 Task: Design a concept for a retro-style comic book cover.
Action: Mouse moved to (661, 422)
Screenshot: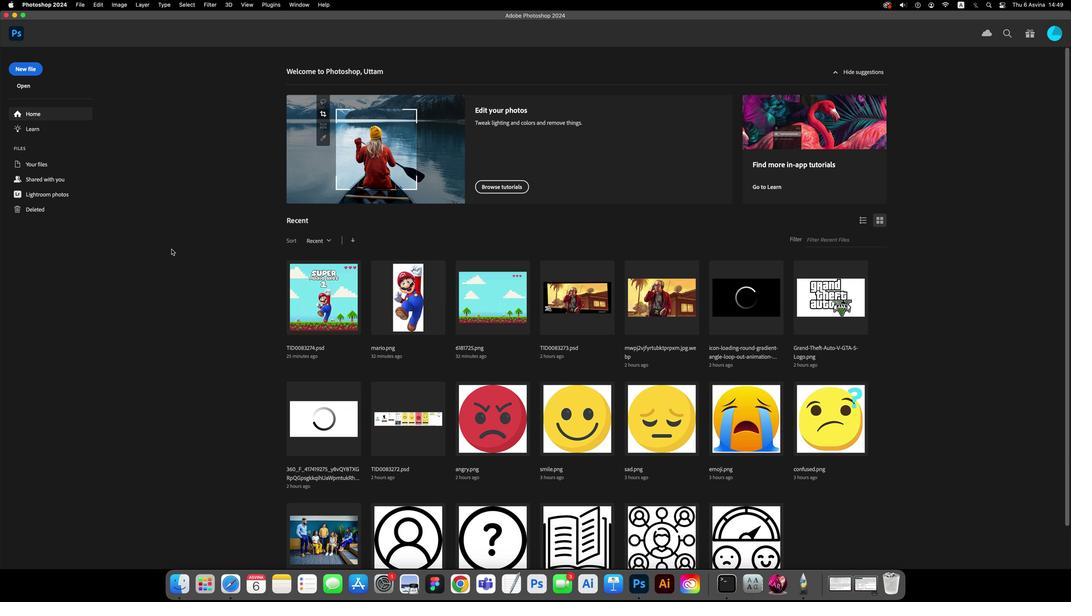 
Action: Mouse pressed left at (661, 422)
Screenshot: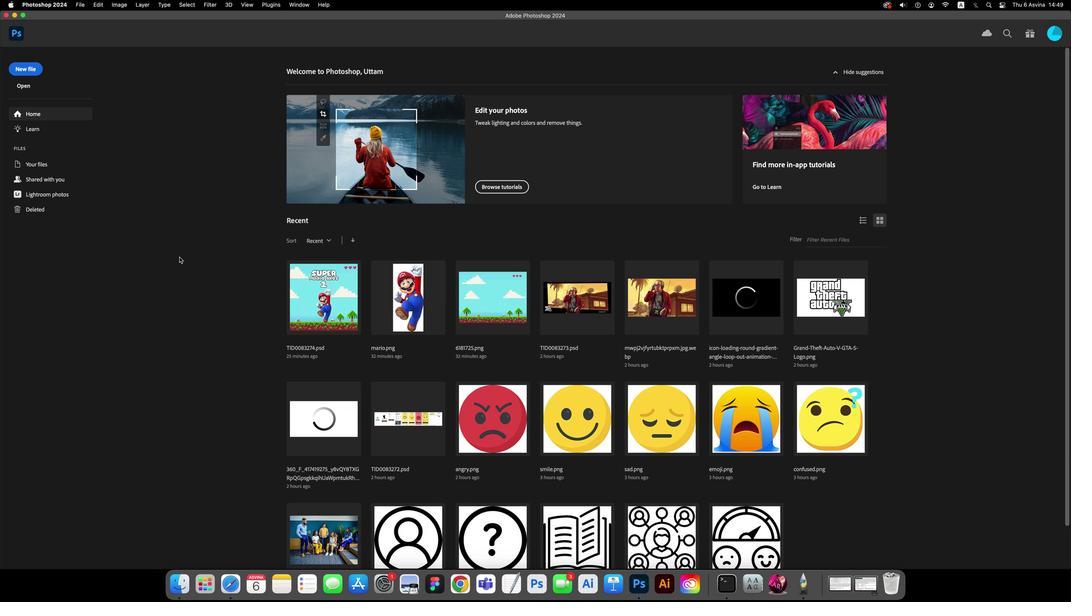 
Action: Mouse moved to (601, 464)
Screenshot: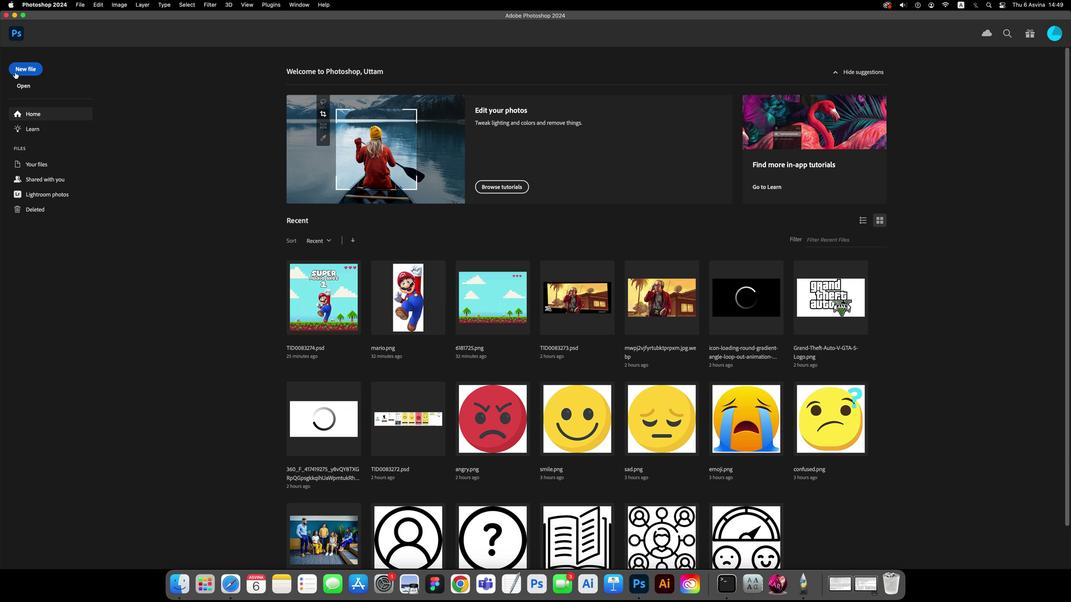 
Action: Mouse pressed left at (601, 464)
Screenshot: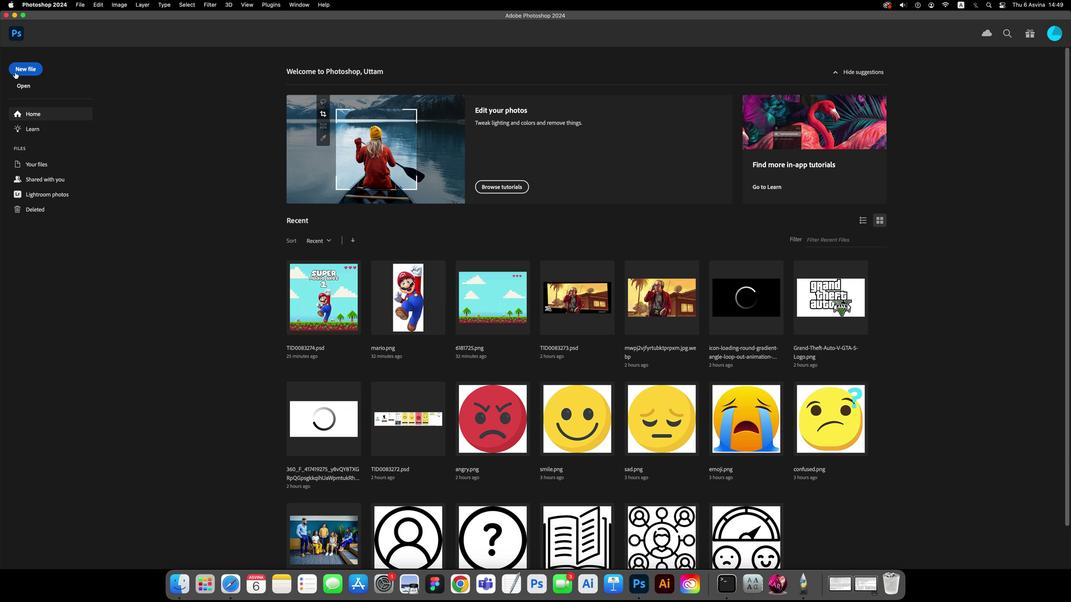
Action: Mouse moved to (753, 445)
Screenshot: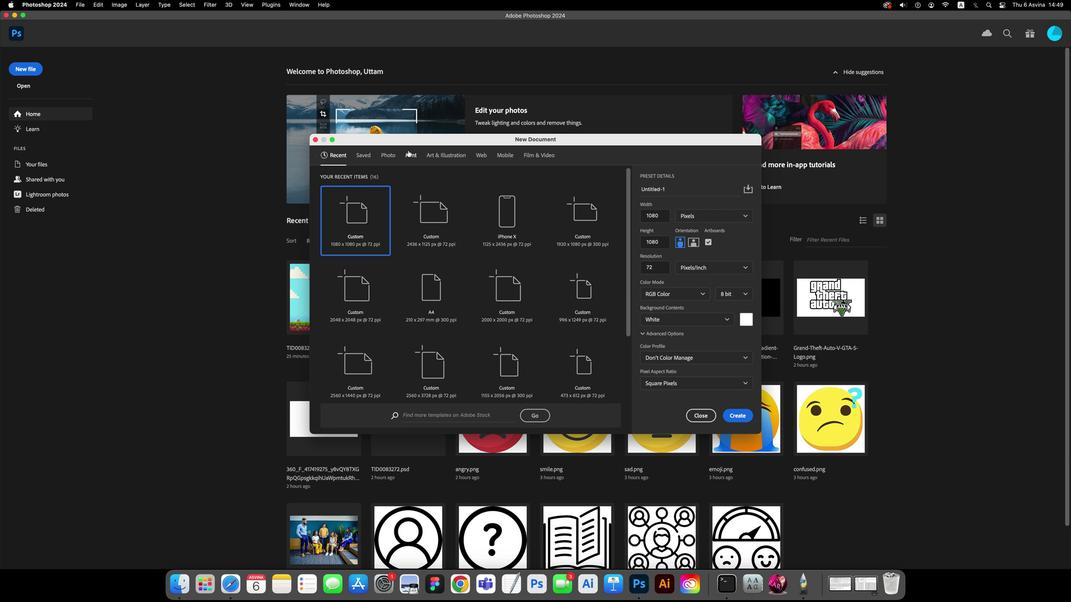 
Action: Mouse pressed left at (753, 445)
Screenshot: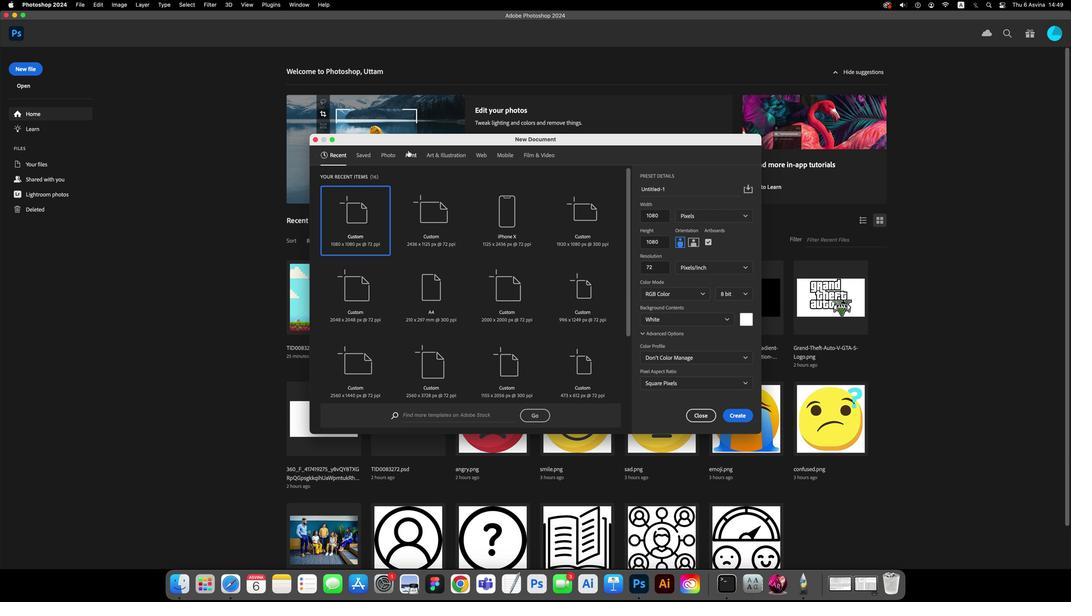 
Action: Mouse moved to (813, 428)
Screenshot: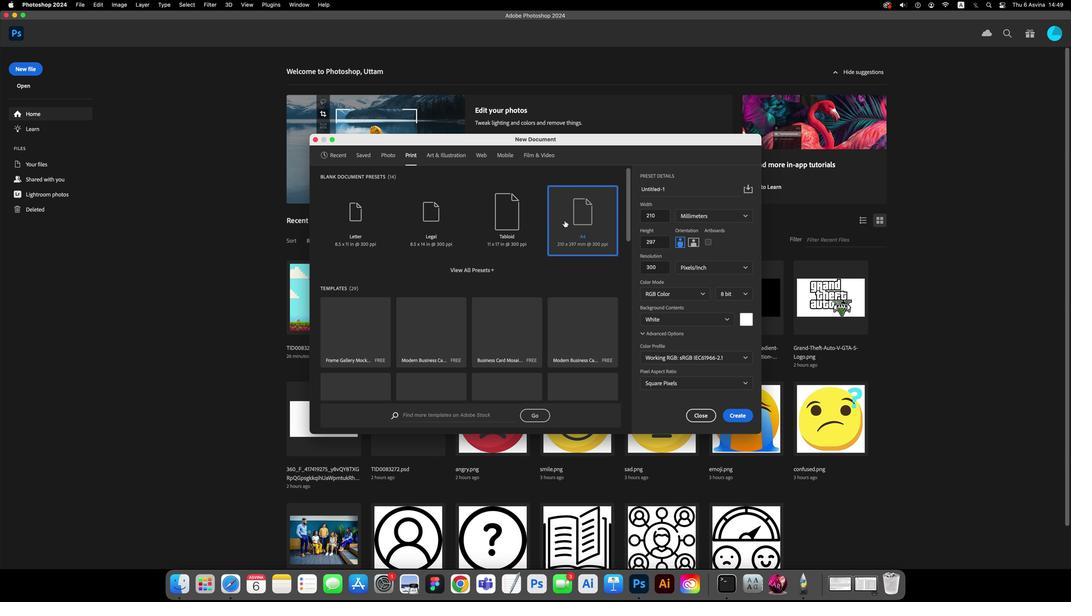 
Action: Mouse pressed left at (813, 428)
Screenshot: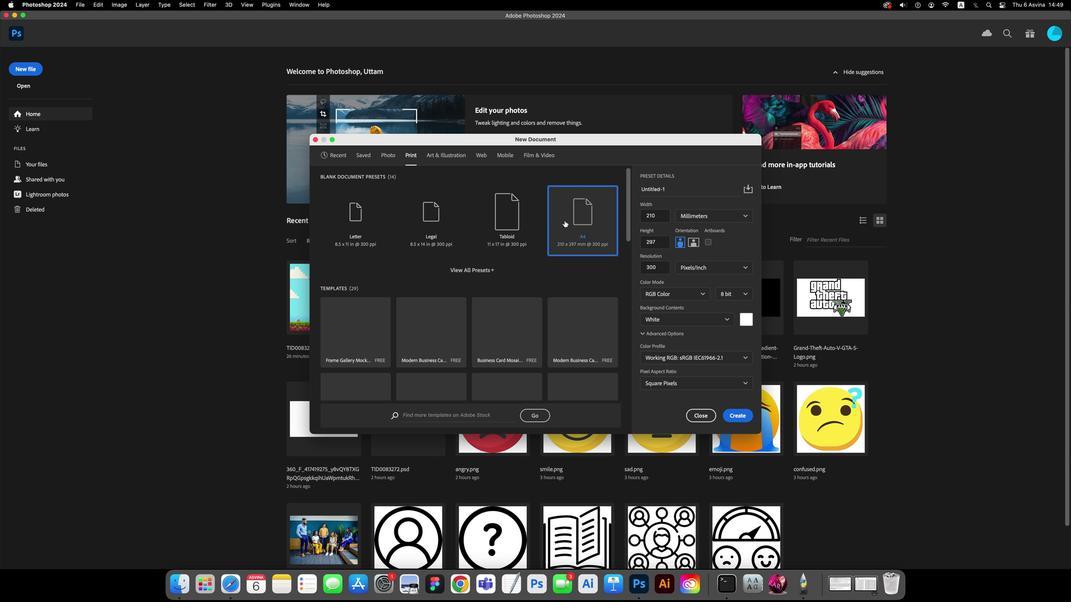 
Action: Key pressed Key.enter
Screenshot: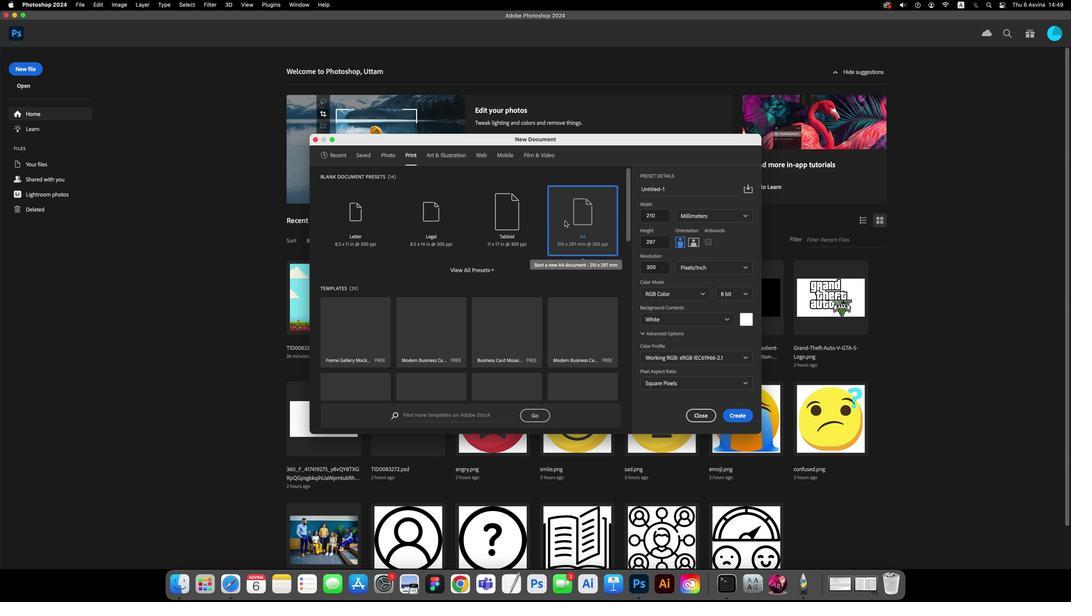 
Action: Mouse moved to (653, 444)
Screenshot: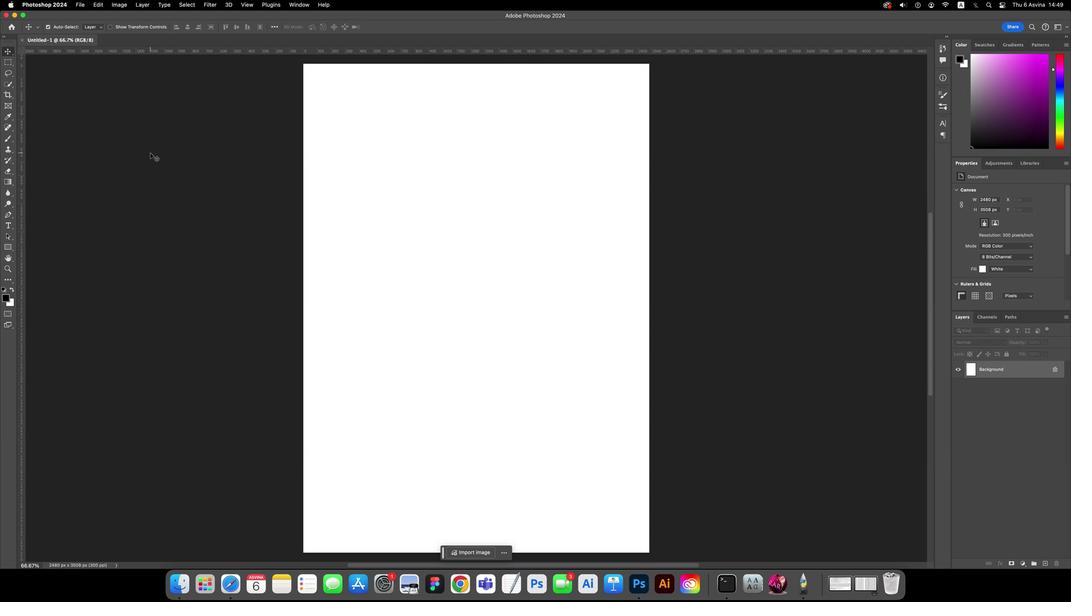 
Action: Mouse pressed left at (653, 444)
Screenshot: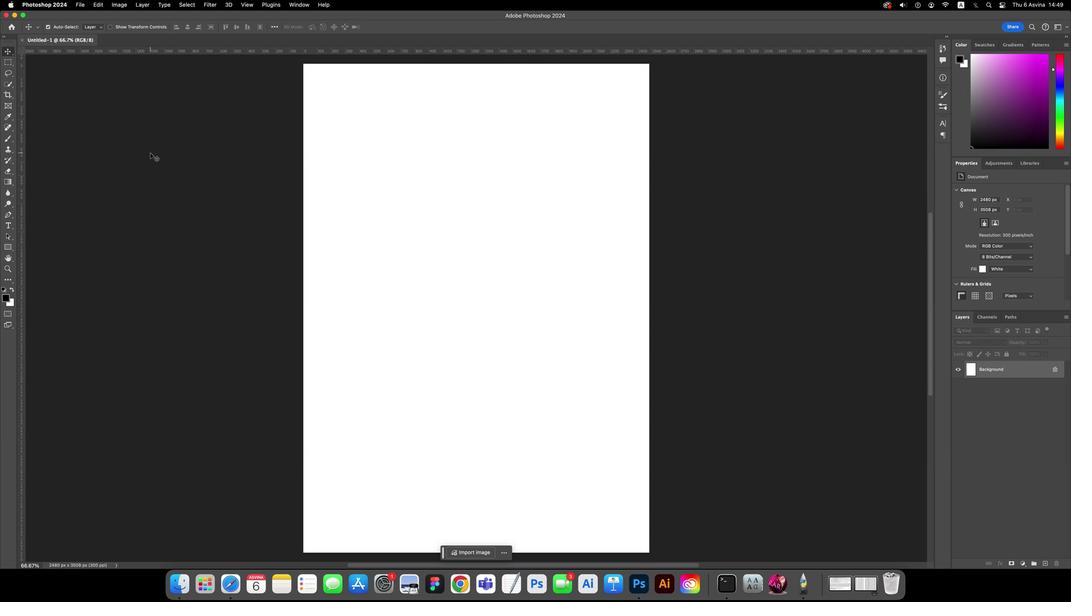
Action: Mouse moved to (626, 481)
Screenshot: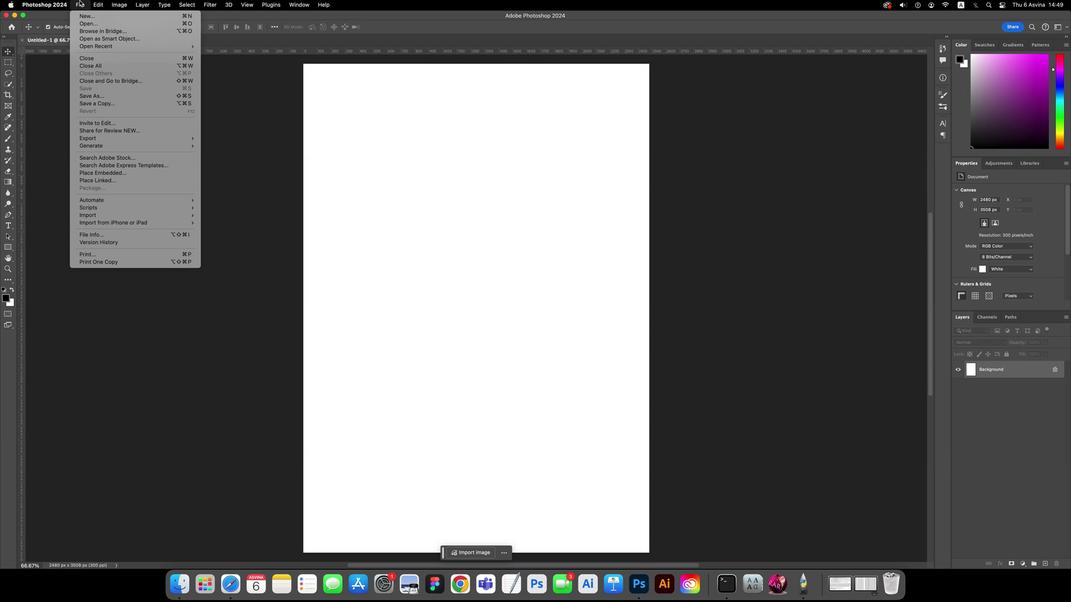 
Action: Mouse pressed left at (626, 481)
Screenshot: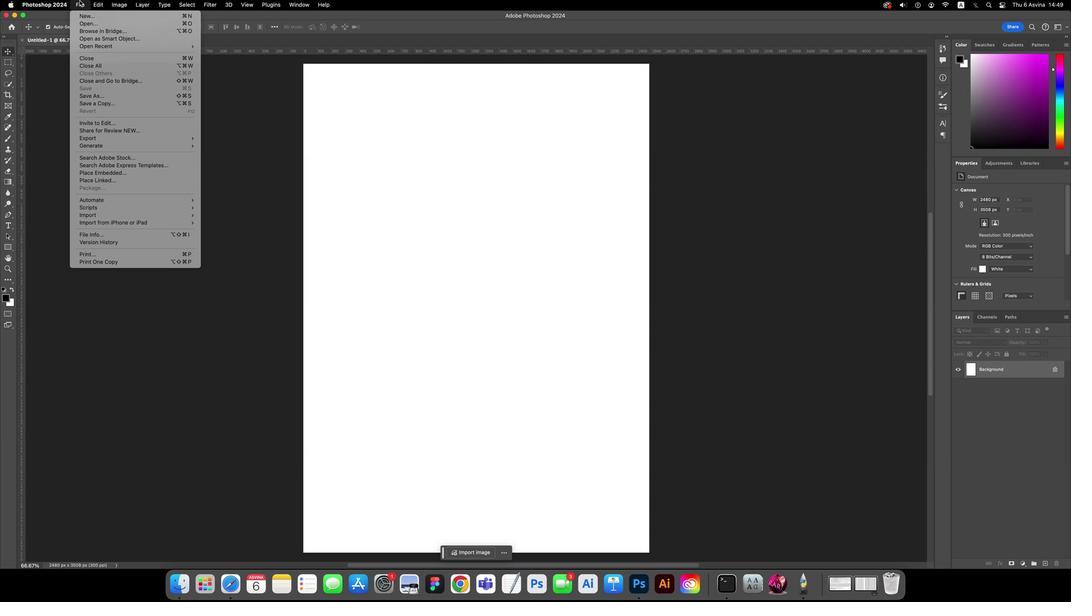 
Action: Mouse moved to (627, 476)
Screenshot: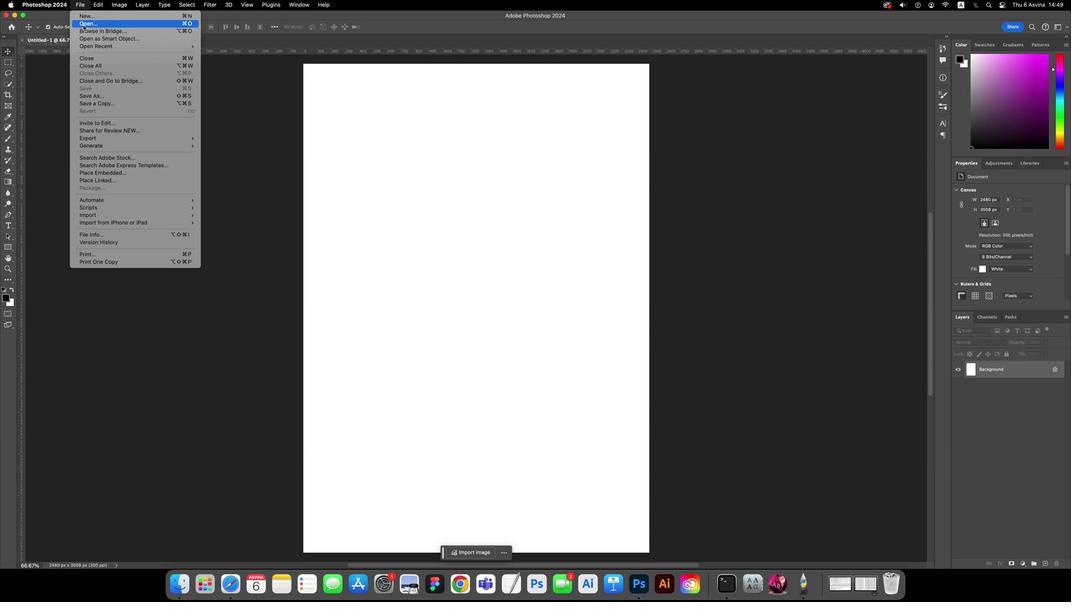 
Action: Mouse pressed left at (627, 476)
Screenshot: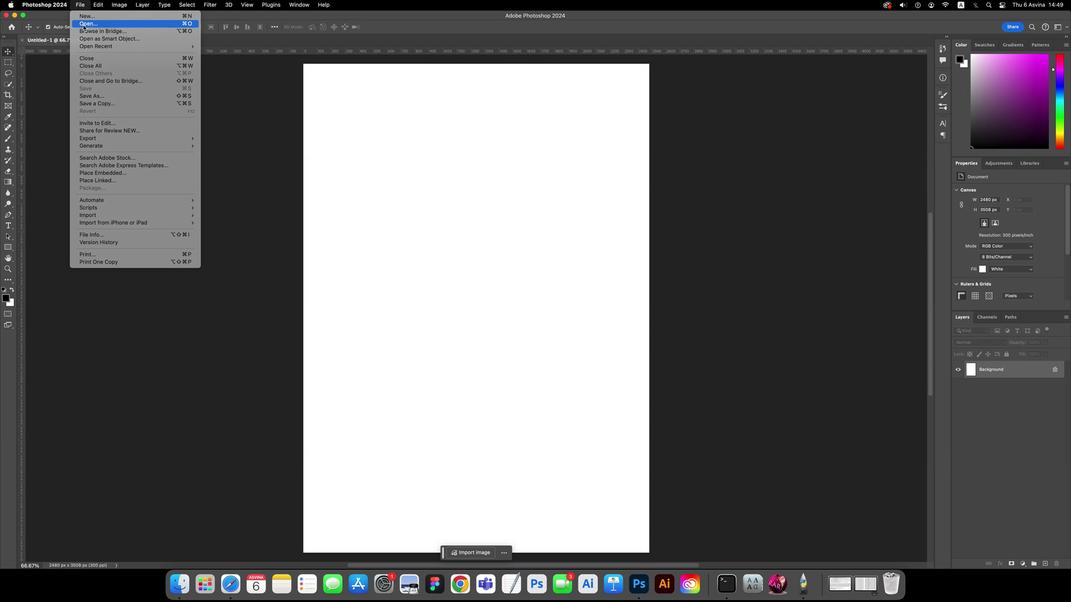 
Action: Mouse moved to (745, 442)
Screenshot: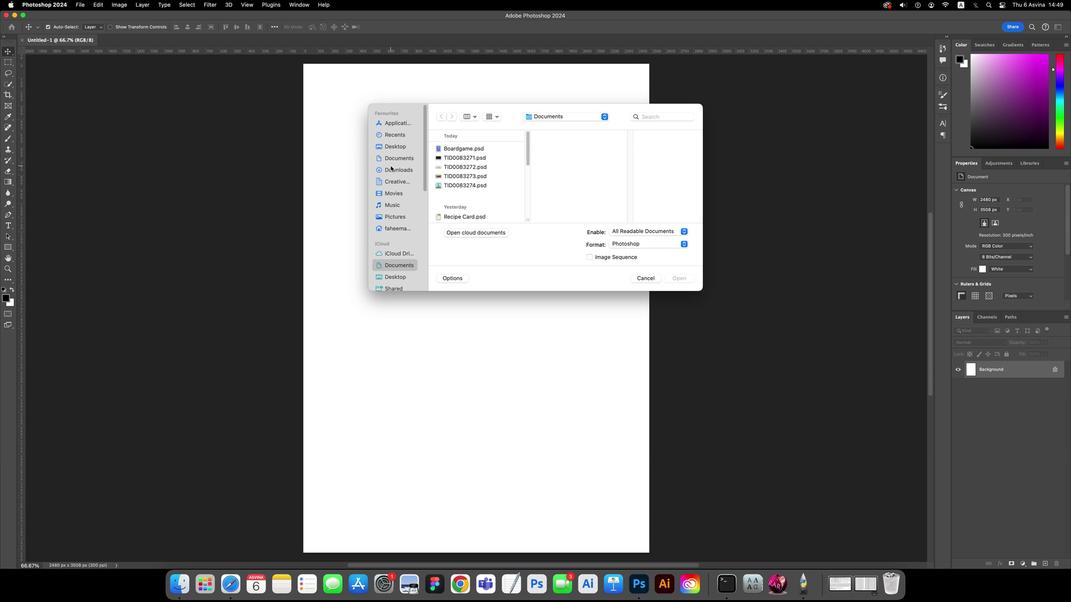 
Action: Mouse pressed left at (745, 442)
Screenshot: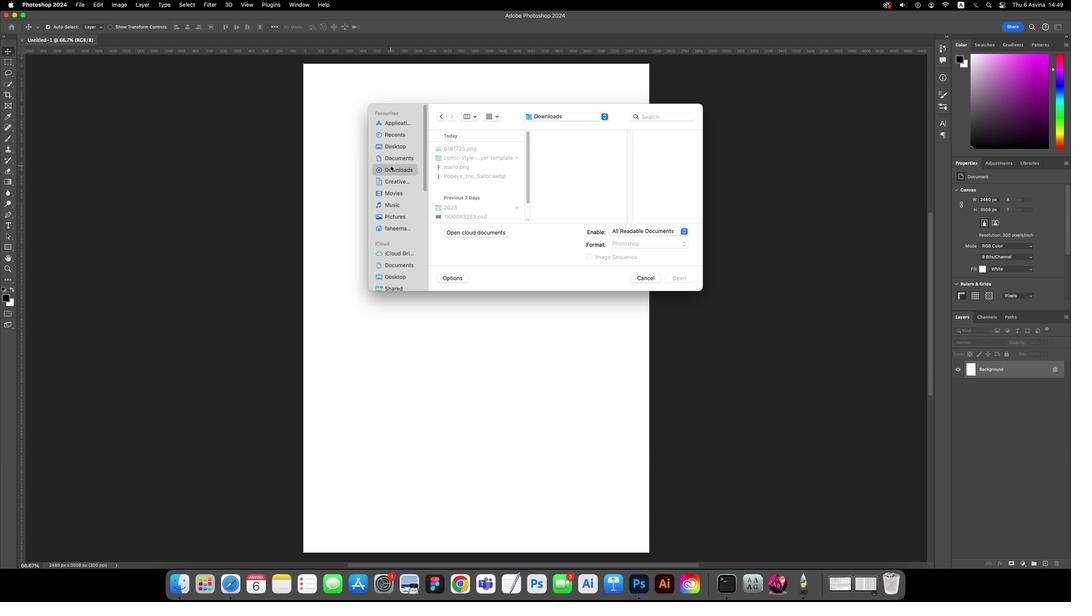 
Action: Mouse moved to (768, 441)
Screenshot: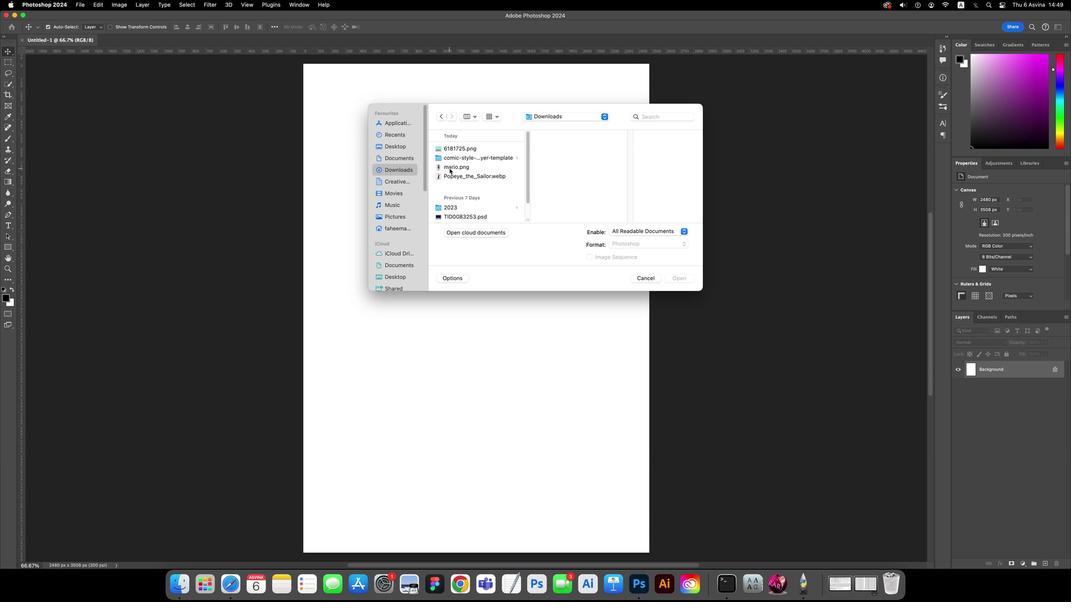 
Action: Mouse pressed left at (768, 441)
Screenshot: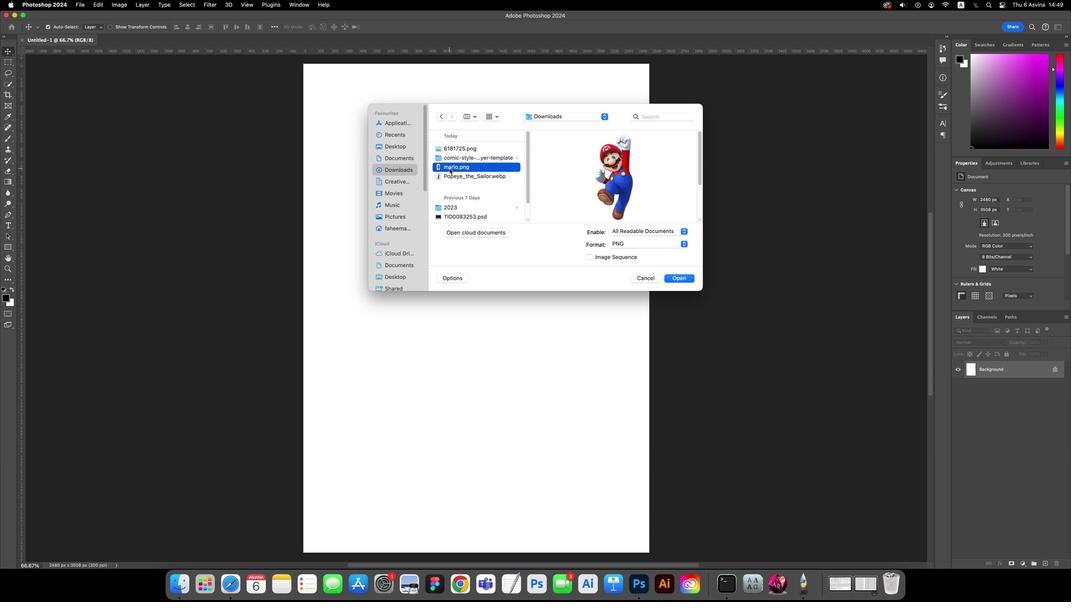 
Action: Key pressed Key.enter
Screenshot: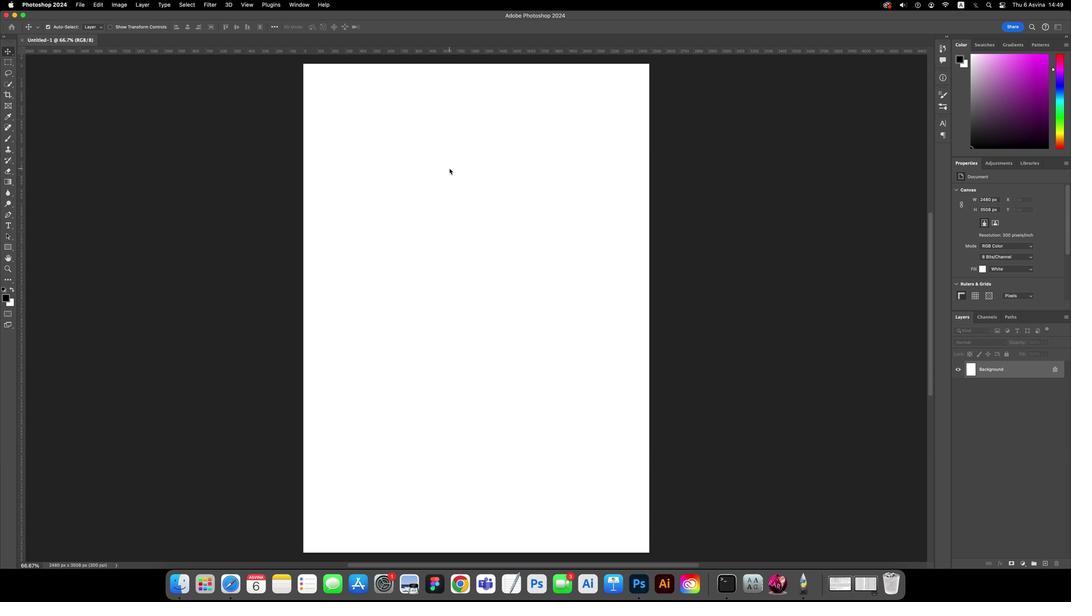 
Action: Mouse moved to (623, 481)
Screenshot: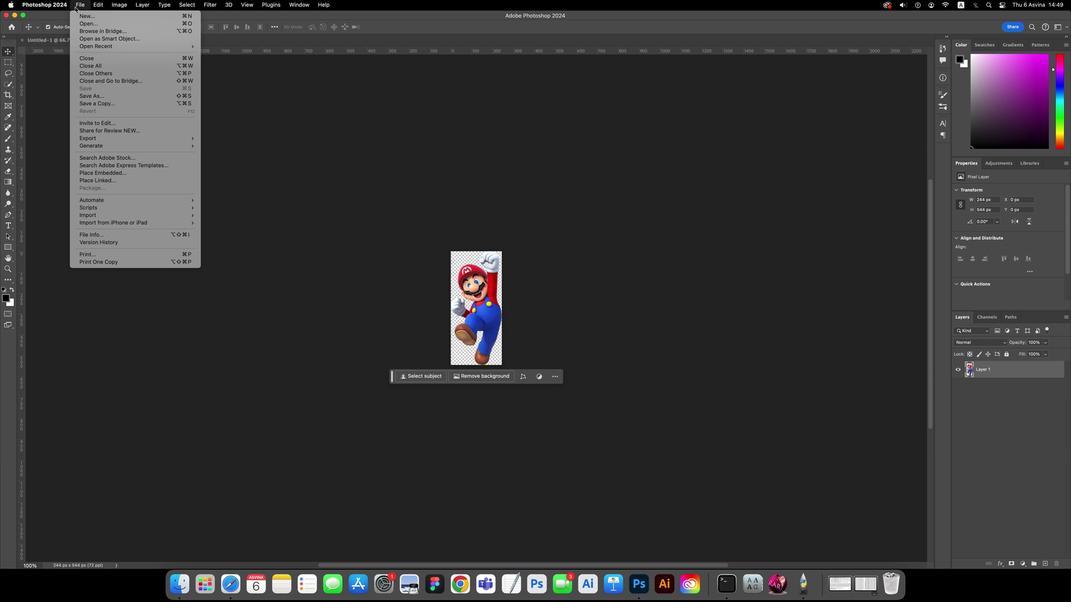 
Action: Mouse pressed left at (623, 481)
Screenshot: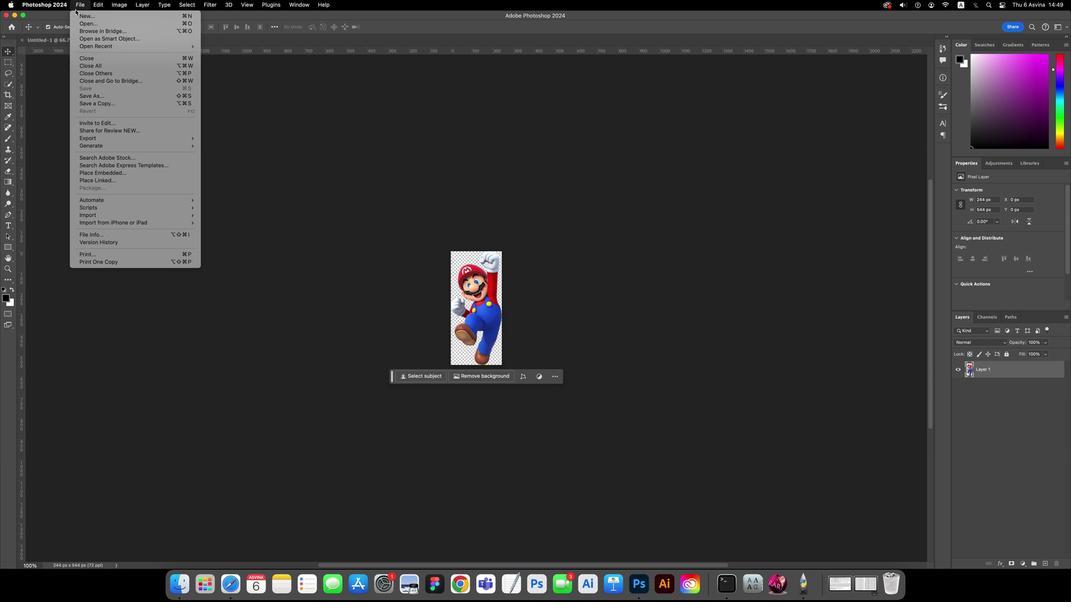 
Action: Mouse moved to (625, 476)
Screenshot: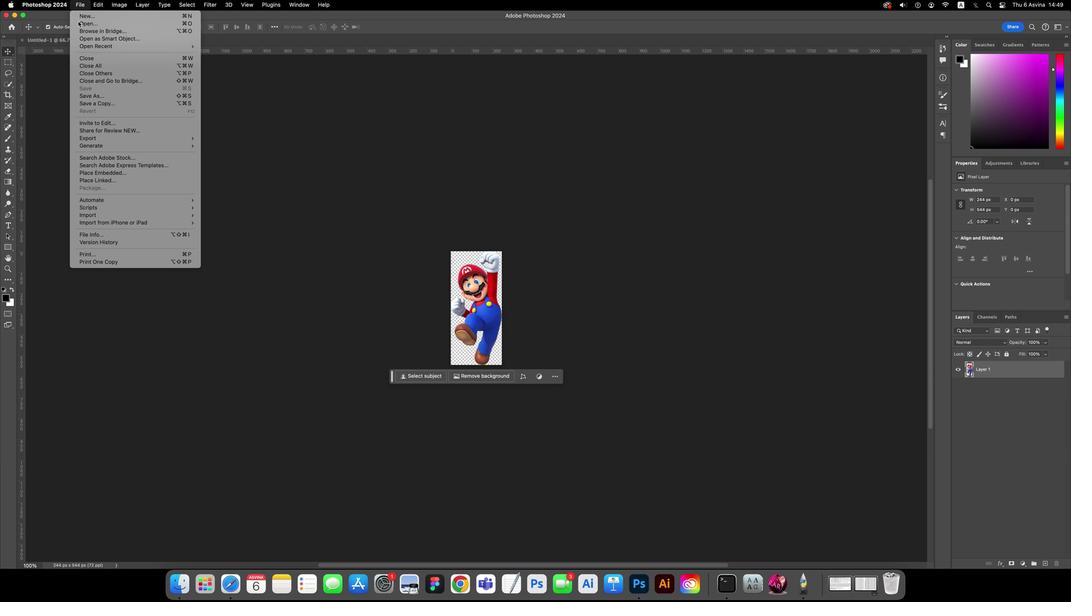 
Action: Mouse pressed left at (625, 476)
Screenshot: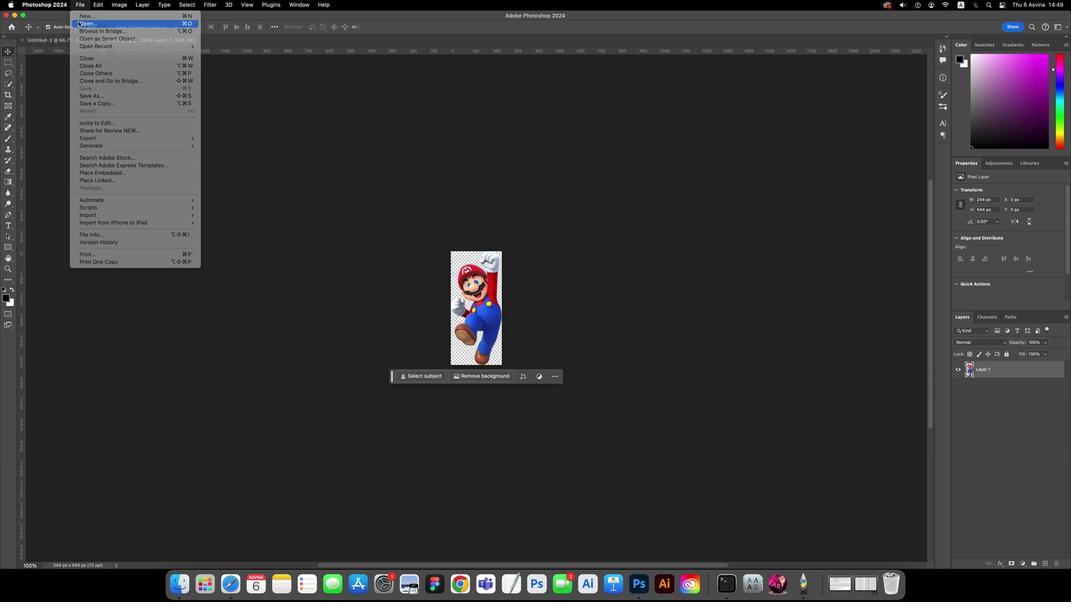 
Action: Mouse moved to (775, 444)
Screenshot: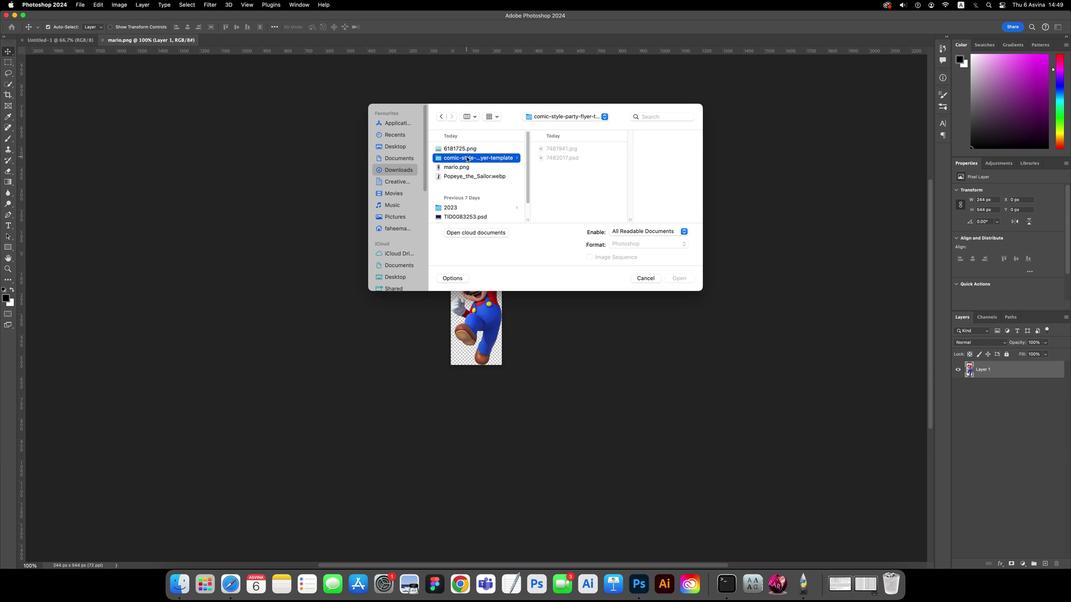 
Action: Mouse pressed left at (775, 444)
Screenshot: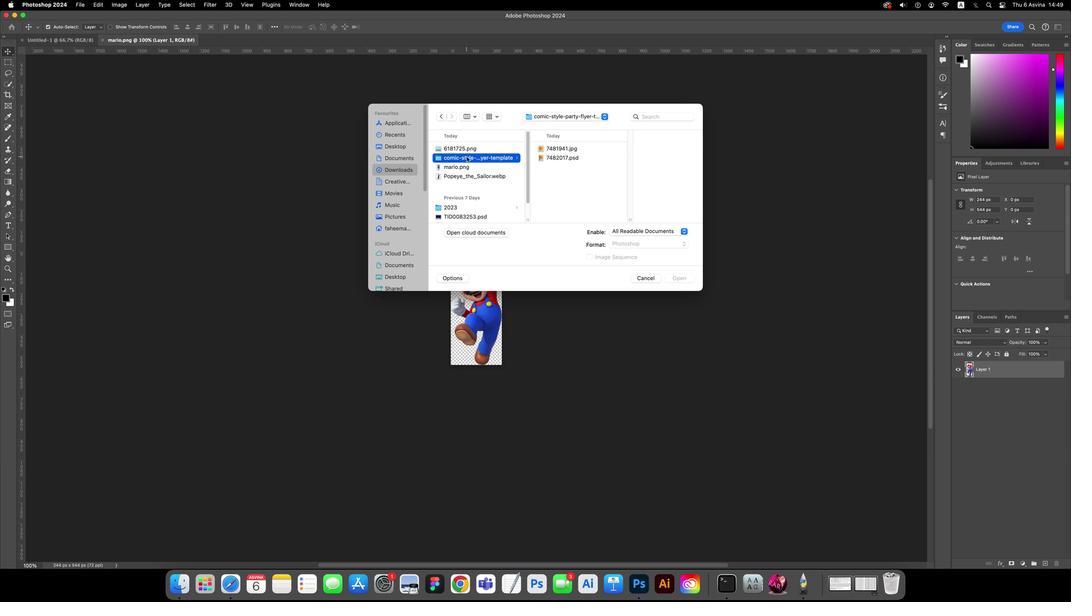 
Action: Mouse moved to (811, 444)
Screenshot: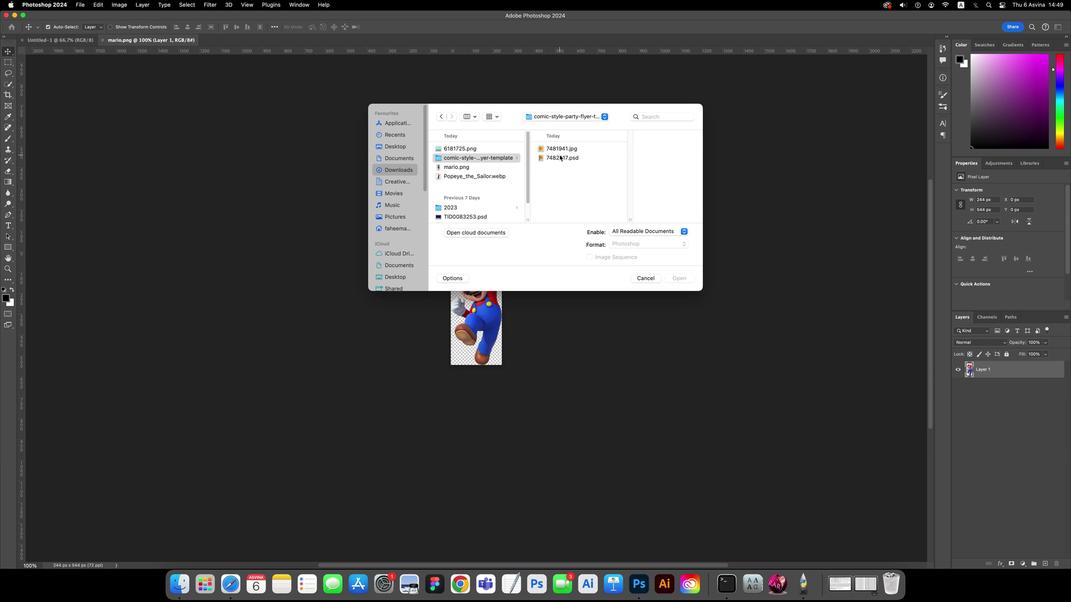 
Action: Mouse pressed left at (811, 444)
Screenshot: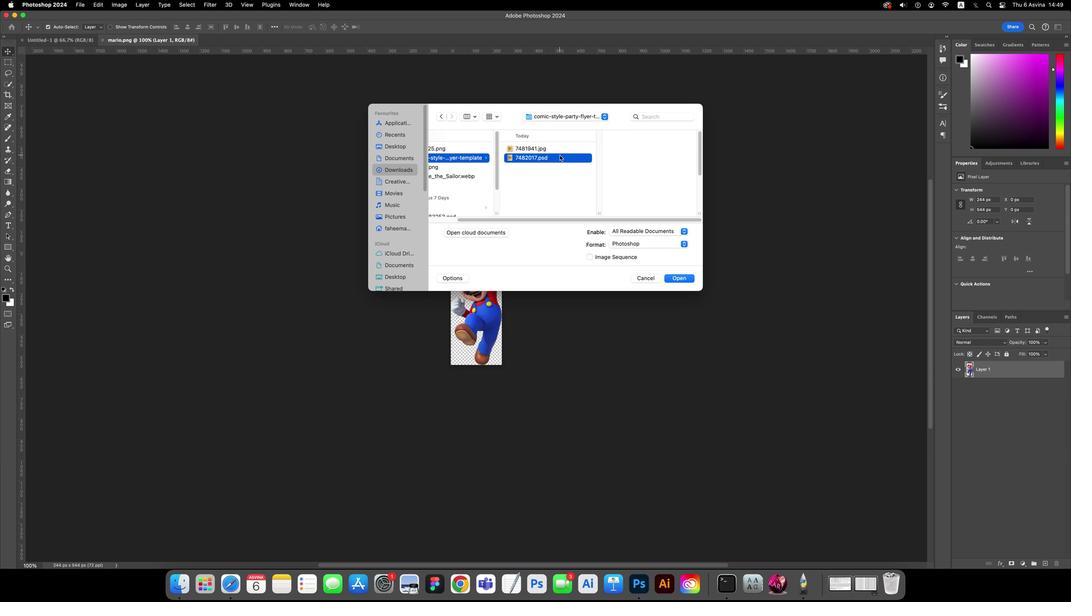 
Action: Key pressed Key.enter
Screenshot: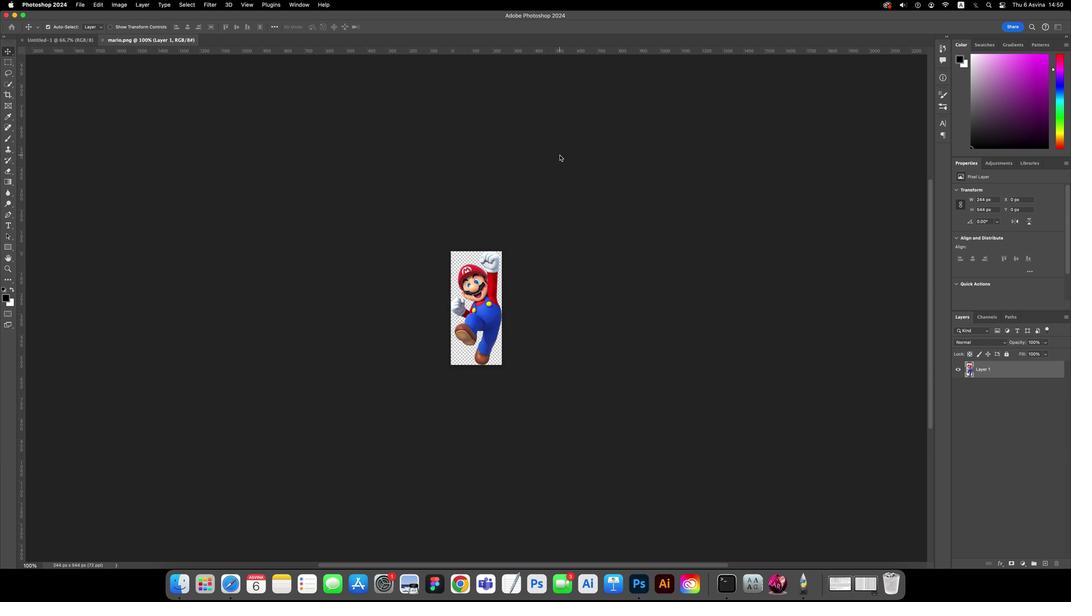 
Action: Mouse moved to (965, 393)
Screenshot: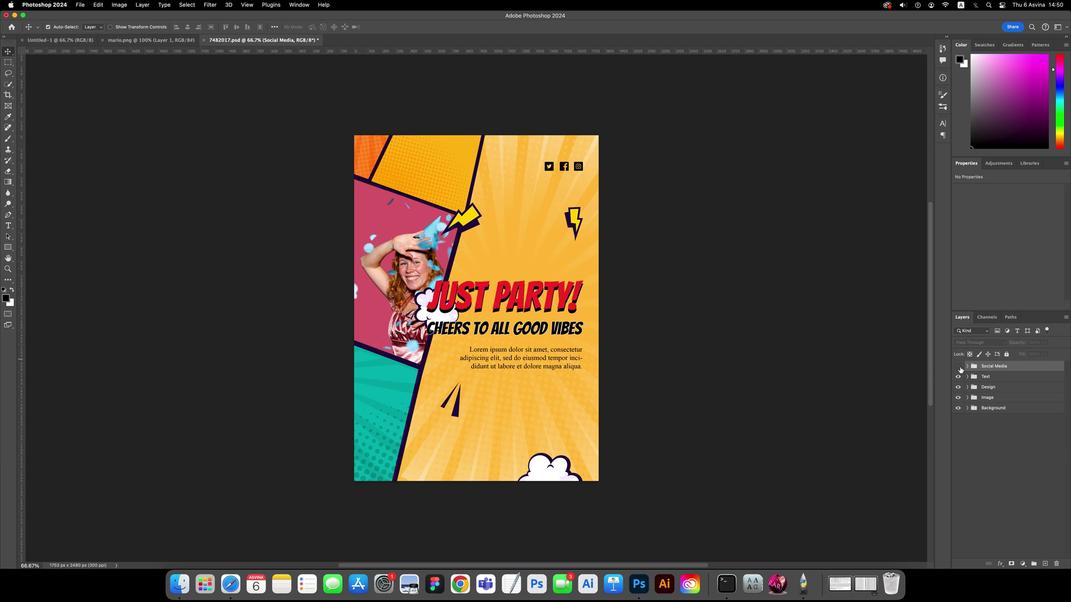 
Action: Mouse pressed left at (965, 393)
Screenshot: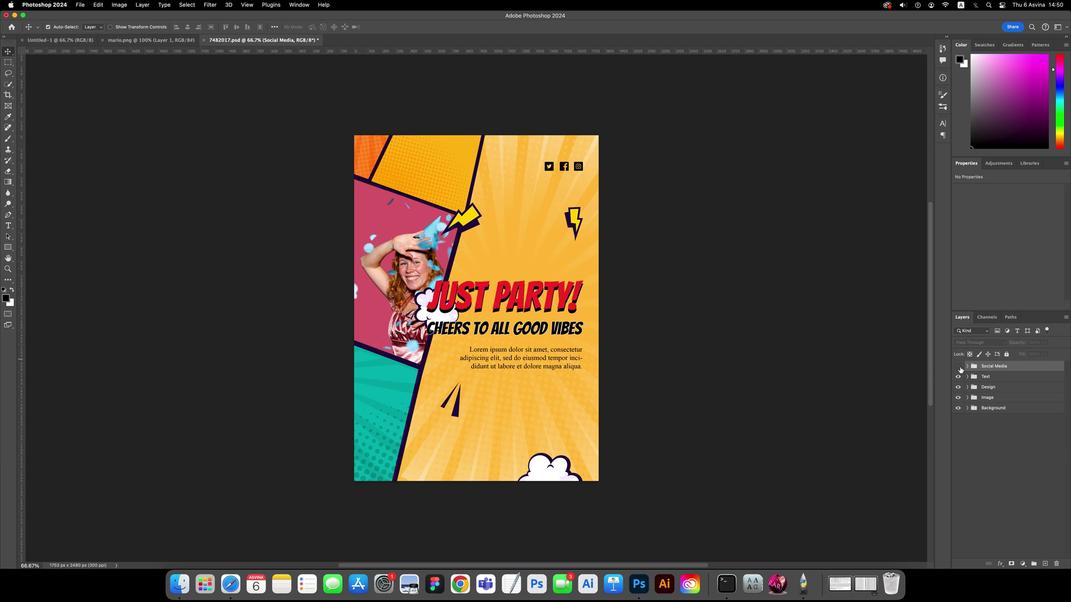 
Action: Mouse moved to (965, 391)
Screenshot: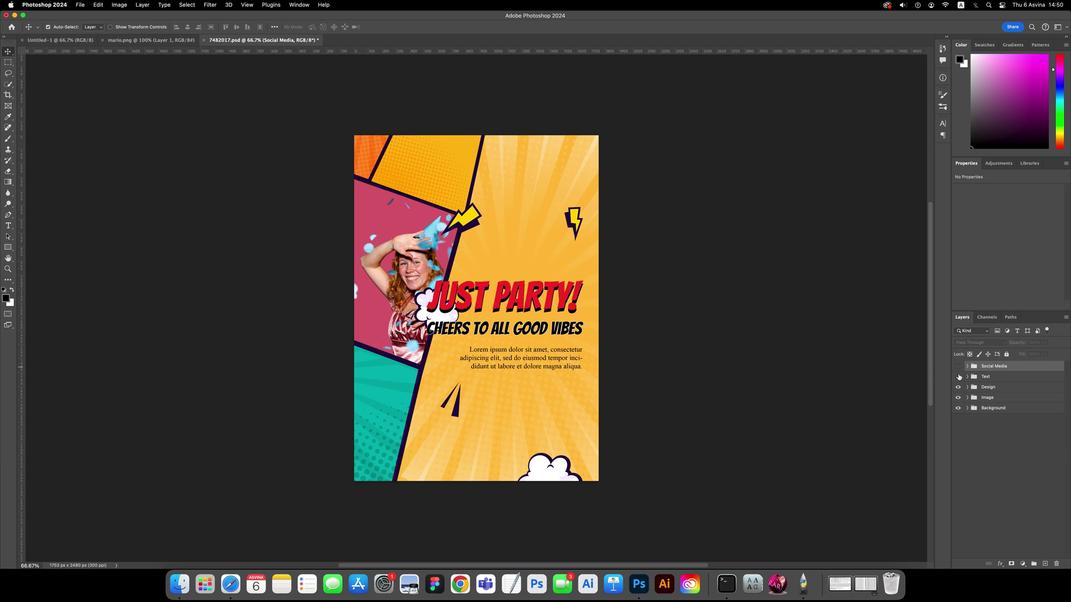 
Action: Mouse pressed left at (965, 391)
Screenshot: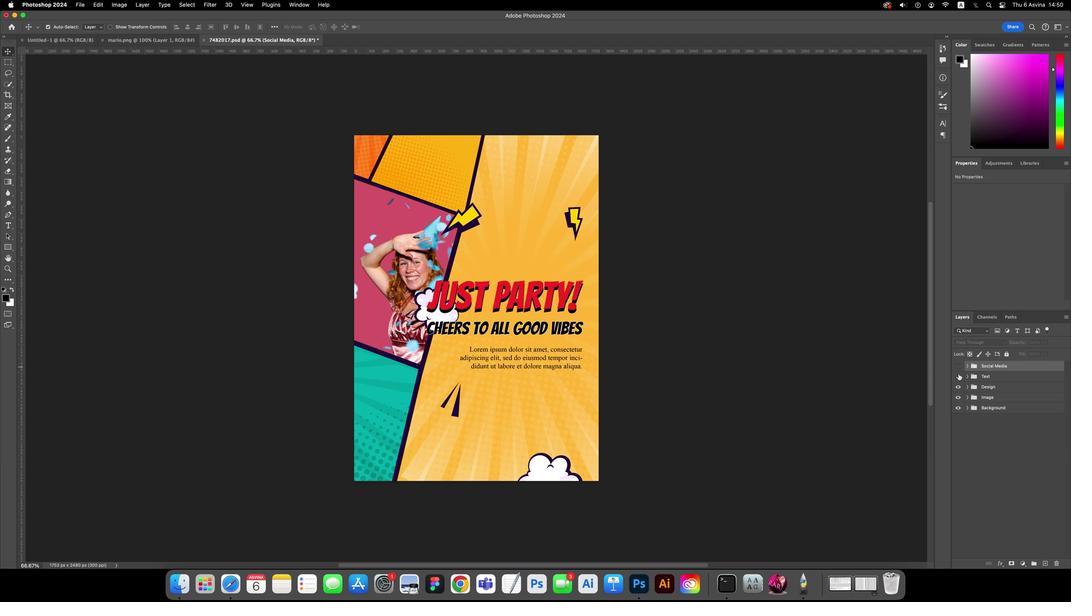 
Action: Mouse moved to (964, 389)
Screenshot: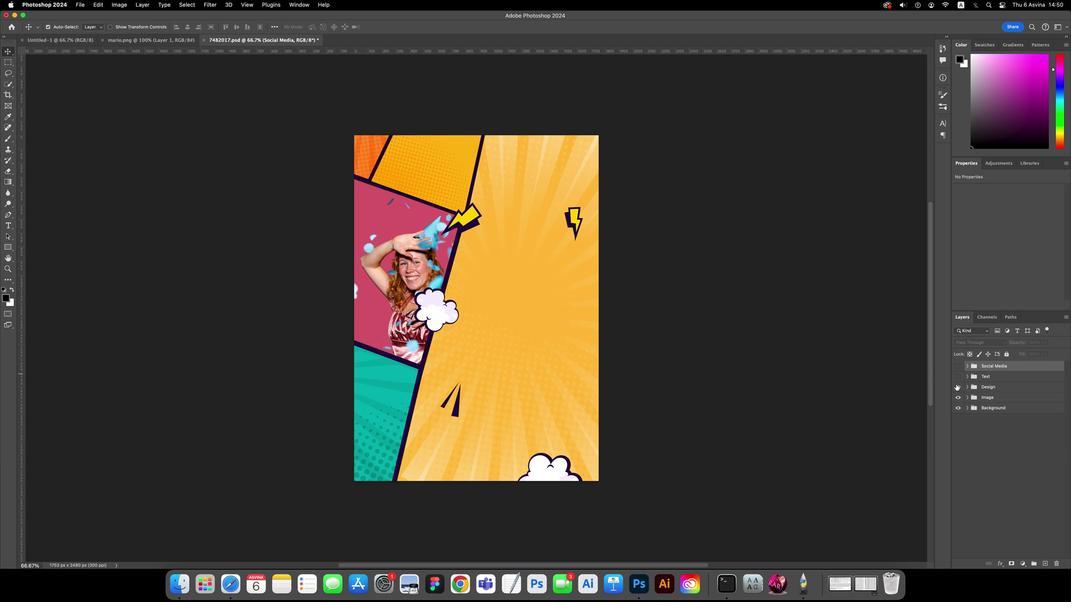 
Action: Mouse pressed left at (964, 389)
Screenshot: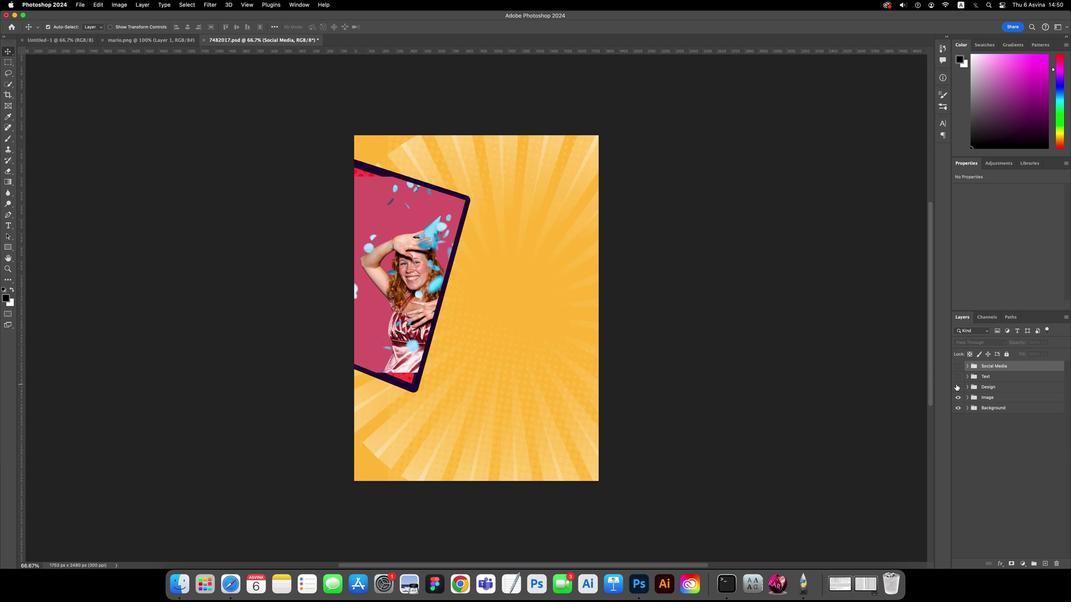 
Action: Mouse pressed left at (964, 389)
Screenshot: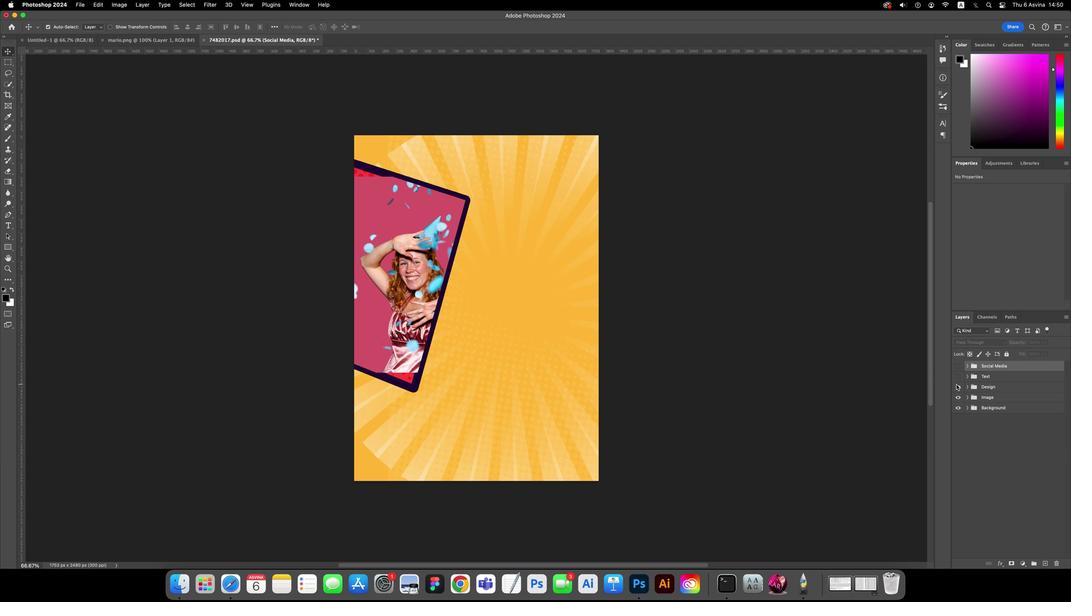 
Action: Mouse moved to (963, 386)
Screenshot: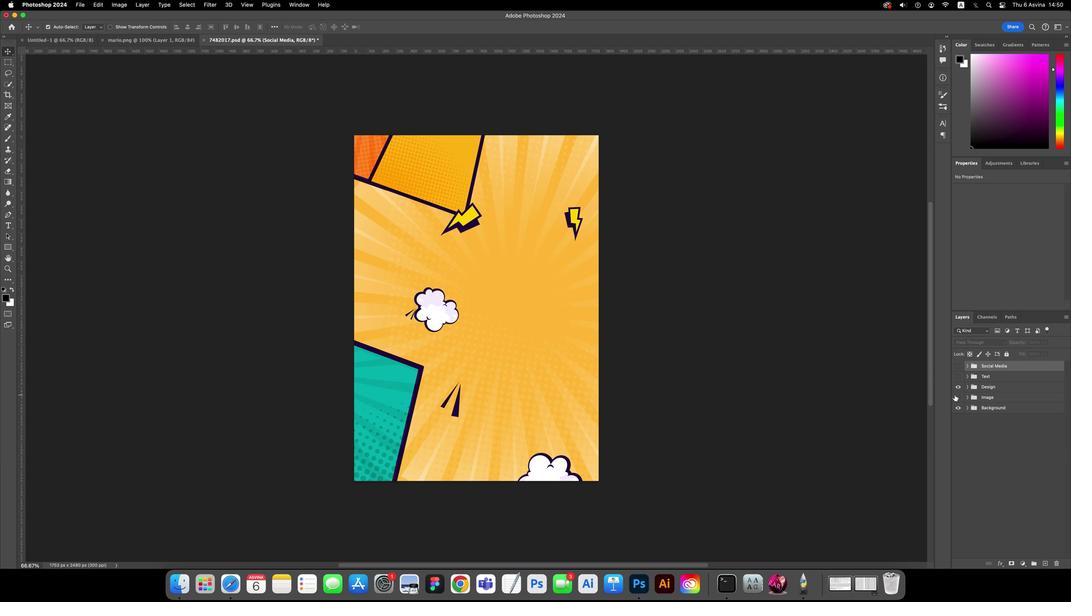 
Action: Mouse pressed left at (963, 386)
Screenshot: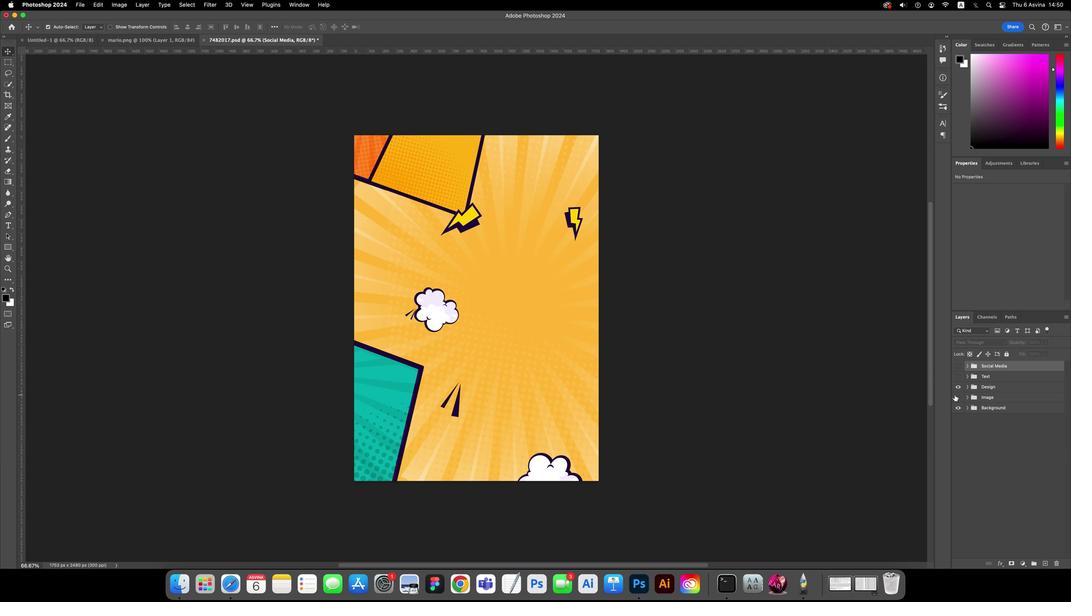 
Action: Mouse pressed left at (963, 386)
Screenshot: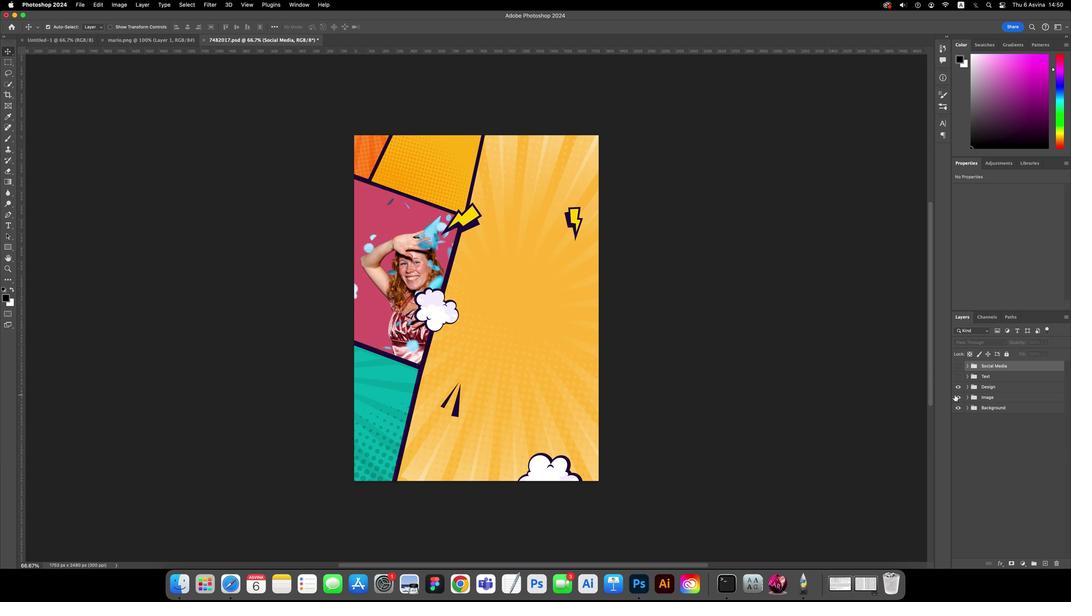 
Action: Mouse moved to (968, 385)
Screenshot: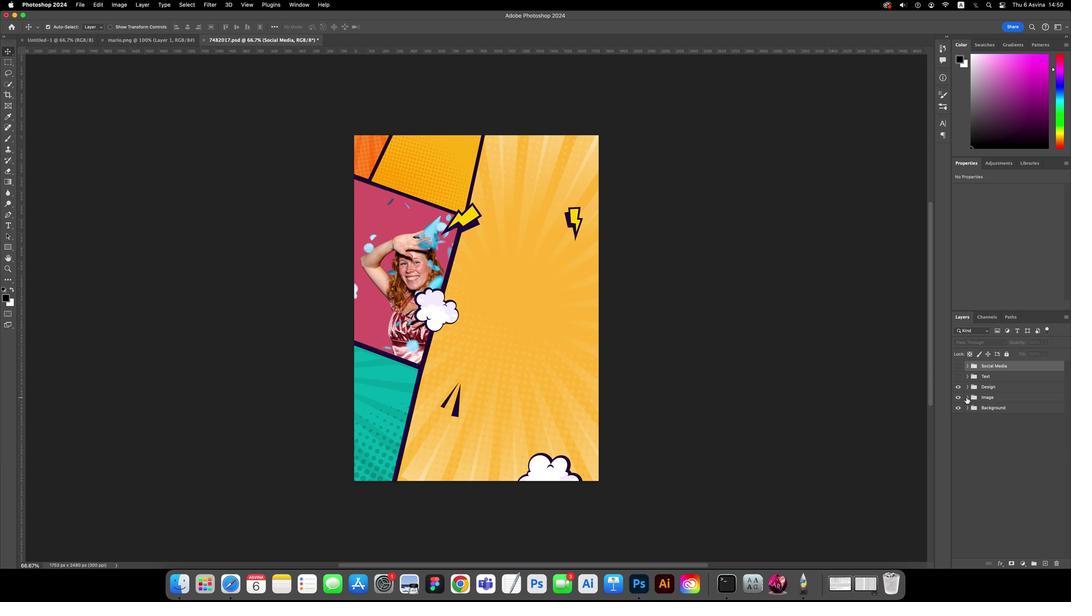 
Action: Mouse pressed left at (968, 385)
Screenshot: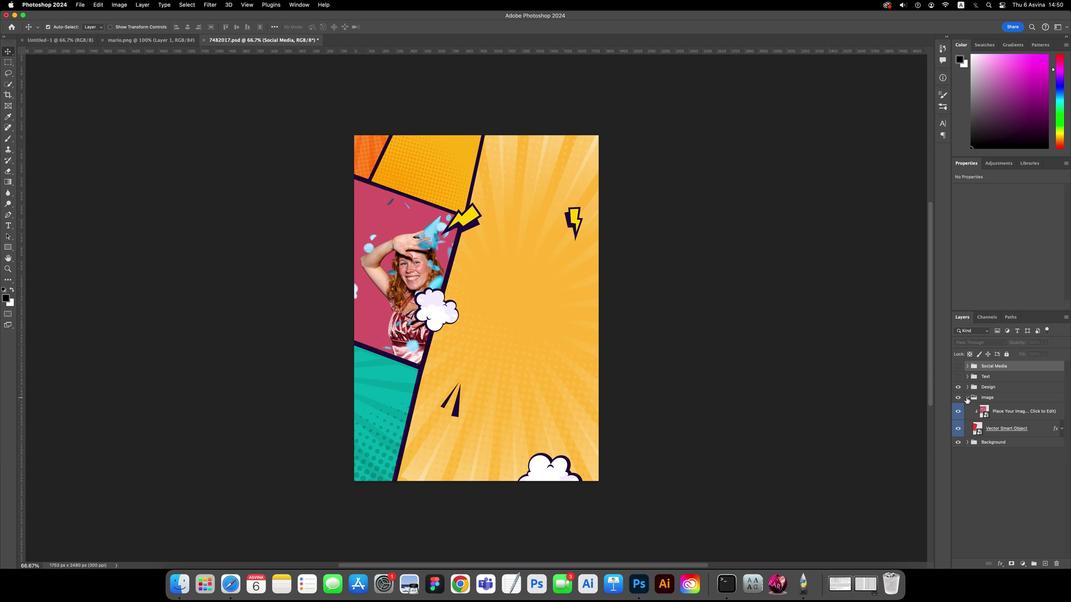 
Action: Mouse moved to (965, 383)
Screenshot: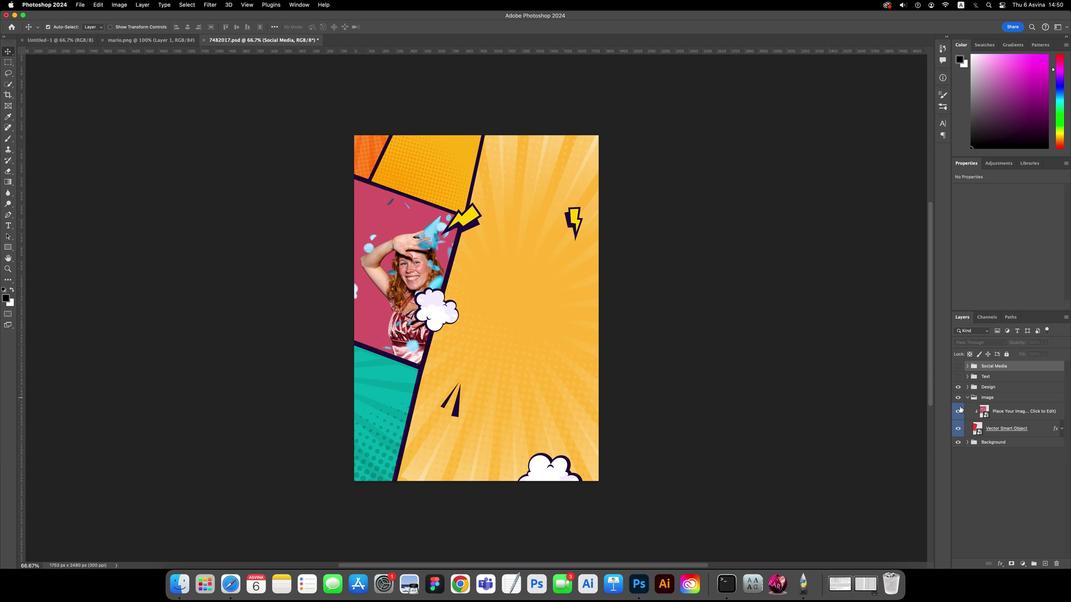 
Action: Mouse pressed left at (965, 383)
Screenshot: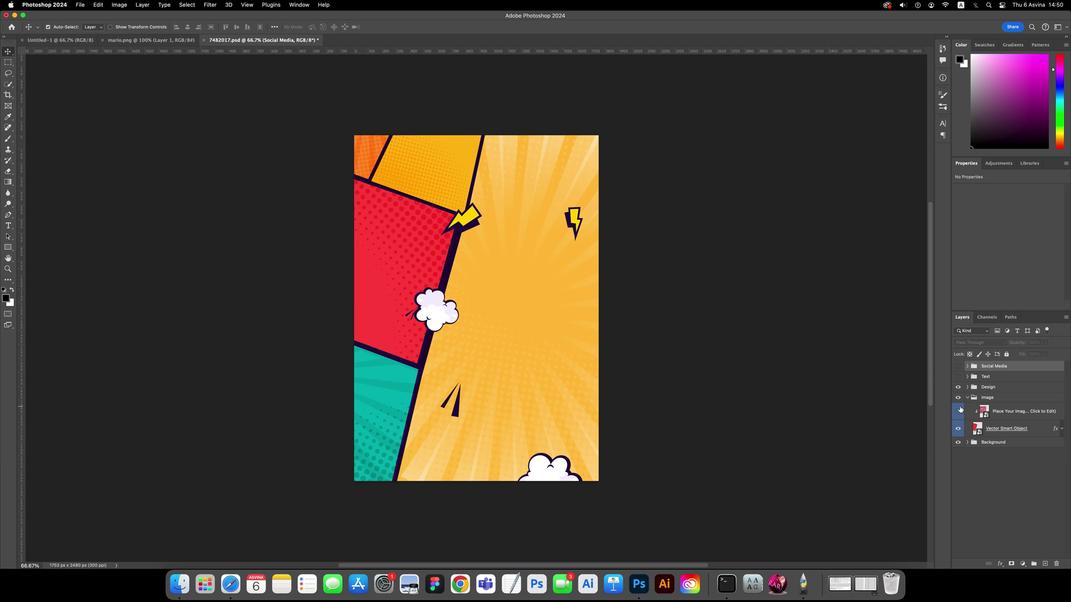 
Action: Mouse moved to (676, 462)
Screenshot: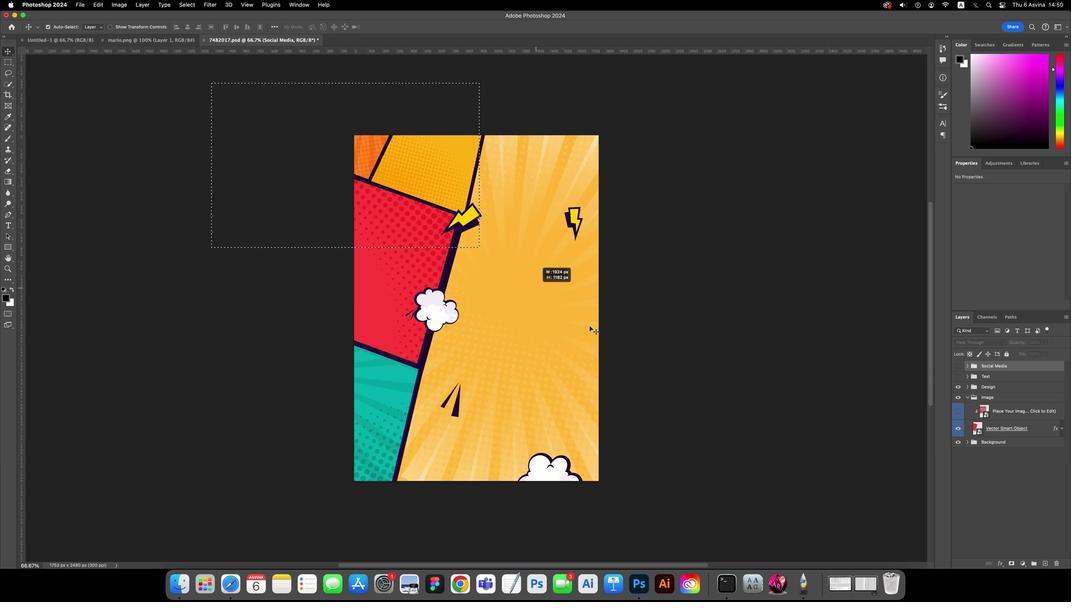 
Action: Mouse pressed left at (676, 462)
Screenshot: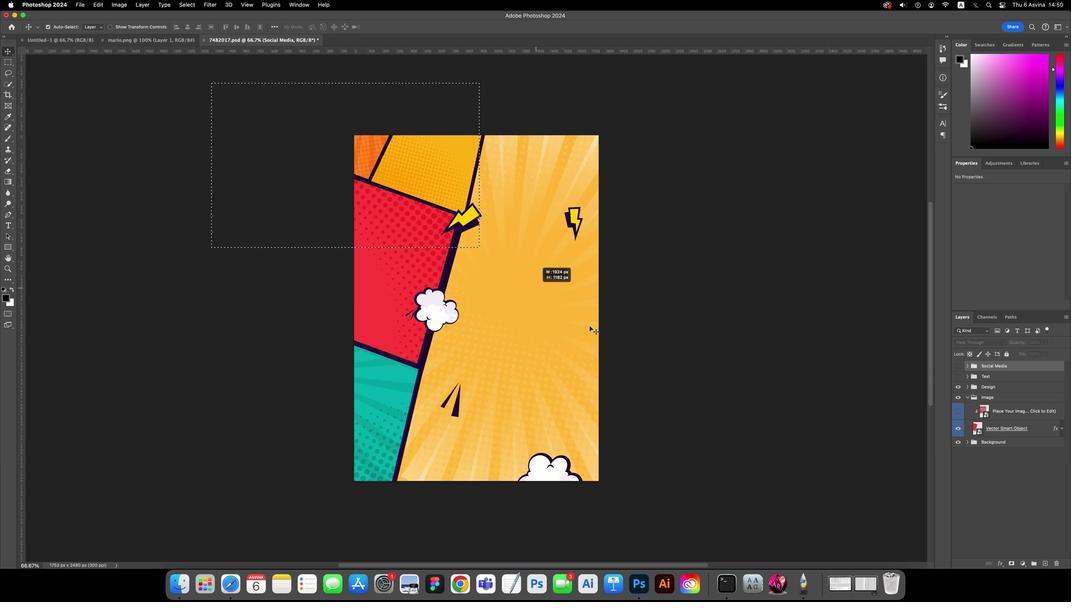 
Action: Mouse moved to (800, 402)
Screenshot: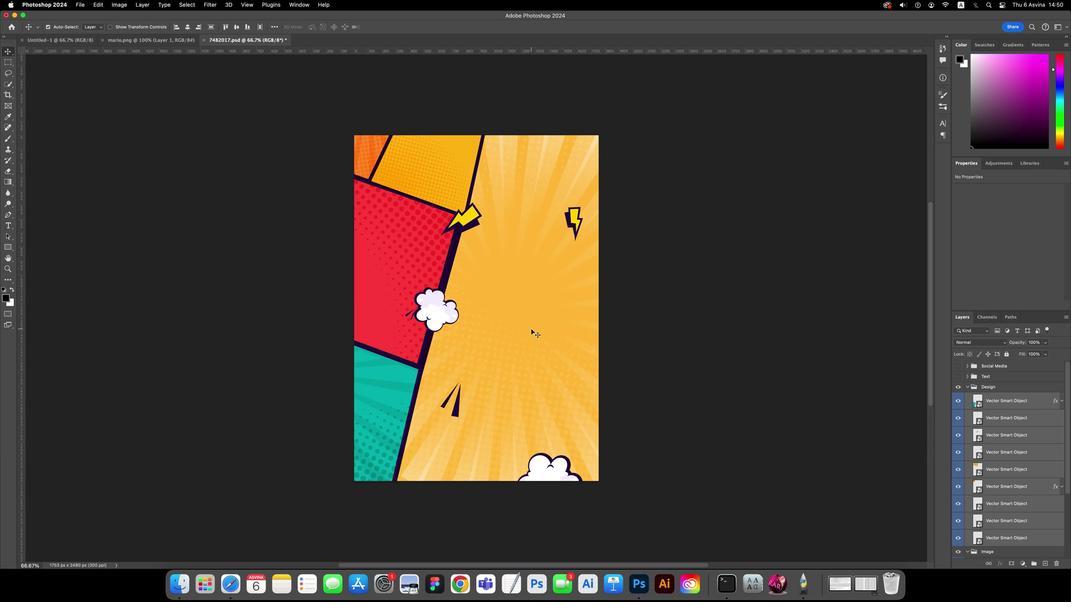 
Action: Mouse pressed left at (800, 402)
Screenshot: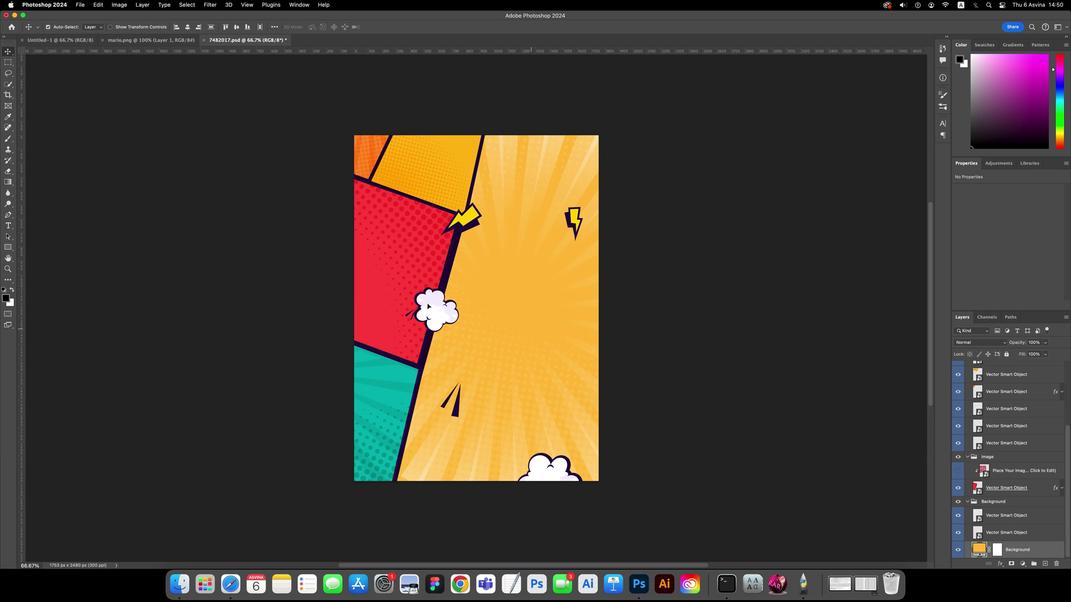
Action: Mouse moved to (744, 428)
Screenshot: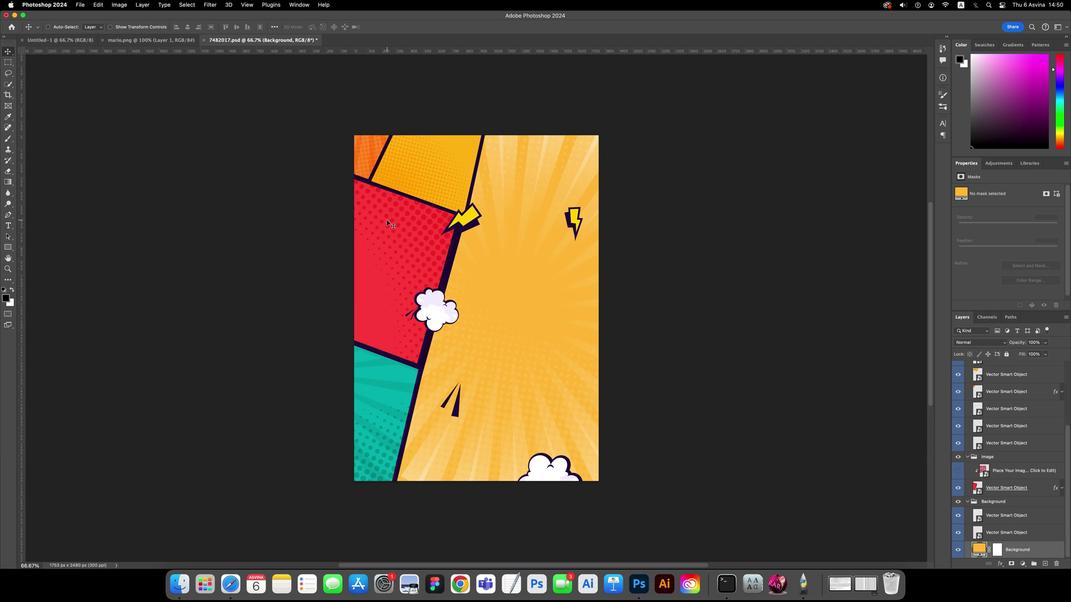 
Action: Key pressed Key.cmd
Screenshot: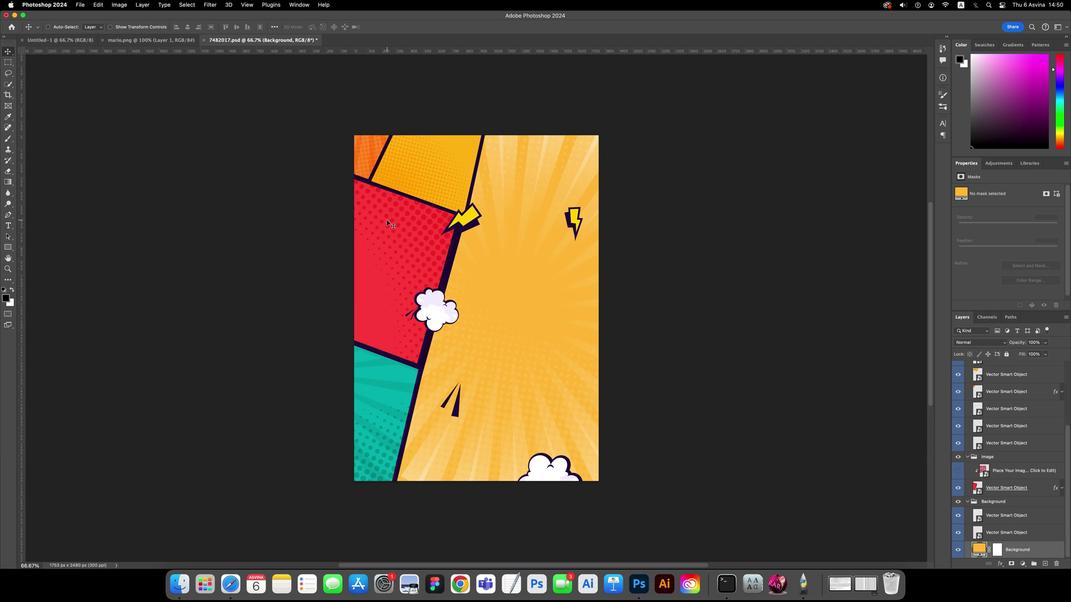 
Action: Mouse moved to (744, 428)
Screenshot: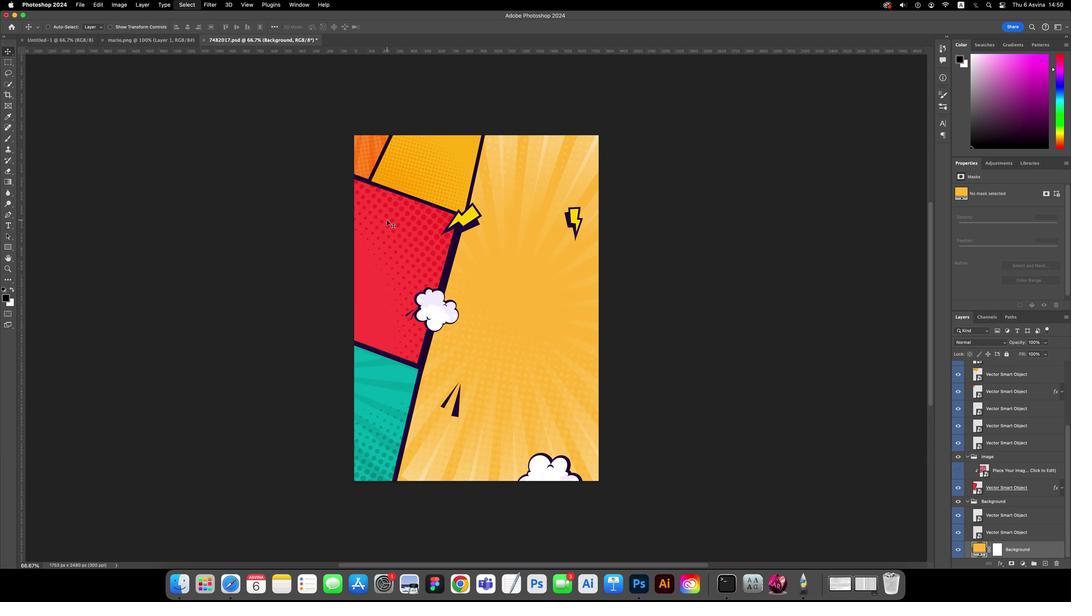 
Action: Key pressed 'a'
Screenshot: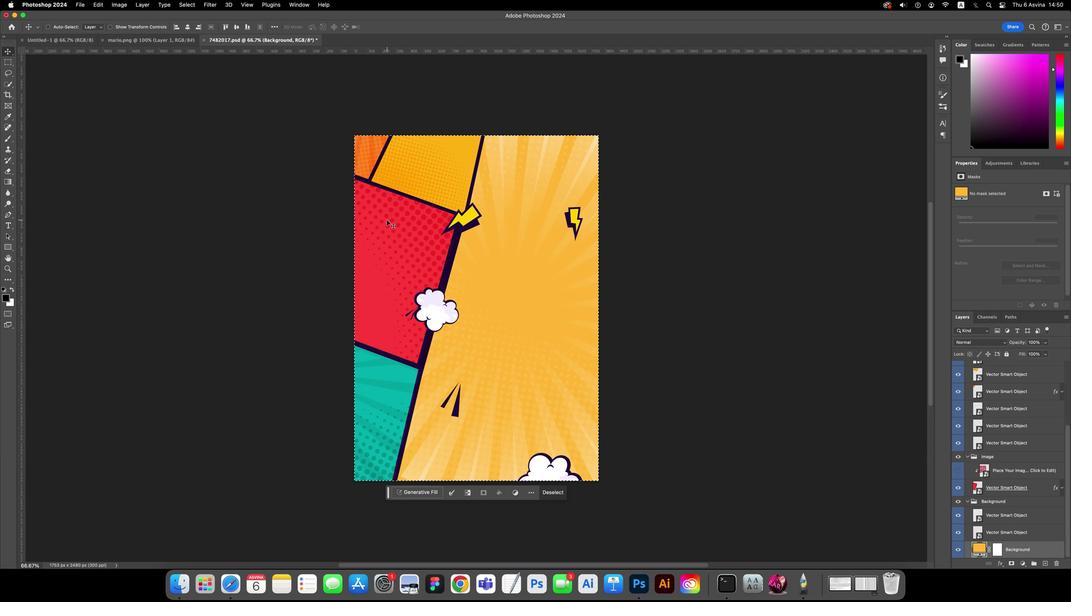 
Action: Mouse moved to (848, 426)
Screenshot: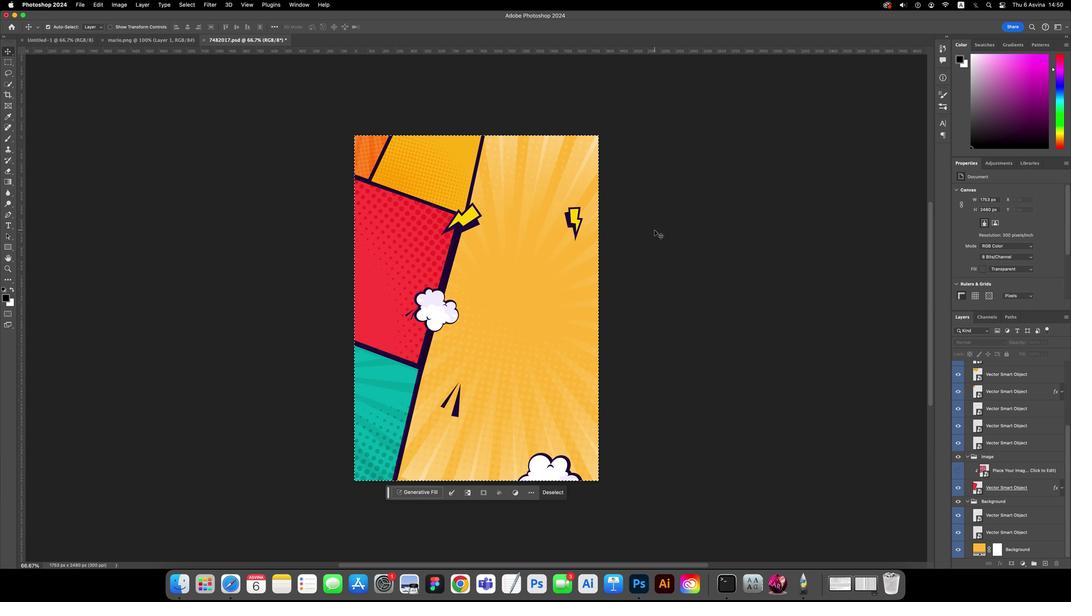 
Action: Mouse pressed left at (848, 426)
Screenshot: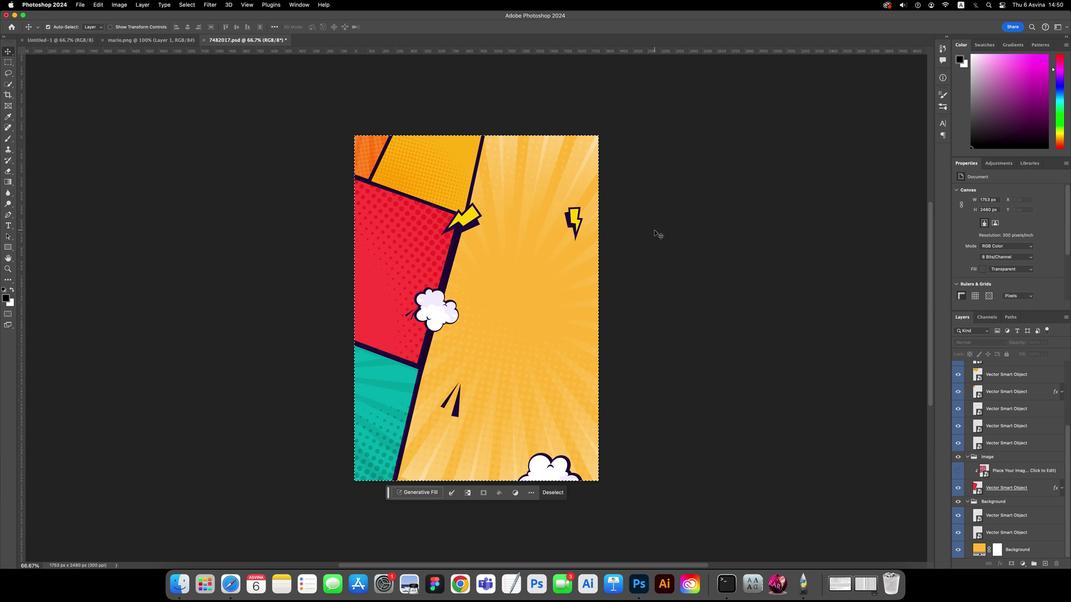 
Action: Key pressed Key.cmd'd'
Screenshot: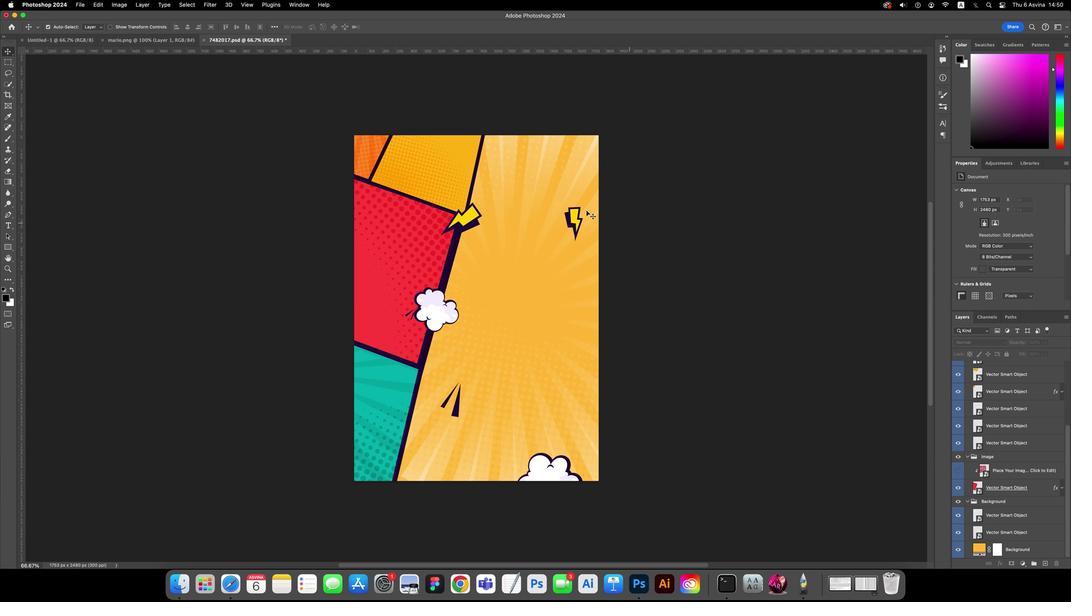 
Action: Mouse moved to (712, 451)
Screenshot: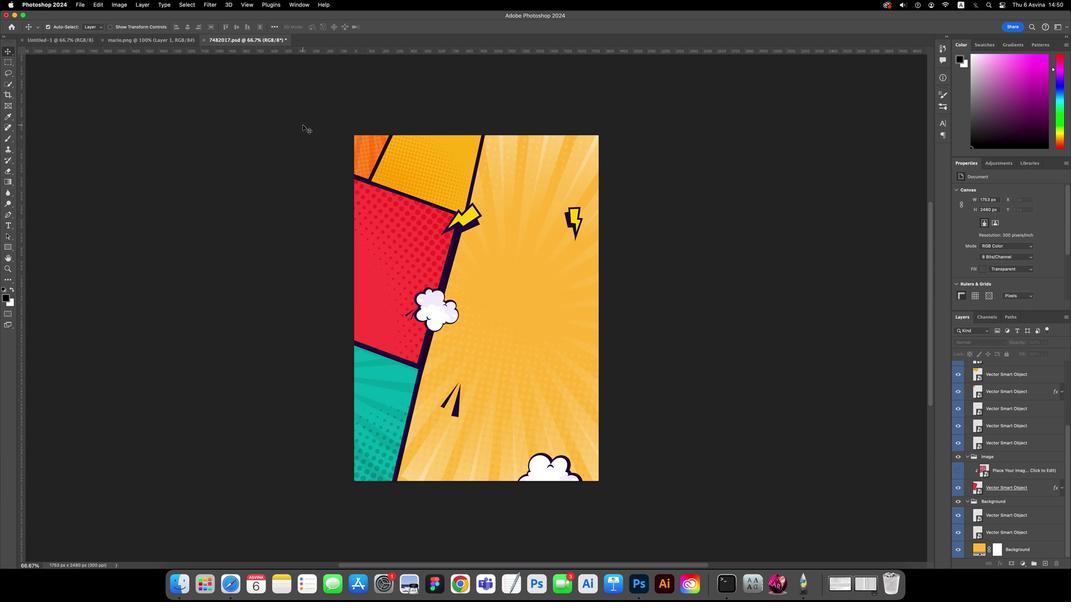 
Action: Mouse pressed left at (712, 451)
Screenshot: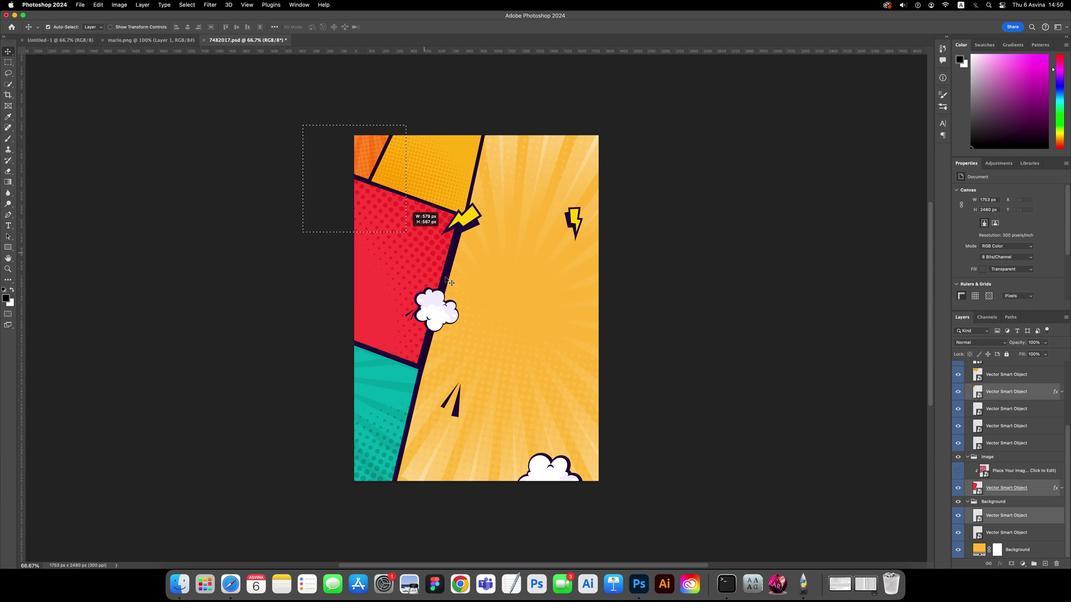 
Action: Mouse moved to (802, 398)
Screenshot: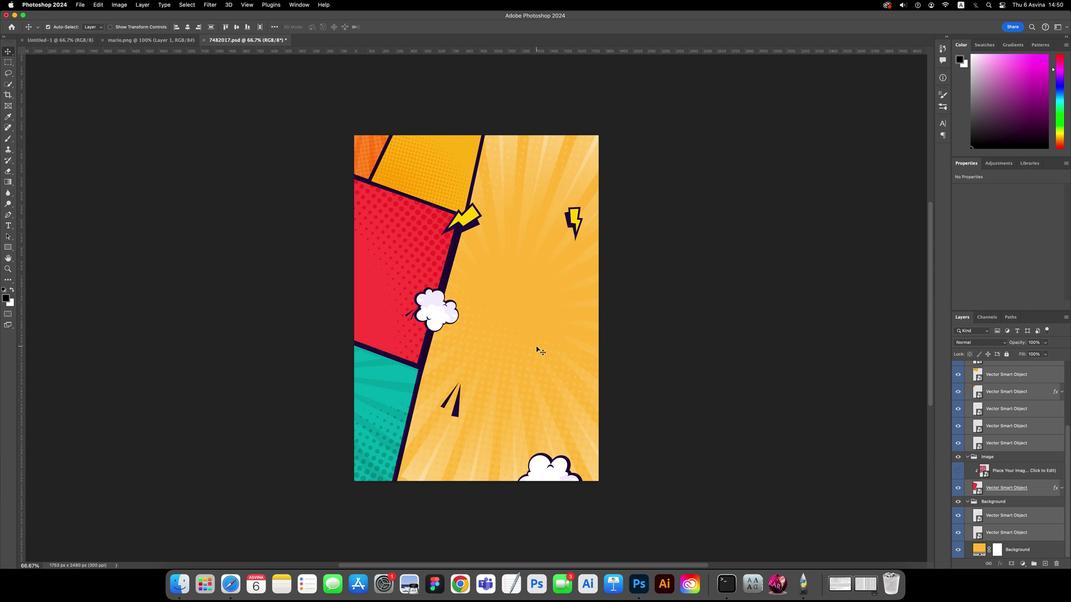 
Action: Mouse pressed left at (802, 398)
Screenshot: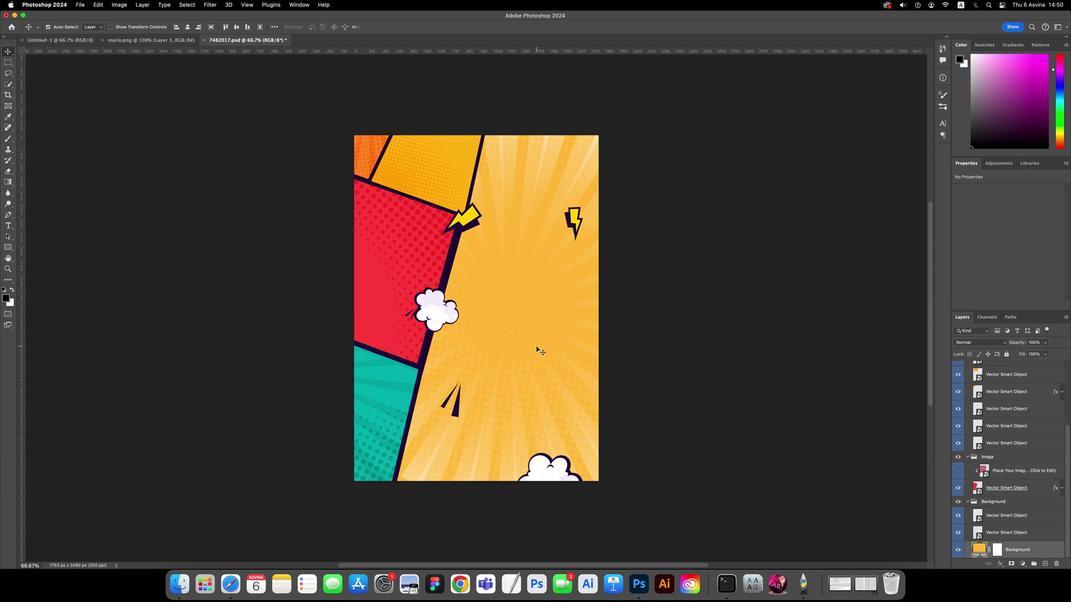 
Action: Mouse moved to (966, 348)
Screenshot: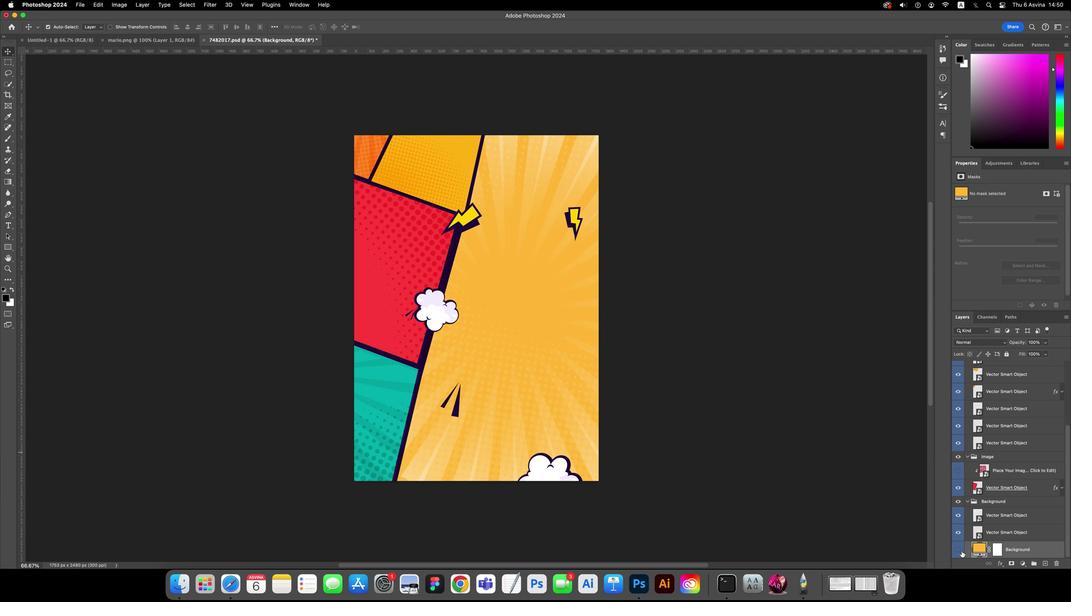 
Action: Mouse pressed left at (966, 348)
Screenshot: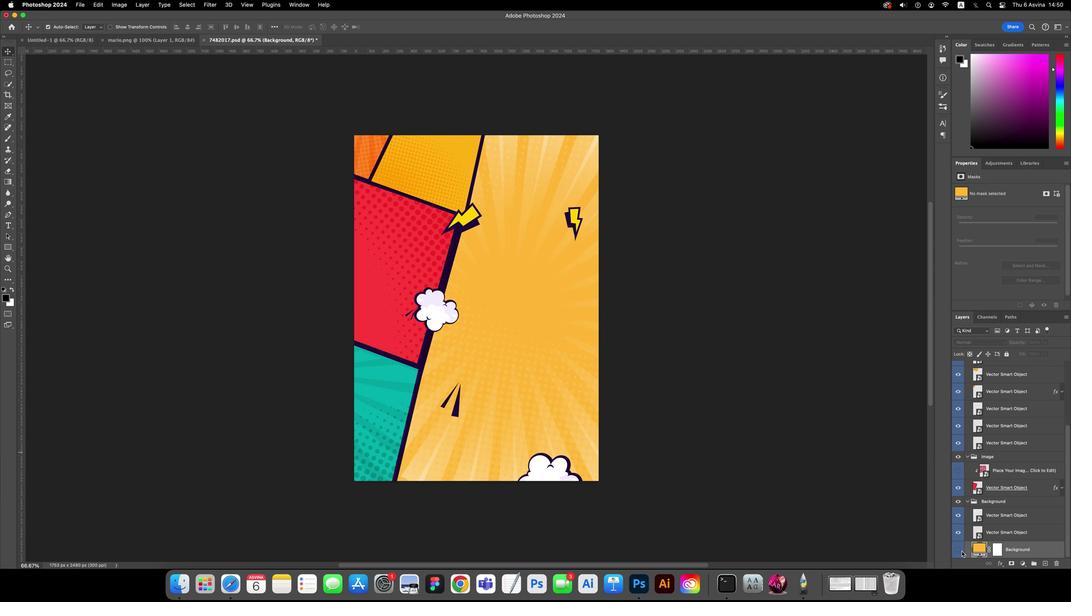 
Action: Mouse pressed left at (966, 348)
Screenshot: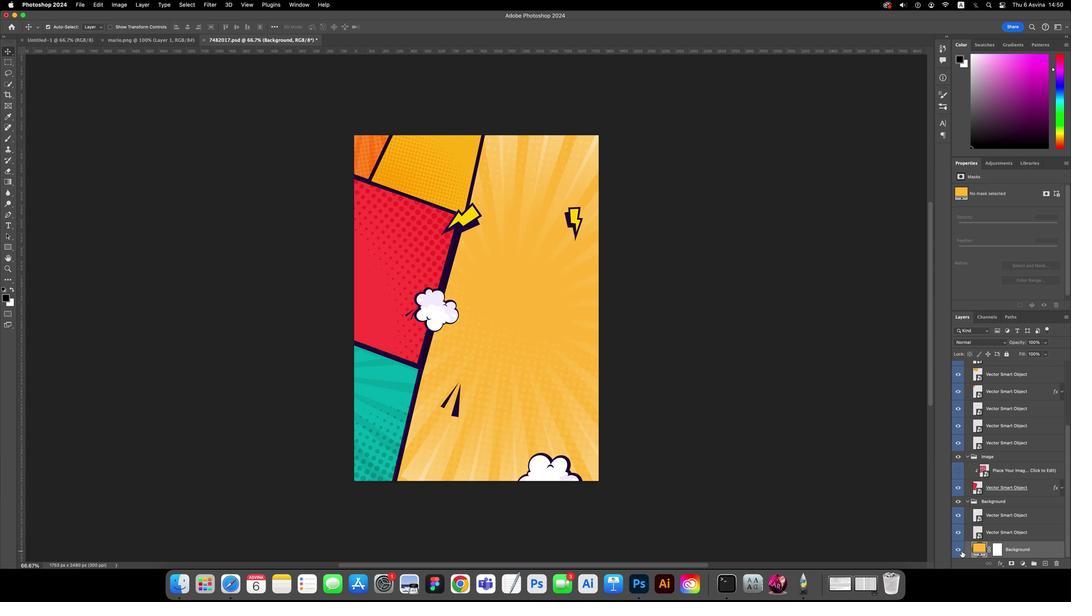 
Action: Mouse moved to (967, 364)
Screenshot: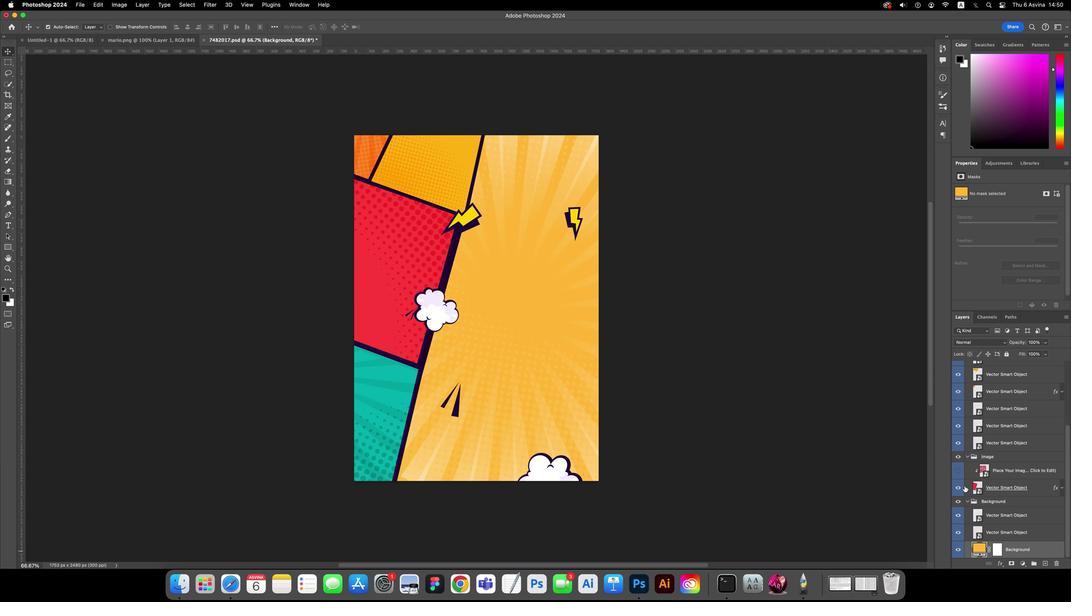 
Action: Mouse scrolled (967, 364) with delta (595, 481)
Screenshot: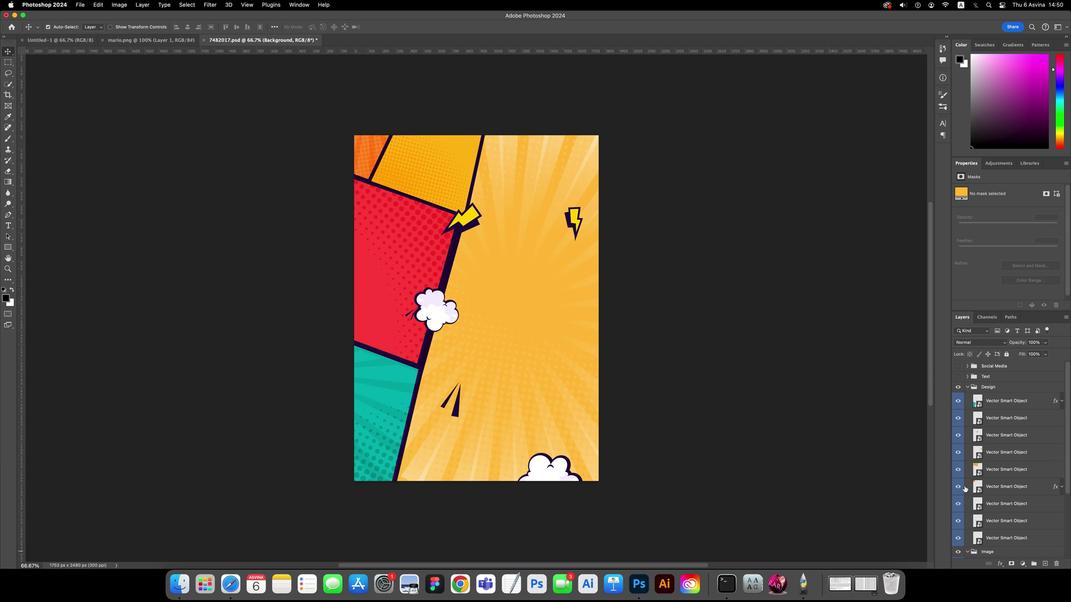 
Action: Mouse scrolled (967, 364) with delta (595, 481)
Screenshot: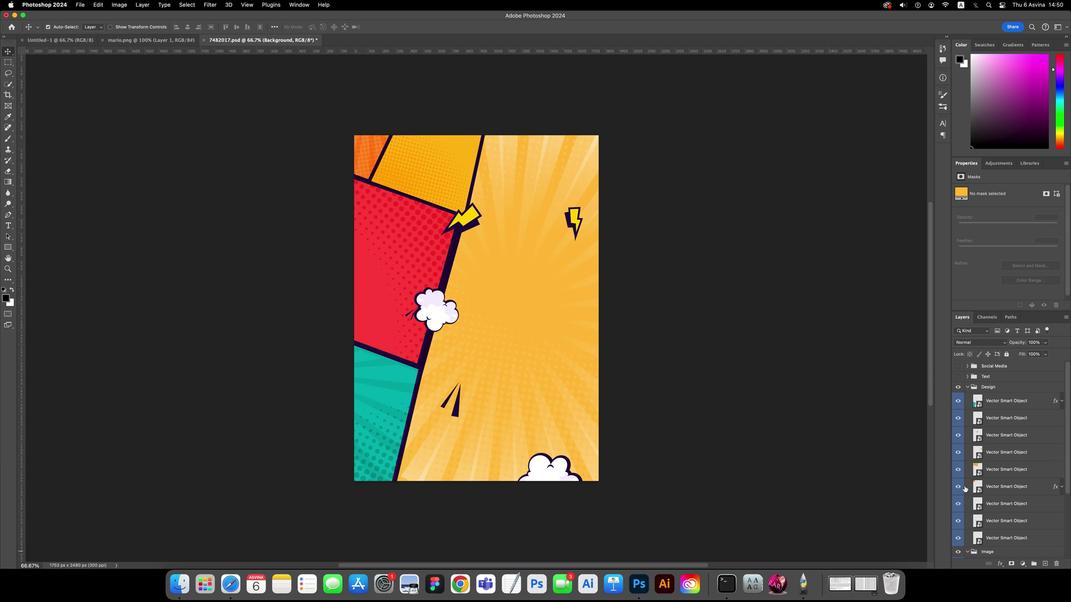 
Action: Mouse scrolled (967, 364) with delta (595, 481)
Screenshot: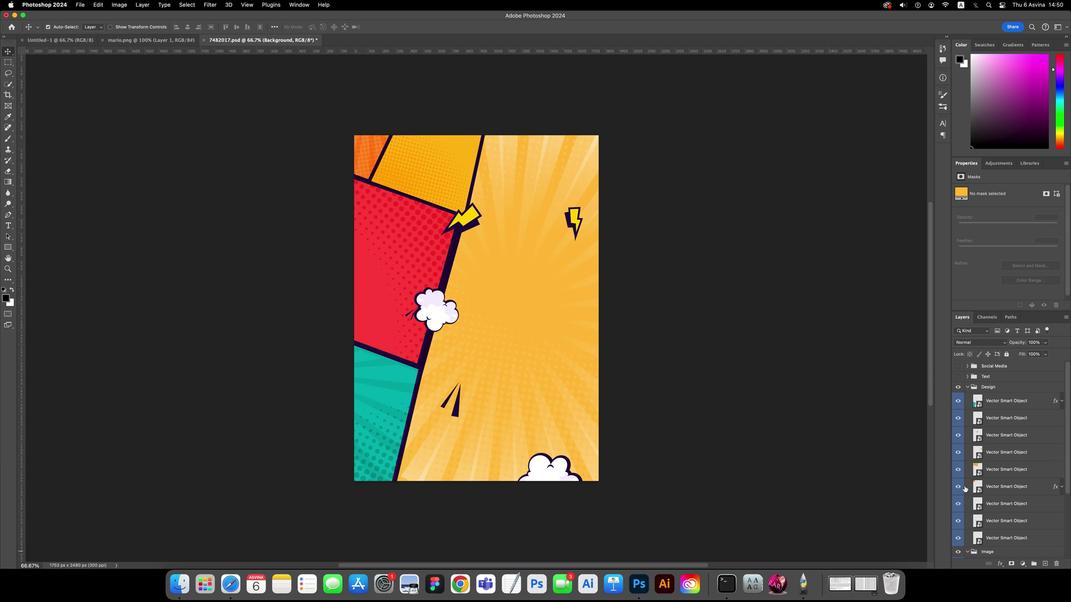 
Action: Mouse scrolled (967, 364) with delta (595, 480)
Screenshot: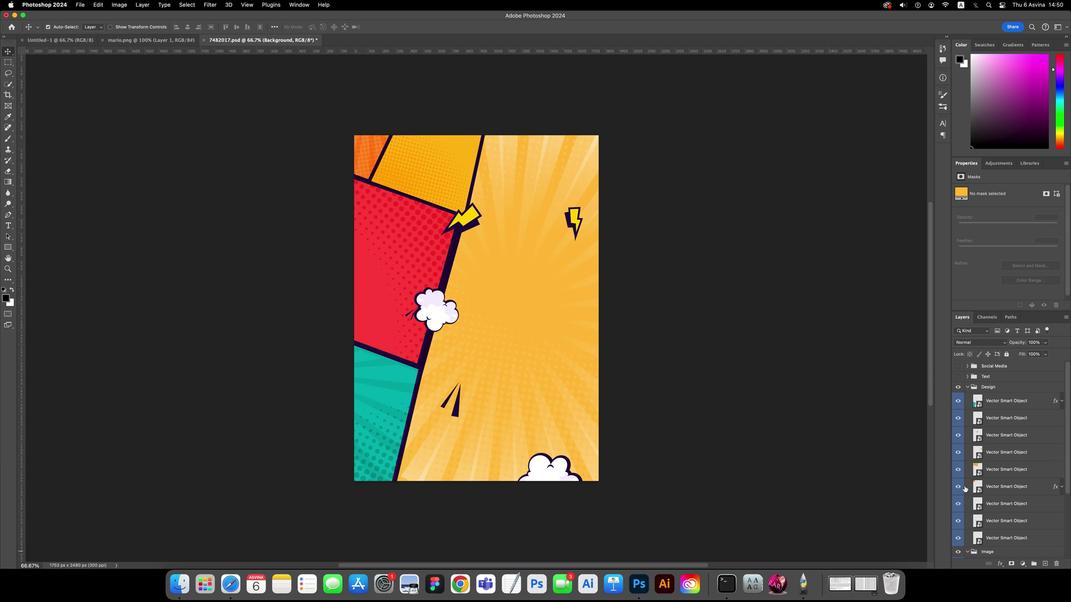 
Action: Mouse scrolled (967, 364) with delta (595, 480)
Screenshot: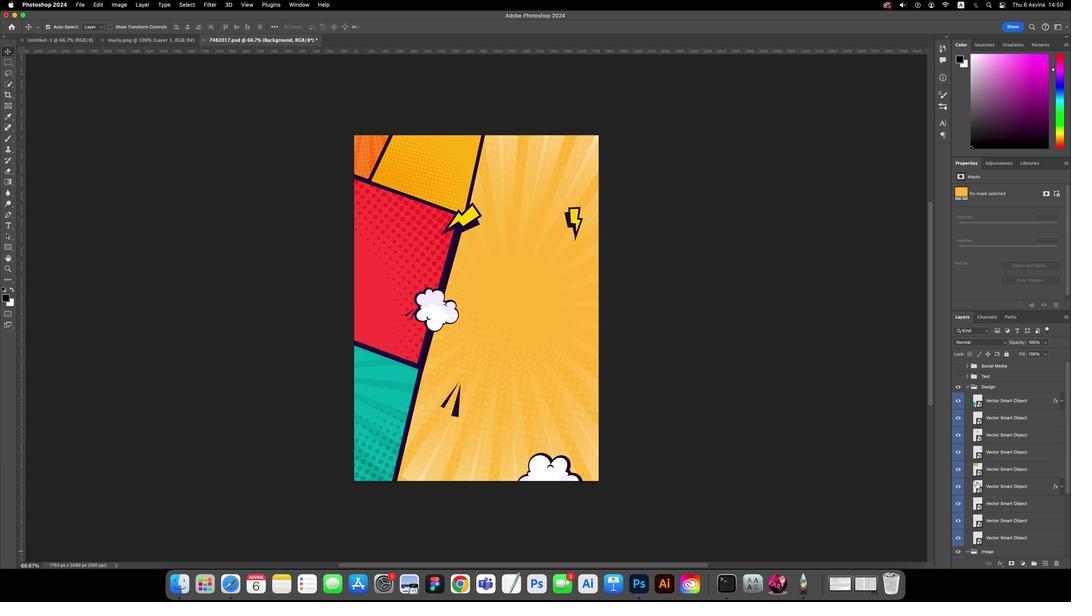 
Action: Mouse moved to (969, 387)
Screenshot: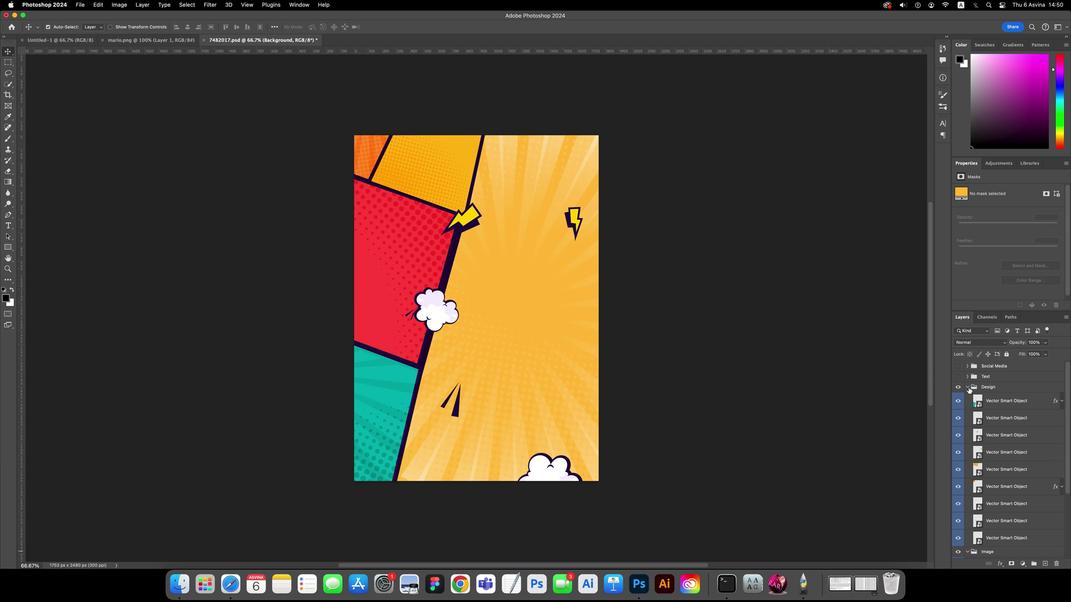 
Action: Mouse pressed left at (969, 387)
Screenshot: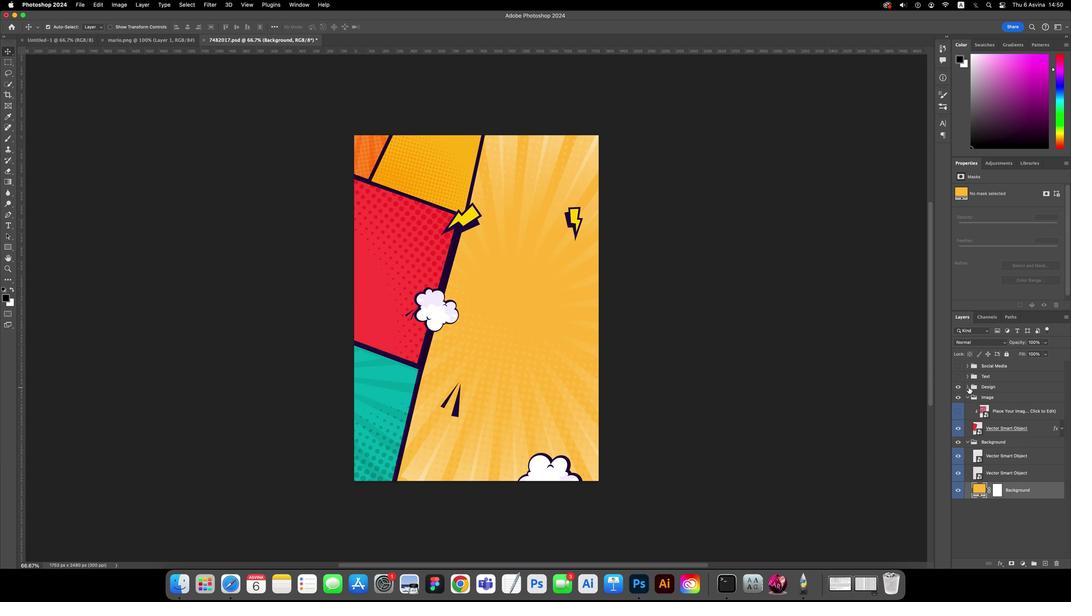 
Action: Mouse moved to (975, 371)
Screenshot: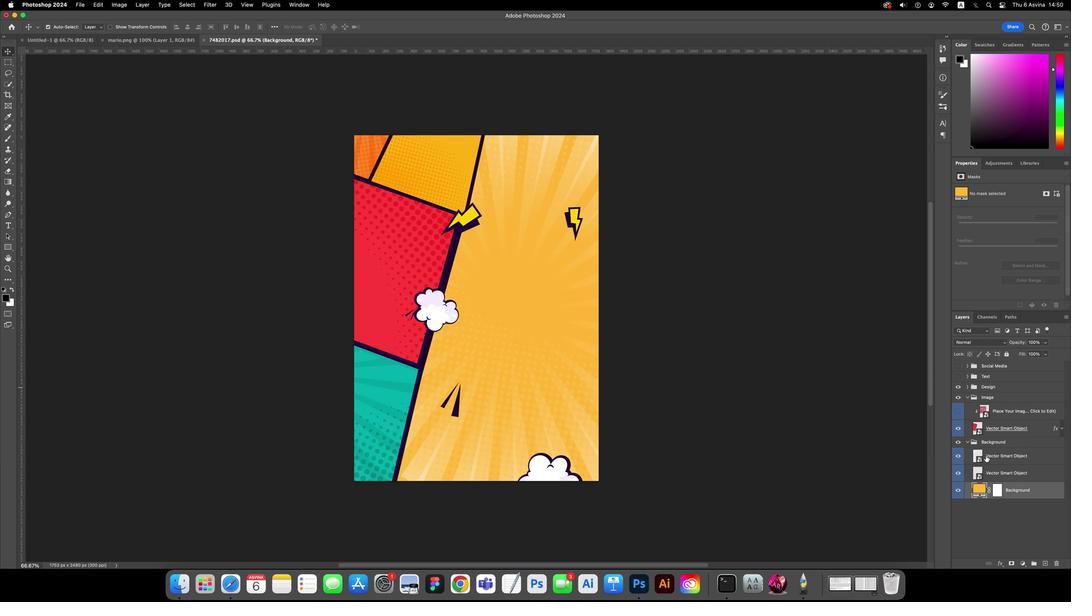 
Action: Mouse pressed left at (975, 371)
Screenshot: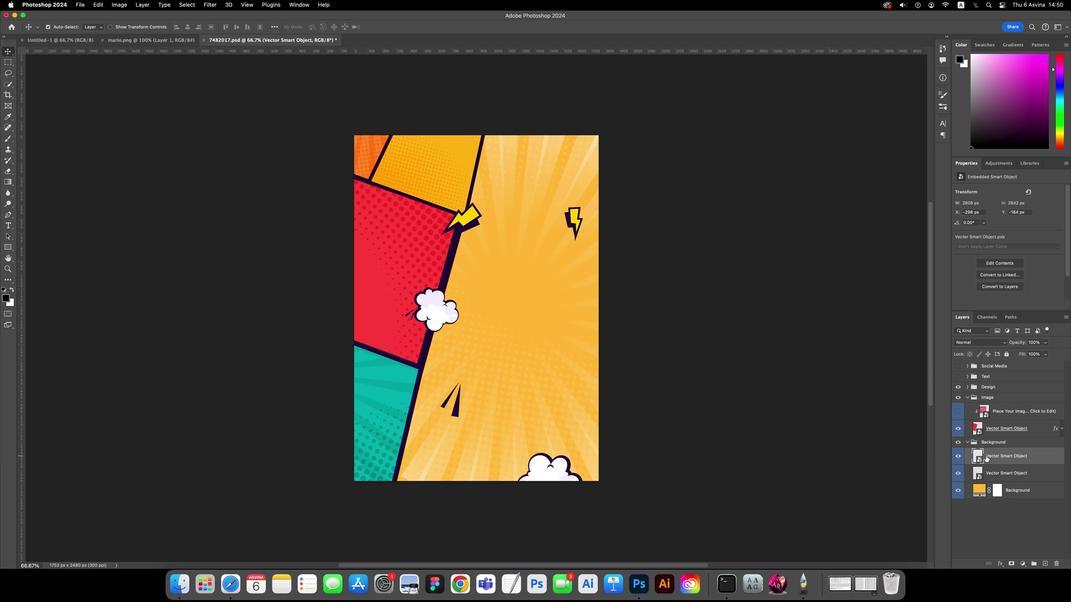 
Action: Mouse moved to (985, 363)
Screenshot: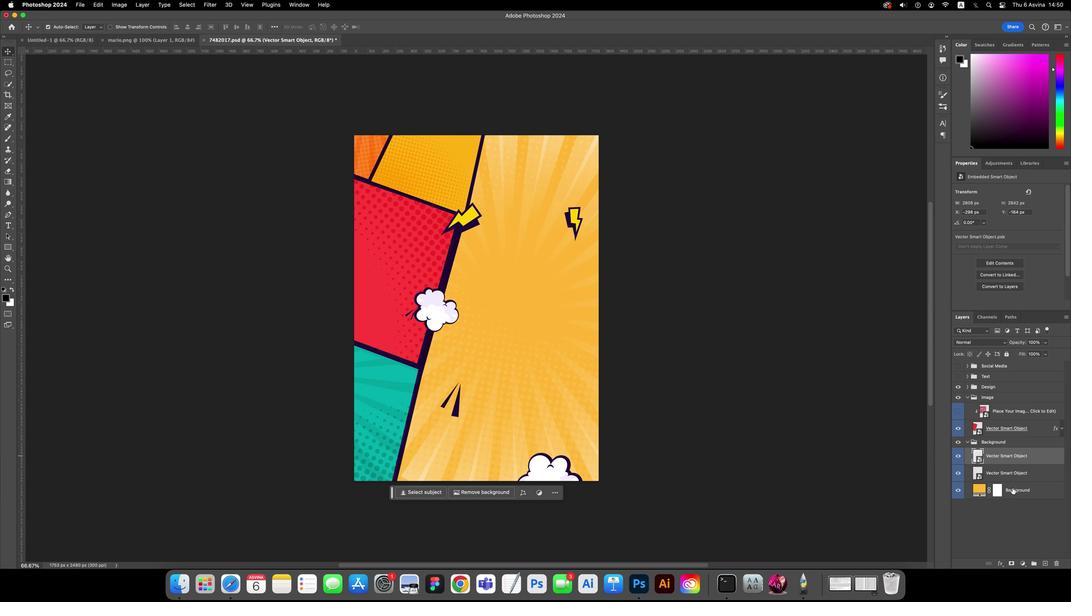 
Action: Key pressed Key.shift
Screenshot: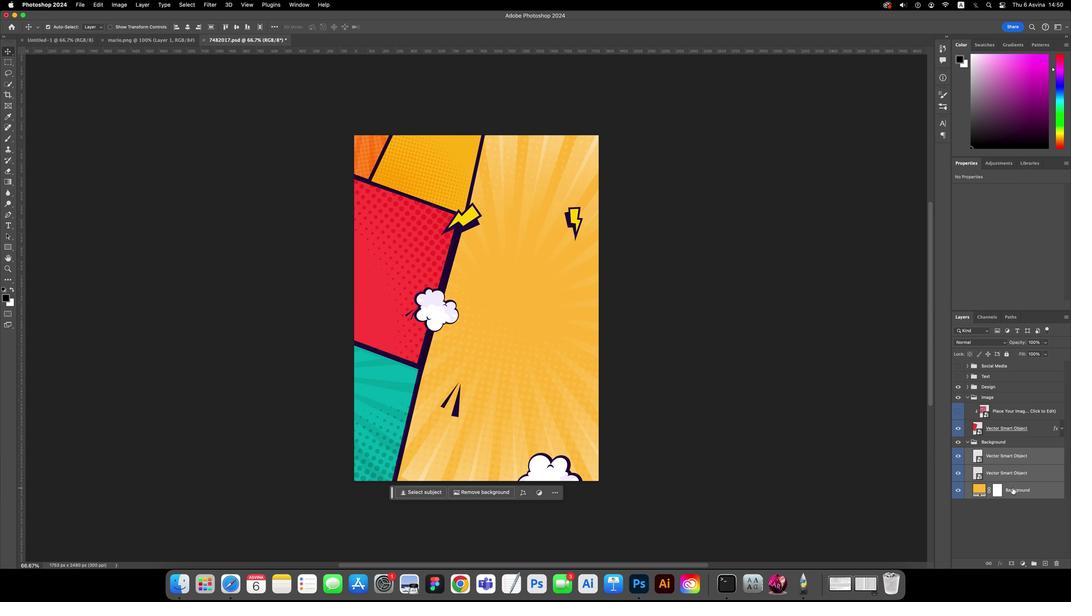 
Action: Mouse pressed left at (985, 363)
Screenshot: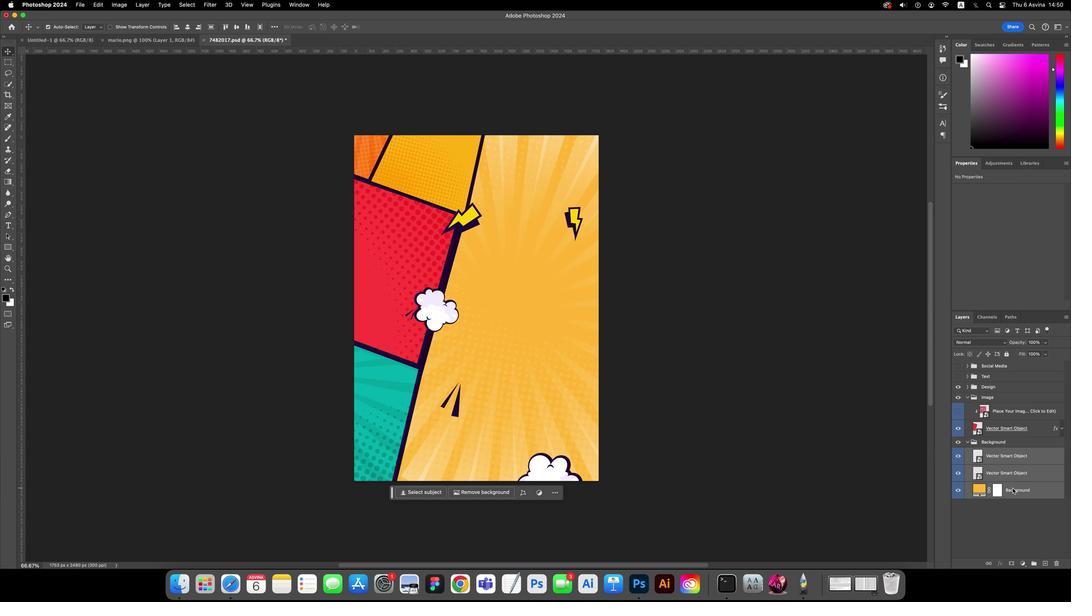 
Action: Mouse moved to (984, 370)
Screenshot: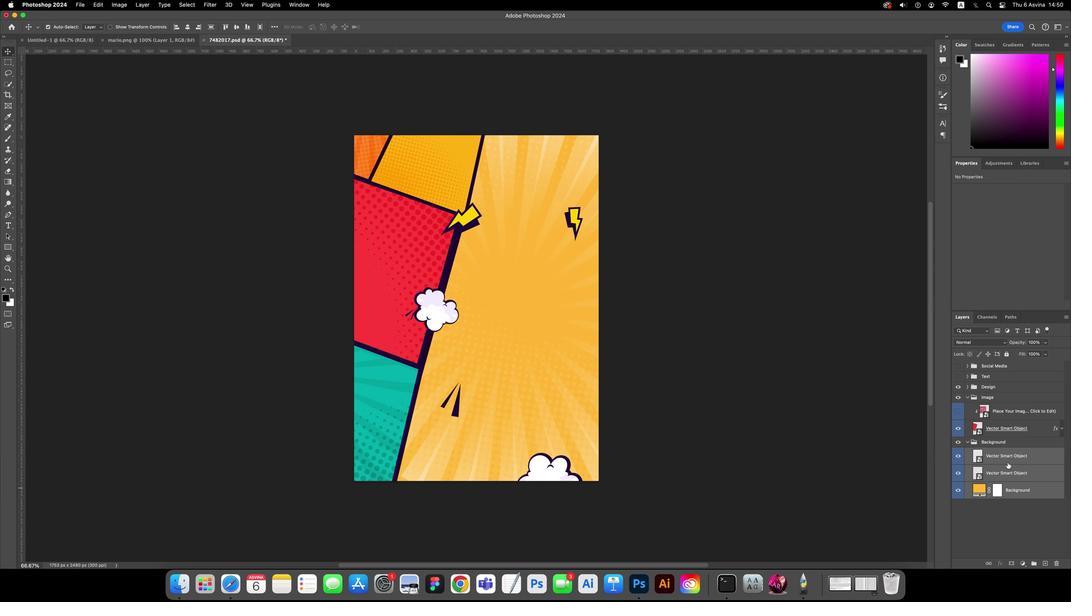 
Action: Mouse pressed left at (984, 370)
Screenshot: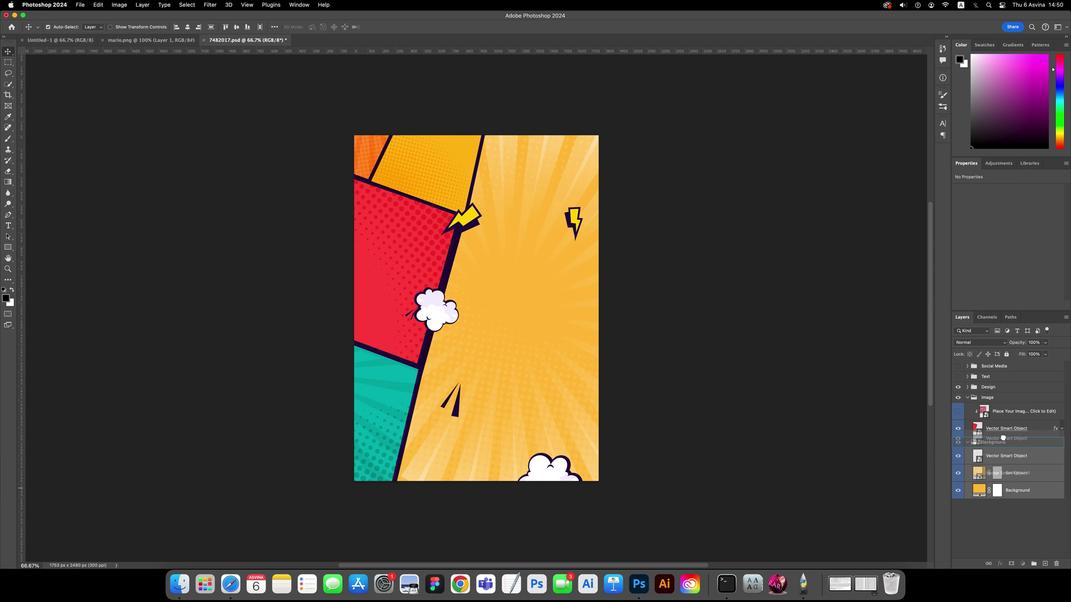 
Action: Mouse moved to (987, 381)
Screenshot: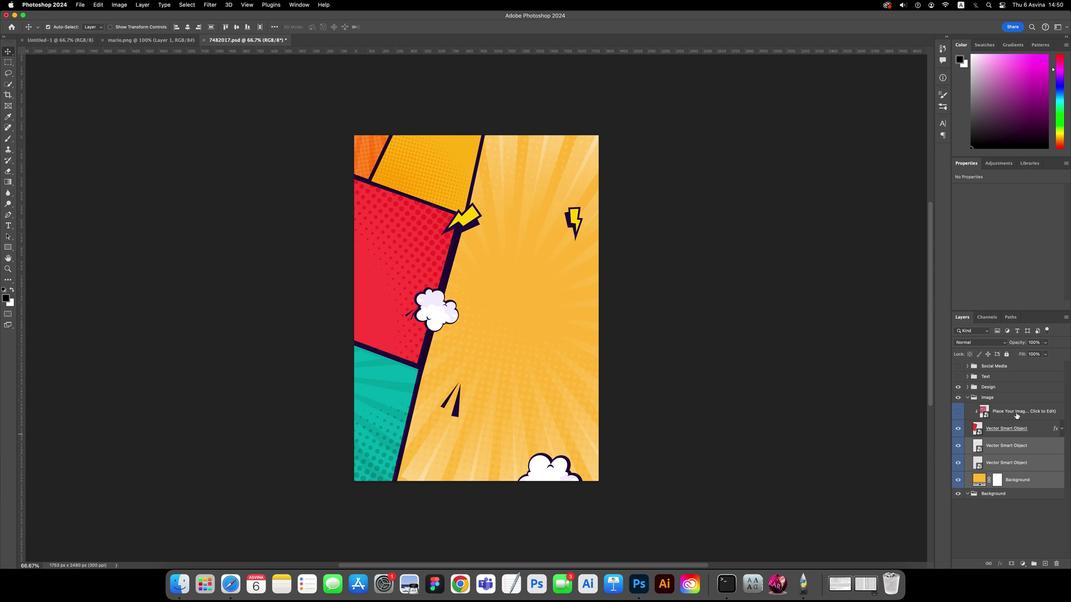 
Action: Mouse pressed left at (987, 381)
Screenshot: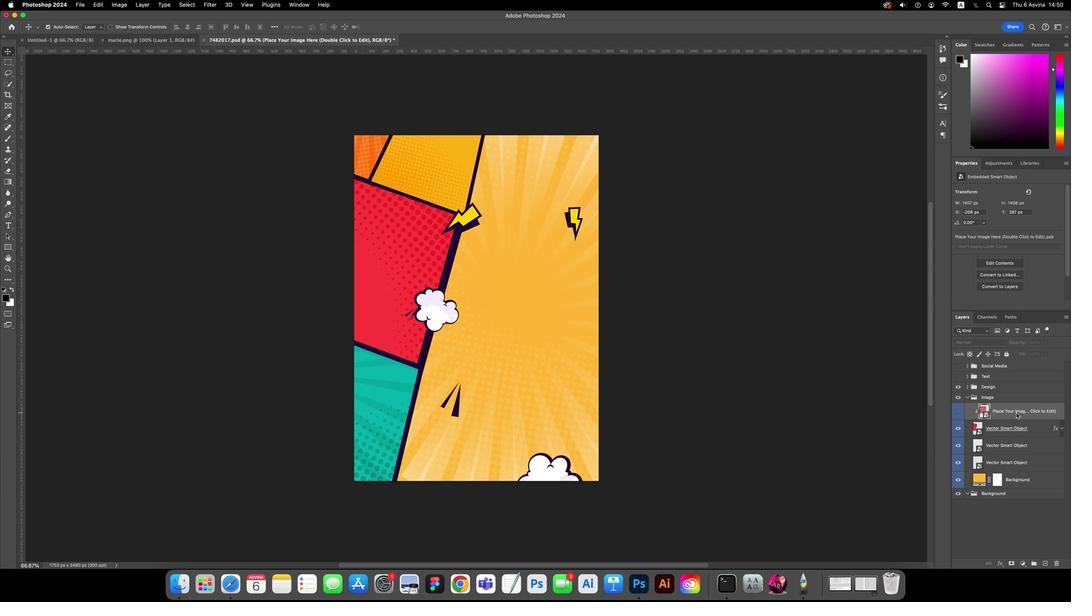 
Action: Mouse moved to (964, 378)
Screenshot: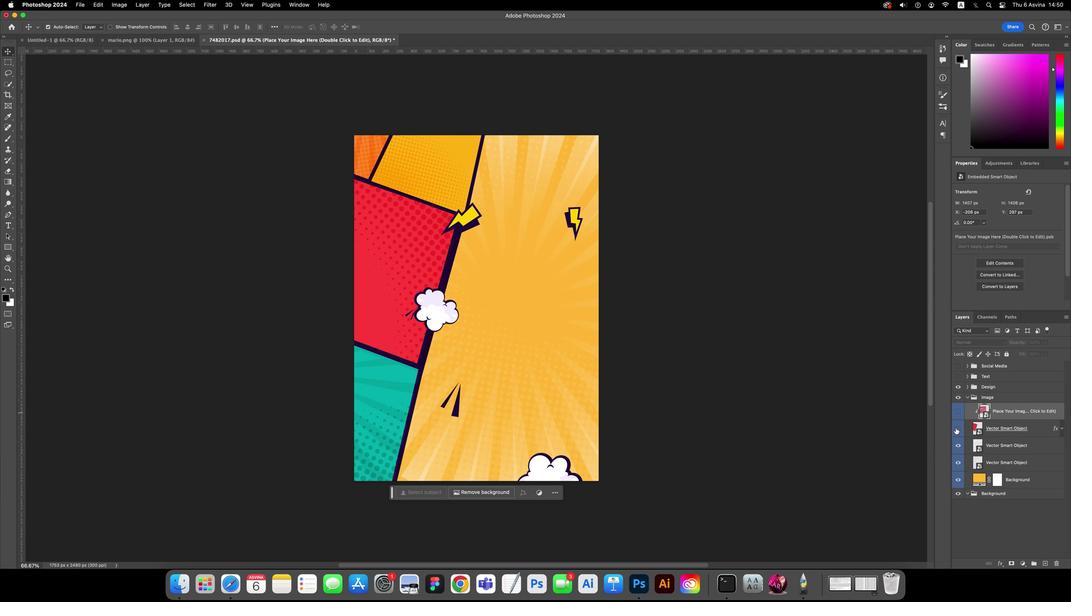 
Action: Mouse pressed left at (964, 378)
Screenshot: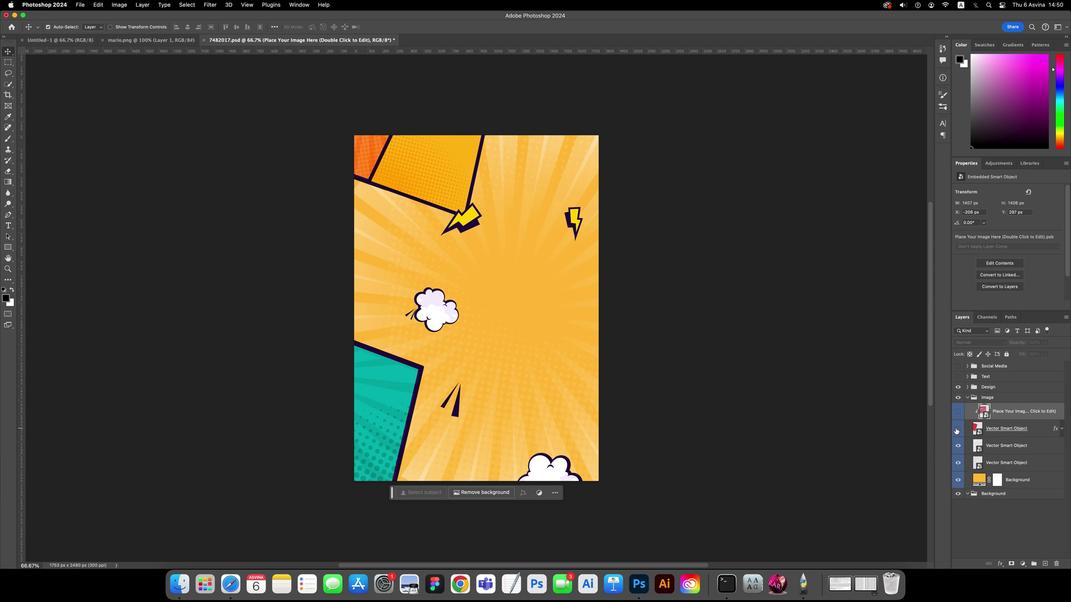 
Action: Mouse pressed left at (964, 378)
Screenshot: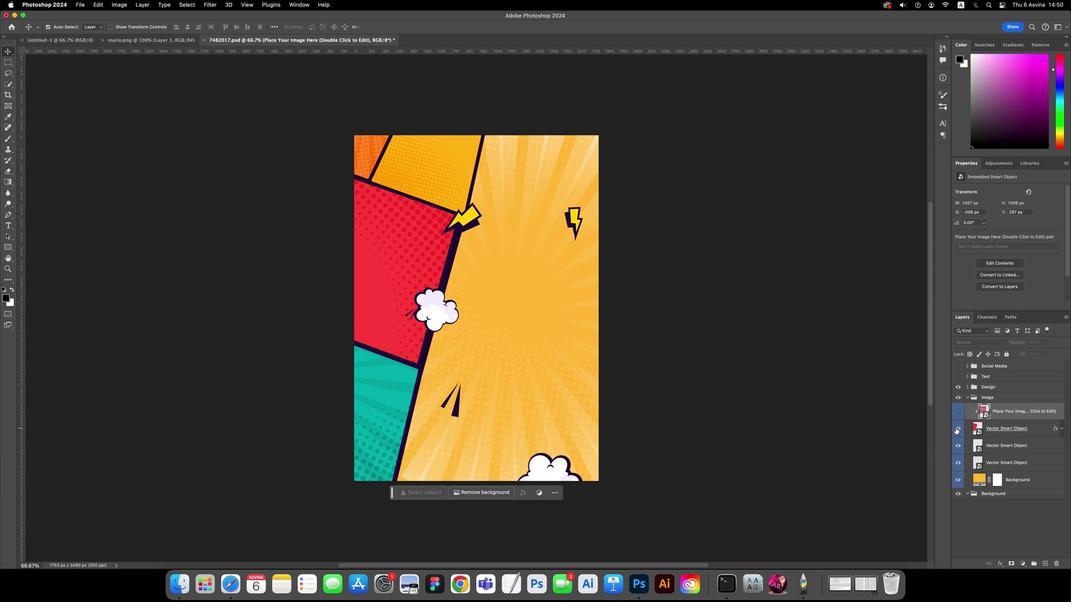 
Action: Mouse moved to (983, 377)
Screenshot: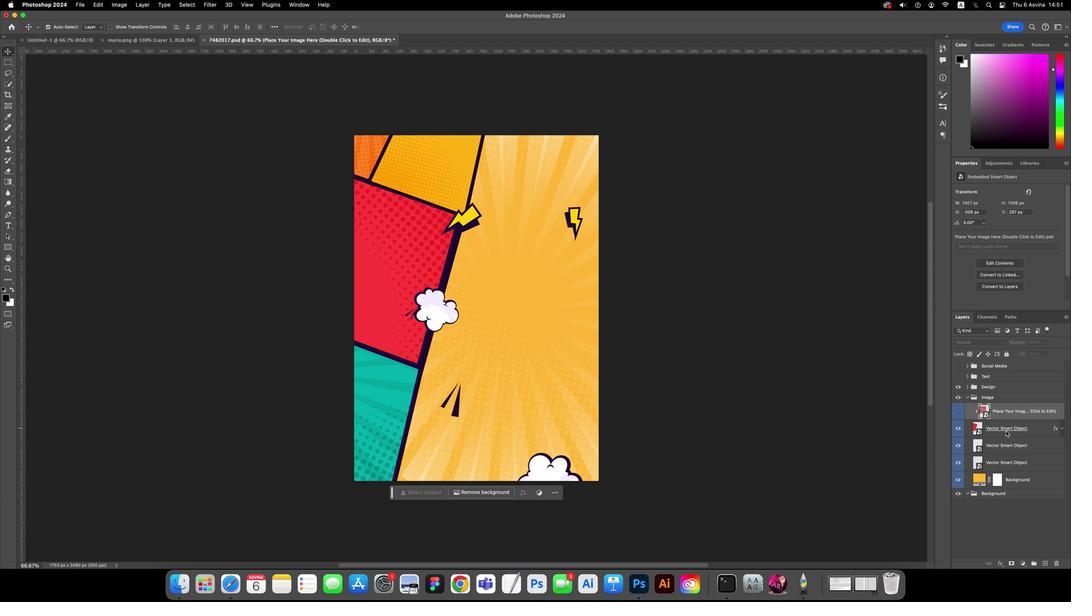 
Action: Mouse pressed right at (983, 377)
Screenshot: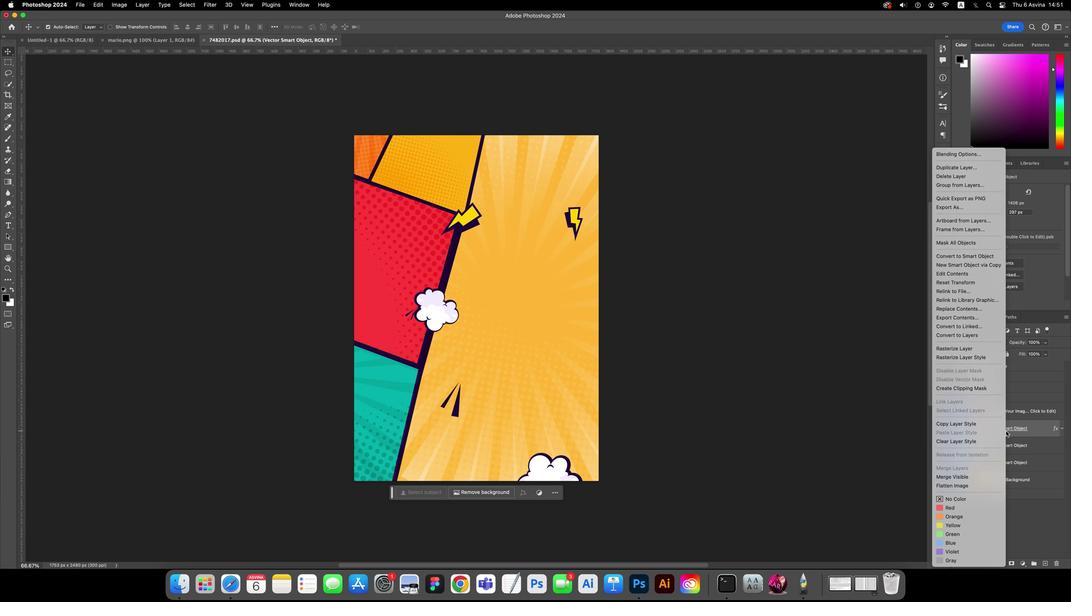
Action: Mouse moved to (988, 377)
Screenshot: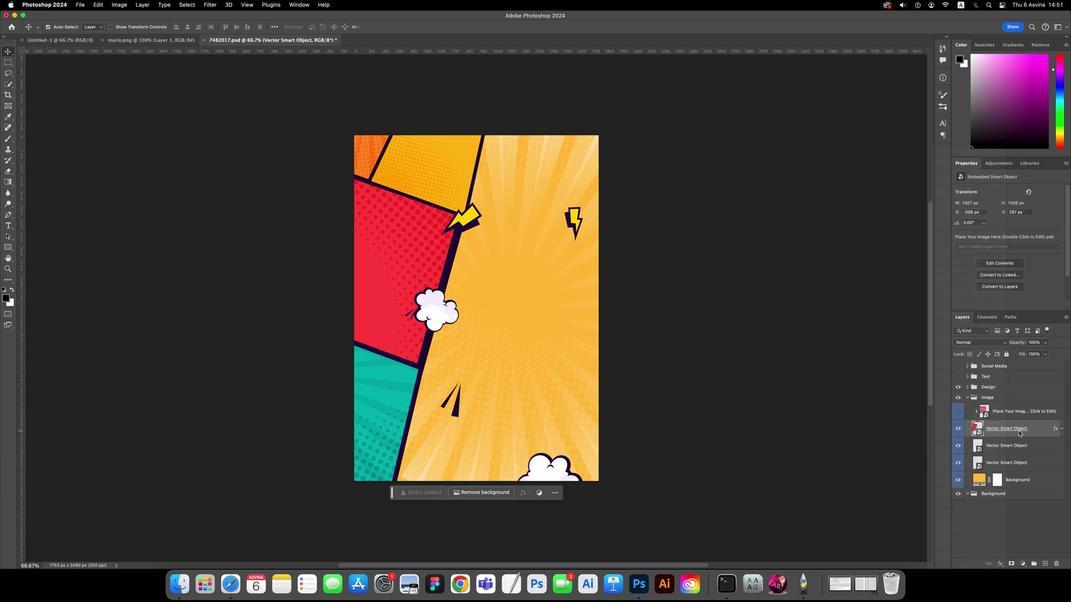 
Action: Mouse pressed left at (988, 377)
Screenshot: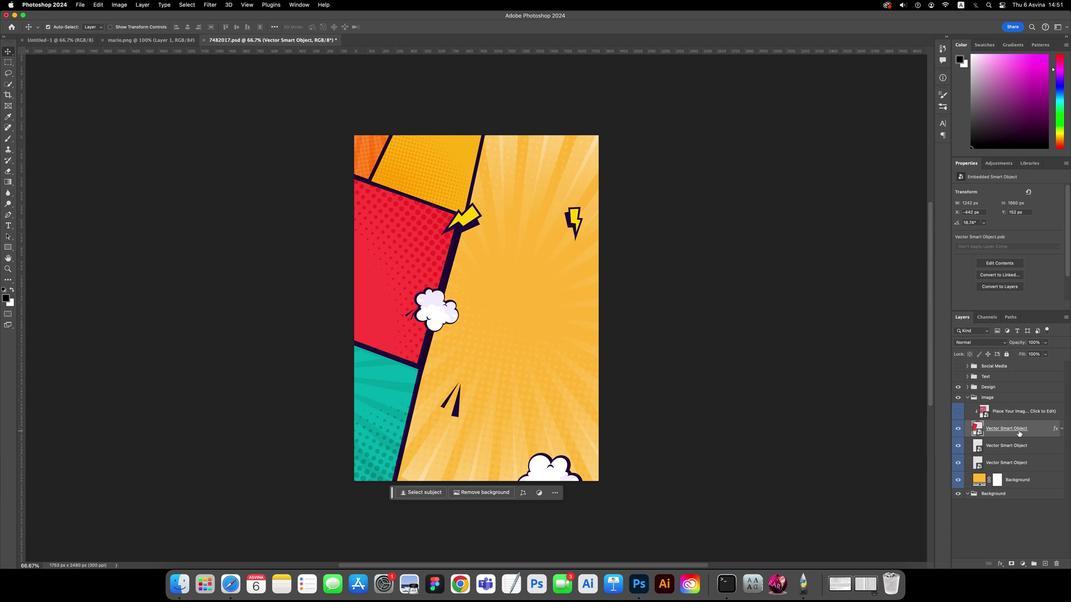 
Action: Mouse moved to (985, 366)
Screenshot: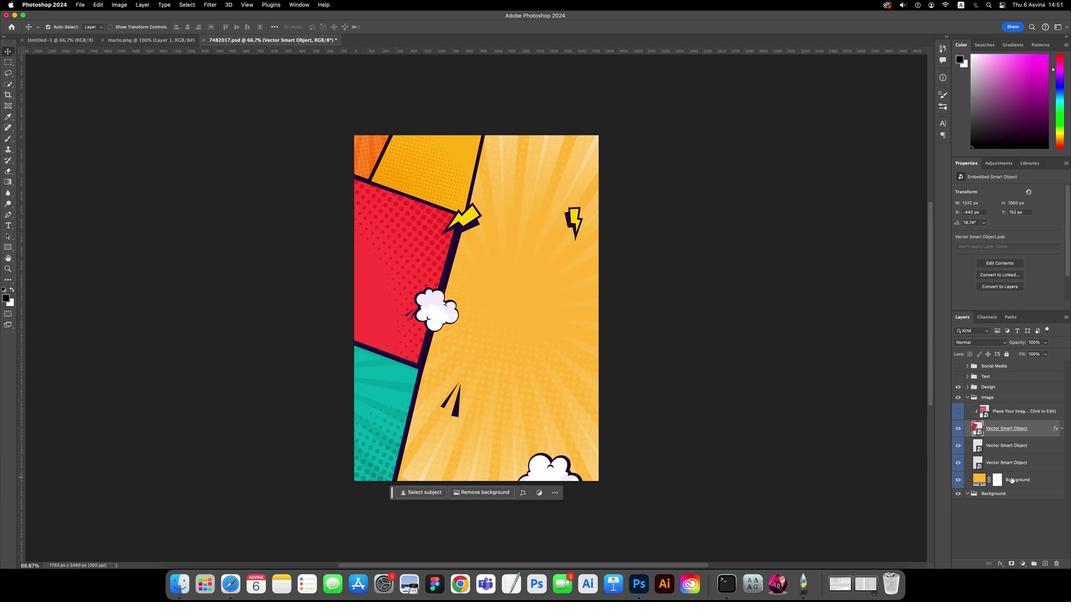 
Action: Key pressed Key.shift
Screenshot: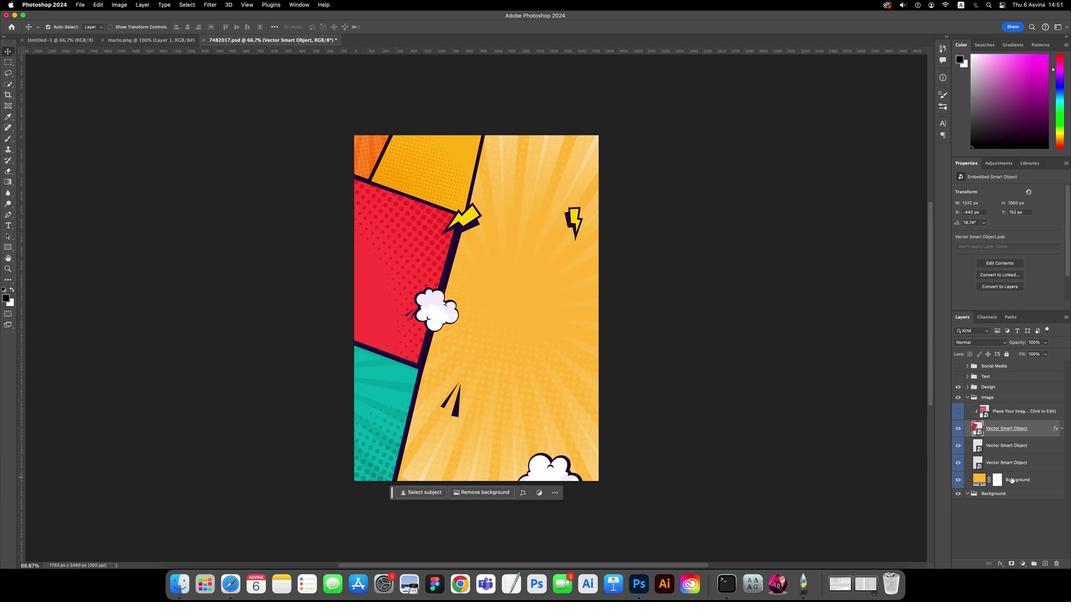 
Action: Mouse moved to (985, 366)
Screenshot: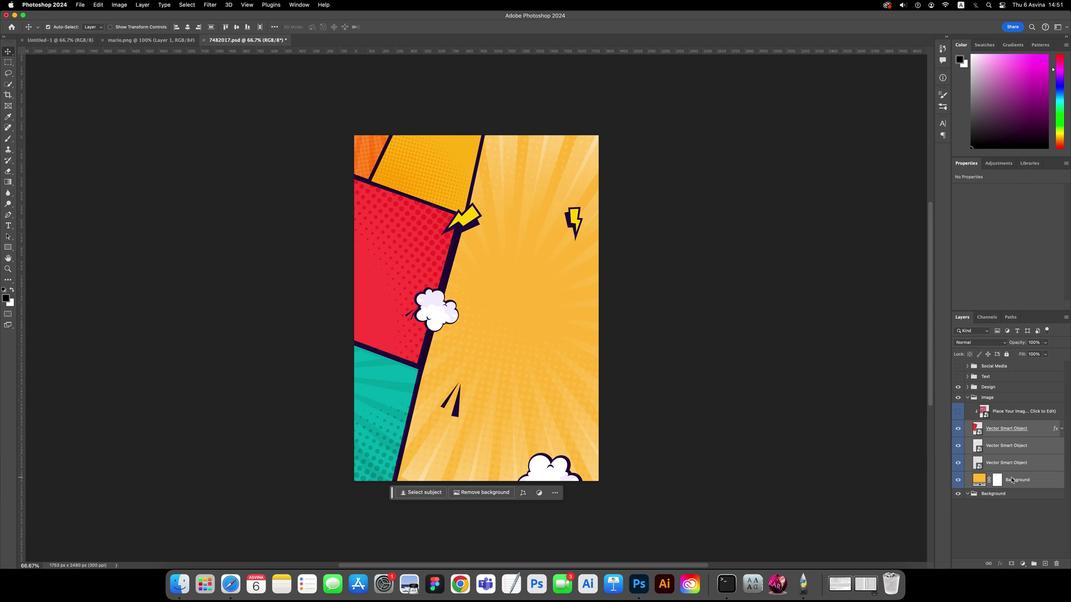 
Action: Mouse pressed left at (985, 366)
Screenshot: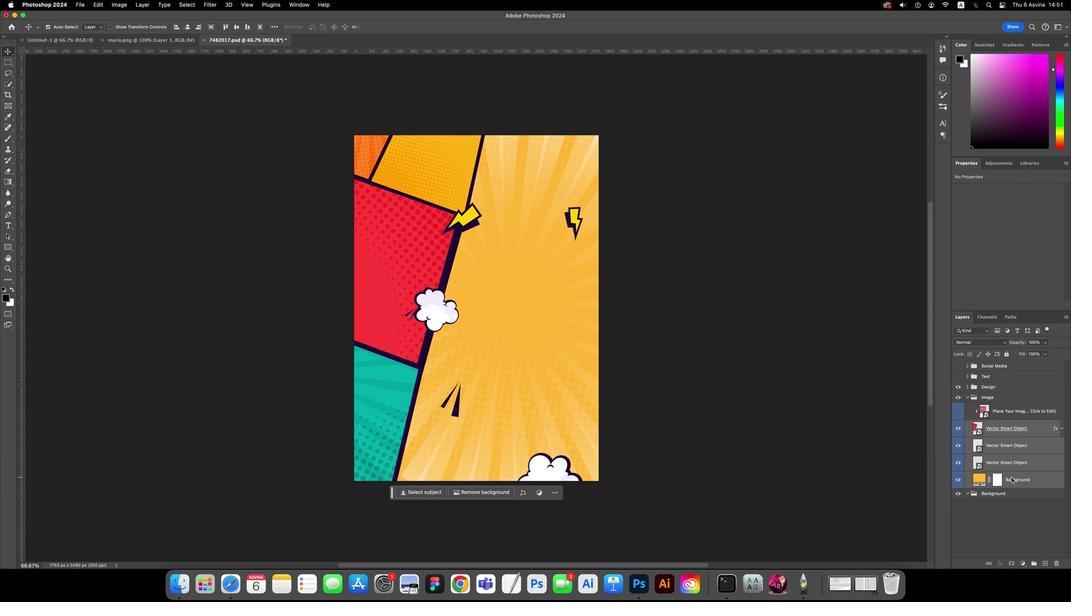 
Action: Mouse moved to (978, 378)
Screenshot: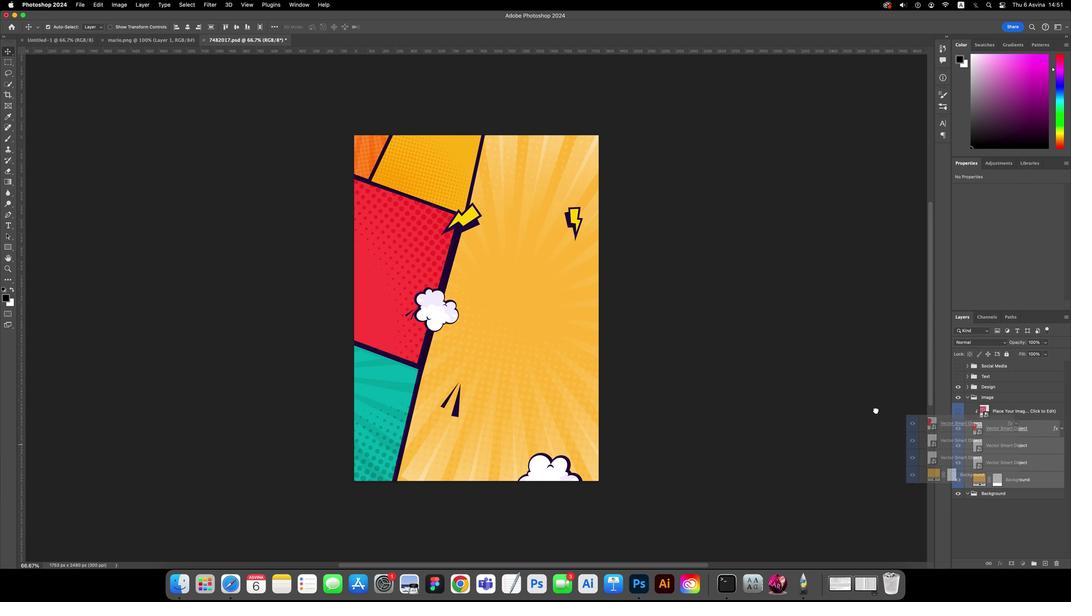 
Action: Mouse pressed left at (978, 378)
Screenshot: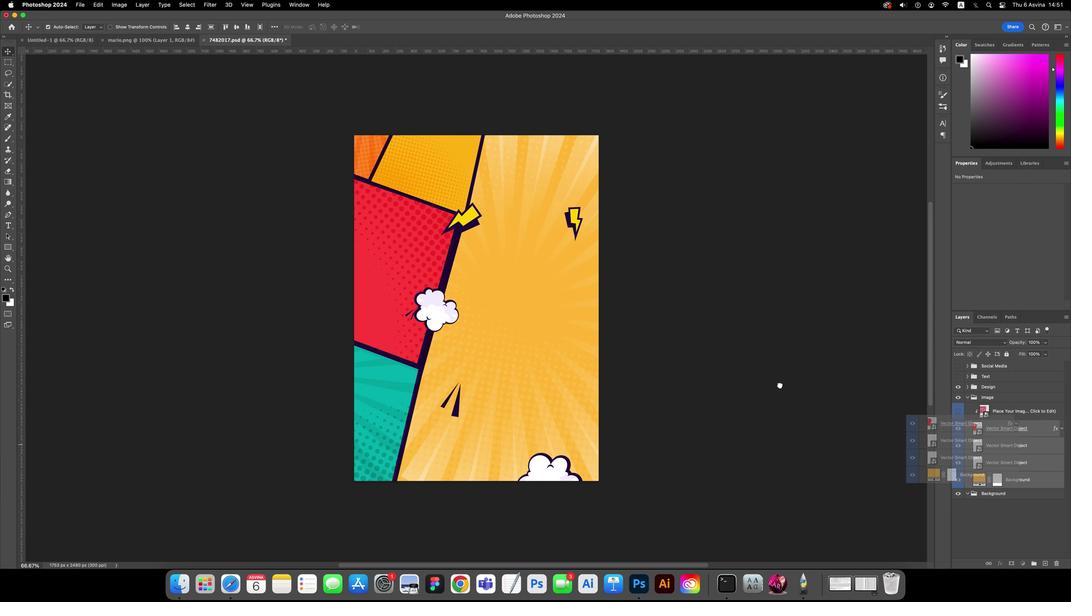 
Action: Mouse moved to (797, 422)
Screenshot: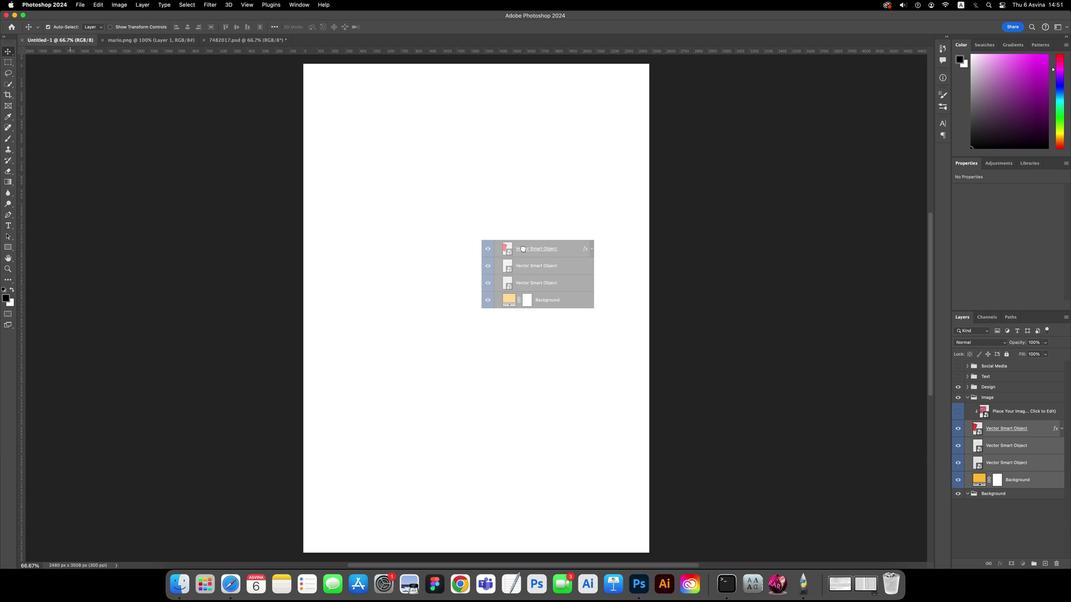 
Action: Key pressed Key.cmd'z'
Screenshot: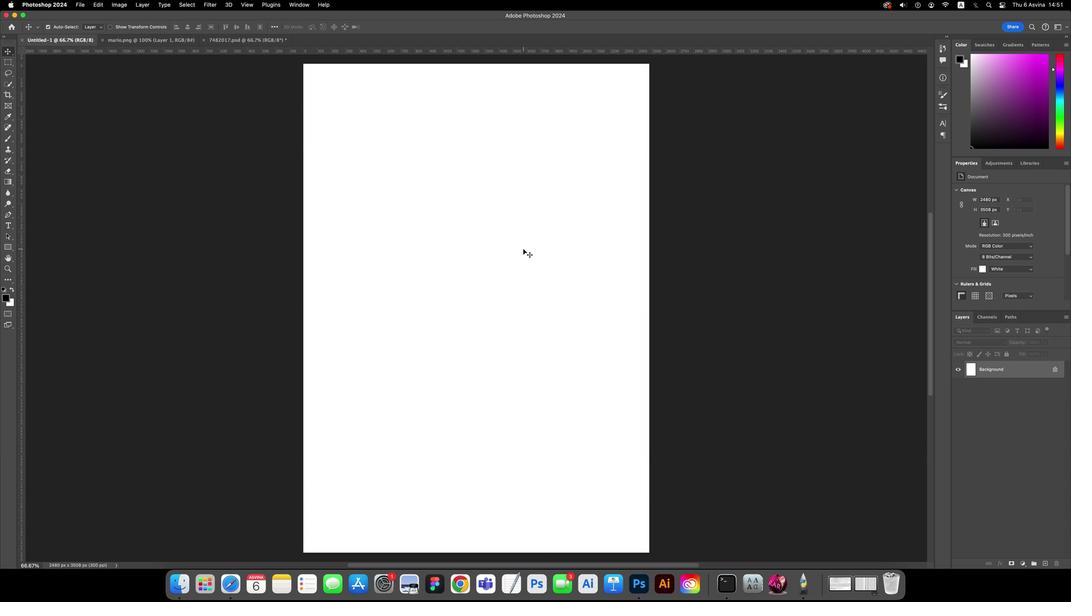 
Action: Mouse moved to (700, 472)
Screenshot: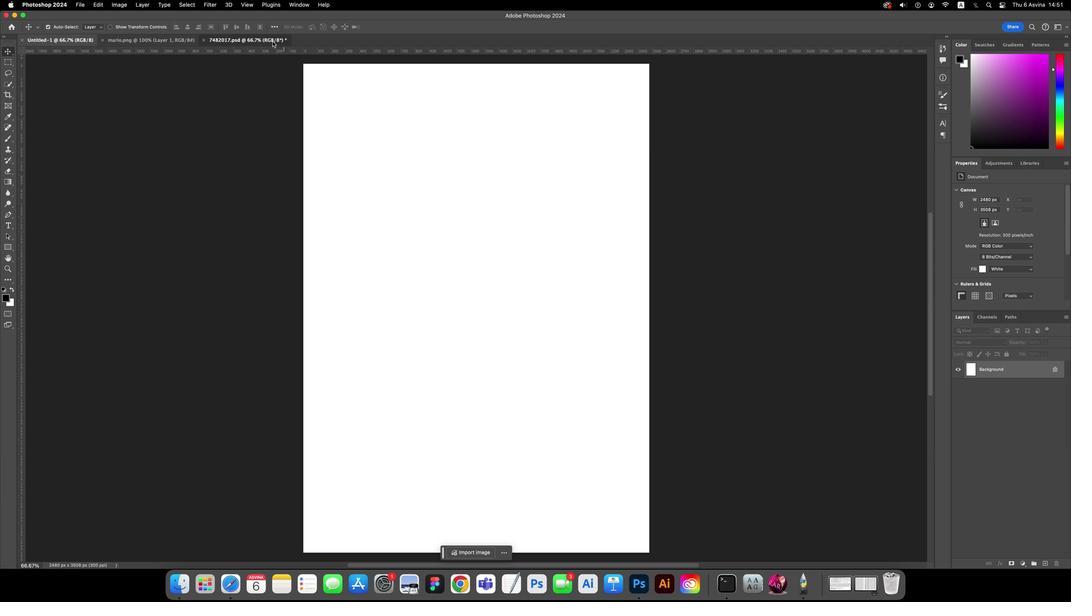 
Action: Mouse pressed left at (700, 472)
Screenshot: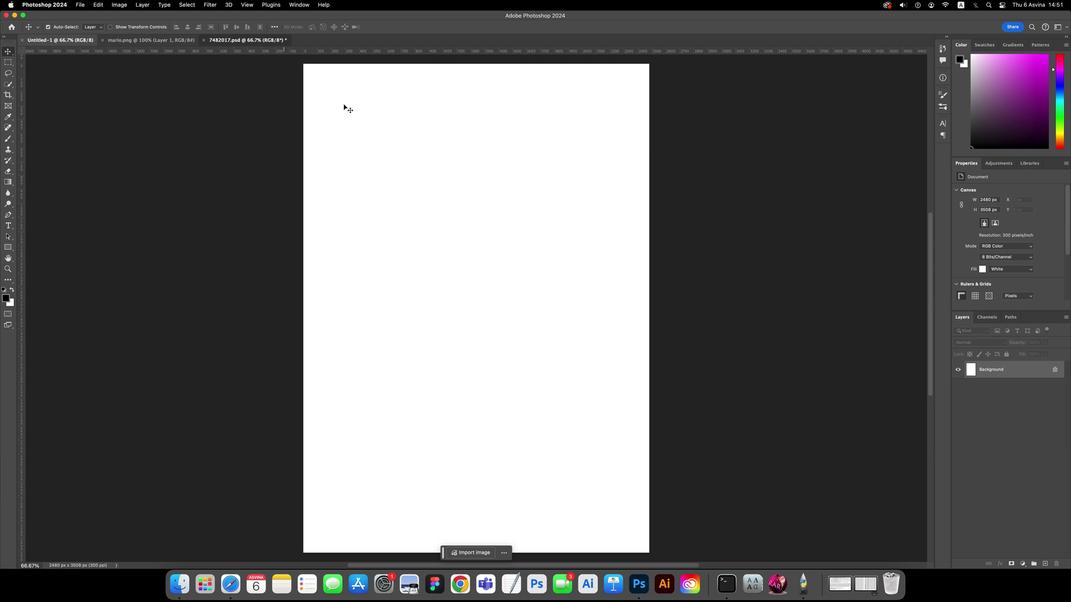 
Action: Mouse moved to (996, 378)
Screenshot: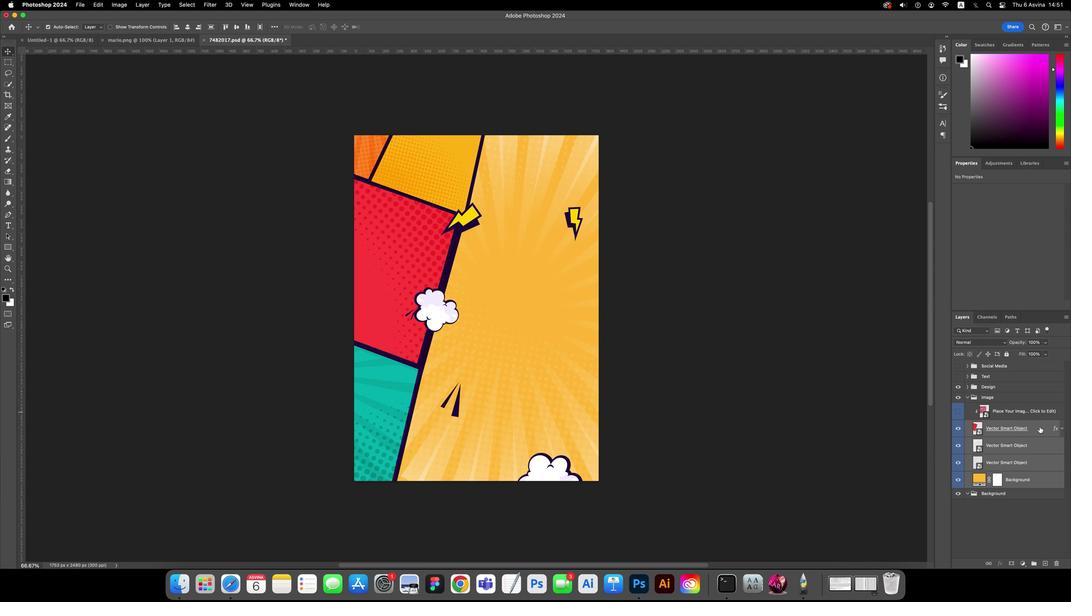 
Action: Mouse pressed left at (996, 378)
Screenshot: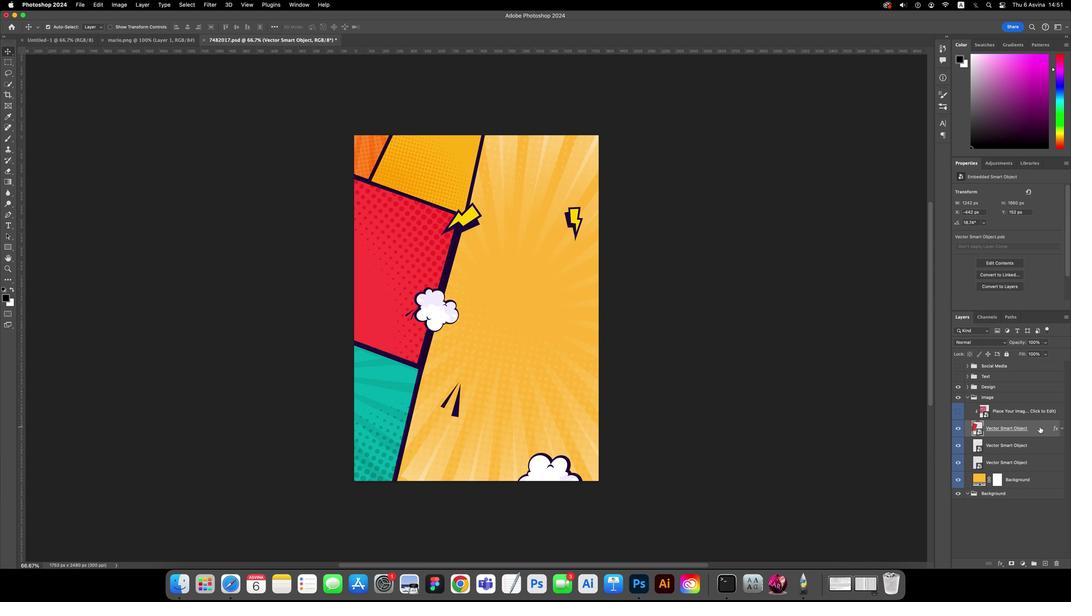 
Action: Mouse pressed right at (996, 378)
Screenshot: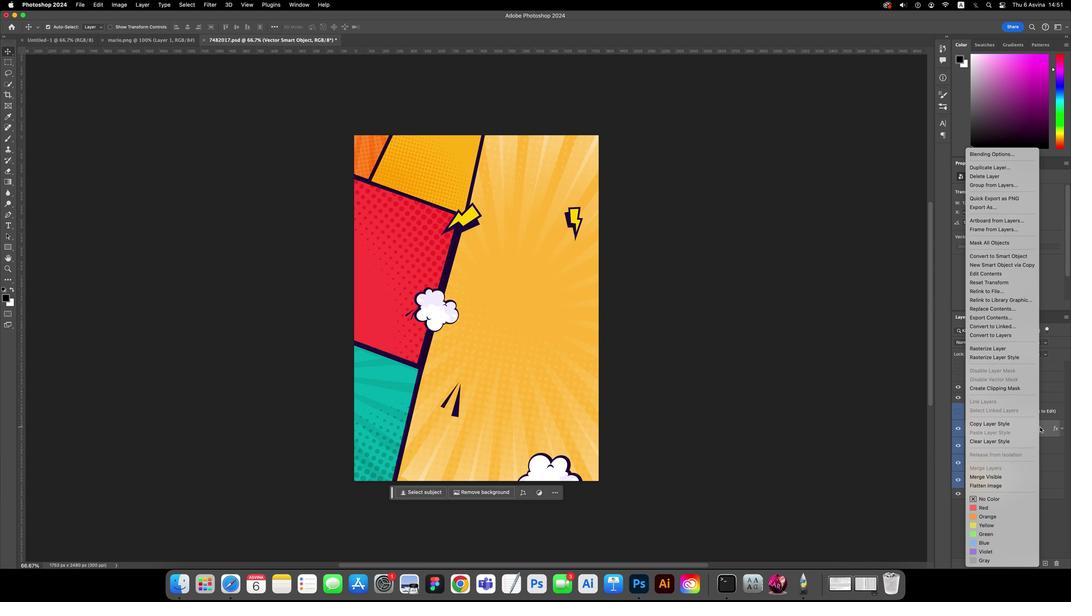 
Action: Mouse moved to (999, 377)
Screenshot: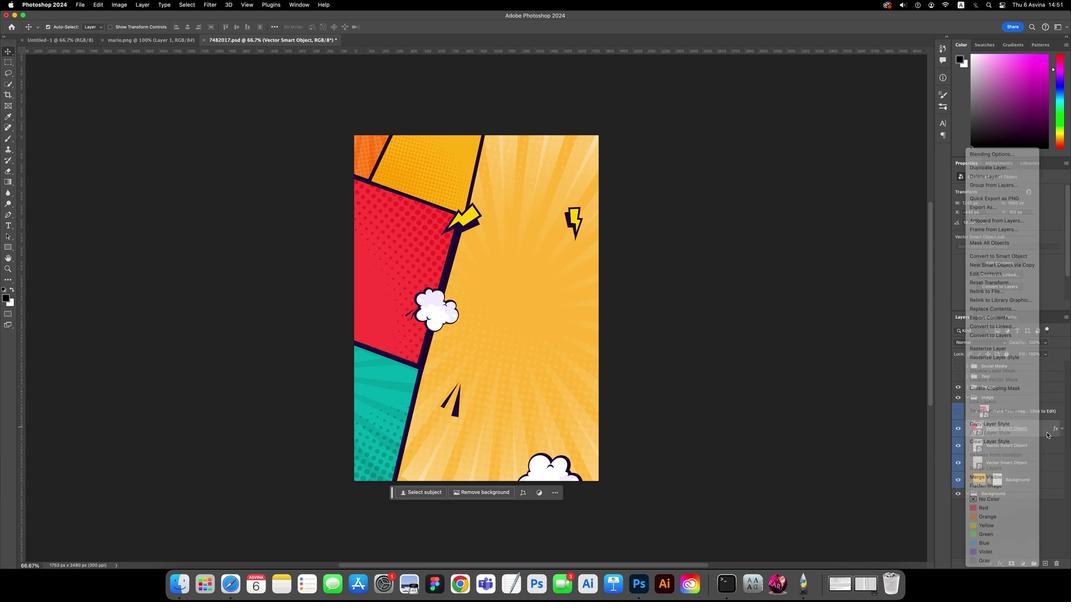 
Action: Mouse pressed left at (999, 377)
Screenshot: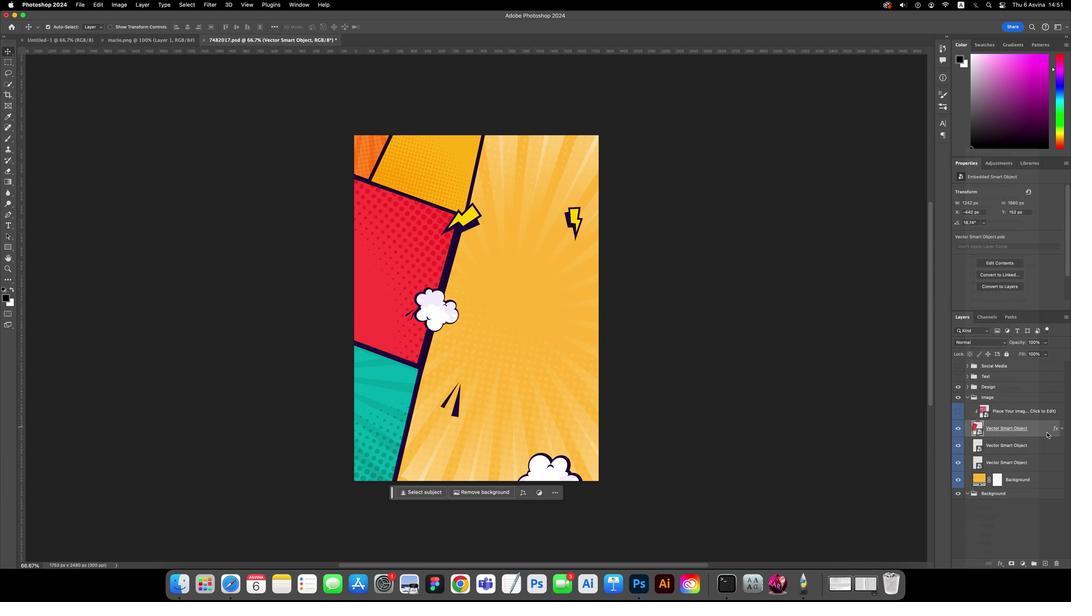 
Action: Mouse moved to (991, 366)
Screenshot: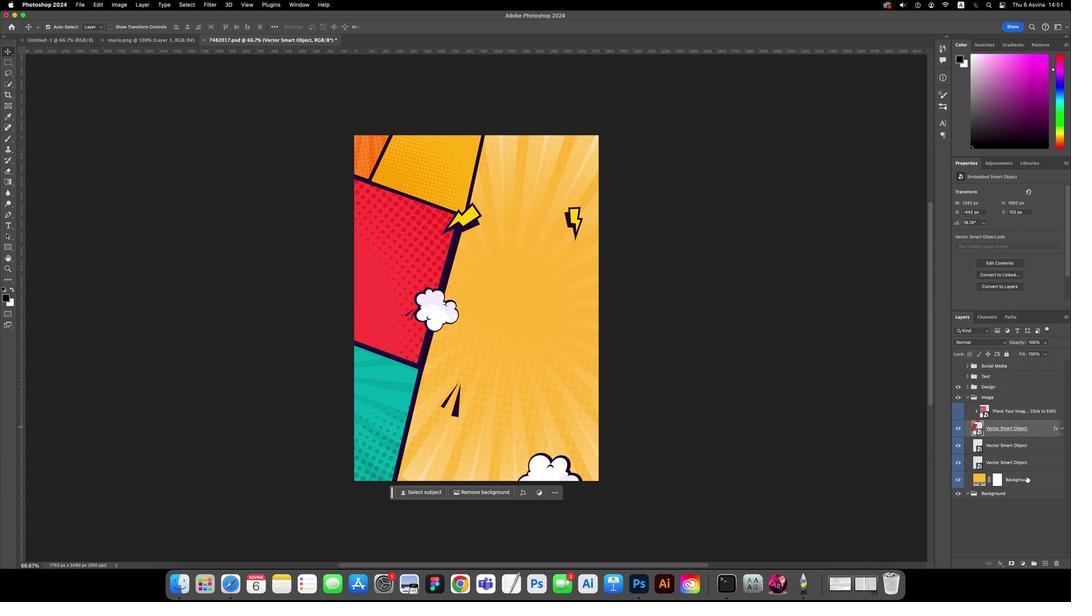 
Action: Key pressed Key.shift
Screenshot: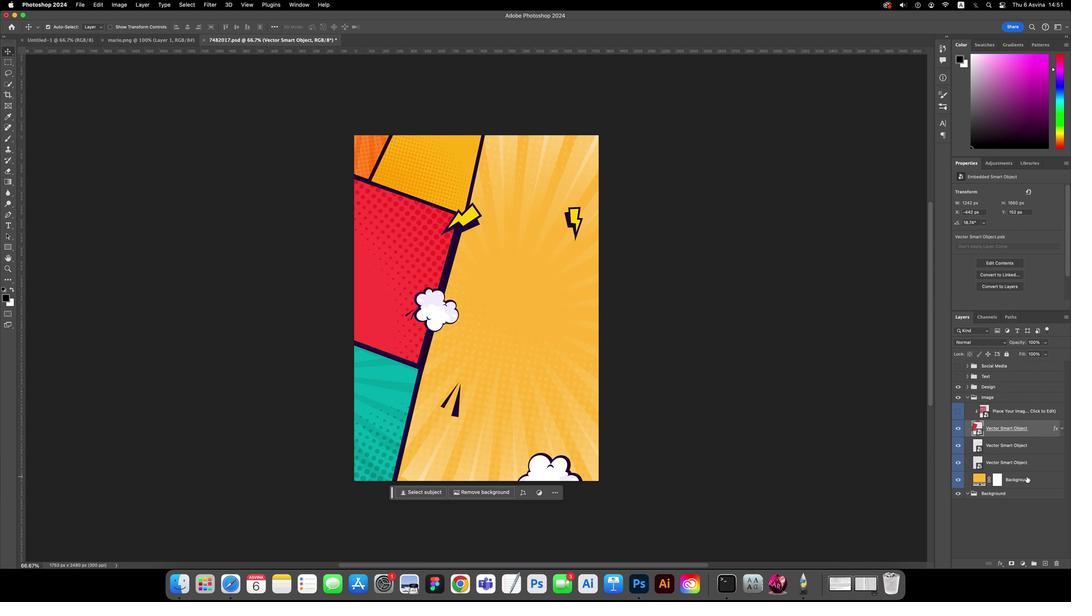 
Action: Mouse pressed left at (991, 366)
Screenshot: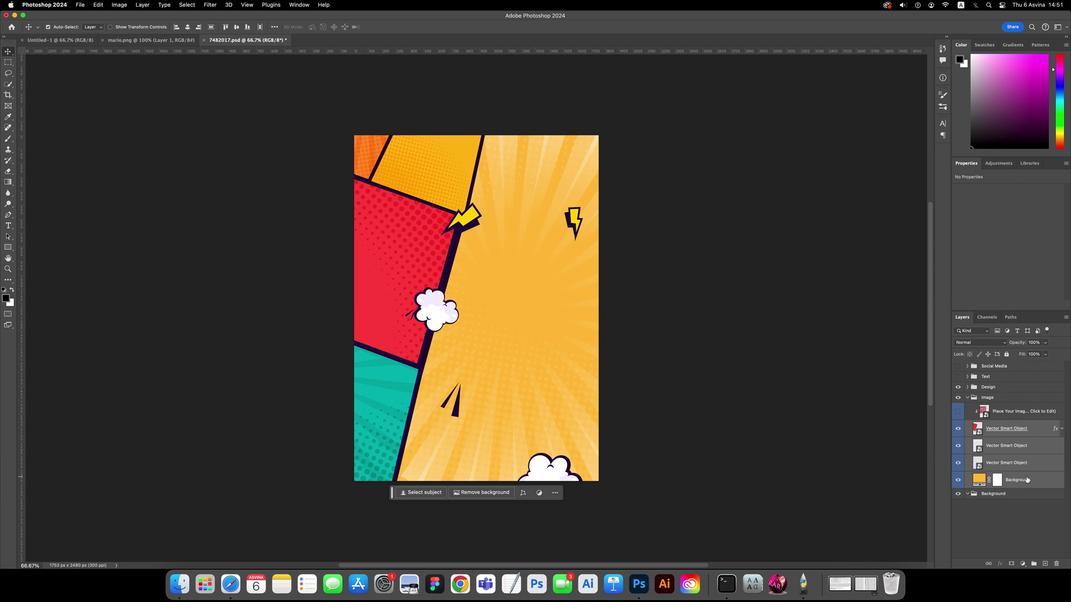 
Action: Mouse moved to (996, 379)
Screenshot: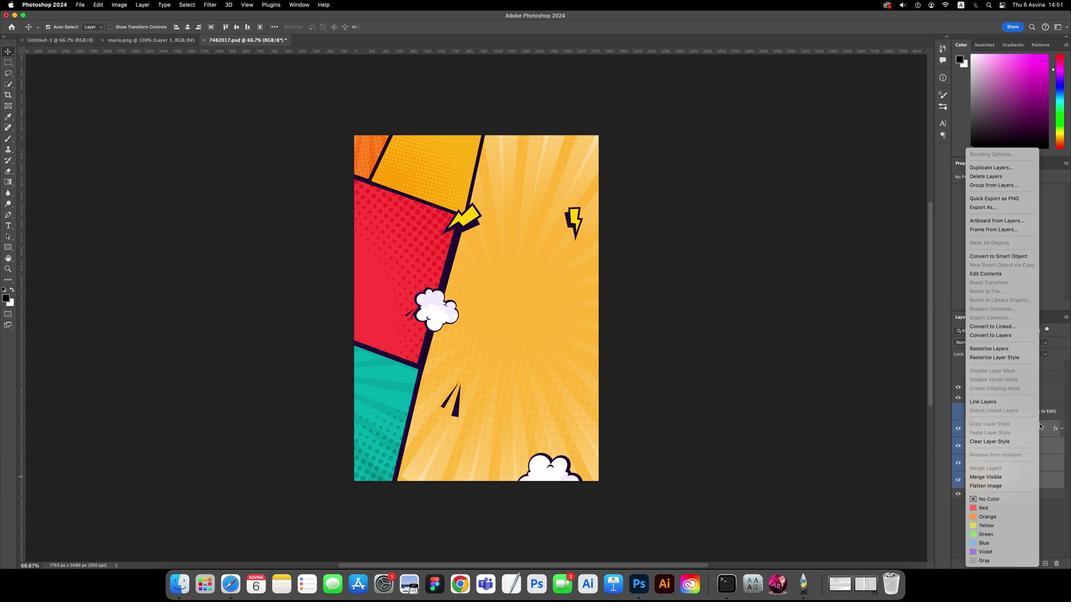
Action: Mouse pressed right at (996, 379)
Screenshot: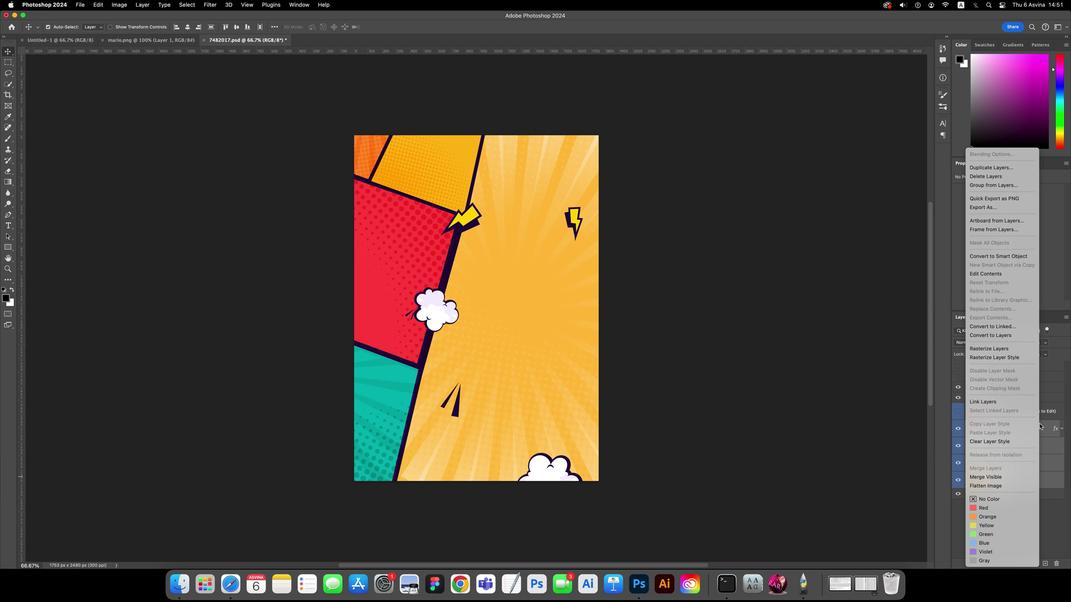 
Action: Mouse moved to (941, 383)
Screenshot: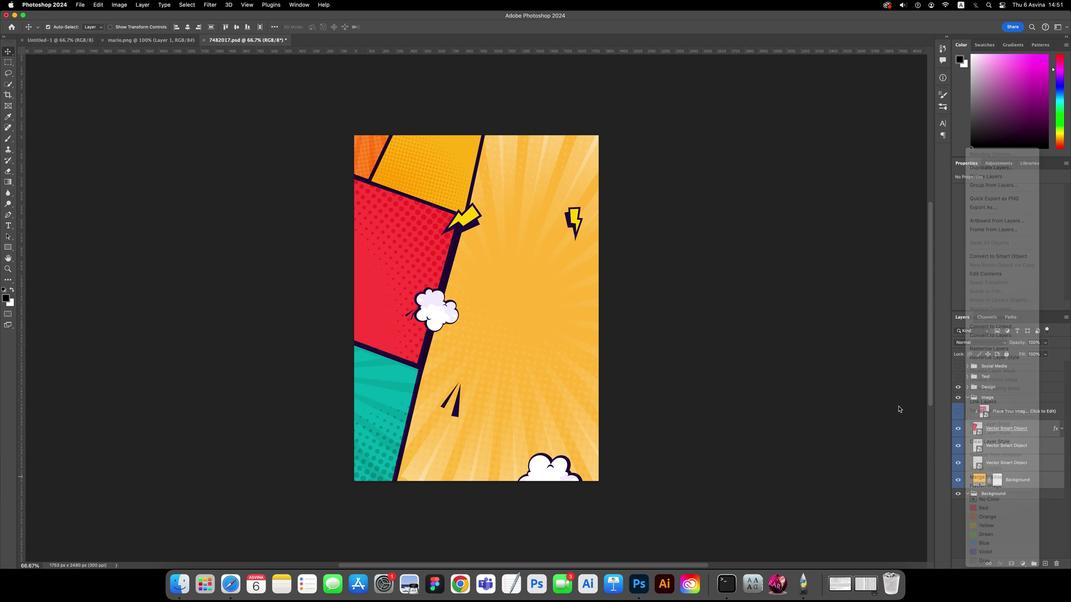 
Action: Mouse pressed left at (941, 383)
Screenshot: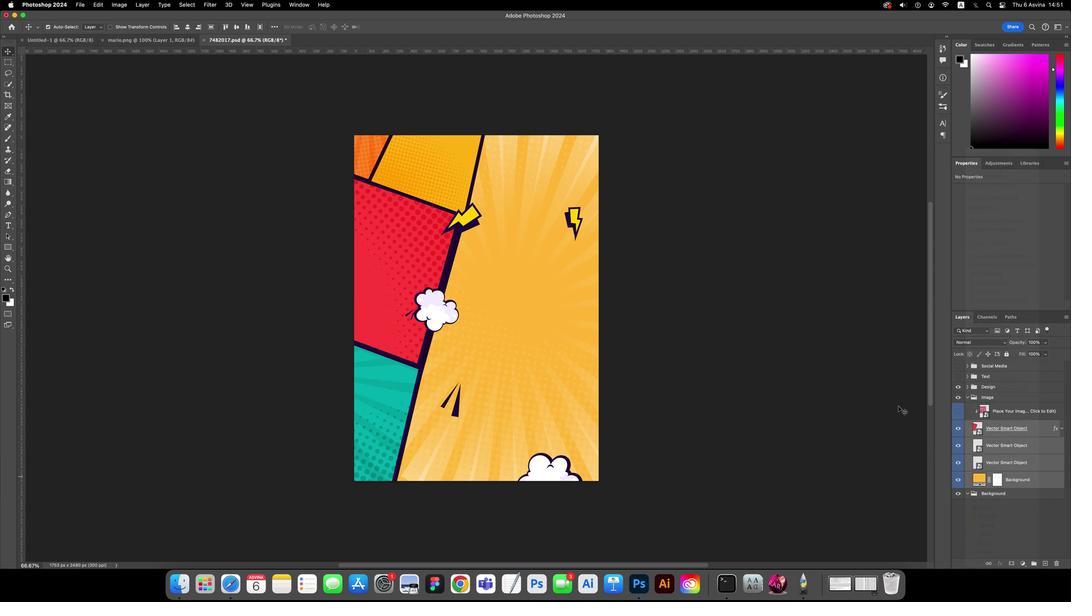 
Action: Mouse moved to (995, 377)
Screenshot: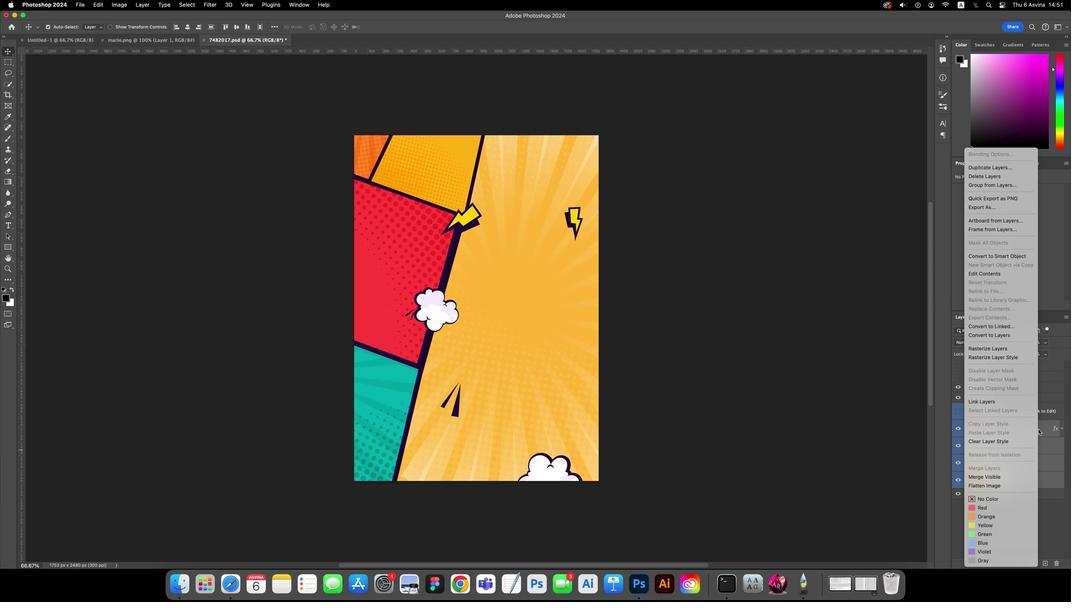 
Action: Mouse pressed right at (995, 377)
Screenshot: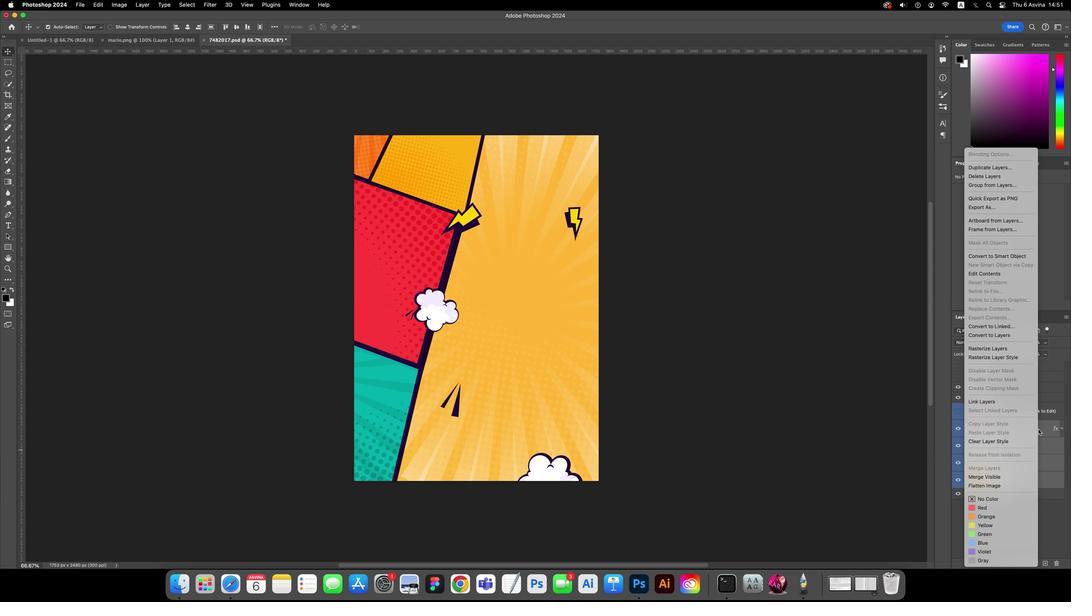 
Action: Mouse moved to (974, 419)
Screenshot: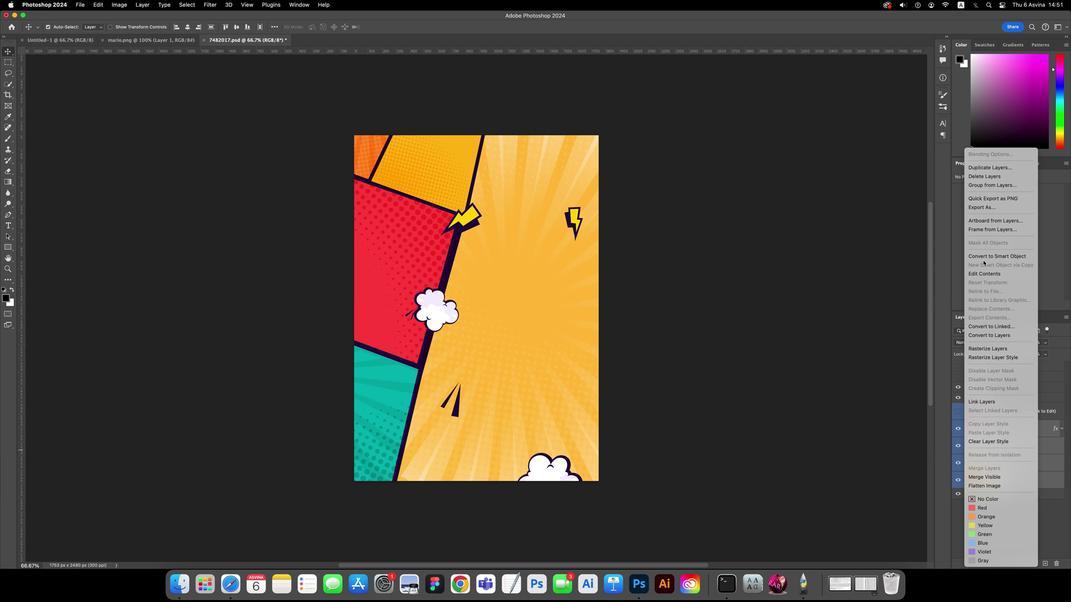 
Action: Mouse pressed left at (974, 419)
Screenshot: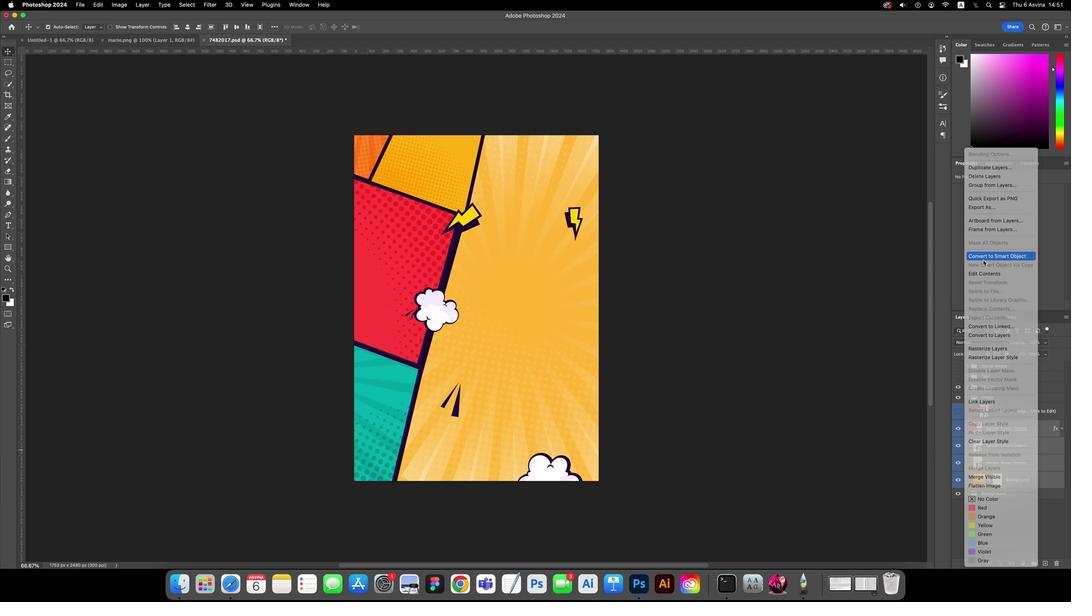 
Action: Mouse moved to (801, 398)
Screenshot: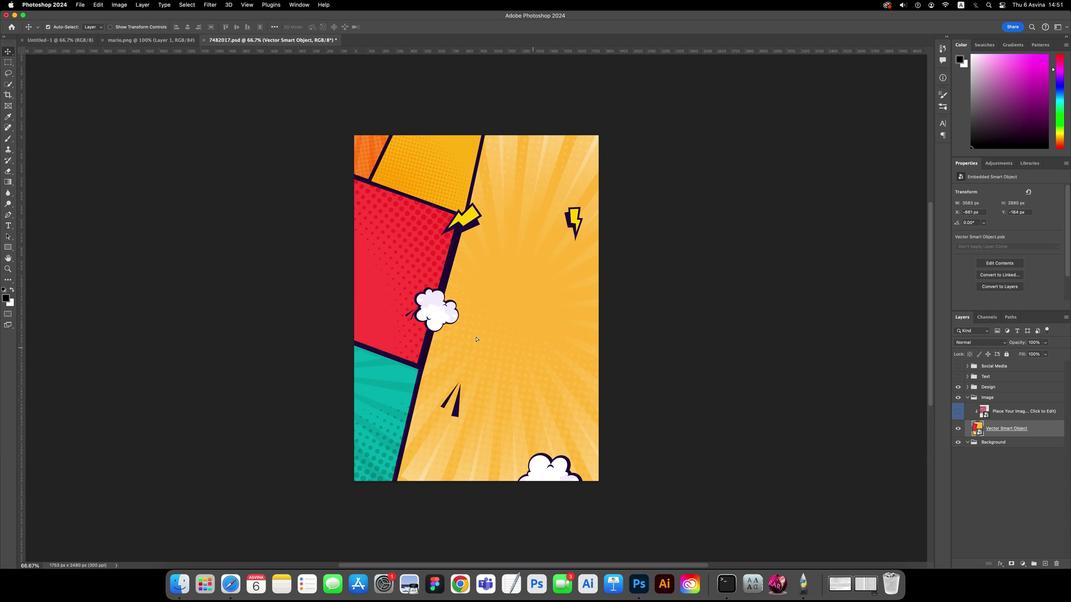 
Action: Mouse pressed left at (801, 398)
Screenshot: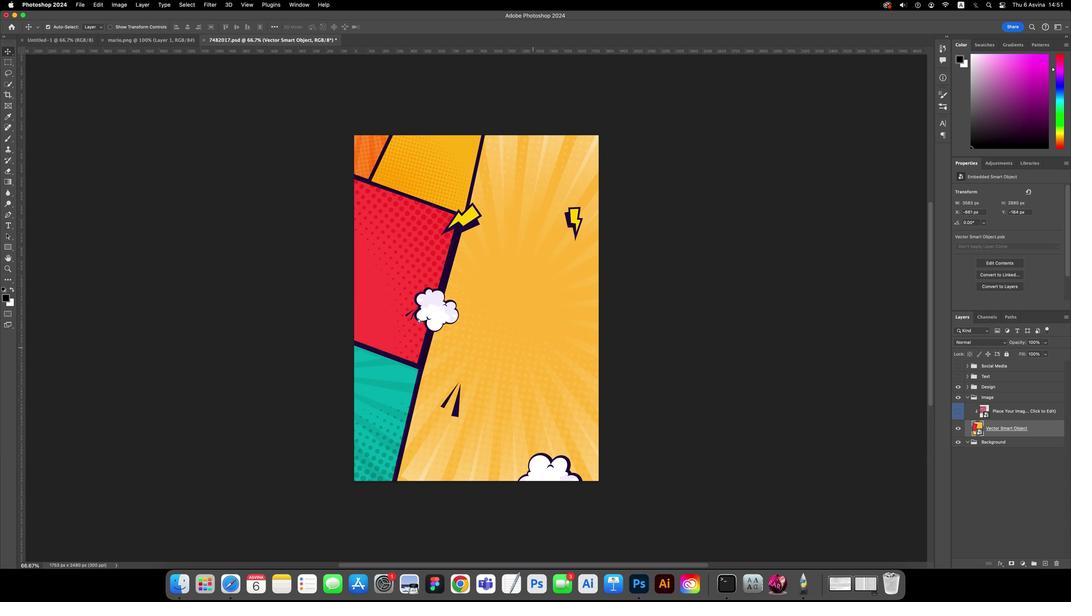 
Action: Mouse moved to (788, 389)
Screenshot: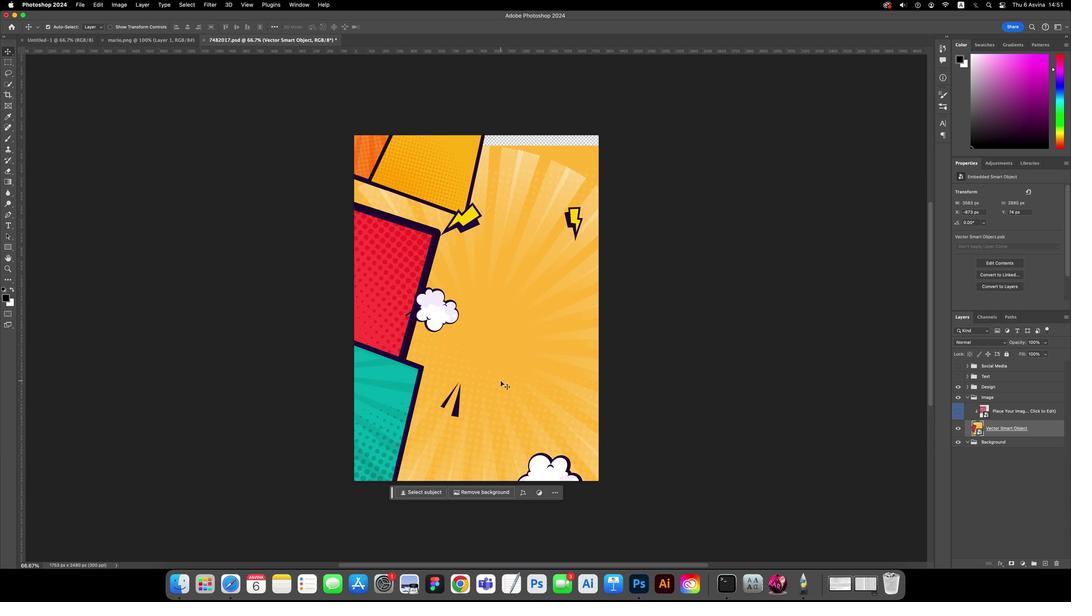 
Action: Key pressed Key.cmd'z'
Screenshot: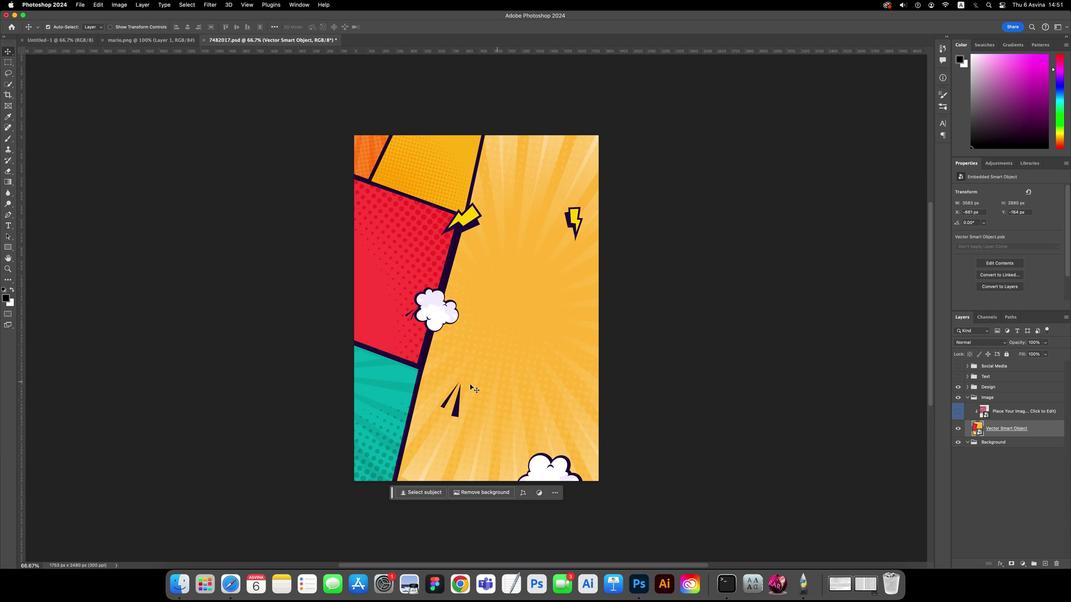 
Action: Mouse moved to (964, 385)
Screenshot: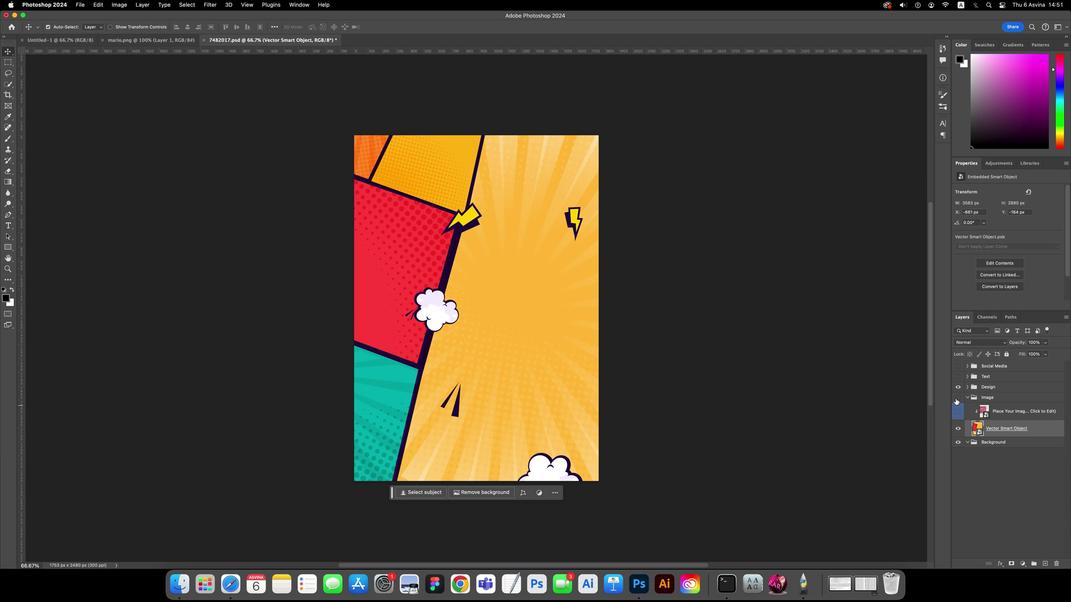 
Action: Mouse pressed left at (964, 385)
Screenshot: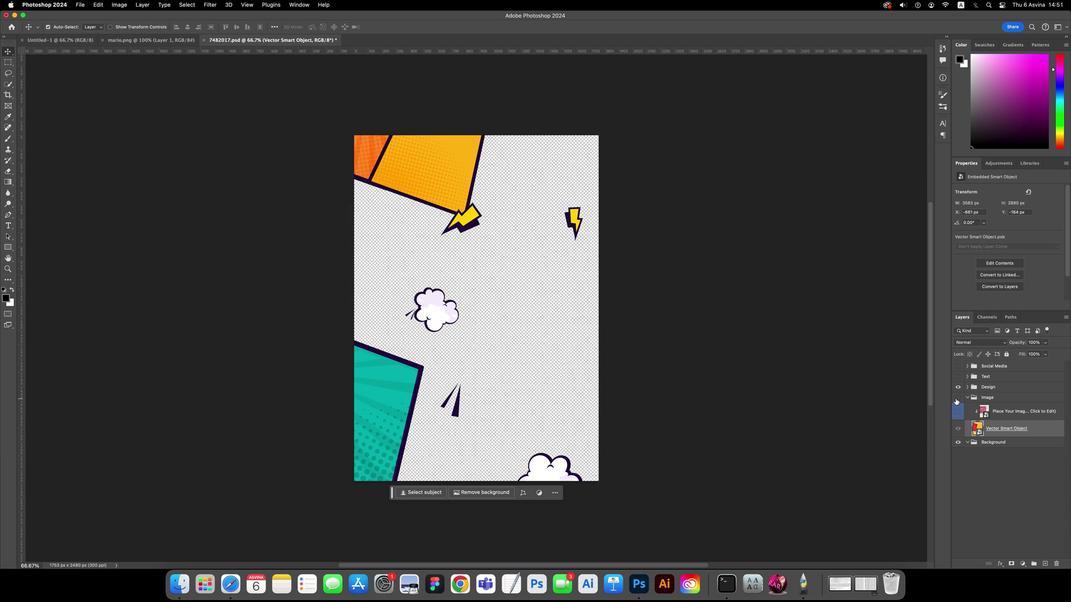 
Action: Mouse pressed left at (964, 385)
Screenshot: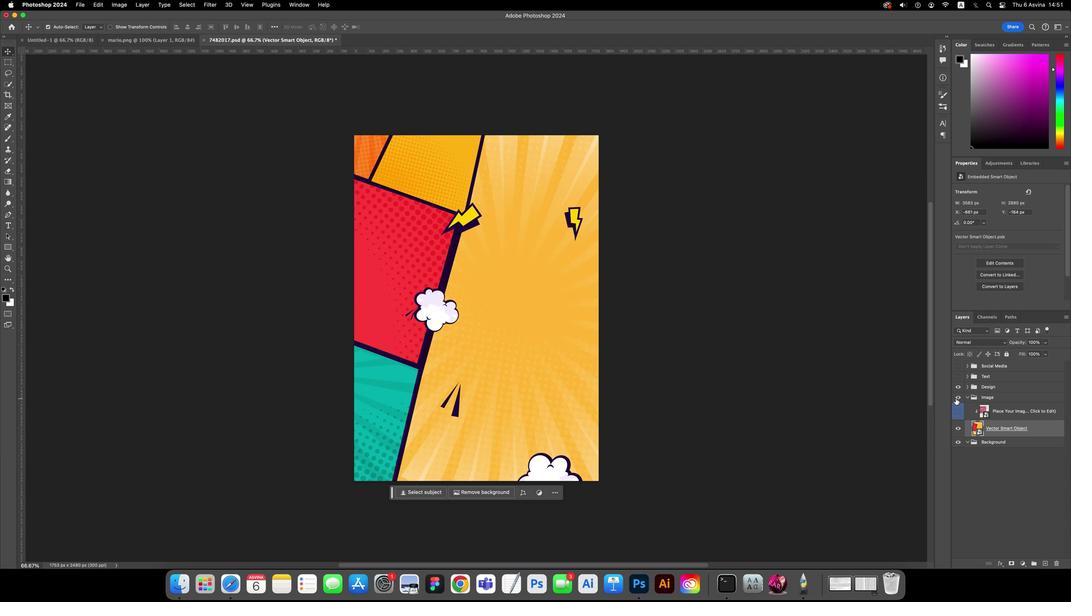 
Action: Mouse moved to (968, 386)
Screenshot: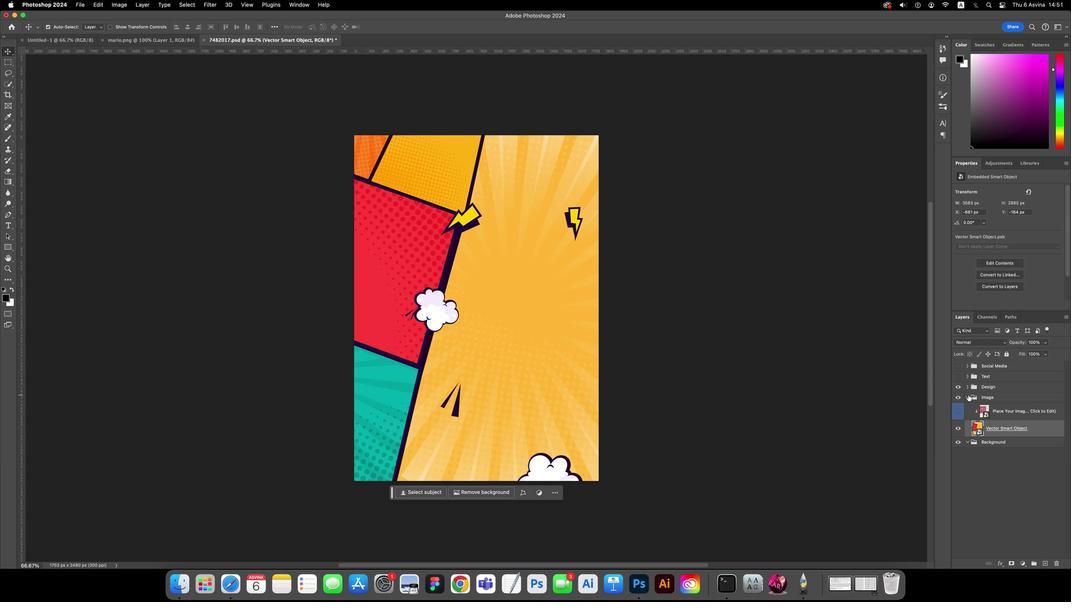 
Action: Mouse pressed left at (968, 386)
Screenshot: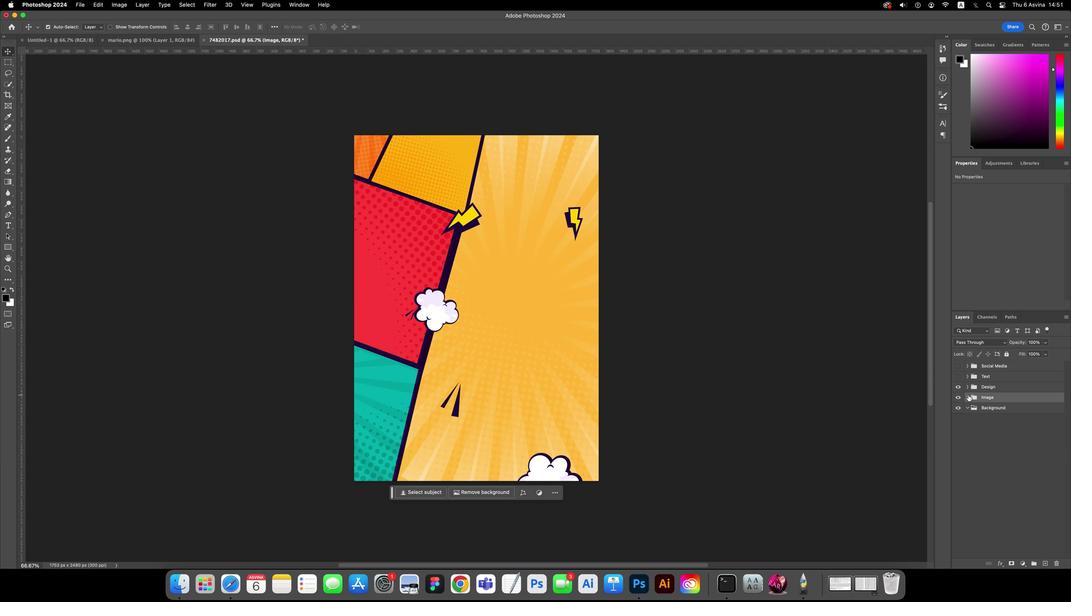 
Action: Mouse pressed left at (968, 386)
Screenshot: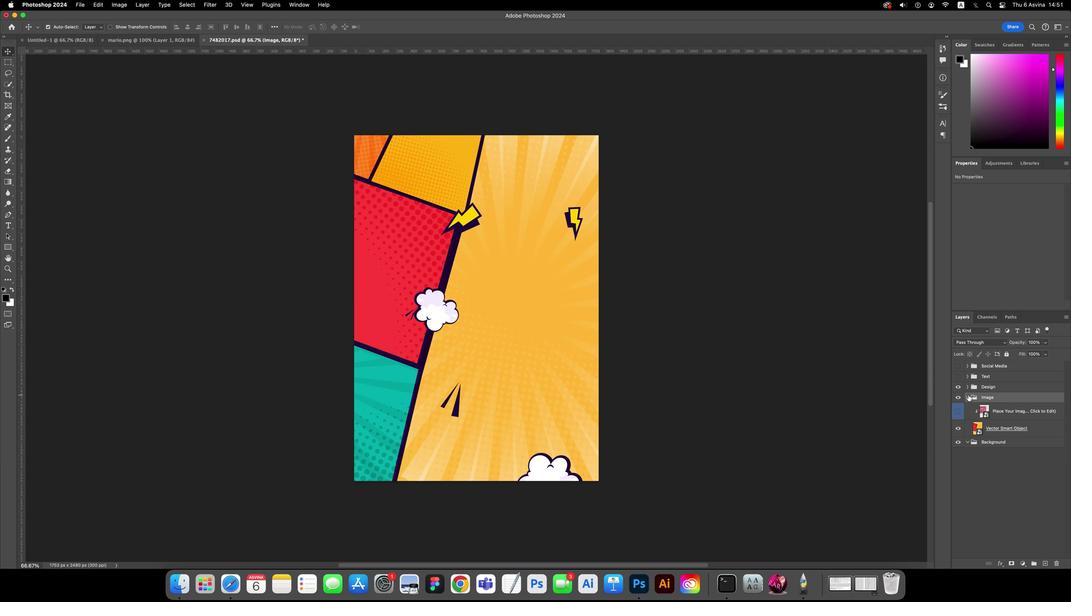 
Action: Mouse moved to (964, 387)
Screenshot: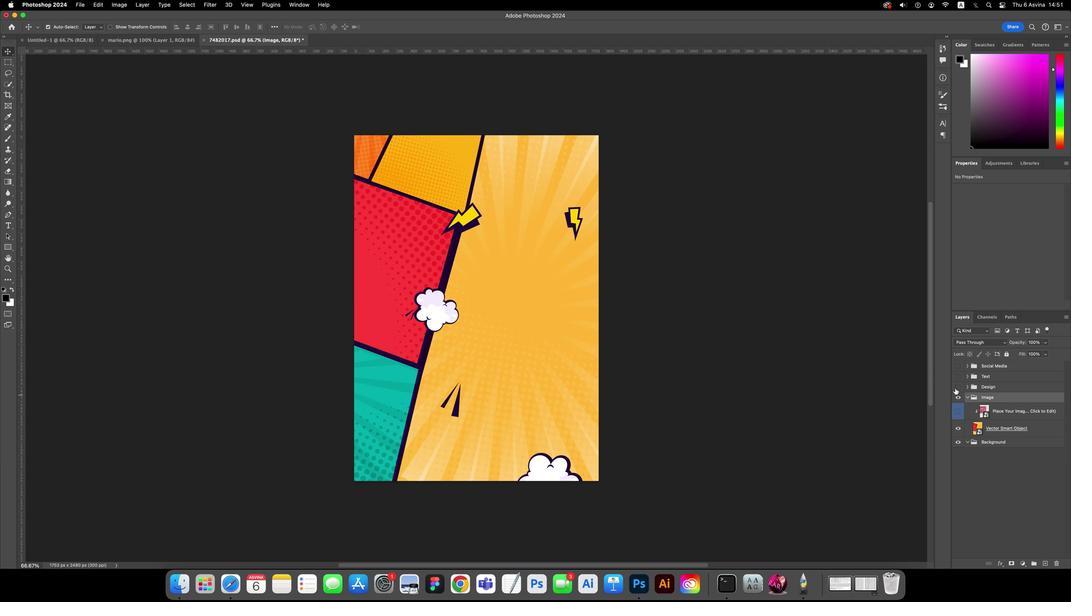 
Action: Mouse pressed left at (964, 387)
Screenshot: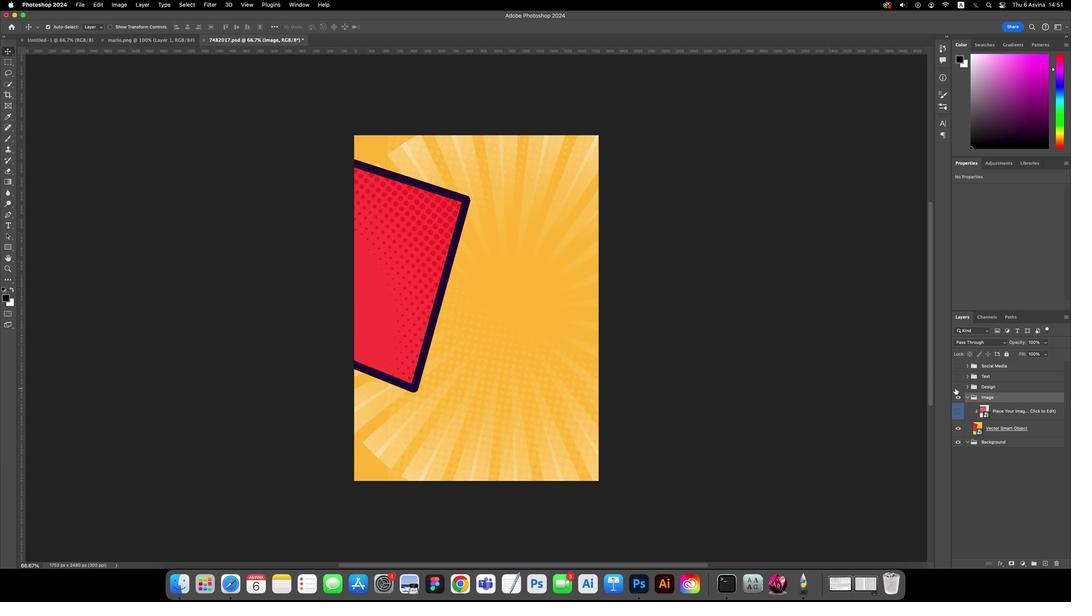 
Action: Mouse pressed left at (964, 387)
Screenshot: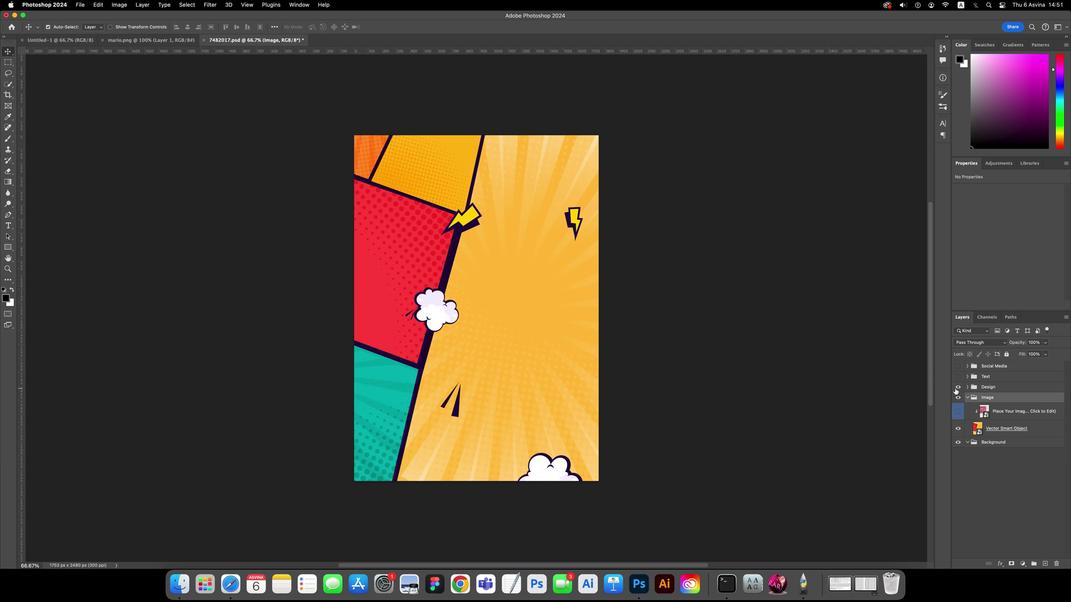 
Action: Mouse moved to (968, 387)
Screenshot: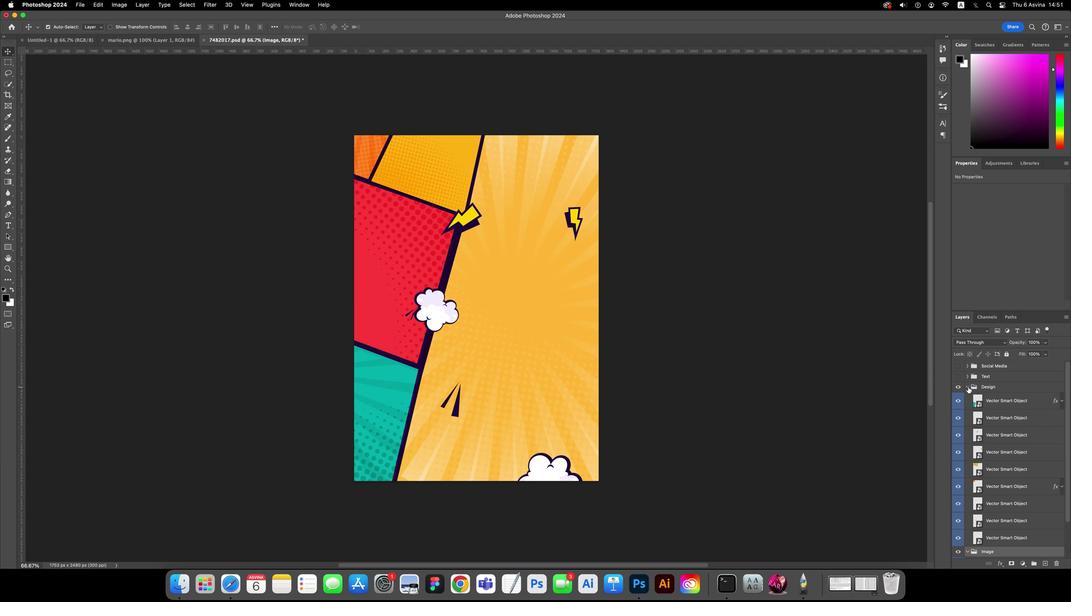 
Action: Mouse pressed left at (968, 387)
Screenshot: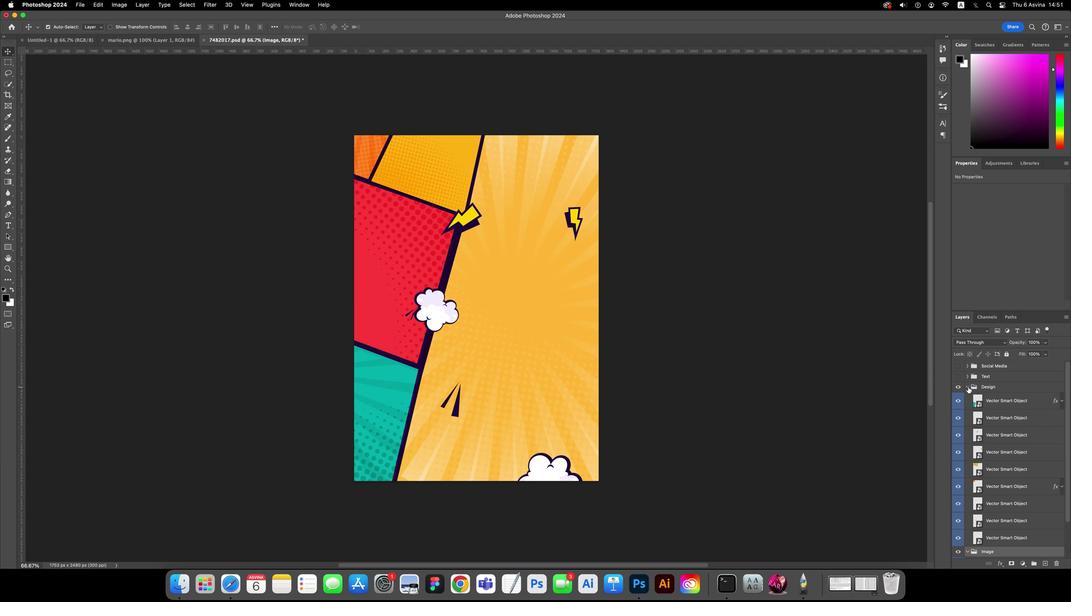 
Action: Mouse moved to (813, 397)
Screenshot: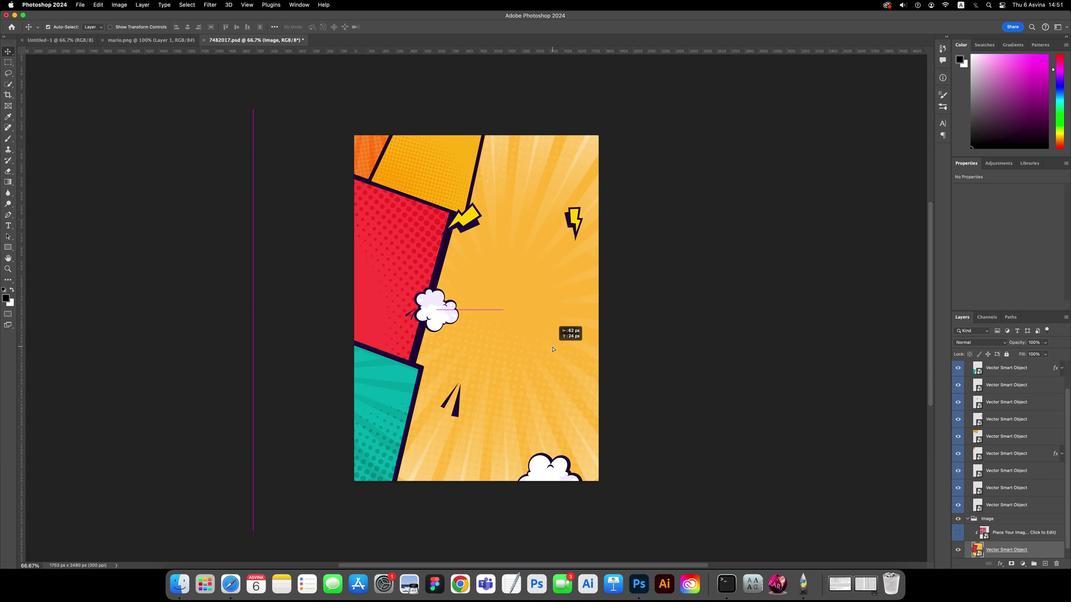 
Action: Mouse pressed left at (813, 397)
Screenshot: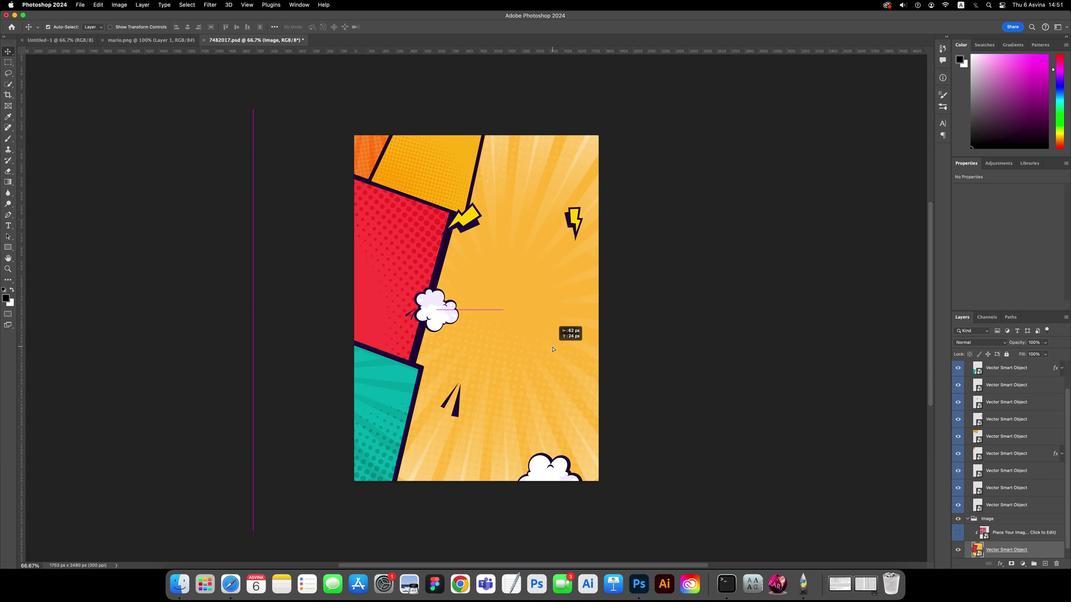 
Action: Mouse moved to (775, 414)
Screenshot: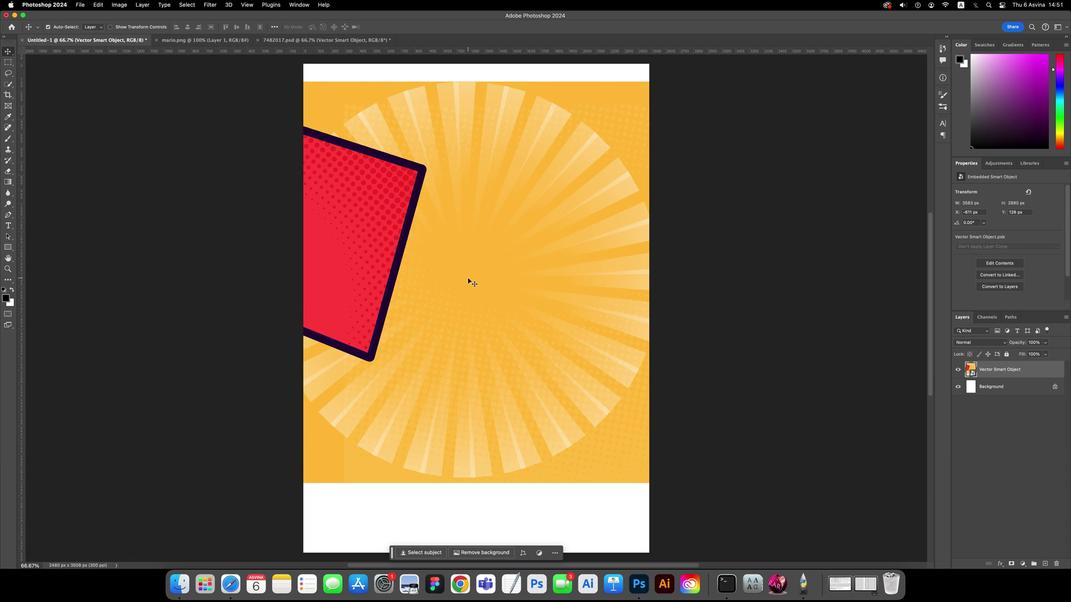 
Action: Key pressed Key.cmd't'
Screenshot: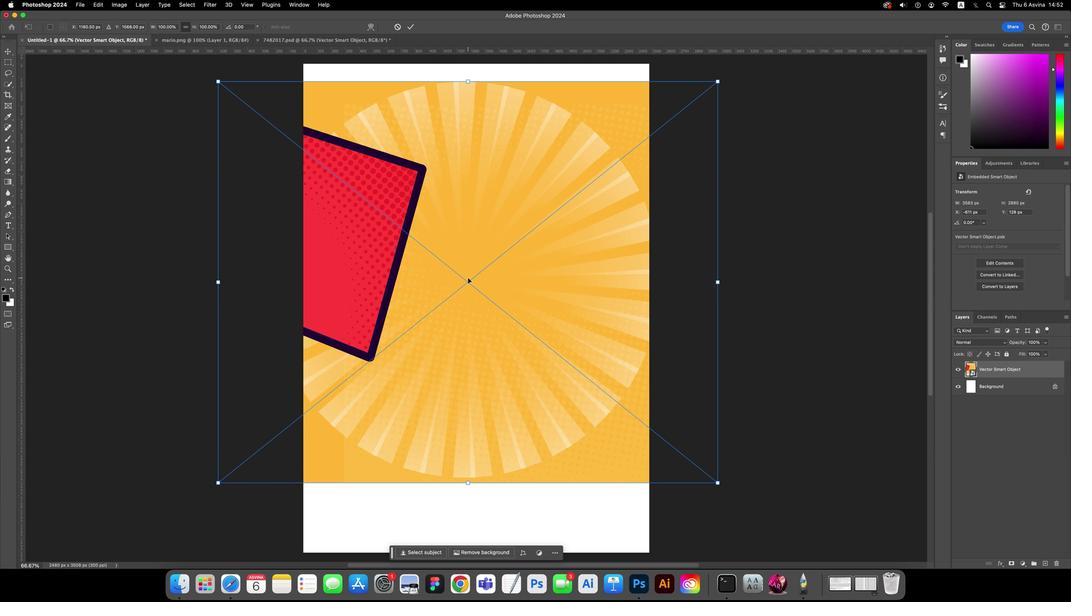 
Action: Mouse moved to (772, 420)
Screenshot: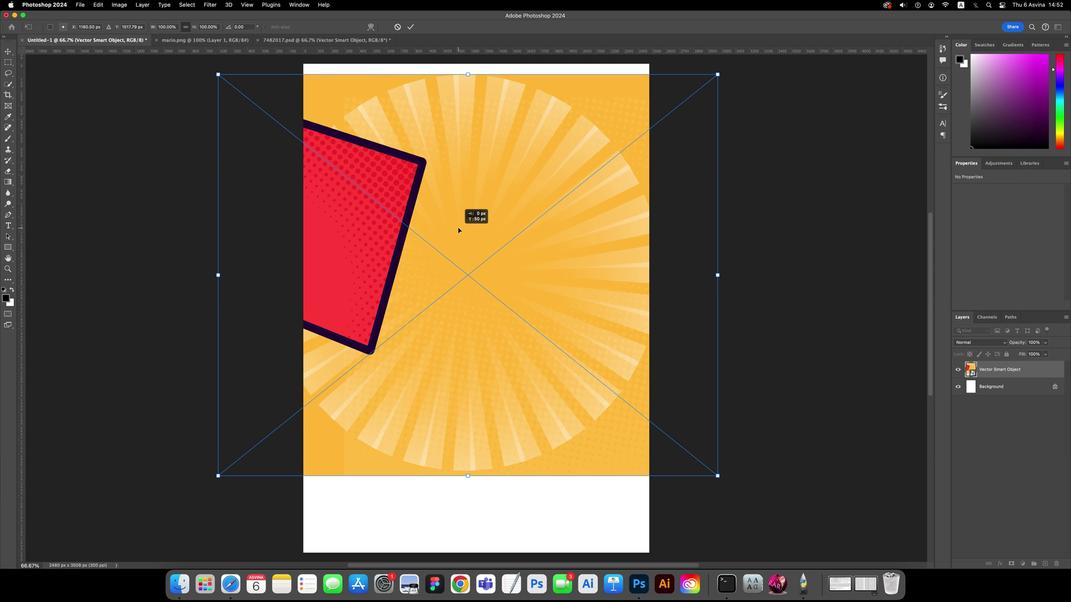 
Action: Mouse pressed left at (772, 420)
Screenshot: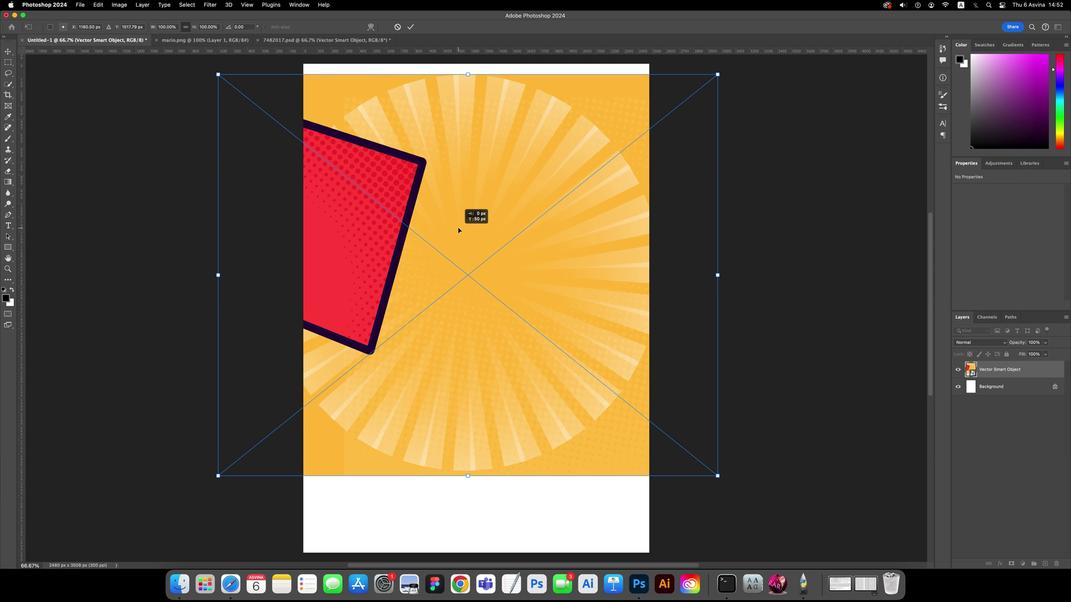 
Action: Mouse moved to (679, 369)
Screenshot: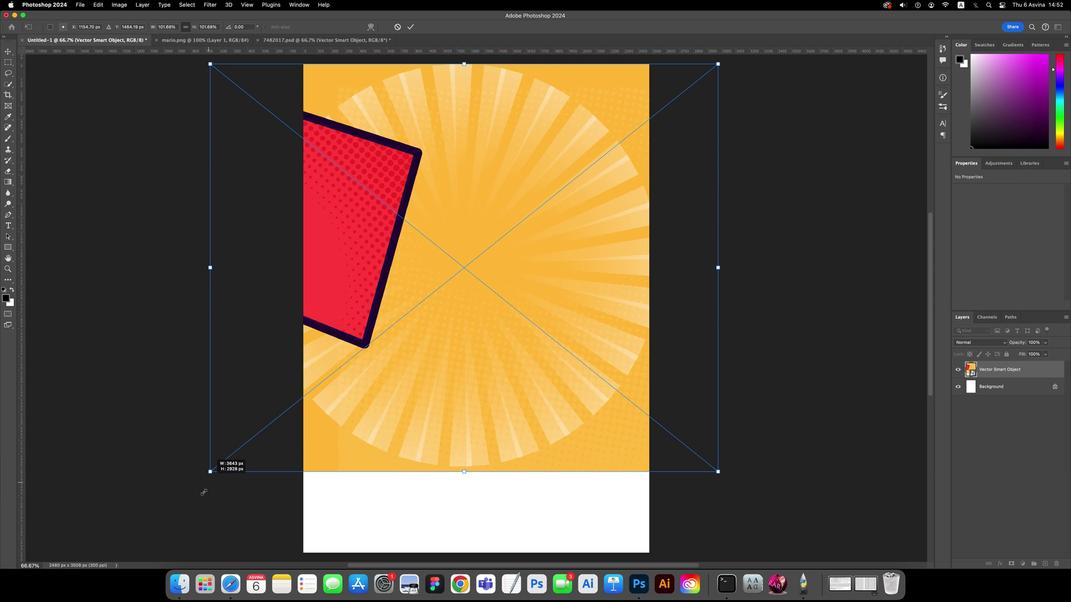 
Action: Mouse pressed left at (679, 369)
Screenshot: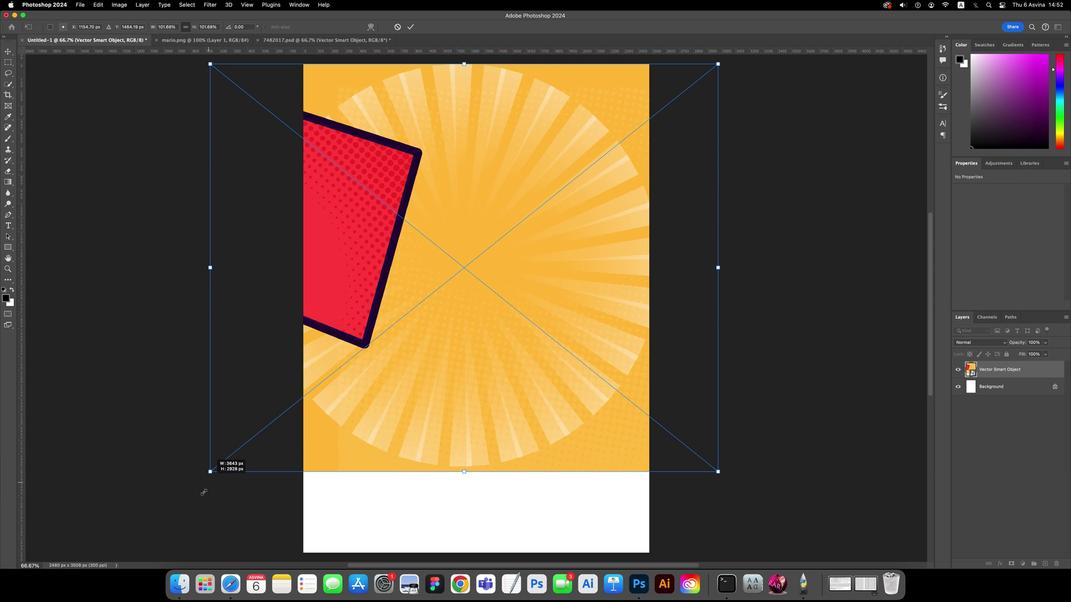 
Action: Mouse moved to (853, 382)
Screenshot: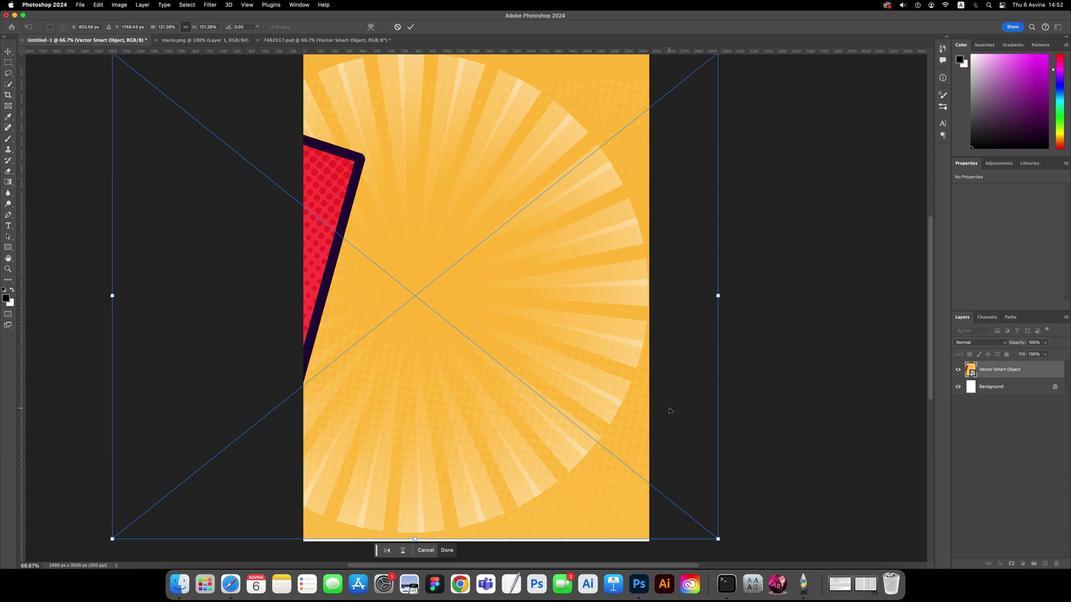 
Action: Mouse scrolled (853, 382) with delta (595, 482)
Screenshot: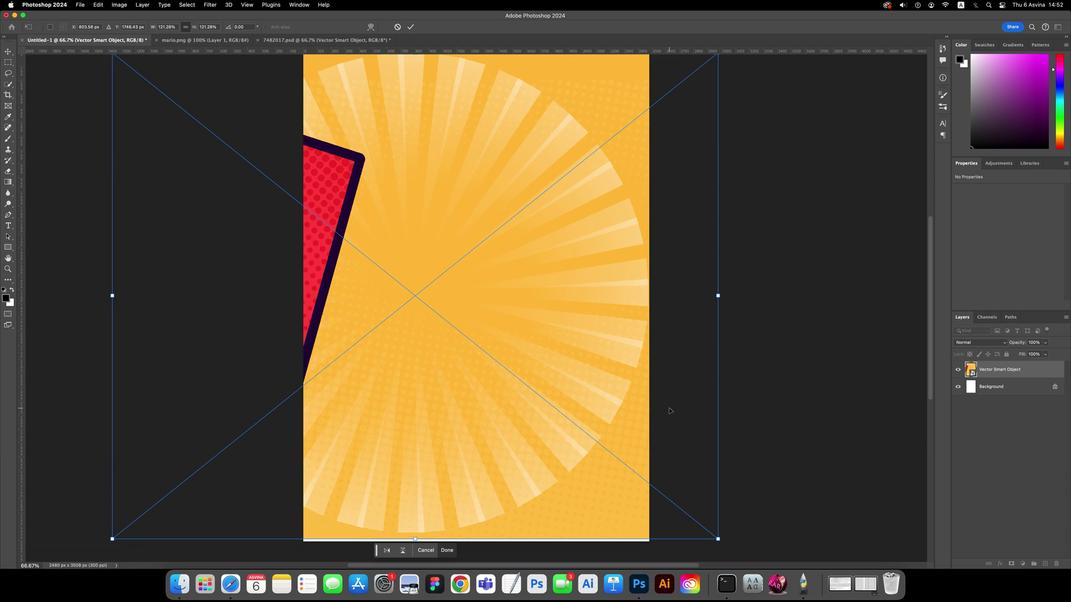 
Action: Mouse scrolled (853, 382) with delta (595, 482)
Screenshot: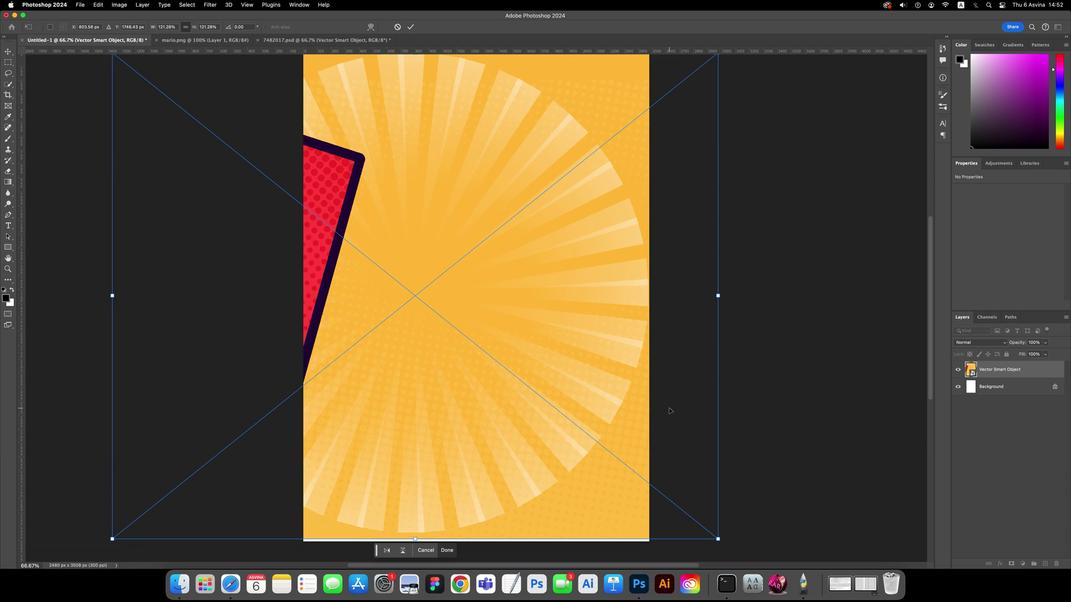 
Action: Mouse scrolled (853, 382) with delta (595, 482)
Screenshot: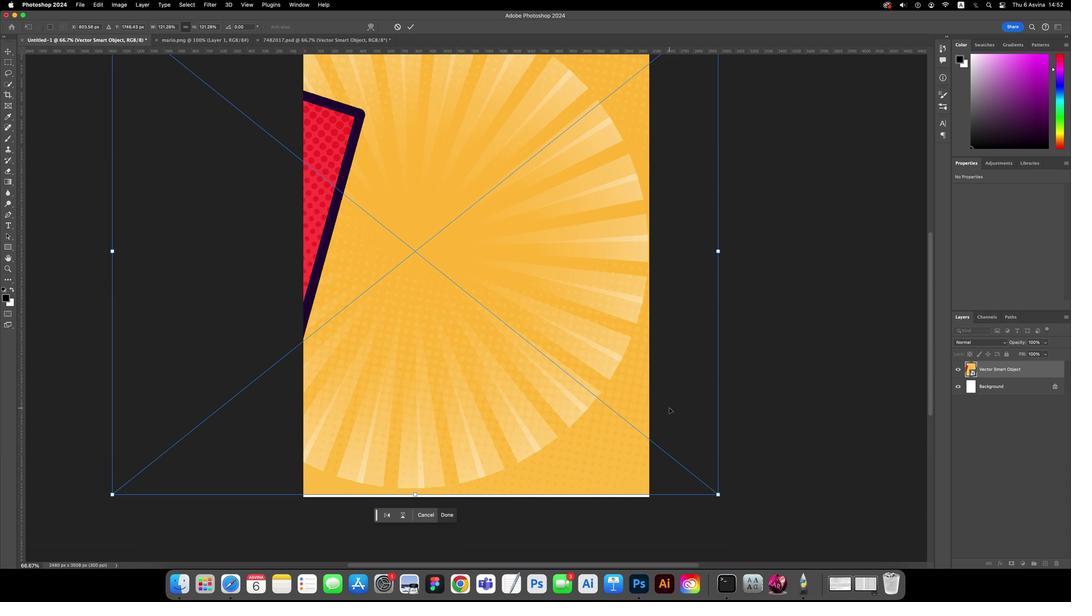 
Action: Mouse scrolled (853, 382) with delta (595, 482)
Screenshot: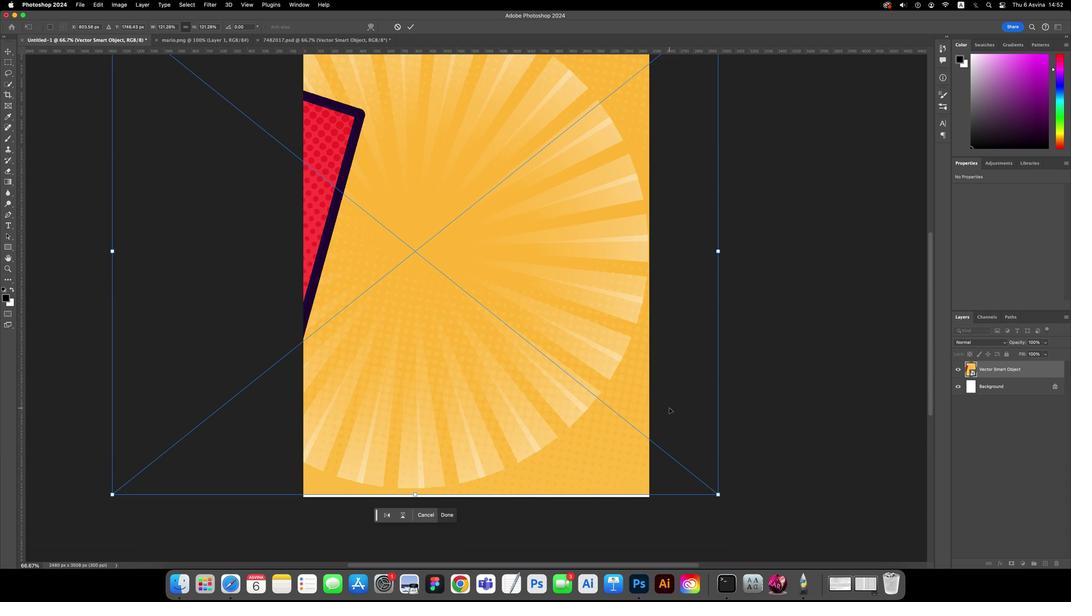 
Action: Mouse scrolled (853, 382) with delta (595, 482)
Screenshot: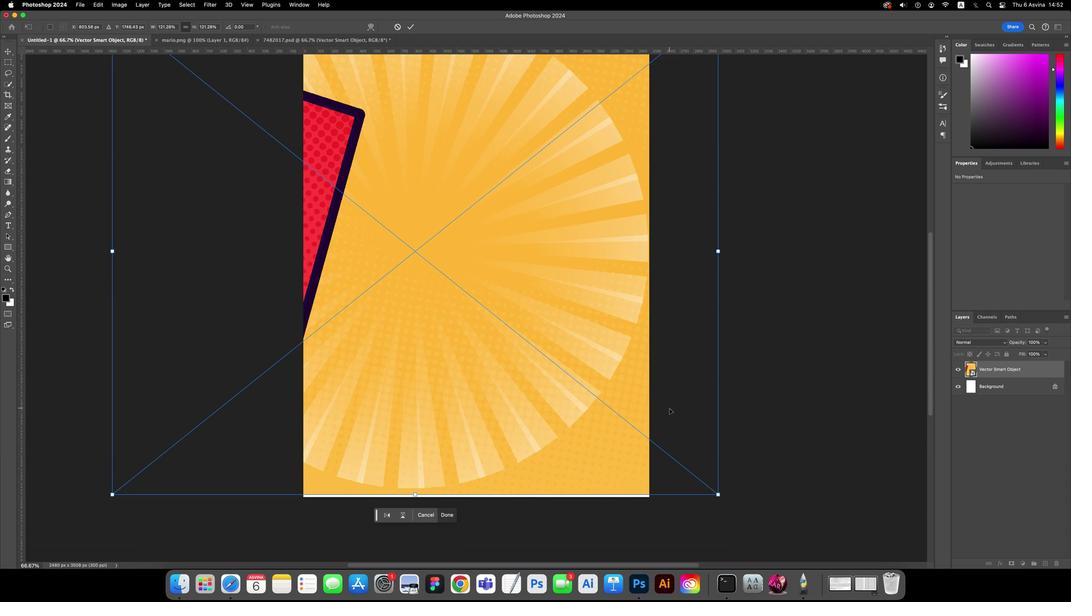 
Action: Mouse moved to (872, 362)
Screenshot: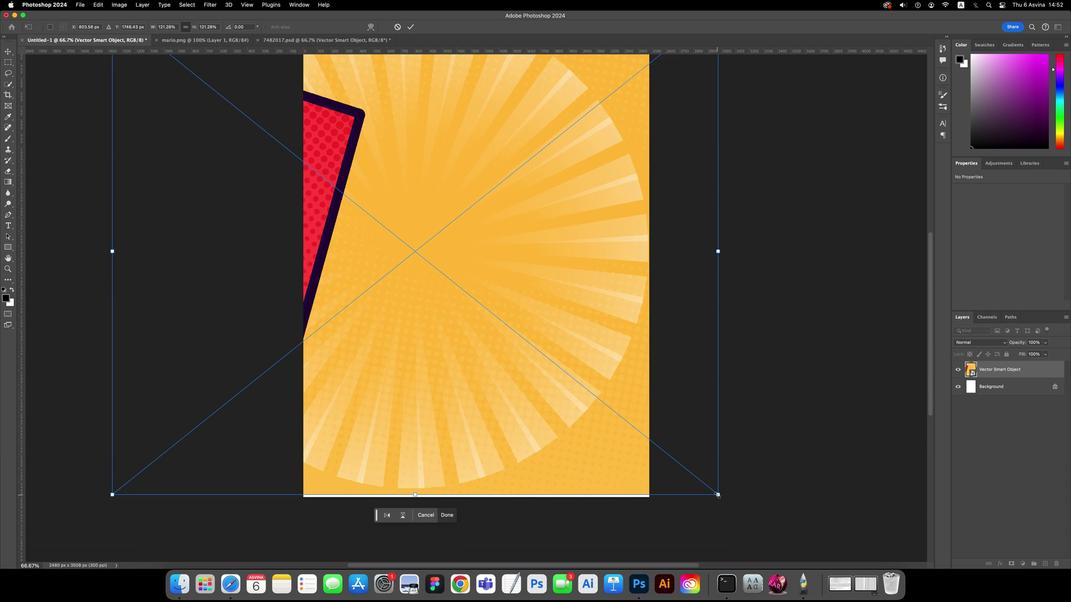 
Action: Mouse pressed left at (872, 362)
Screenshot: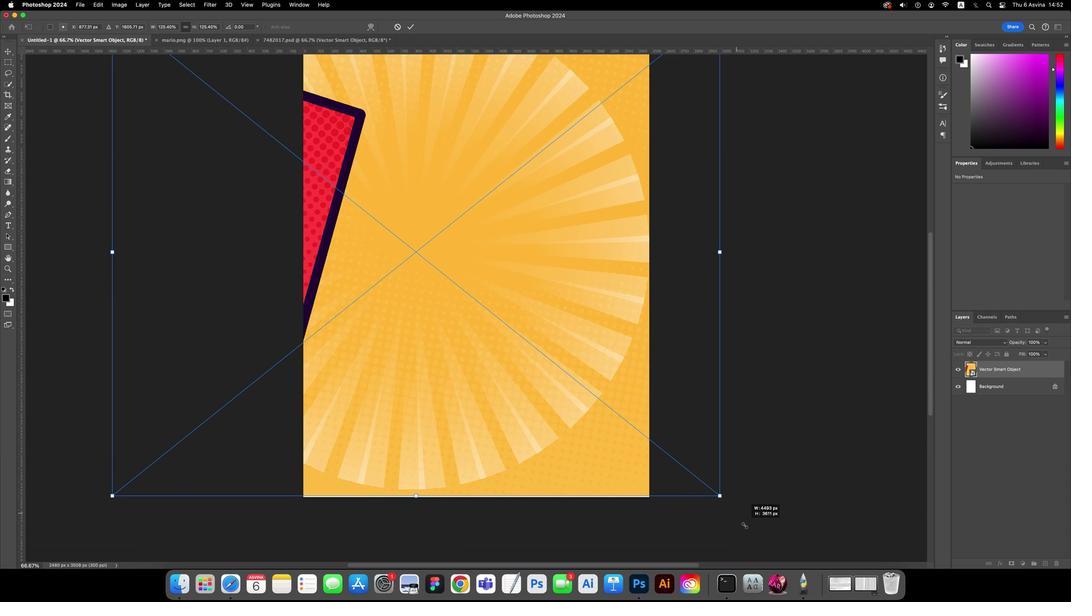 
Action: Mouse moved to (813, 409)
Screenshot: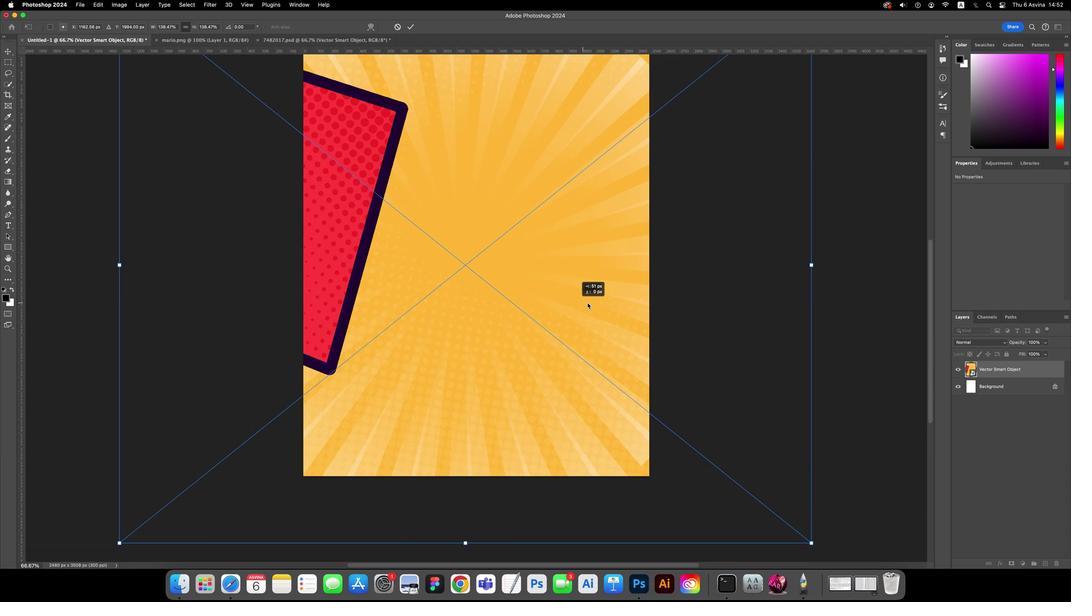 
Action: Mouse pressed left at (813, 409)
Screenshot: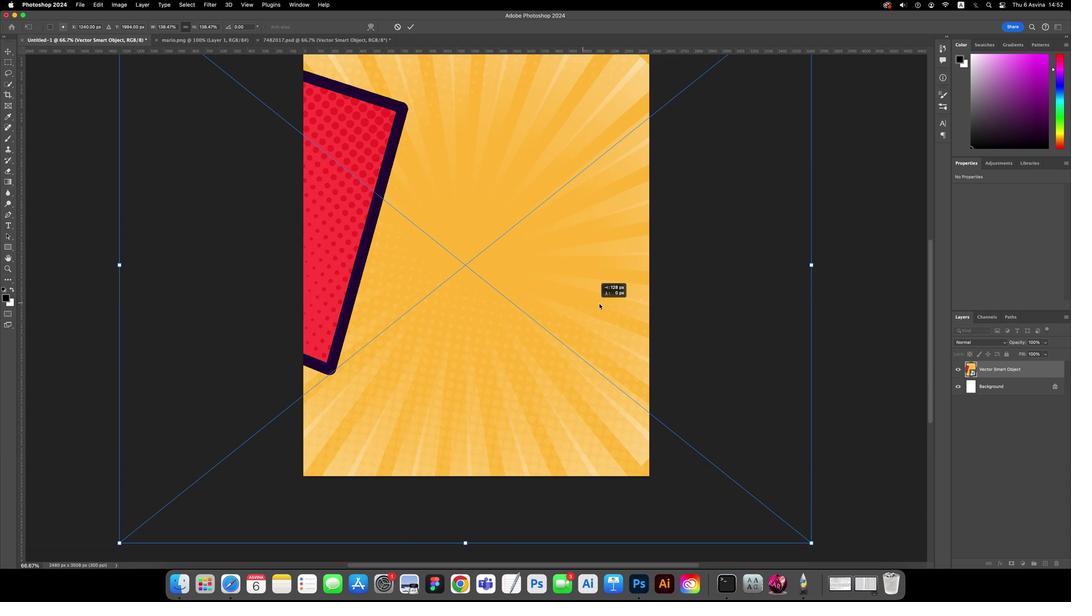 
Action: Mouse moved to (840, 409)
Screenshot: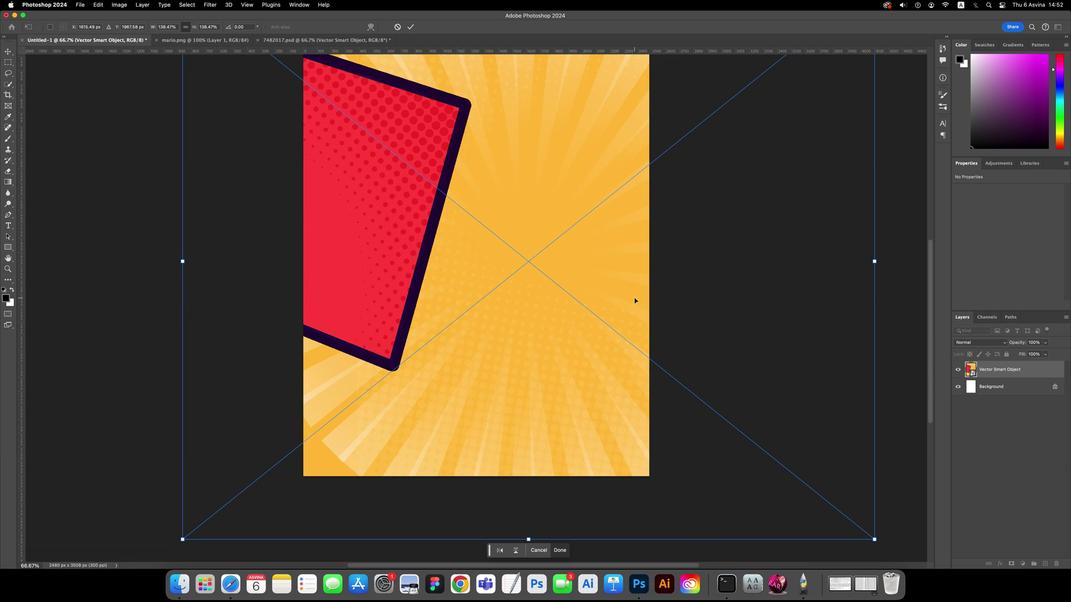 
Action: Key pressed Key.enter
Screenshot: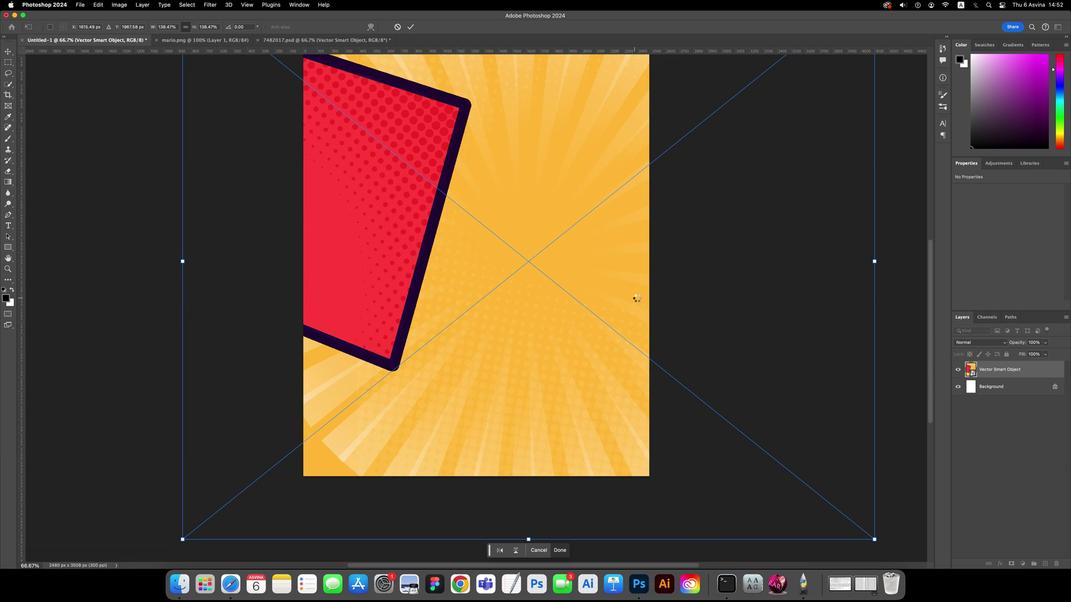 
Action: Mouse moved to (968, 393)
Screenshot: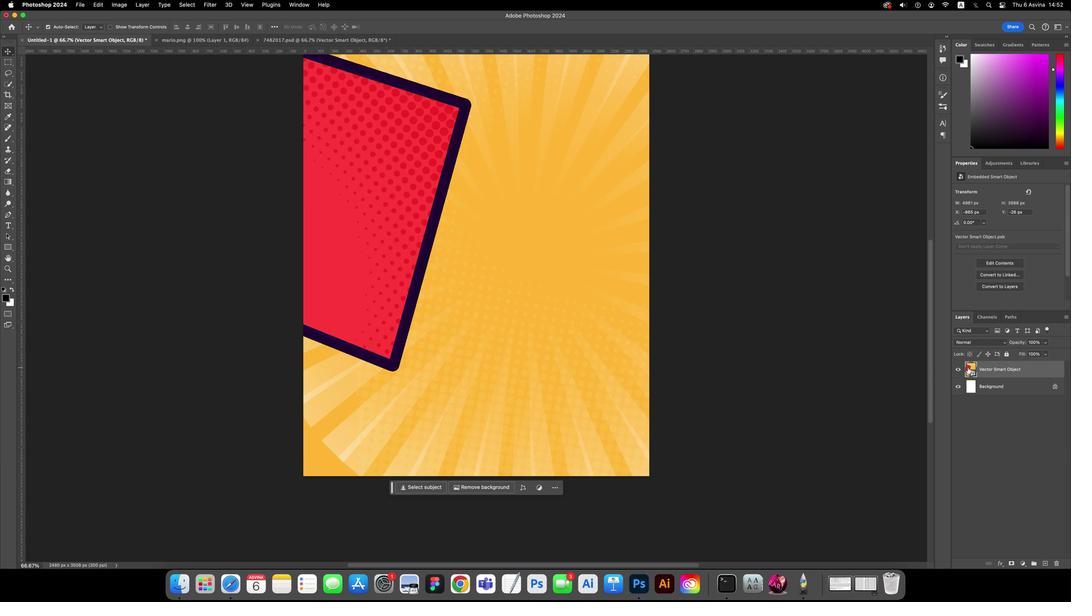 
Action: Mouse pressed left at (968, 393)
Screenshot: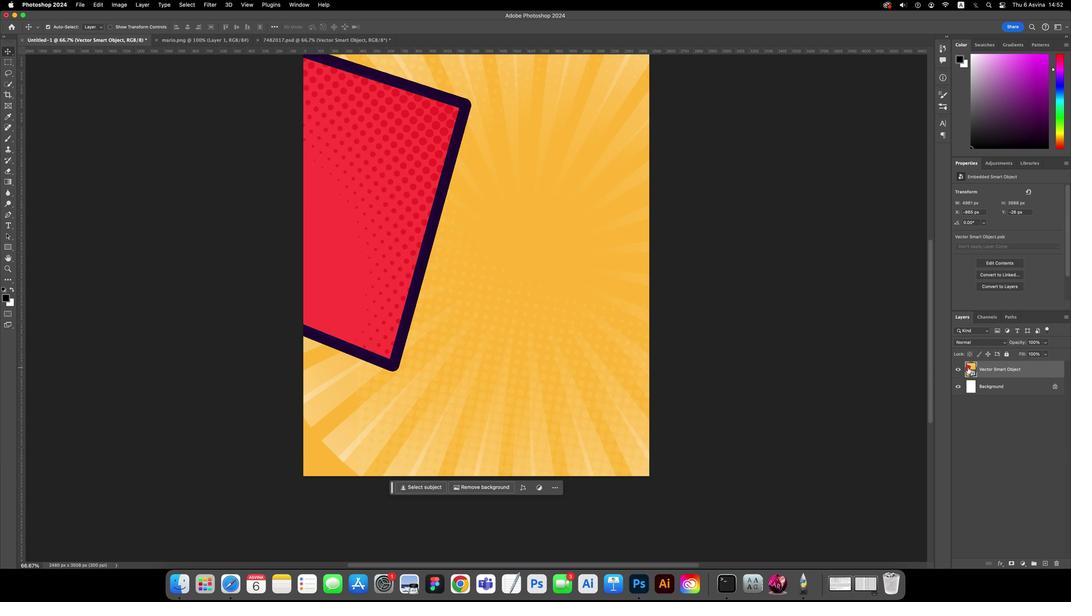 
Action: Mouse pressed left at (968, 393)
Screenshot: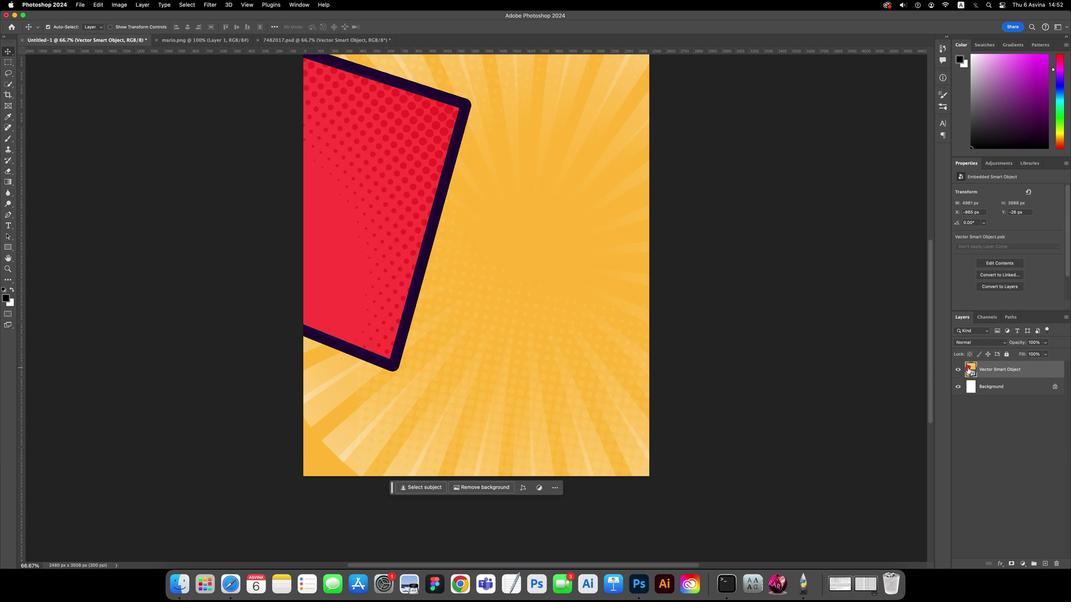 
Action: Mouse moved to (744, 422)
Screenshot: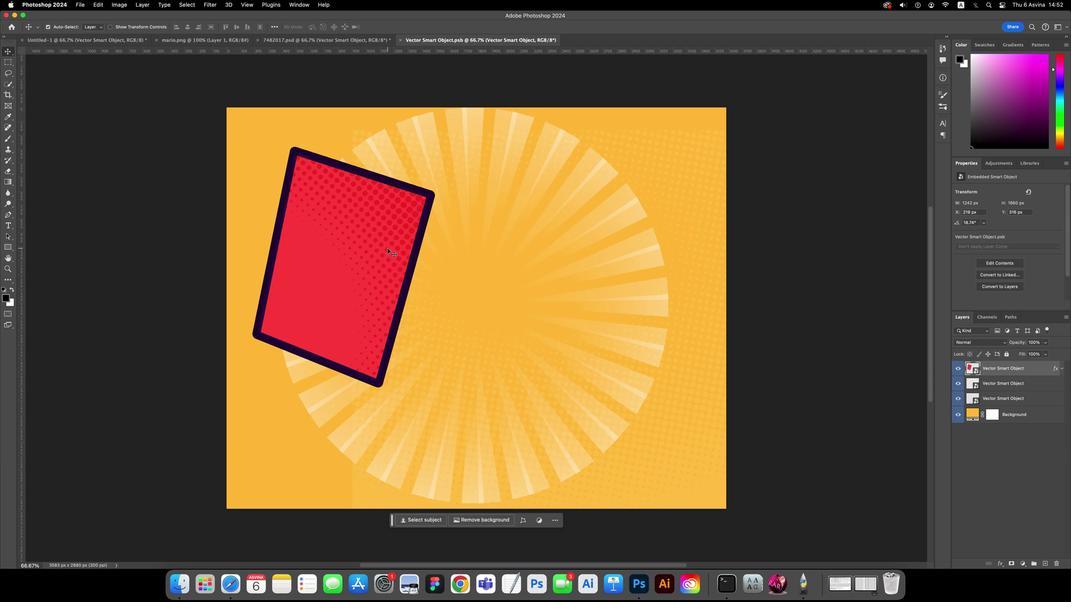 
Action: Mouse pressed left at (744, 422)
Screenshot: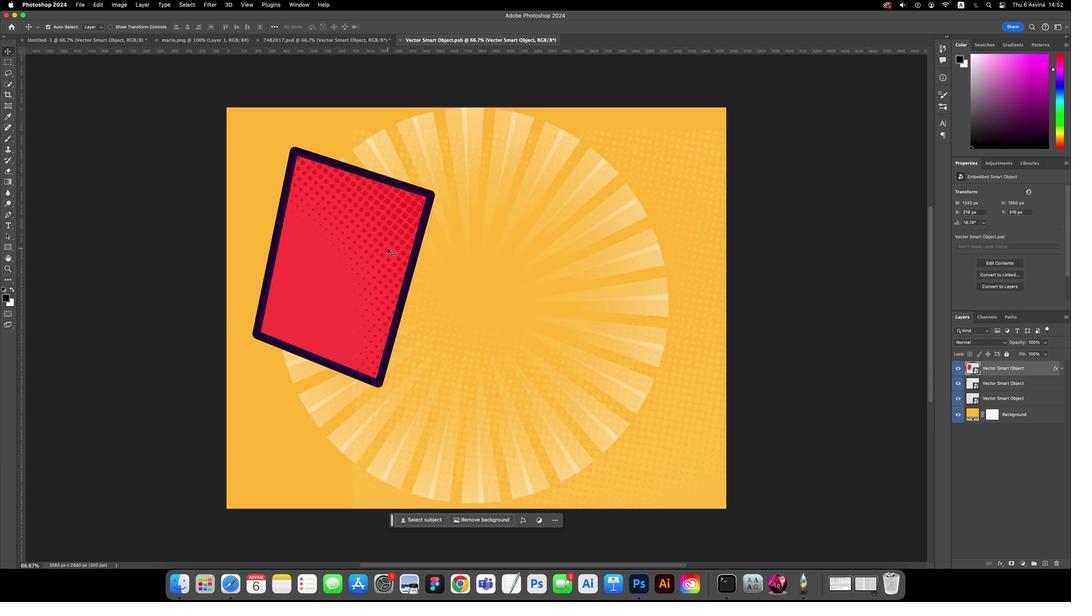
Action: Mouse moved to (747, 421)
Screenshot: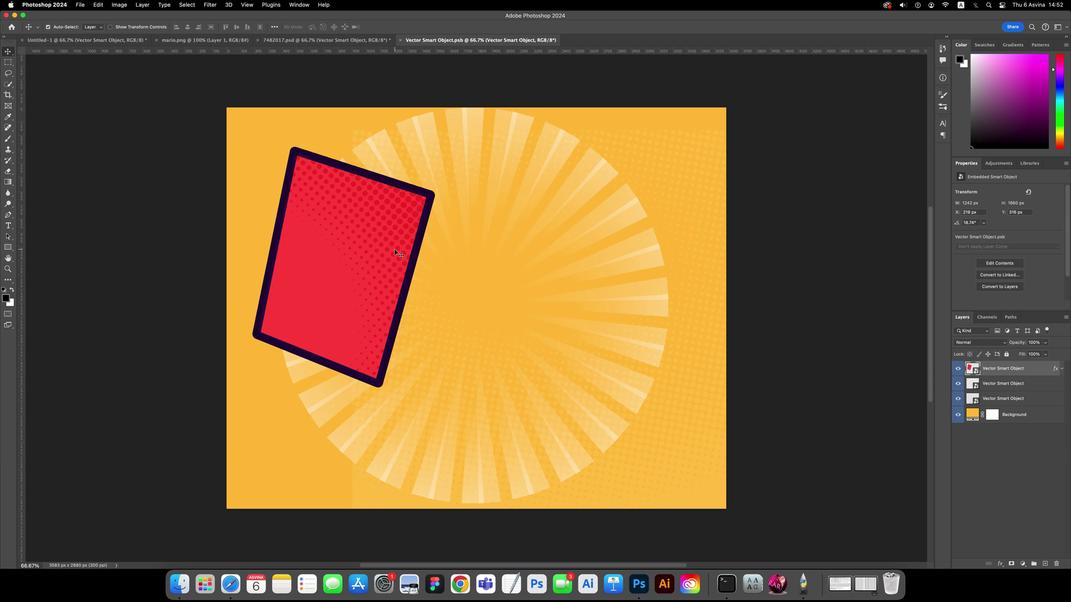 
Action: Mouse pressed left at (747, 421)
Screenshot: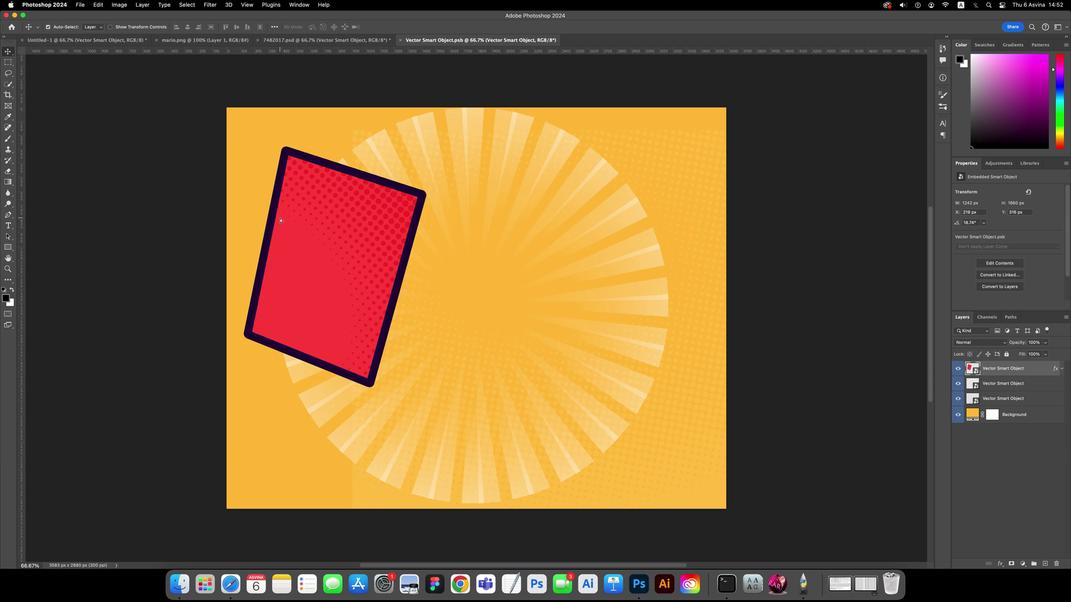 
Action: Mouse moved to (756, 420)
Screenshot: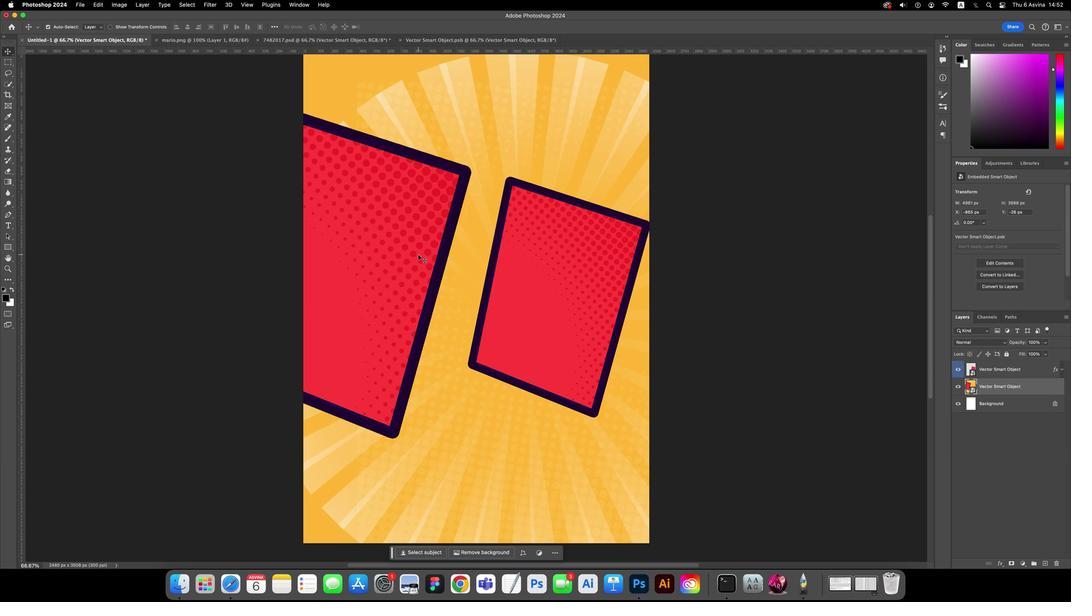 
Action: Mouse pressed left at (756, 420)
Screenshot: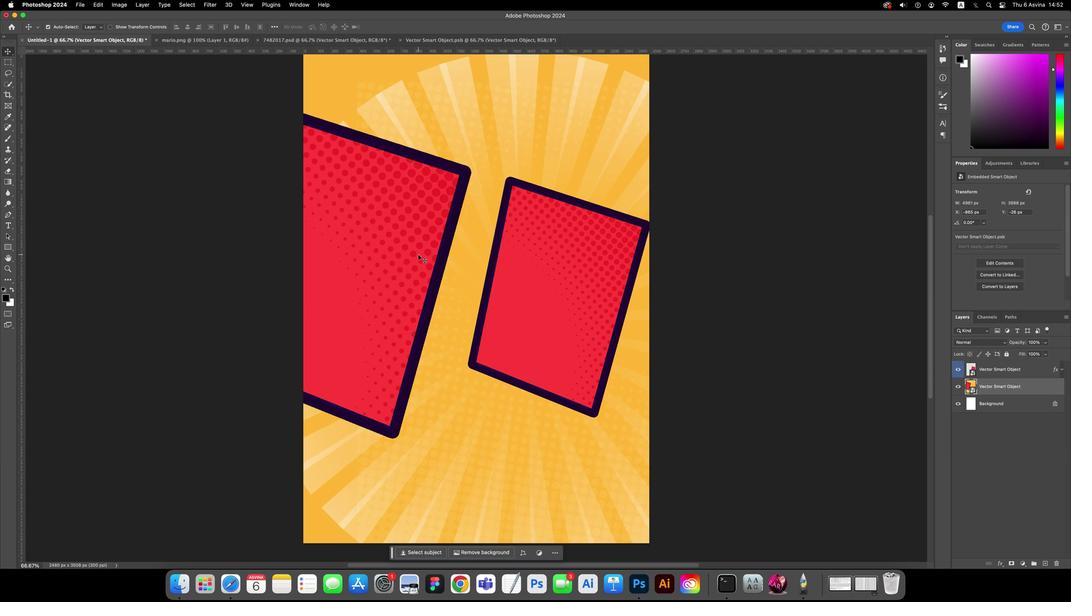 
Action: Mouse moved to (774, 471)
Screenshot: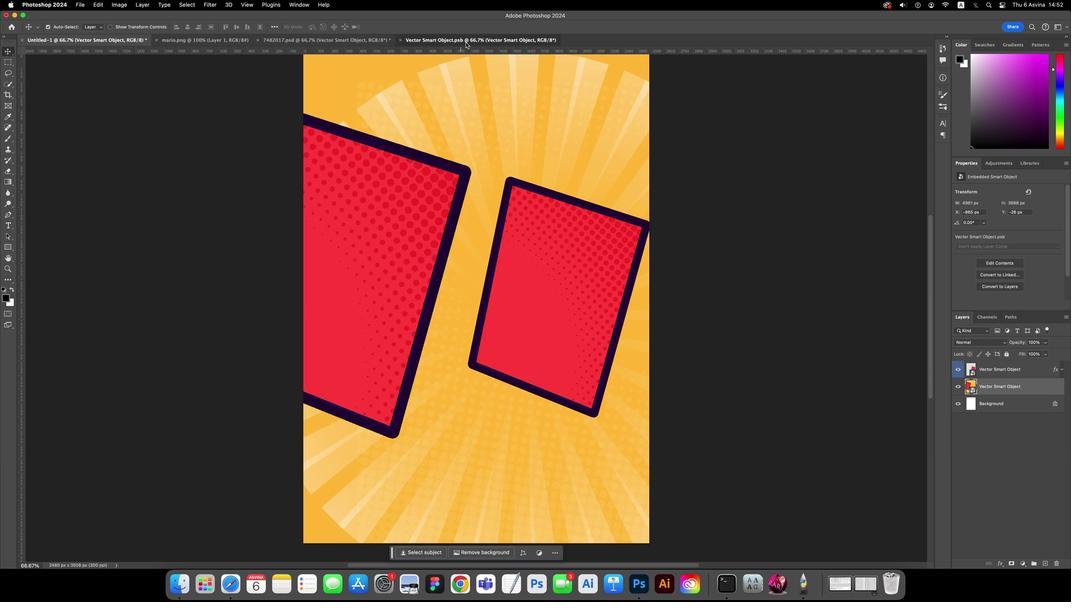 
Action: Mouse pressed left at (774, 471)
Screenshot: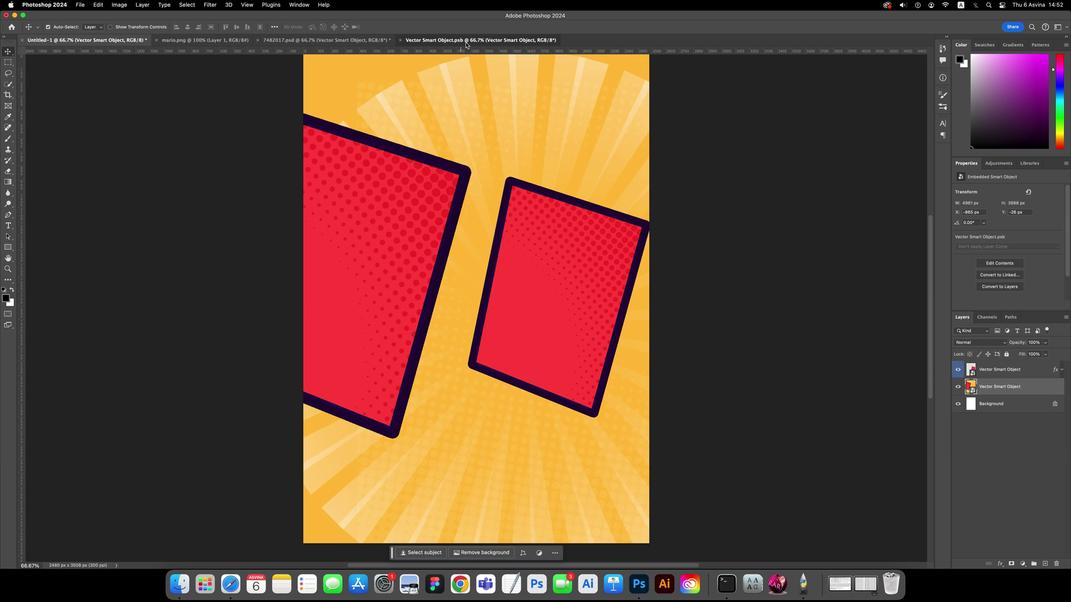 
Action: Key pressed Key.cmd's'
Screenshot: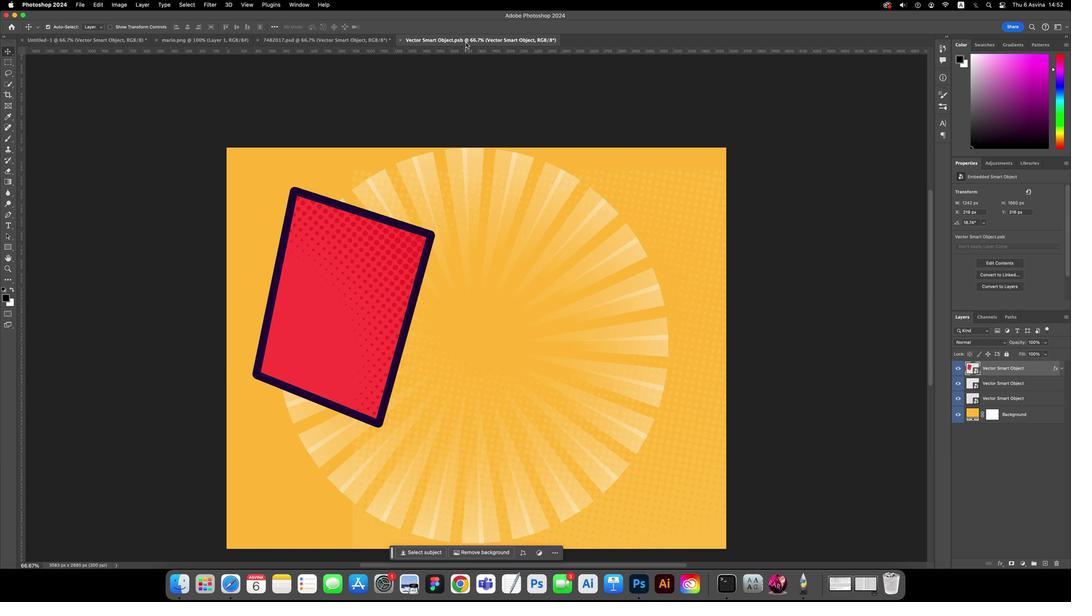 
Action: Mouse moved to (630, 472)
Screenshot: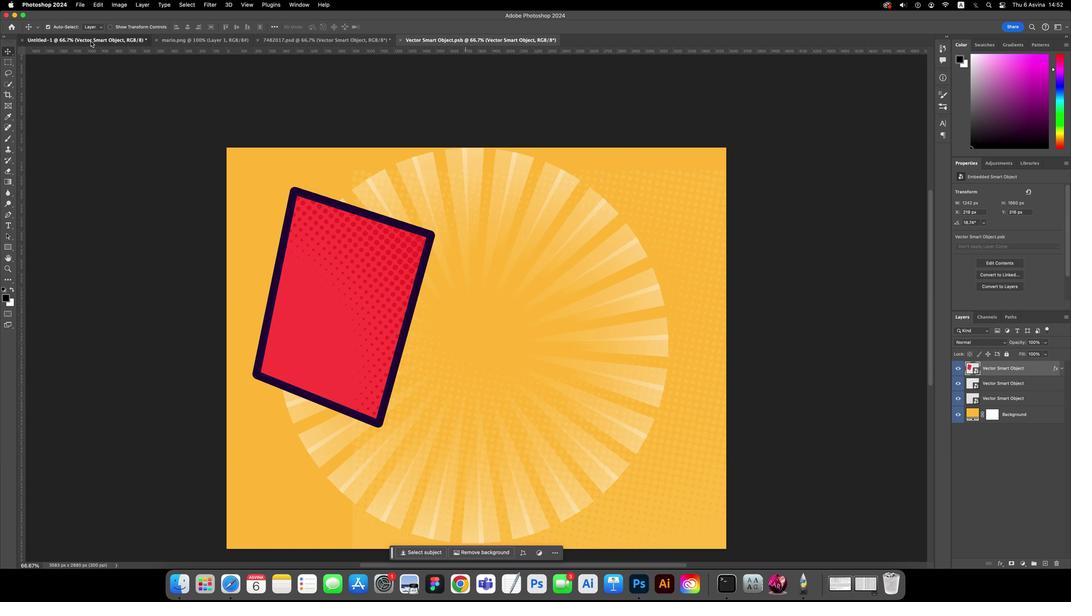 
Action: Mouse pressed left at (630, 472)
Screenshot: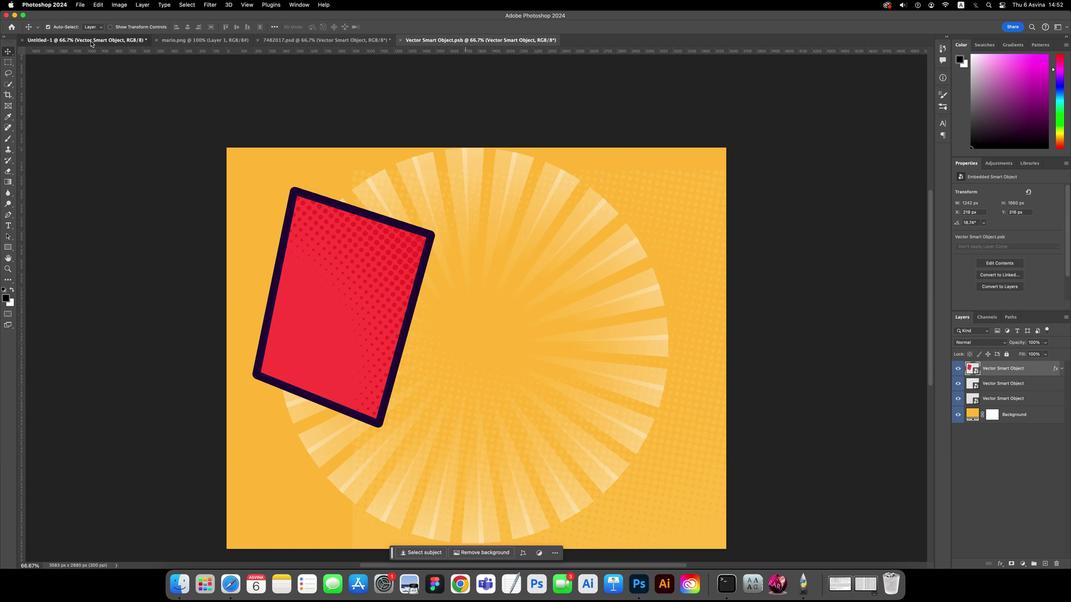 
Action: Mouse moved to (762, 472)
Screenshot: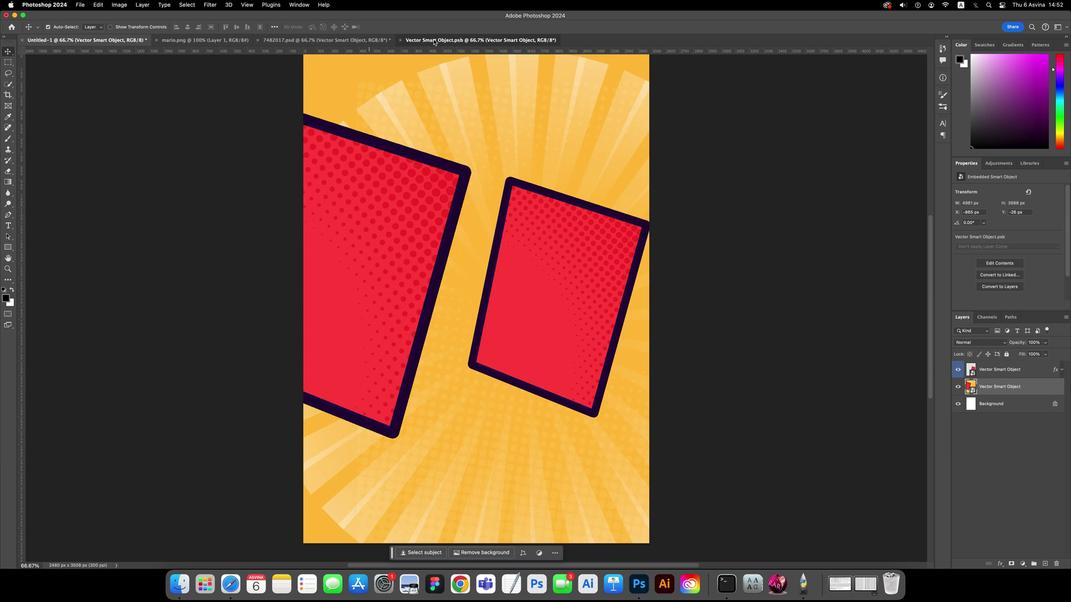 
Action: Mouse pressed left at (762, 472)
Screenshot: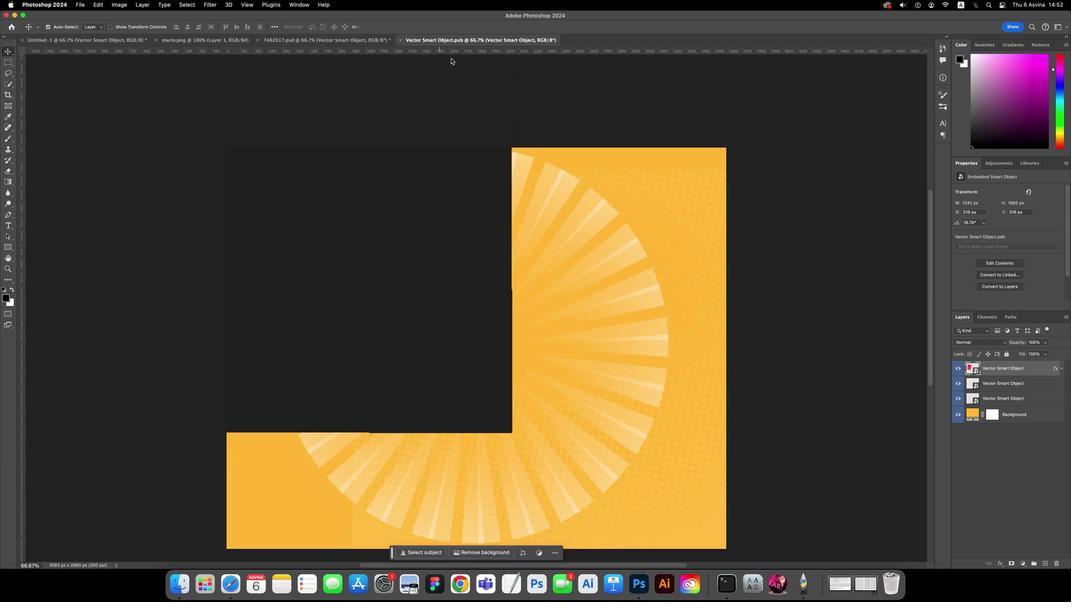 
Action: Mouse moved to (966, 392)
Screenshot: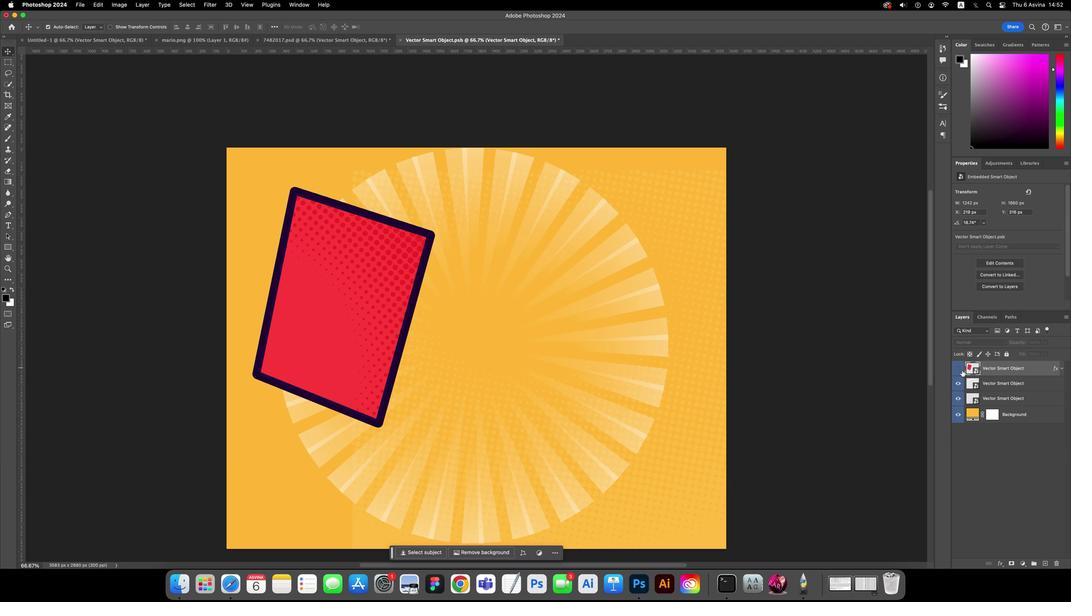 
Action: Mouse pressed left at (966, 392)
Screenshot: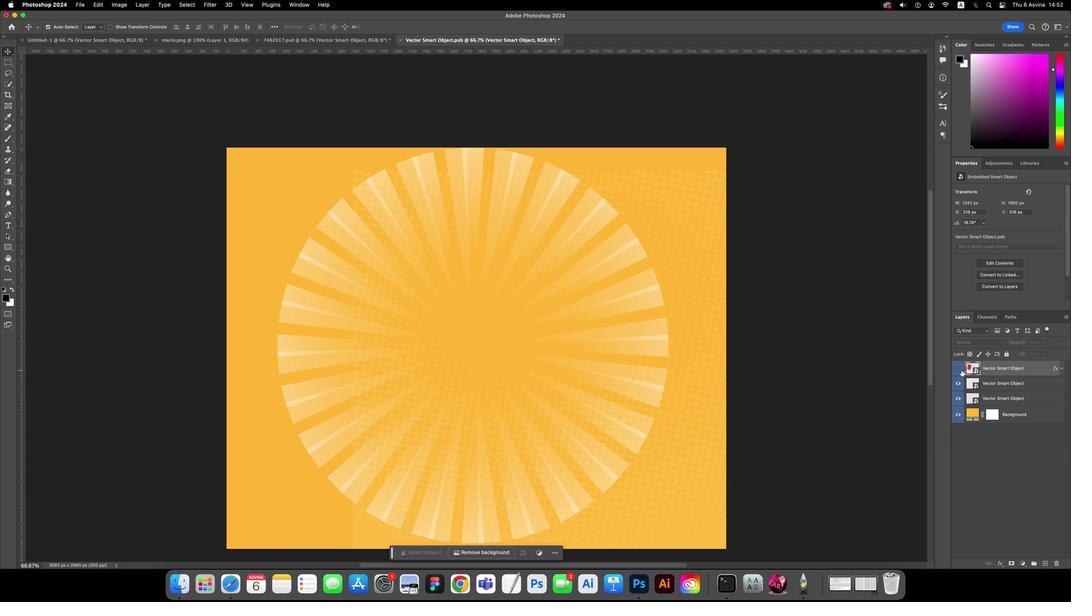 
Action: Mouse moved to (738, 436)
Screenshot: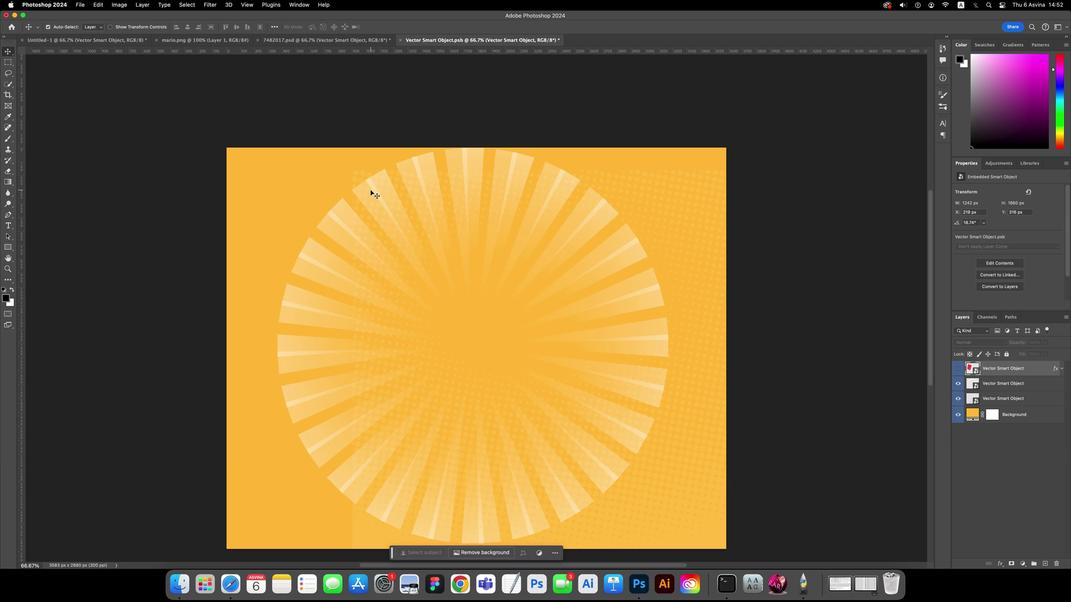 
Action: Key pressed Key.cmd's'
Screenshot: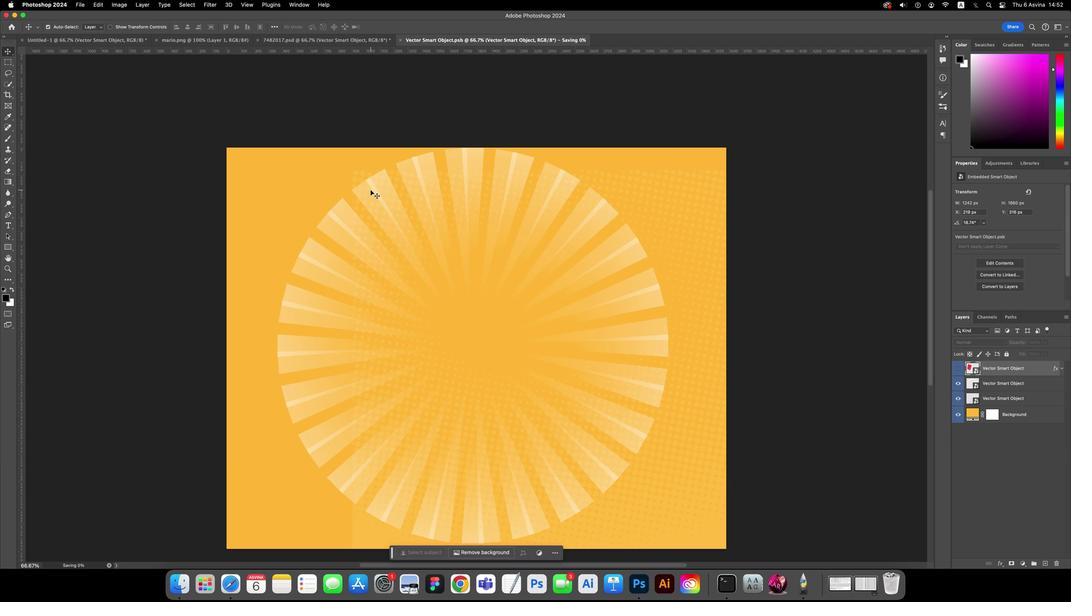 
Action: Mouse moved to (651, 472)
Screenshot: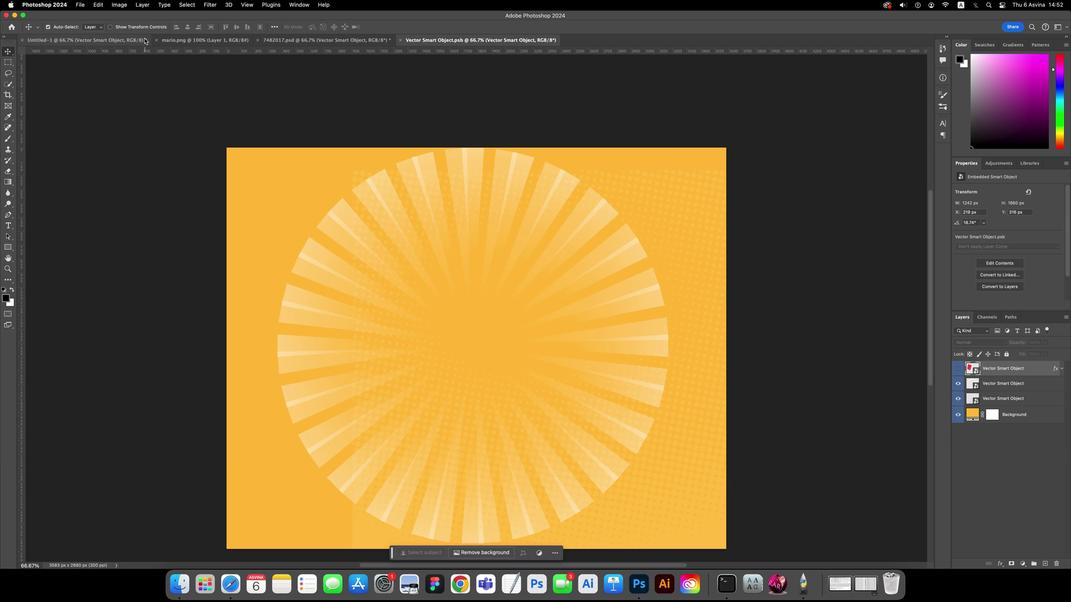 
Action: Mouse pressed left at (651, 472)
Screenshot: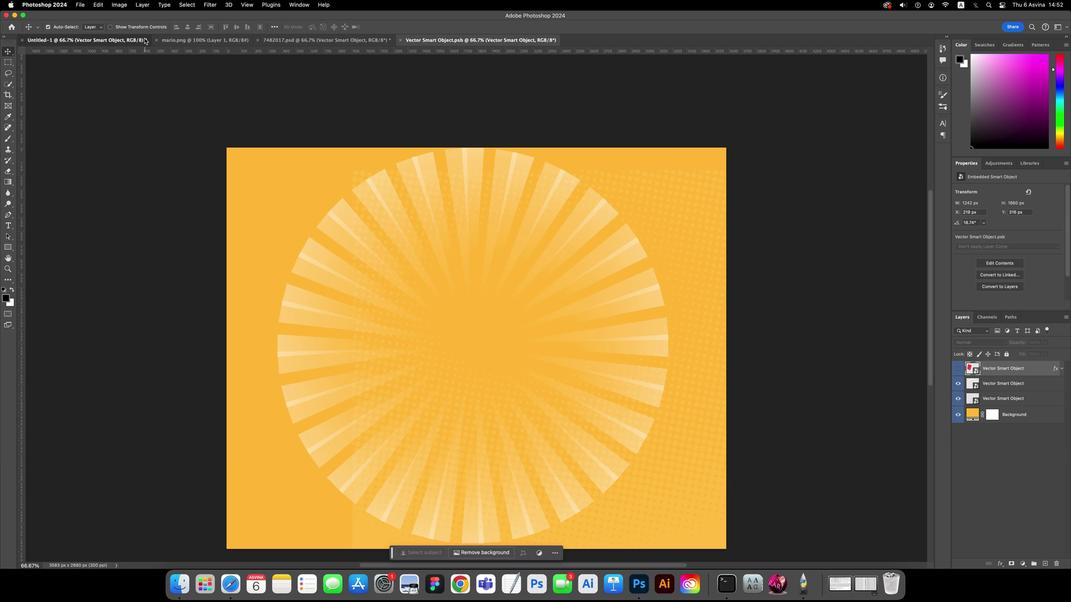 
Action: Mouse moved to (794, 413)
Screenshot: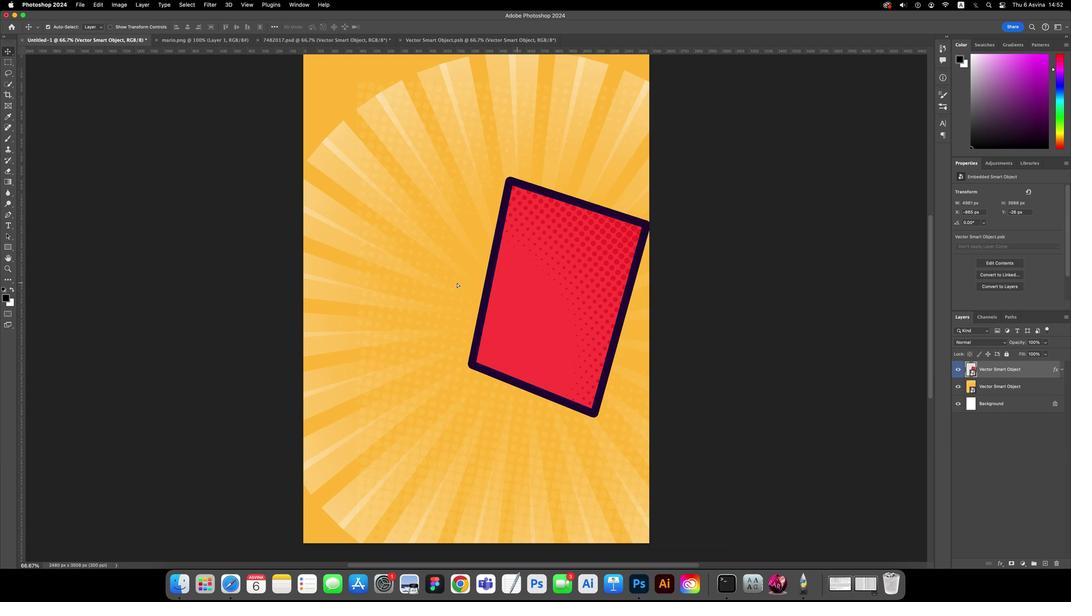 
Action: Mouse pressed left at (794, 413)
Screenshot: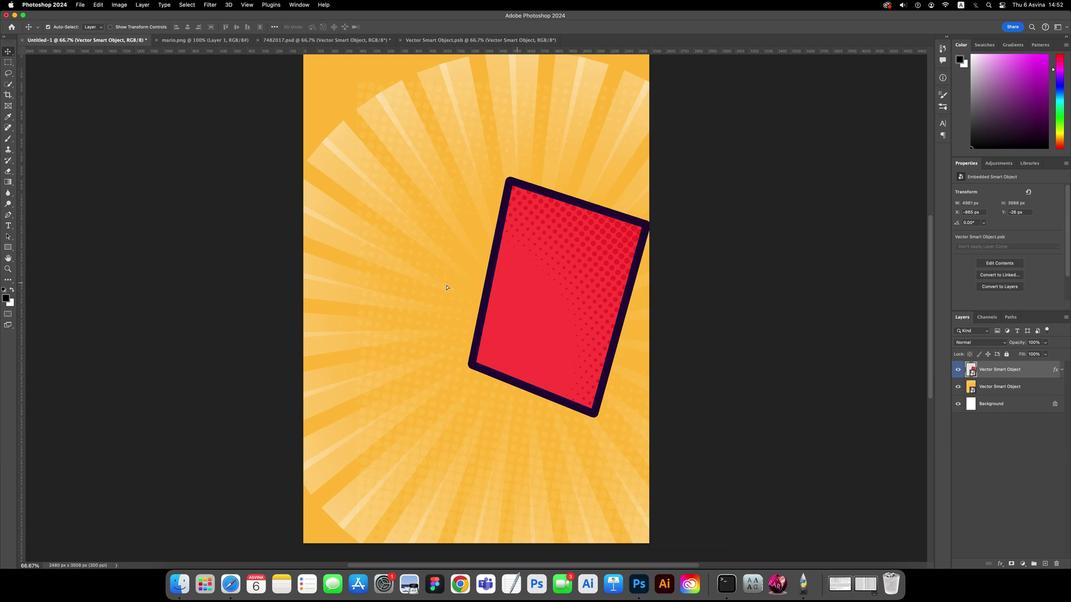 
Action: Mouse moved to (733, 472)
Screenshot: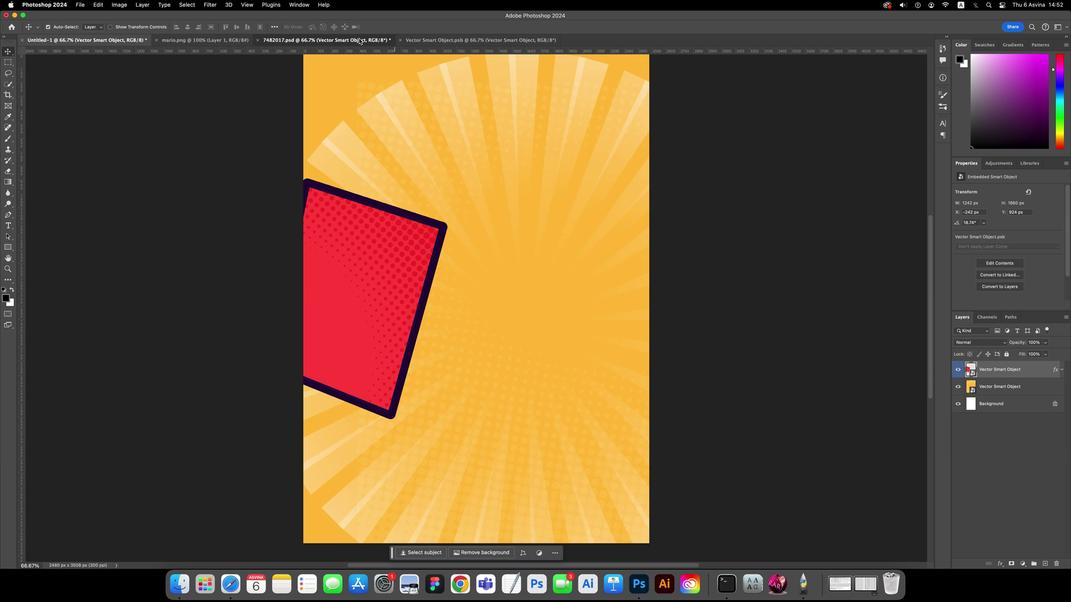 
Action: Mouse pressed left at (733, 472)
Screenshot: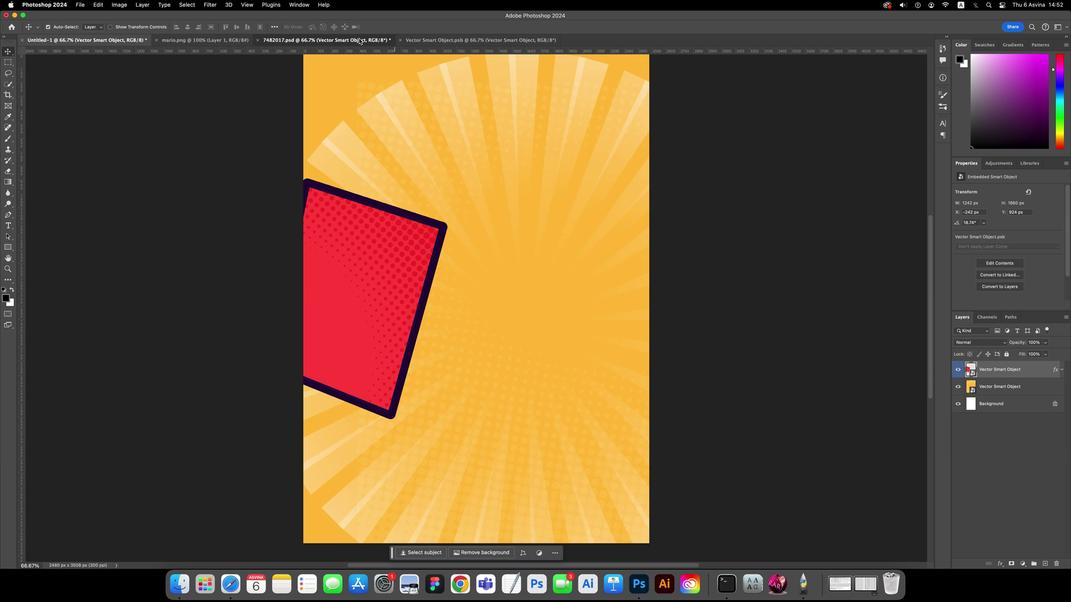 
Action: Mouse moved to (978, 374)
Screenshot: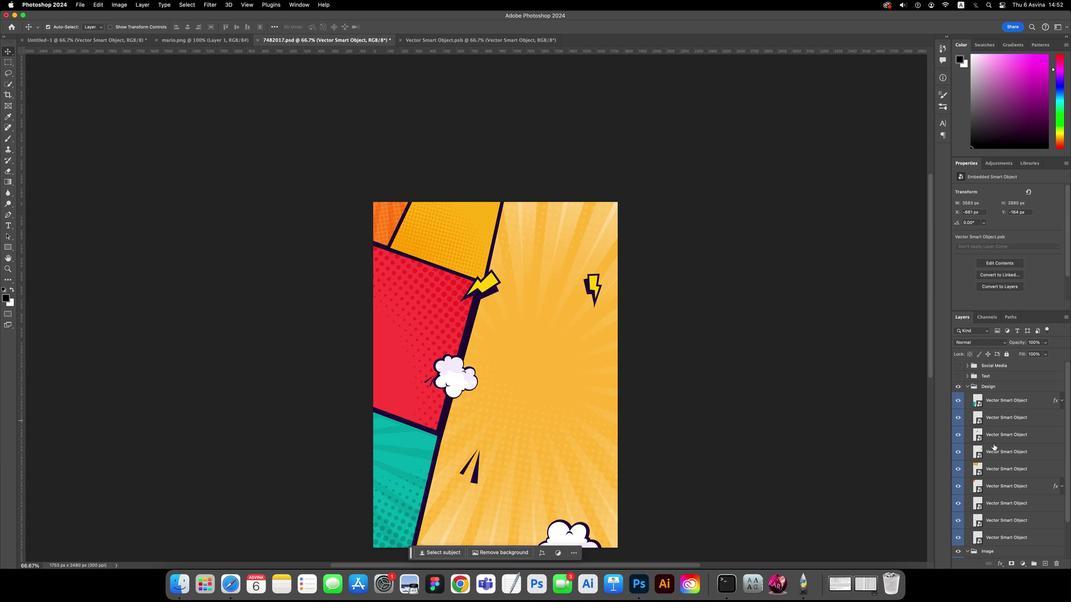 
Action: Mouse scrolled (978, 374) with delta (595, 481)
Screenshot: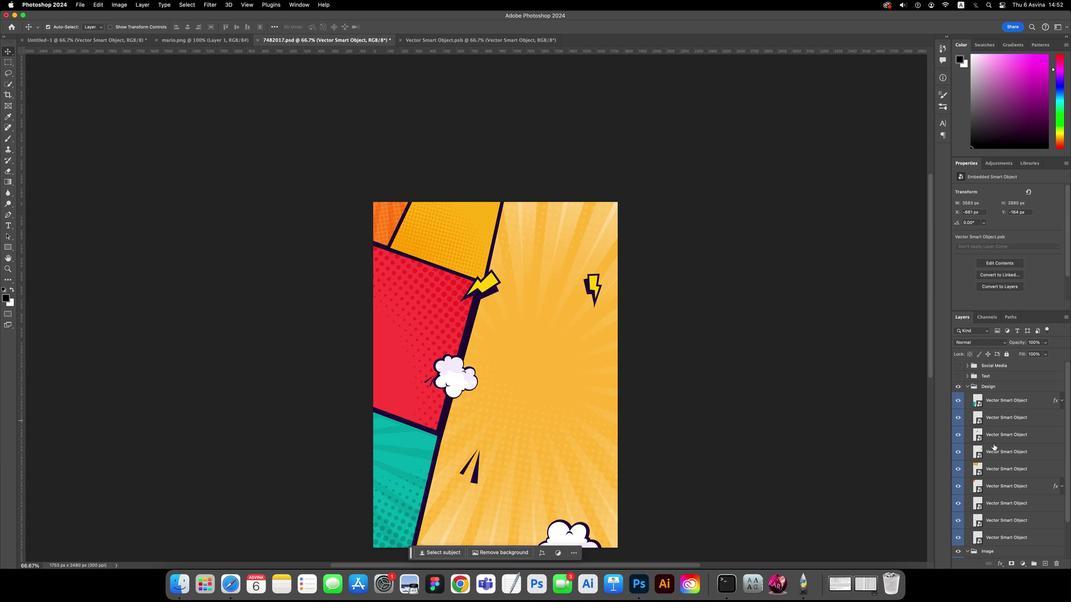 
Action: Mouse scrolled (978, 374) with delta (595, 481)
Screenshot: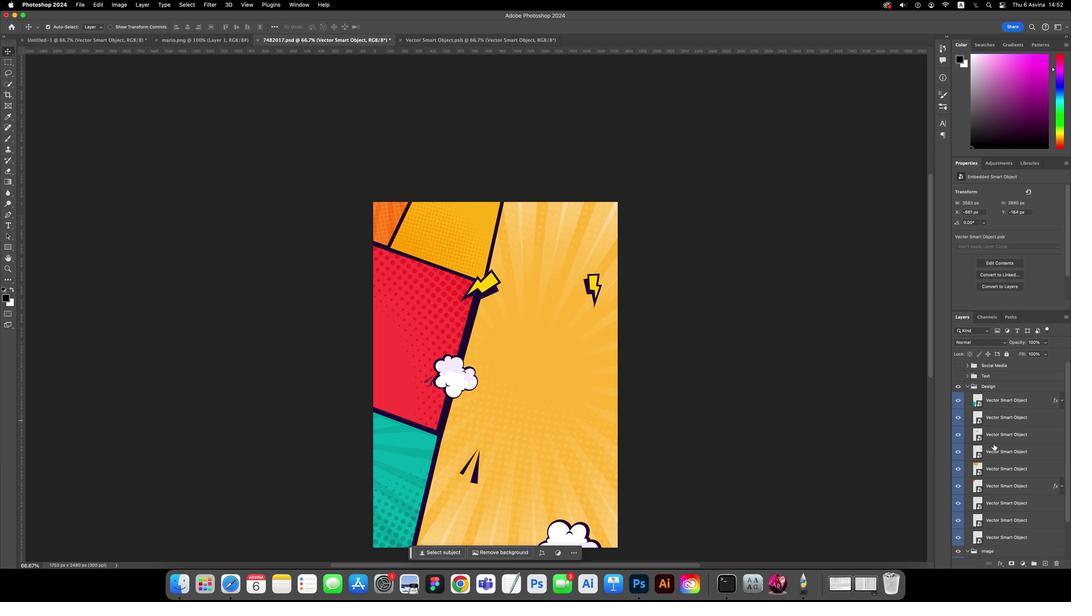
Action: Mouse scrolled (978, 374) with delta (595, 481)
Screenshot: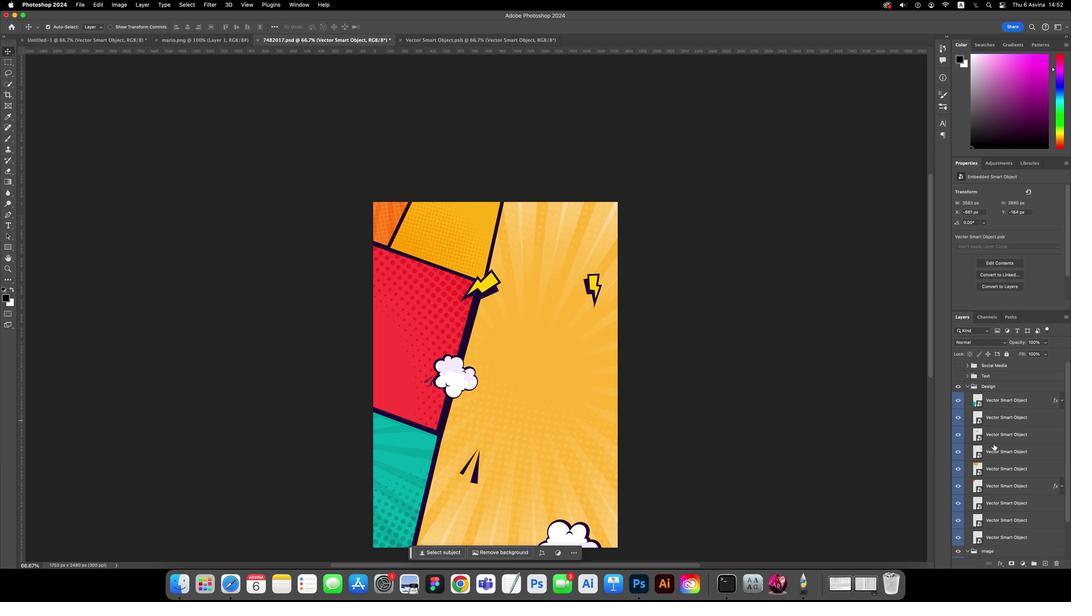 
Action: Mouse moved to (969, 387)
Screenshot: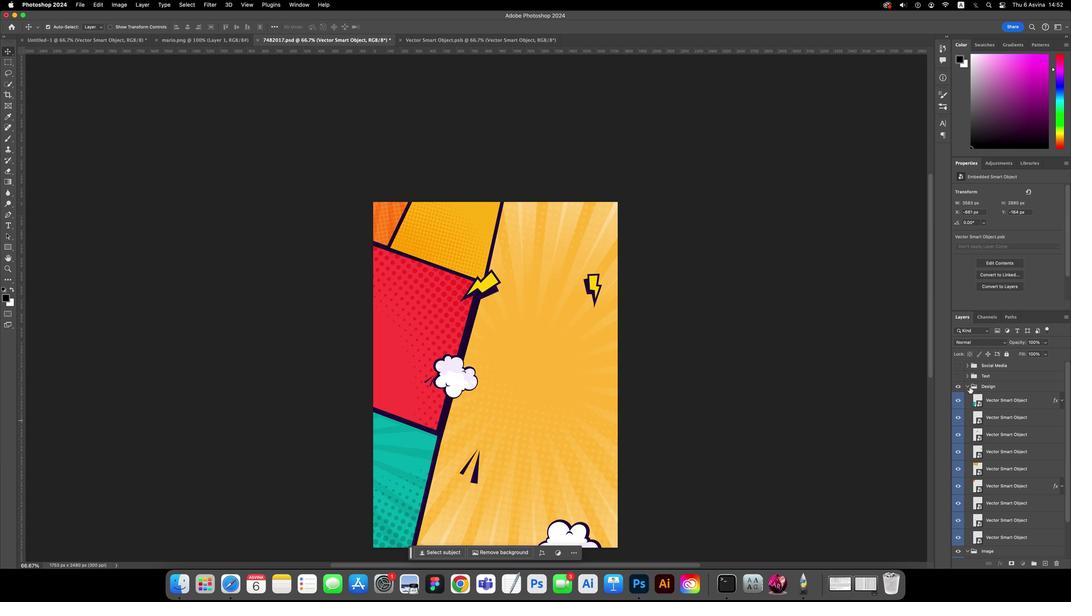 
Action: Mouse pressed left at (969, 387)
Screenshot: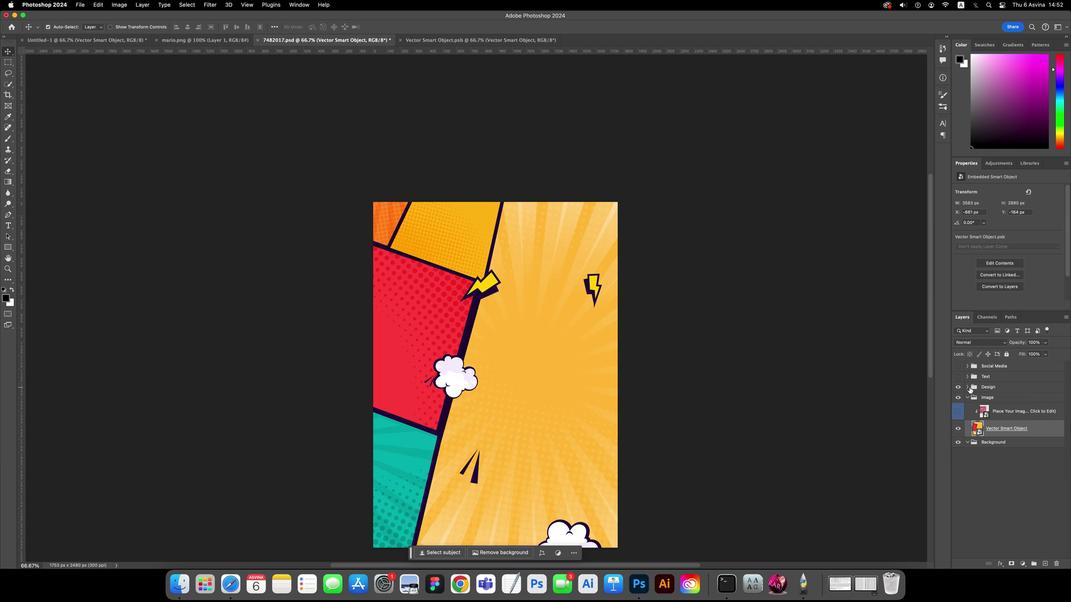 
Action: Mouse moved to (751, 405)
Screenshot: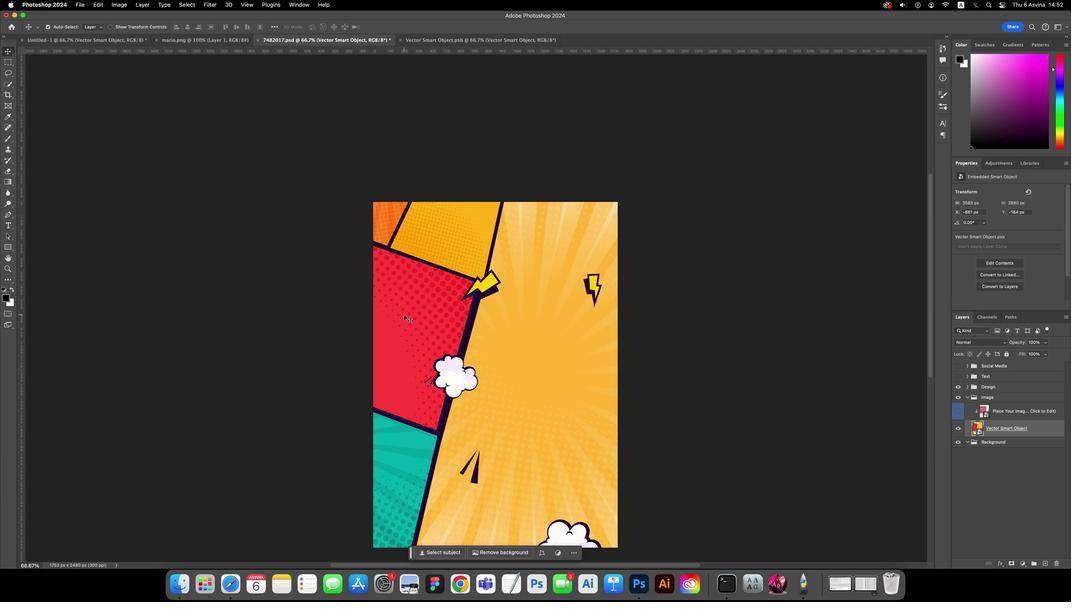 
Action: Mouse pressed left at (751, 405)
Screenshot: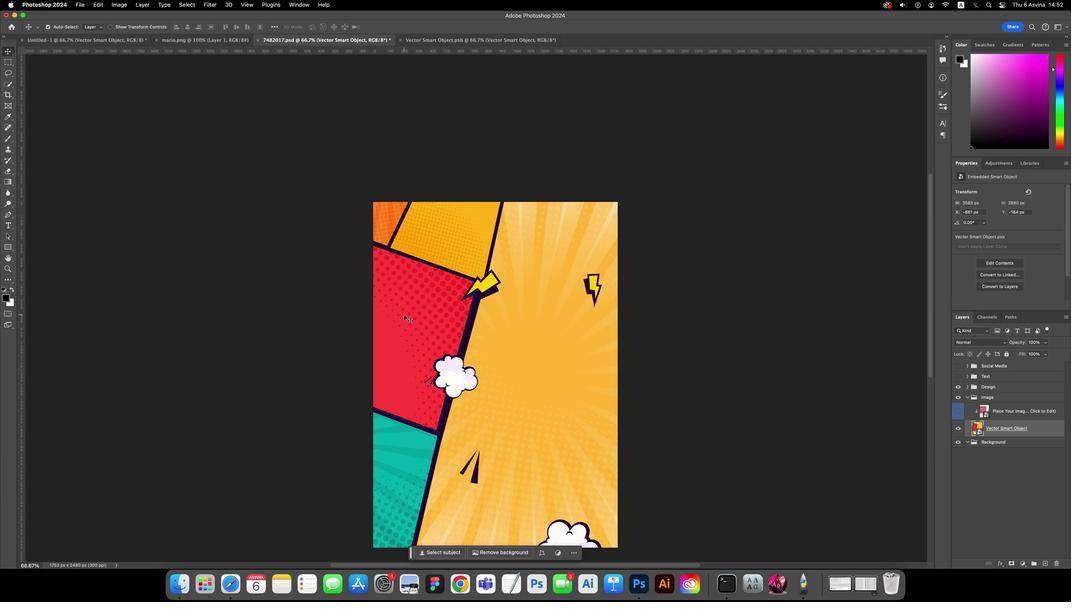 
Action: Mouse moved to (751, 405)
Screenshot: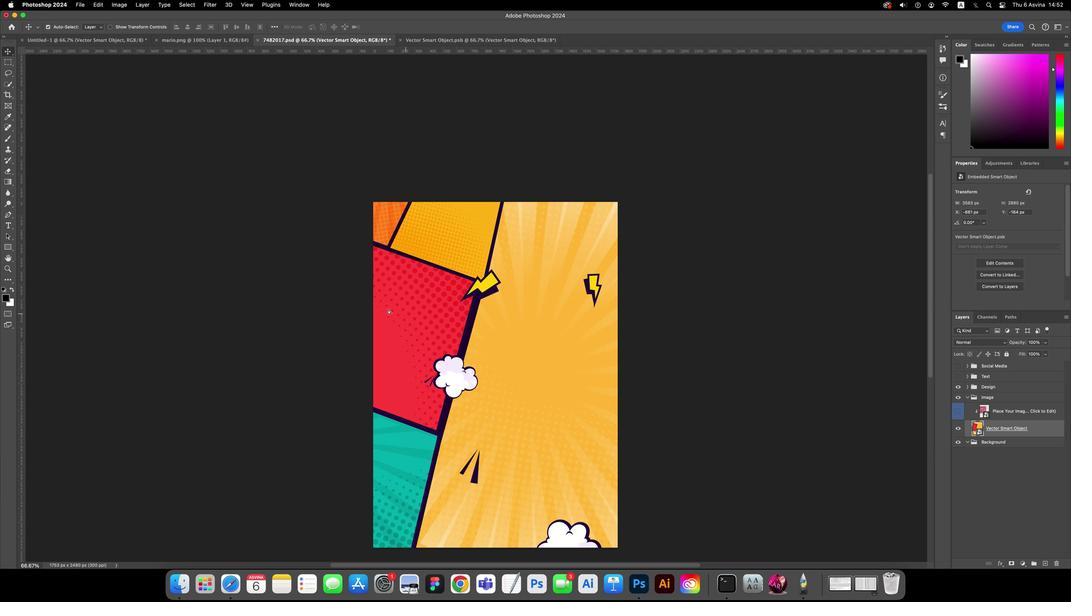 
Action: Mouse pressed left at (751, 405)
Screenshot: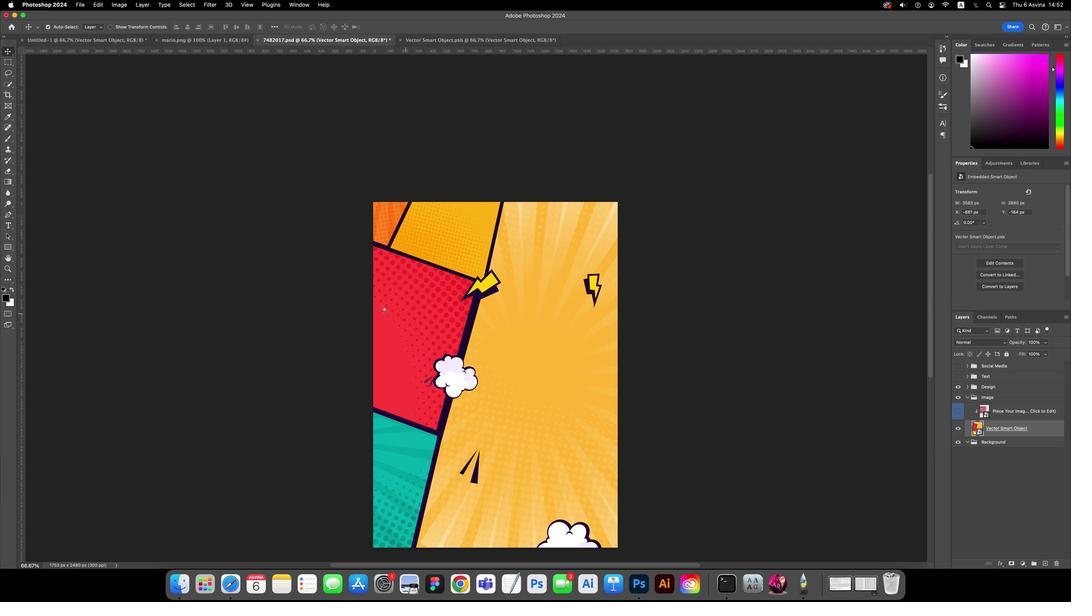 
Action: Mouse moved to (762, 424)
Screenshot: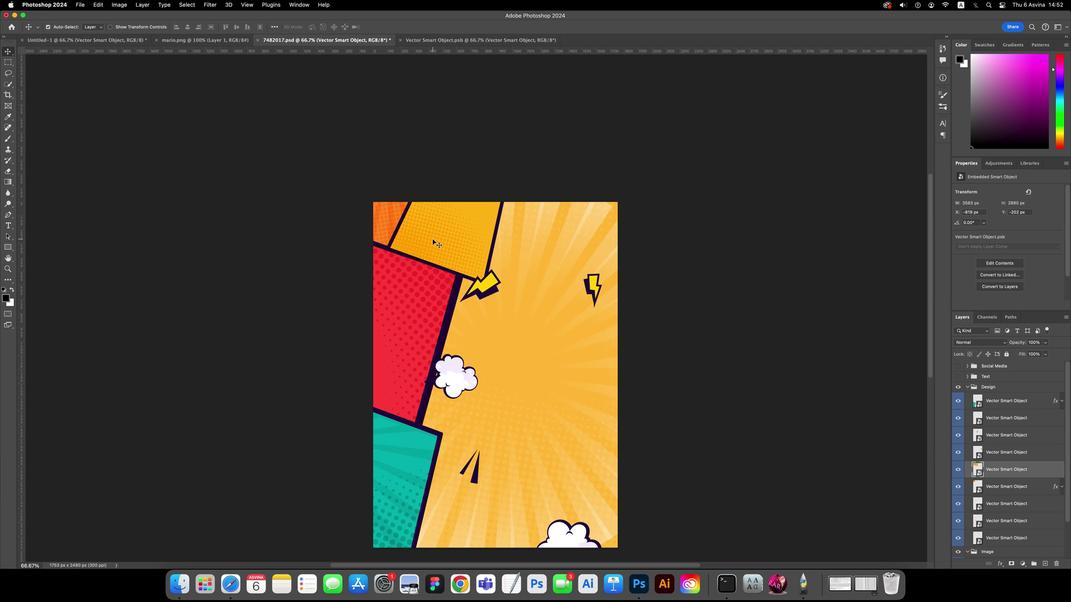 
Action: Mouse pressed left at (762, 424)
Screenshot: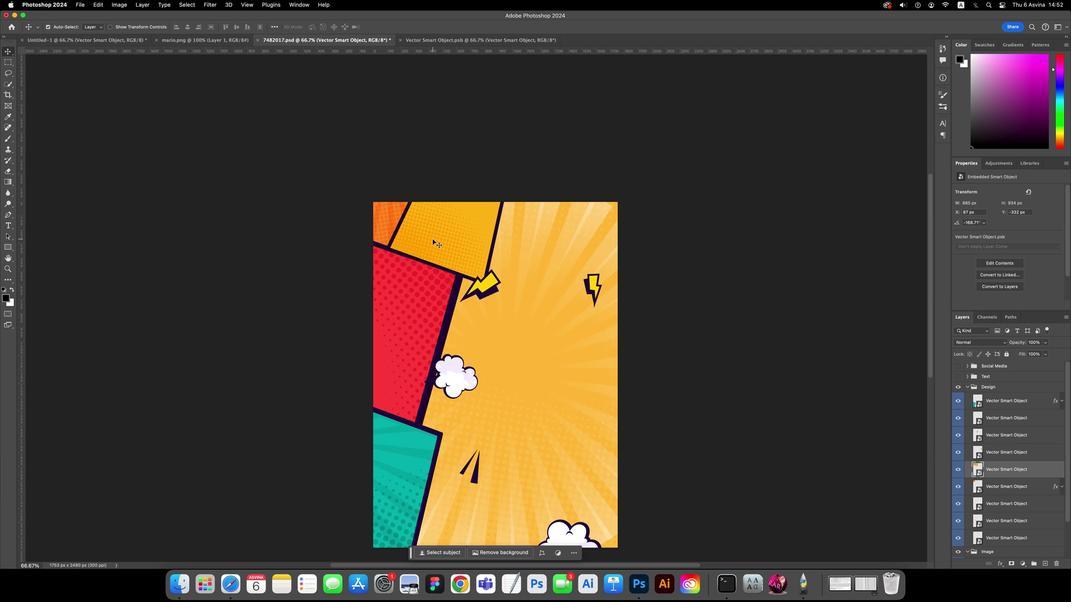 
Action: Mouse moved to (750, 426)
Screenshot: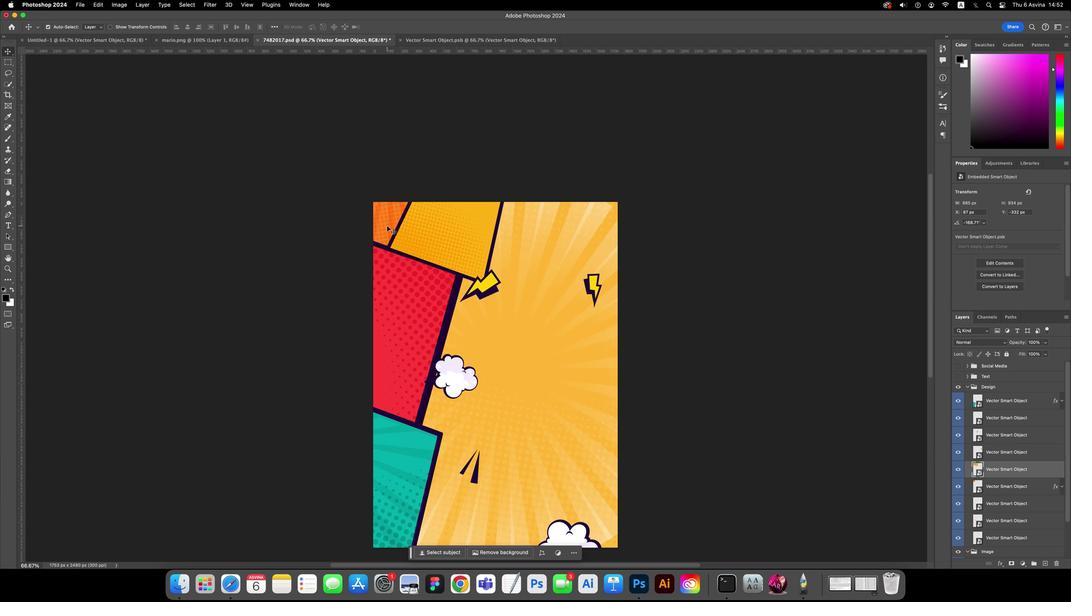 
Action: Key pressed Key.shift
Screenshot: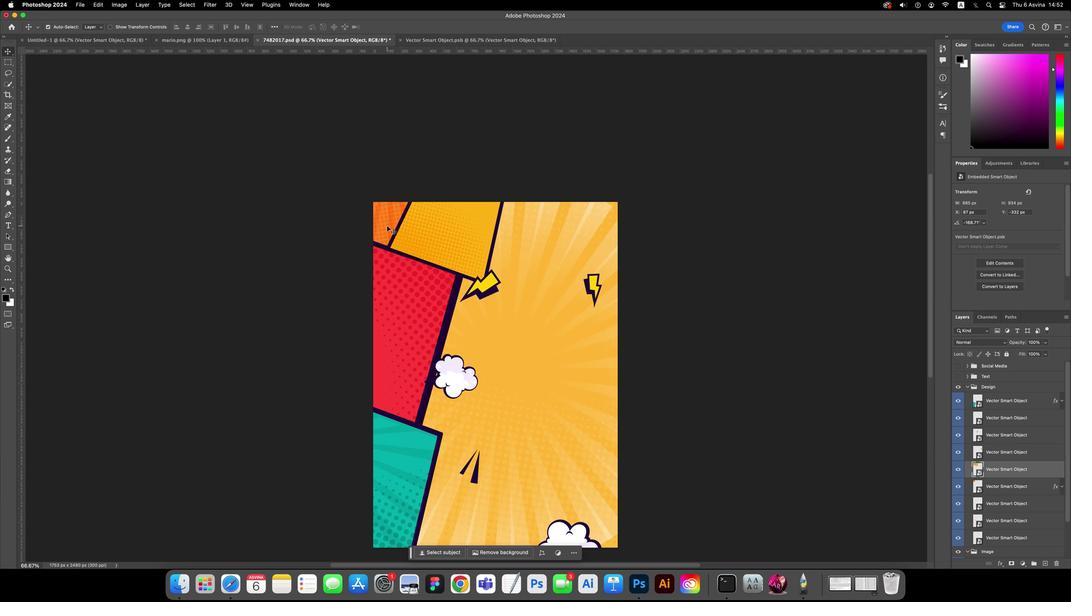 
Action: Mouse moved to (744, 427)
Screenshot: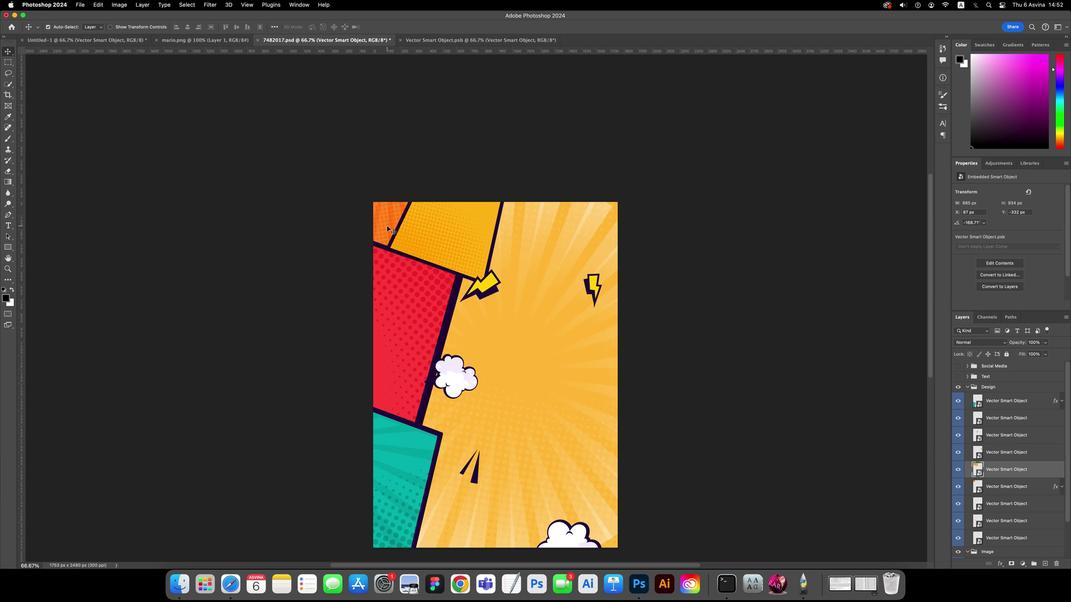 
Action: Mouse pressed left at (744, 427)
Screenshot: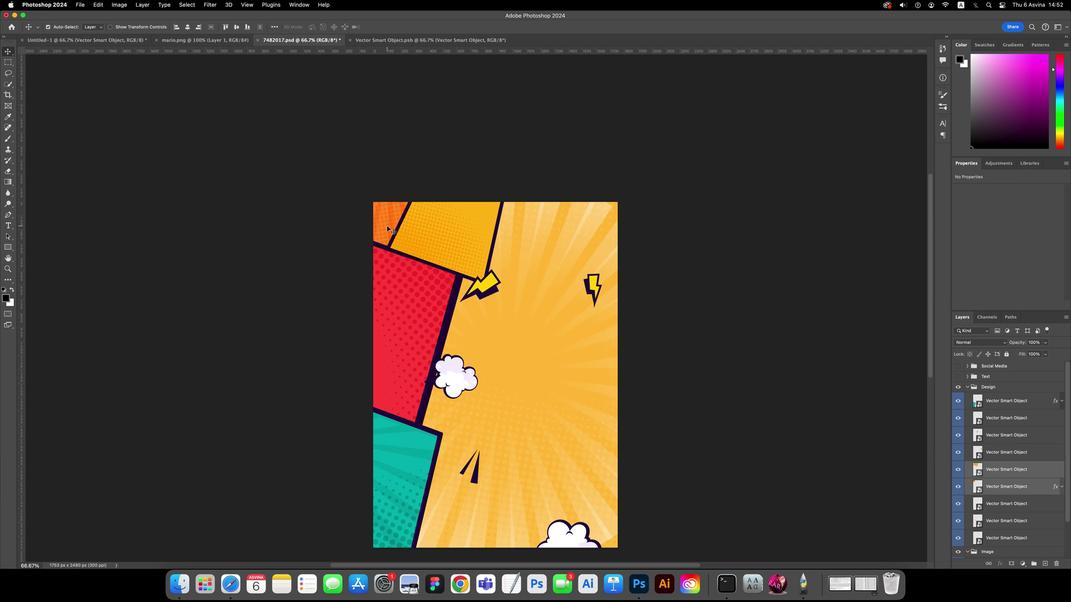 
Action: Mouse moved to (765, 423)
Screenshot: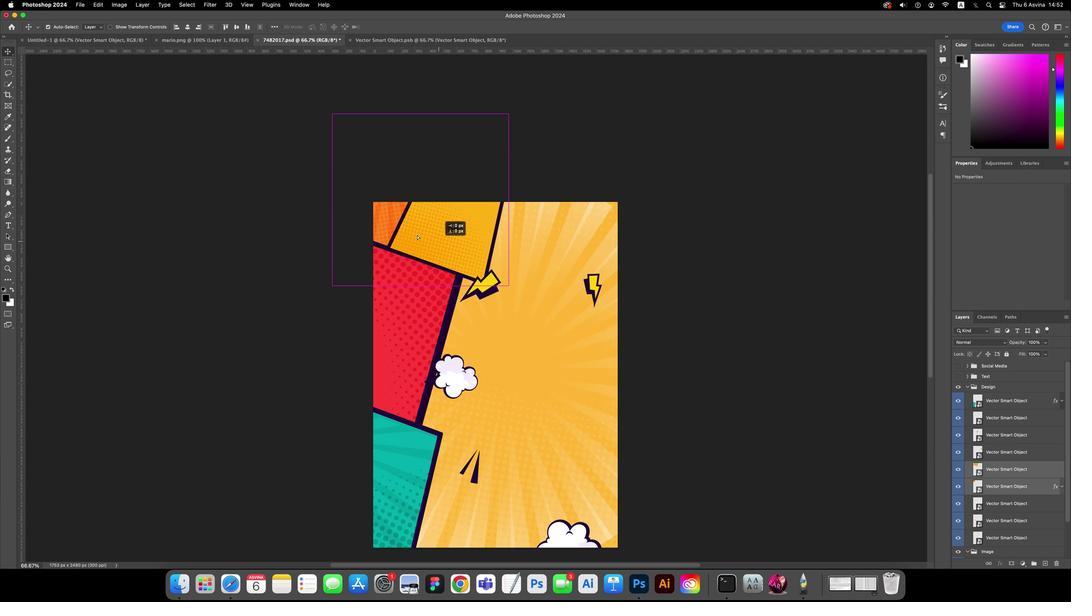 
Action: Mouse pressed left at (765, 423)
Screenshot: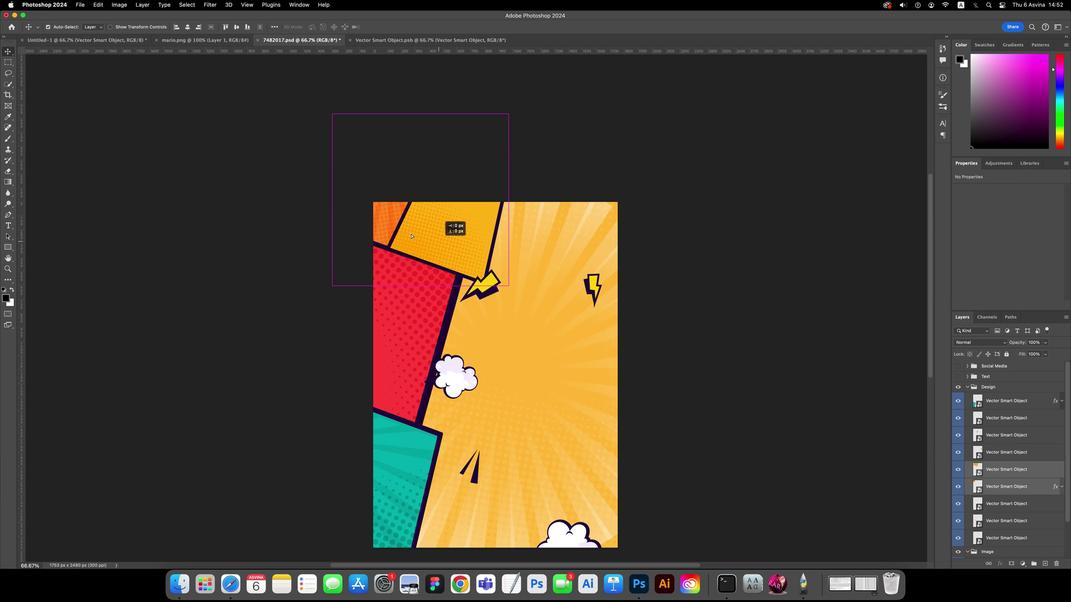 
Action: Mouse moved to (743, 443)
Screenshot: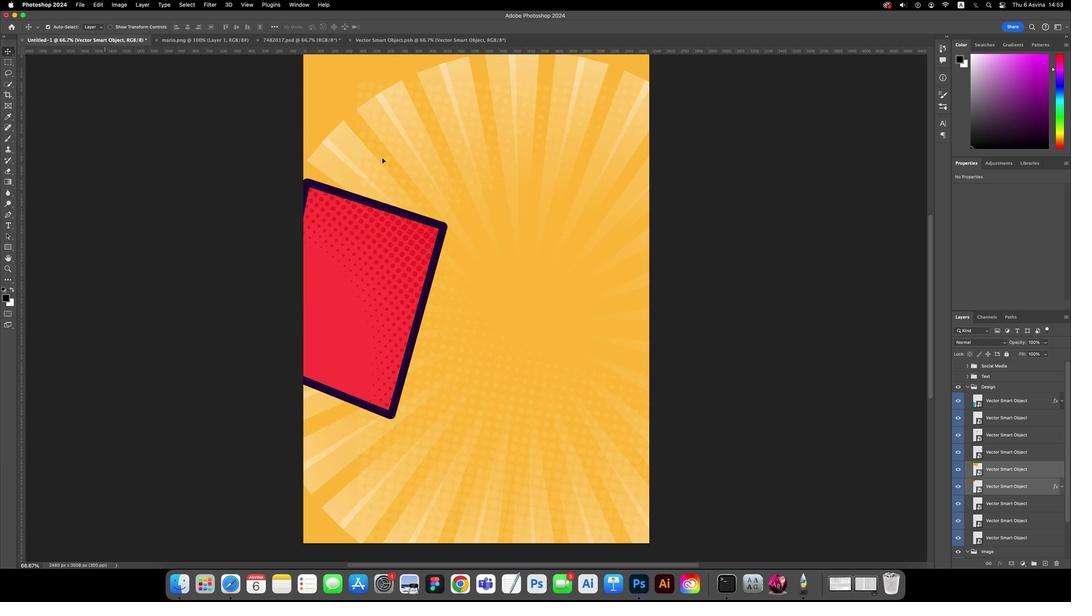 
Action: Mouse scrolled (743, 443) with delta (595, 481)
Screenshot: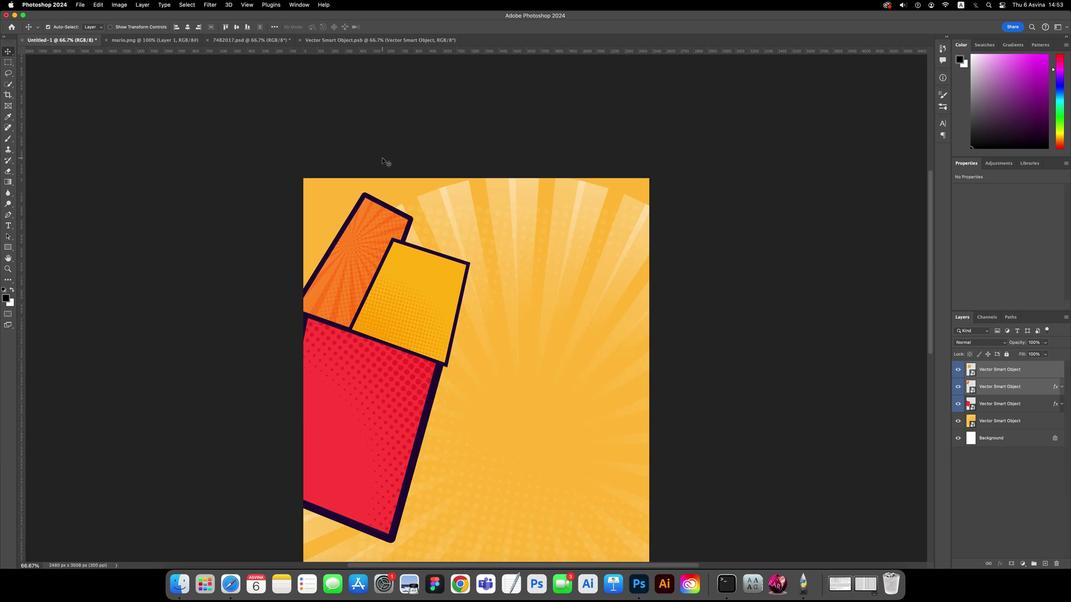 
Action: Mouse scrolled (743, 443) with delta (595, 481)
Screenshot: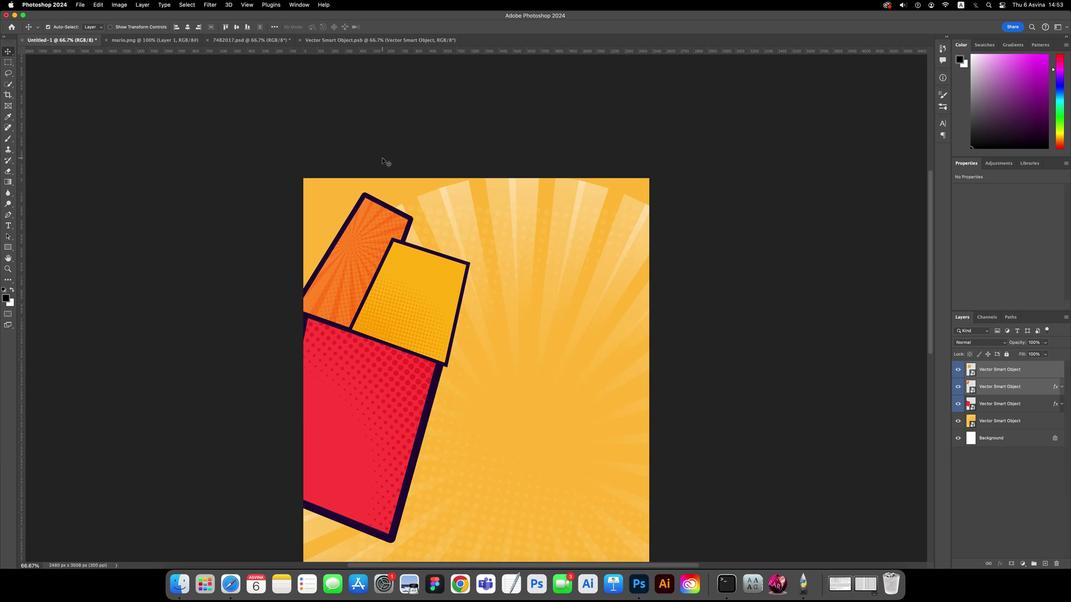 
Action: Mouse scrolled (743, 443) with delta (595, 481)
Screenshot: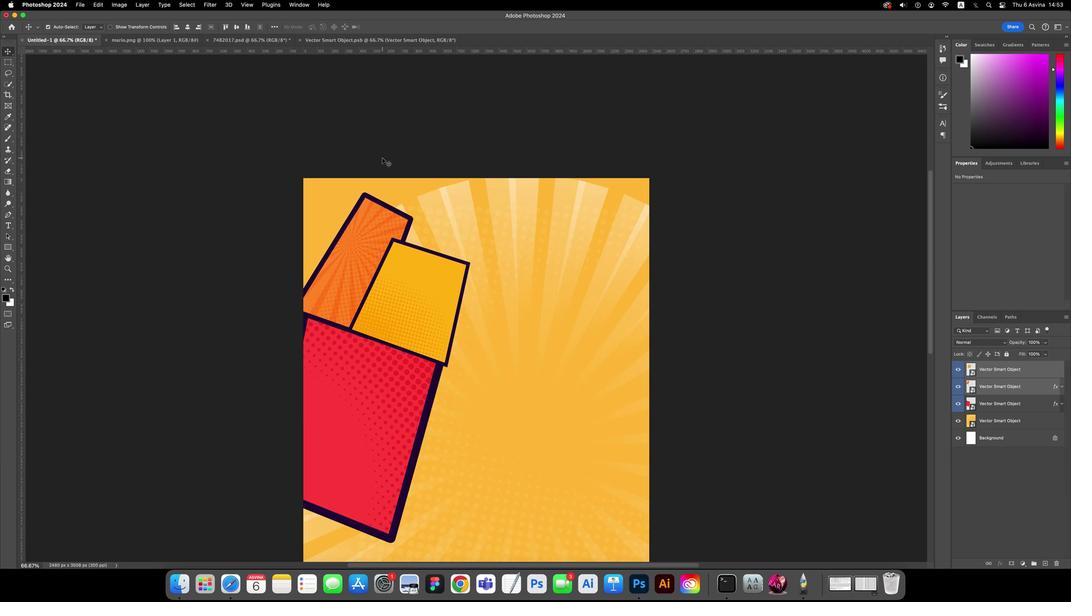 
Action: Mouse scrolled (743, 443) with delta (595, 481)
Screenshot: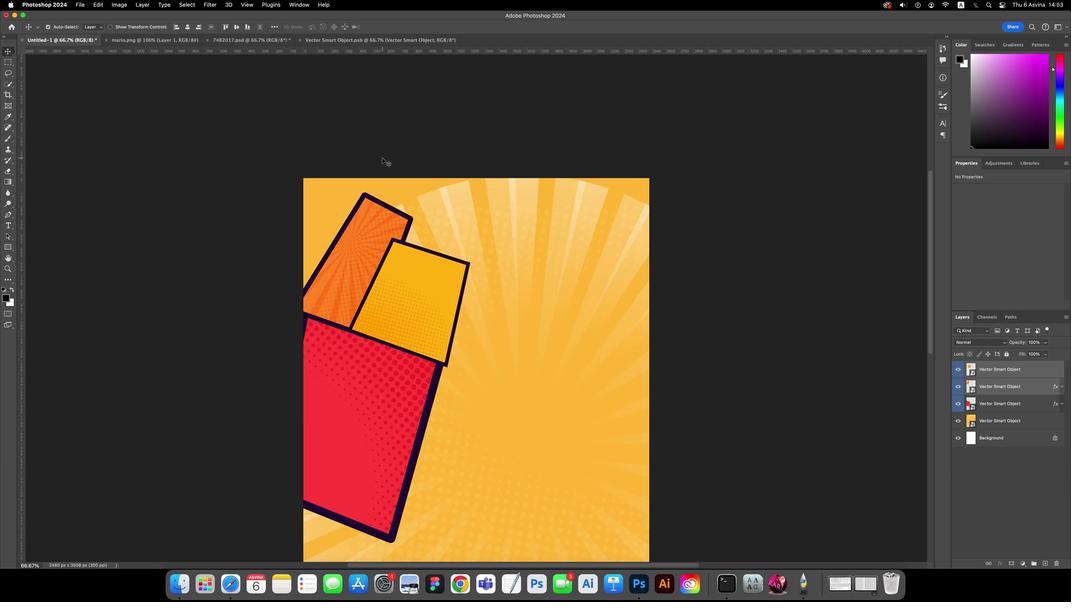
Action: Mouse scrolled (743, 443) with delta (595, 480)
Screenshot: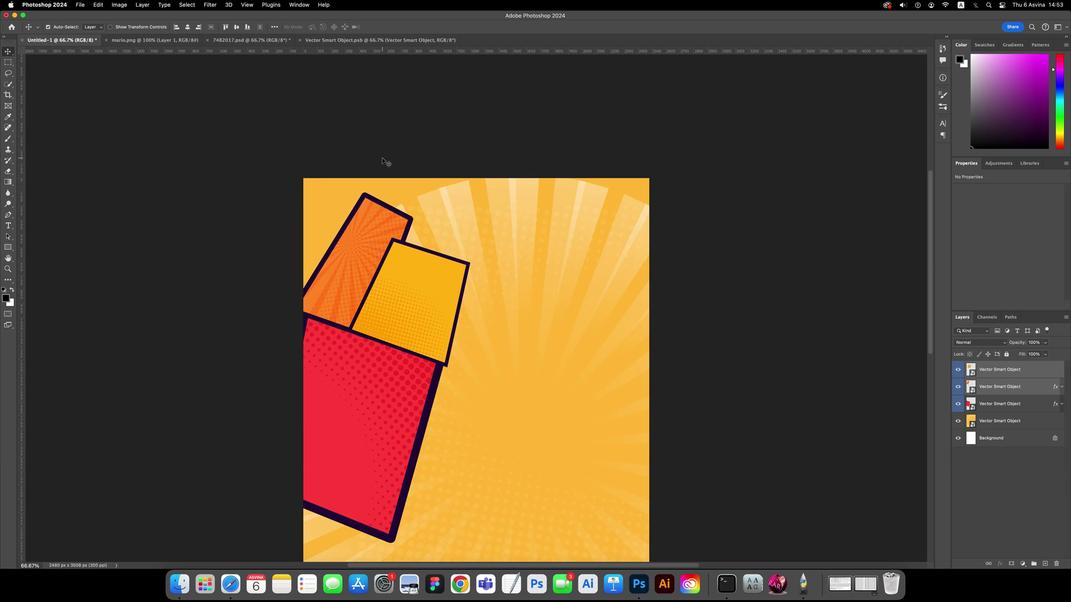 
Action: Mouse moved to (736, 421)
Screenshot: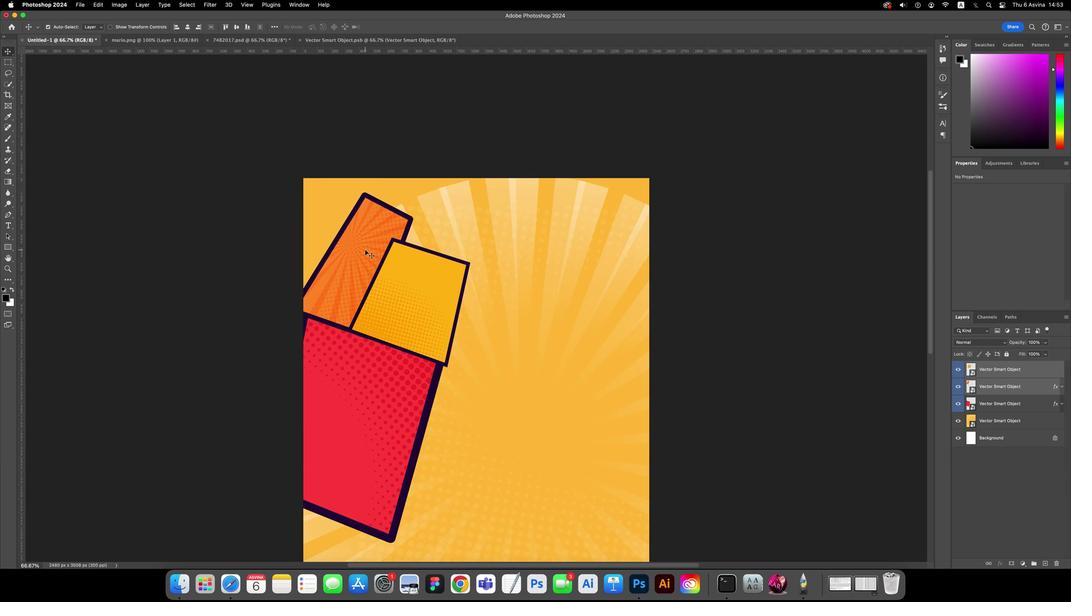 
Action: Mouse pressed left at (736, 421)
Screenshot: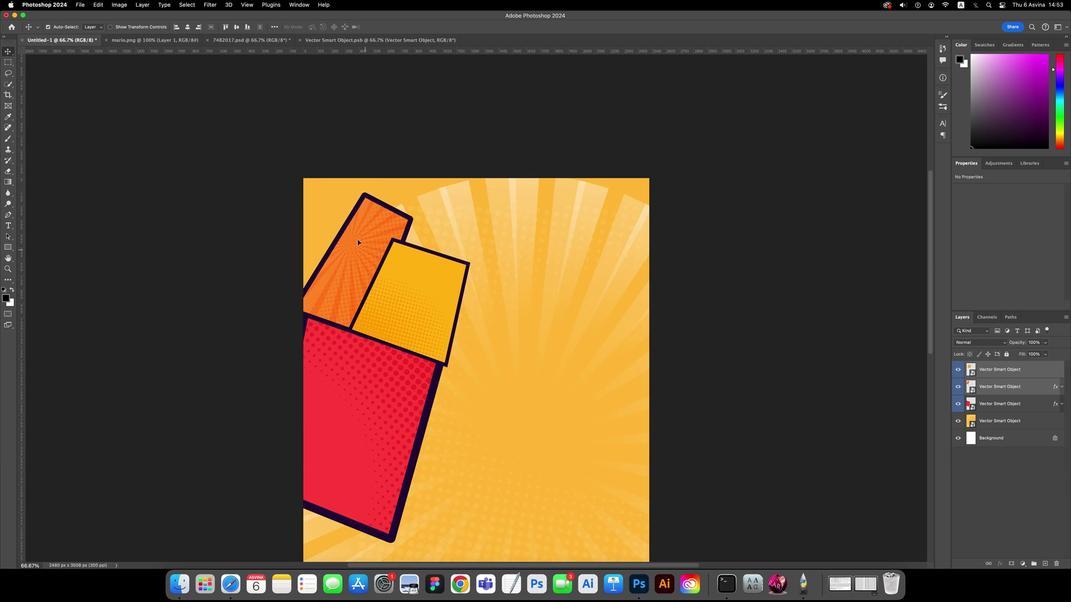 
Action: Mouse moved to (740, 418)
Screenshot: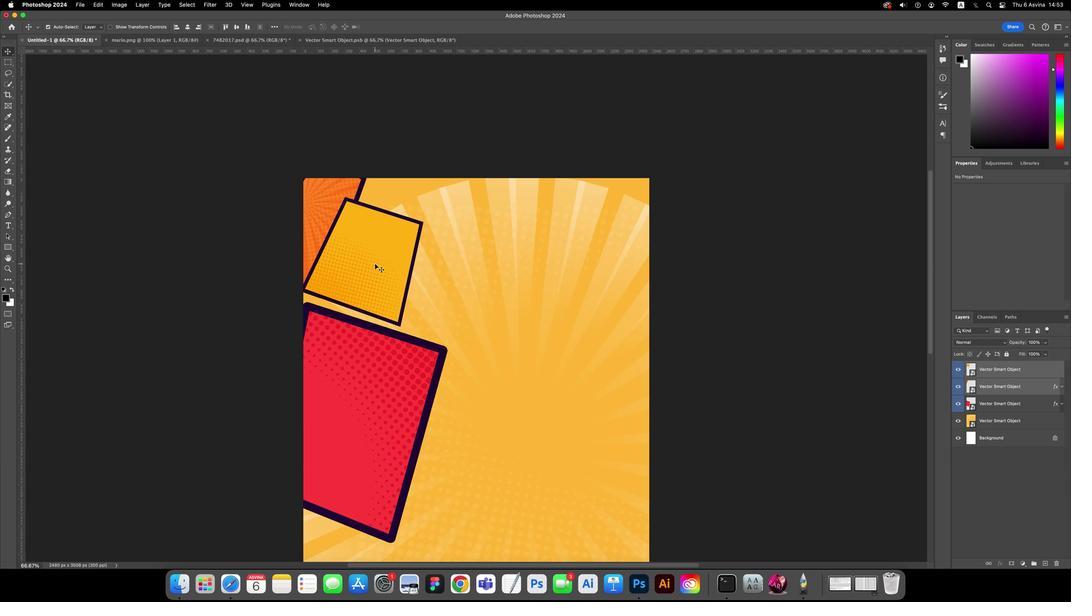 
Action: Mouse pressed left at (740, 418)
Screenshot: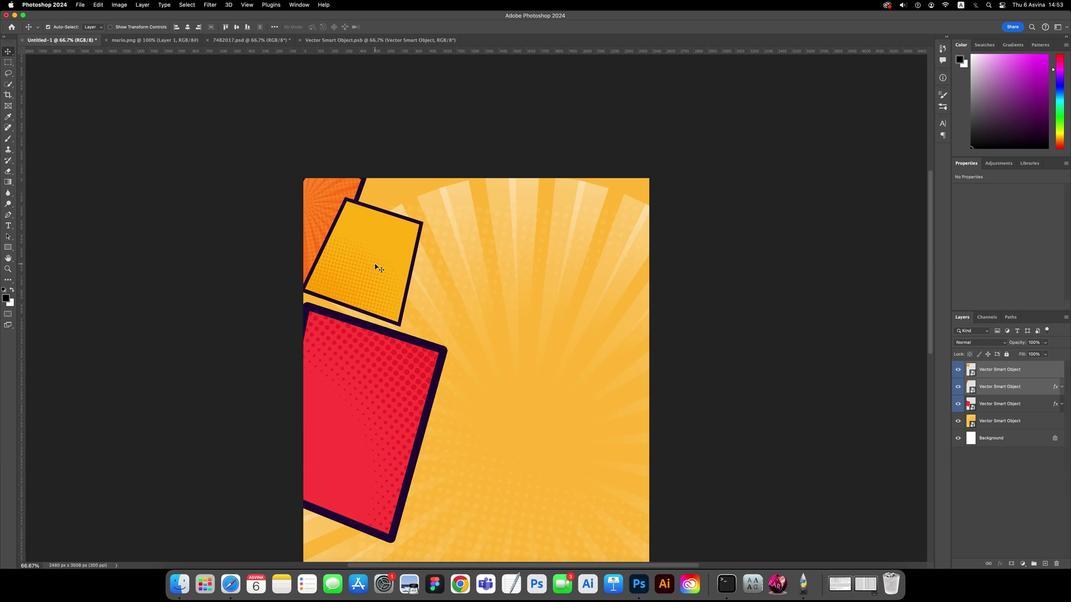 
Action: Key pressed Key.cmd't'
Screenshot: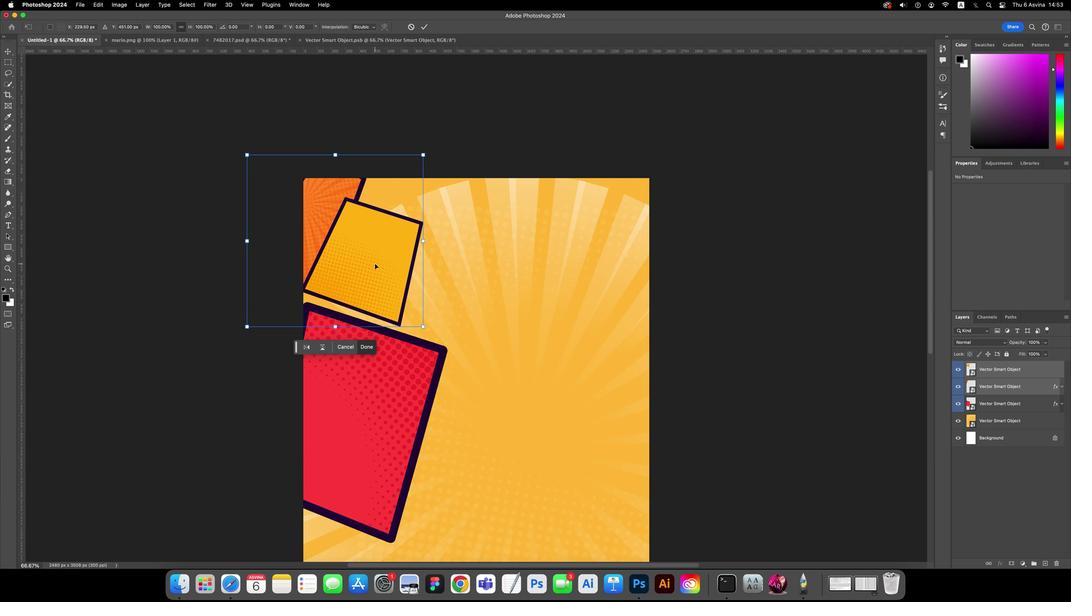 
Action: Mouse moved to (758, 443)
Screenshot: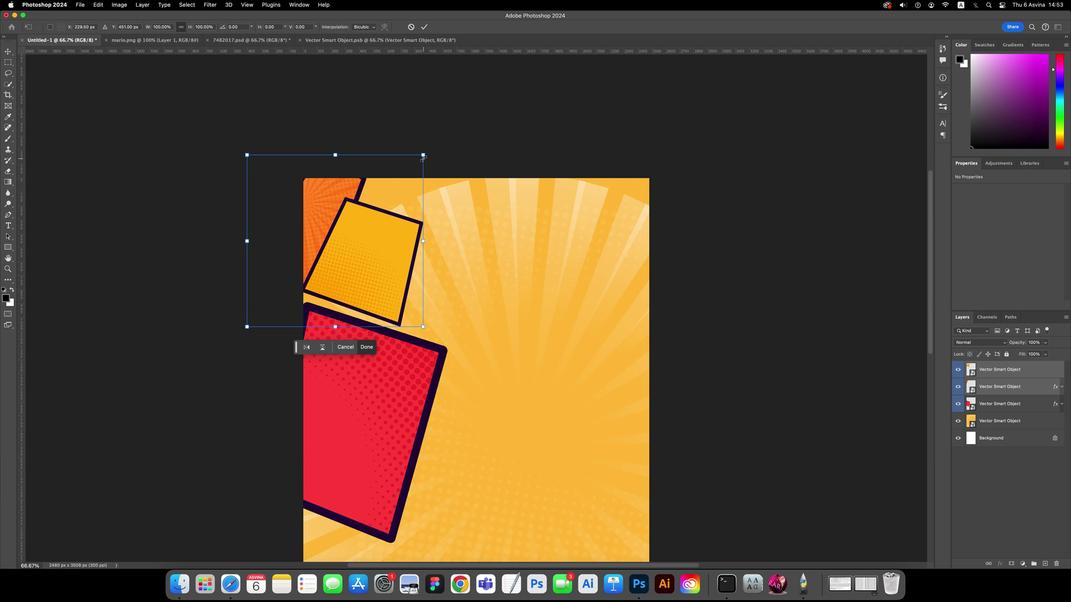
Action: Mouse pressed left at (758, 443)
Screenshot: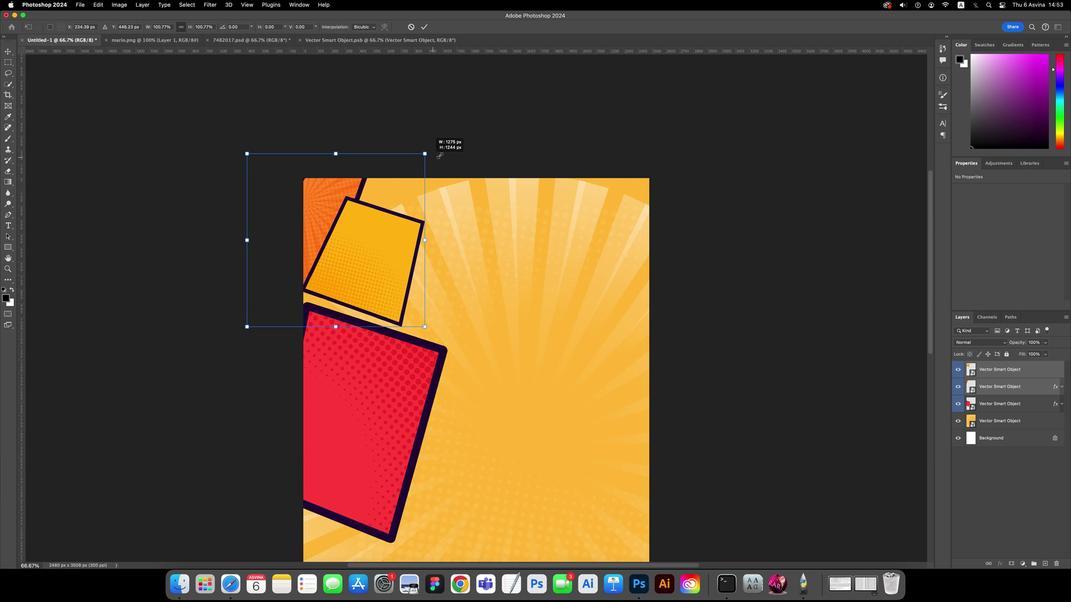 
Action: Mouse moved to (759, 428)
Screenshot: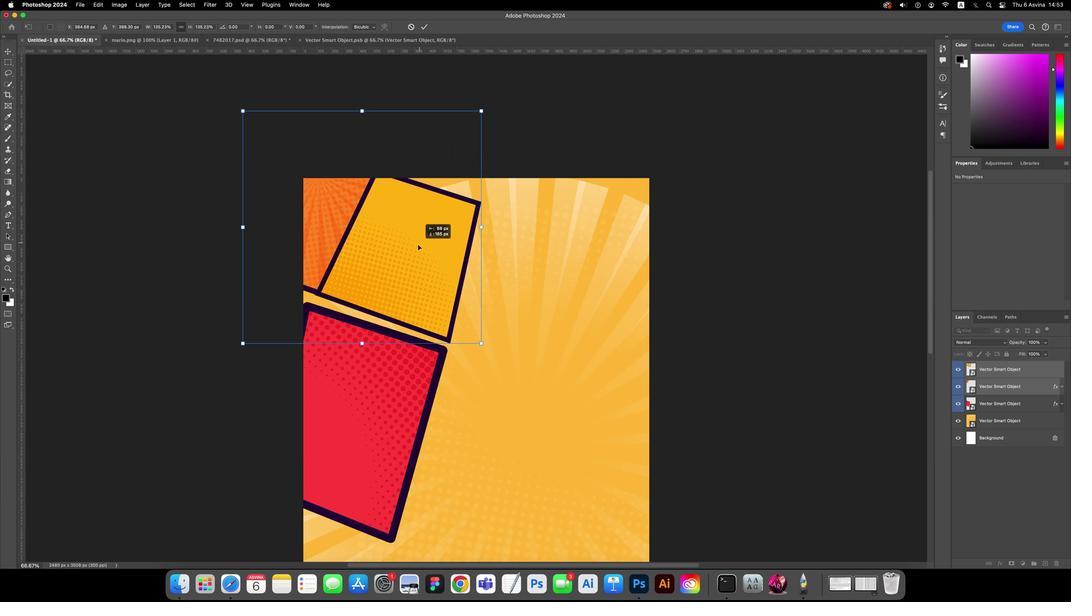 
Action: Mouse pressed left at (759, 428)
Screenshot: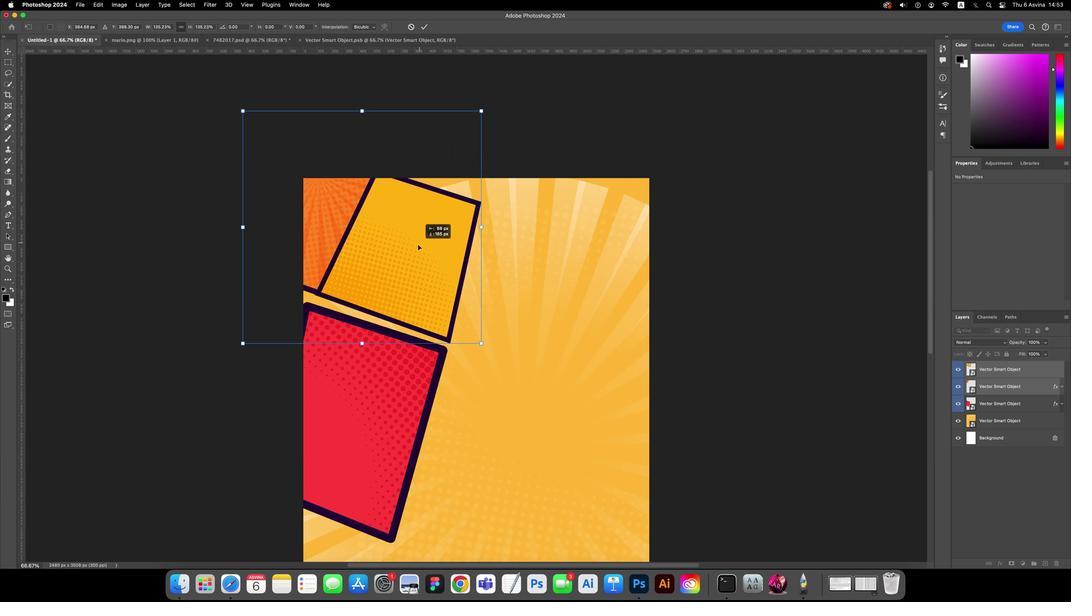 
Action: Mouse moved to (739, 396)
Screenshot: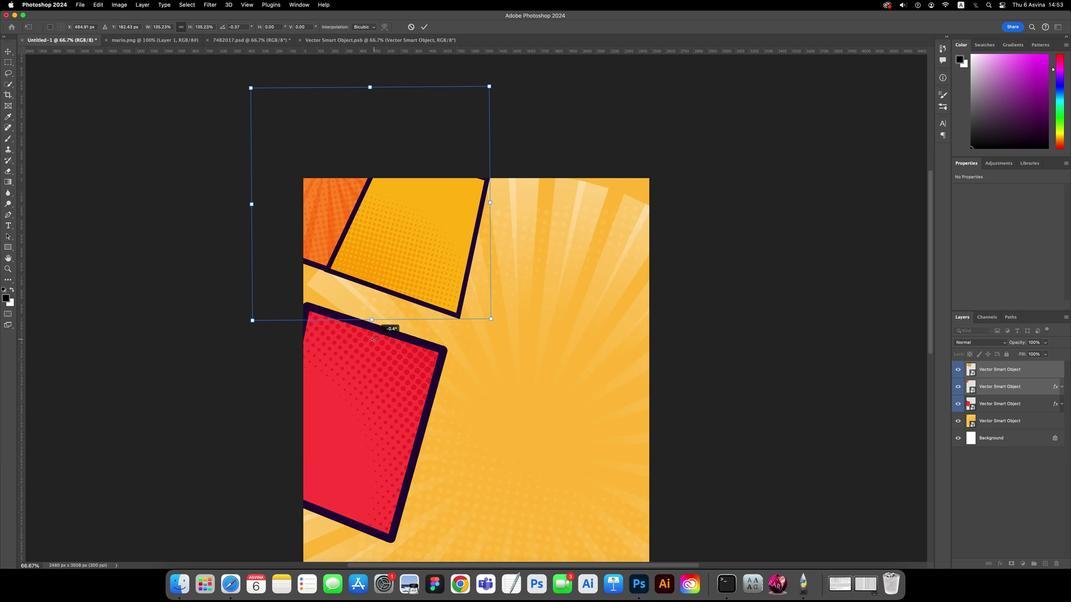 
Action: Mouse pressed left at (739, 396)
Screenshot: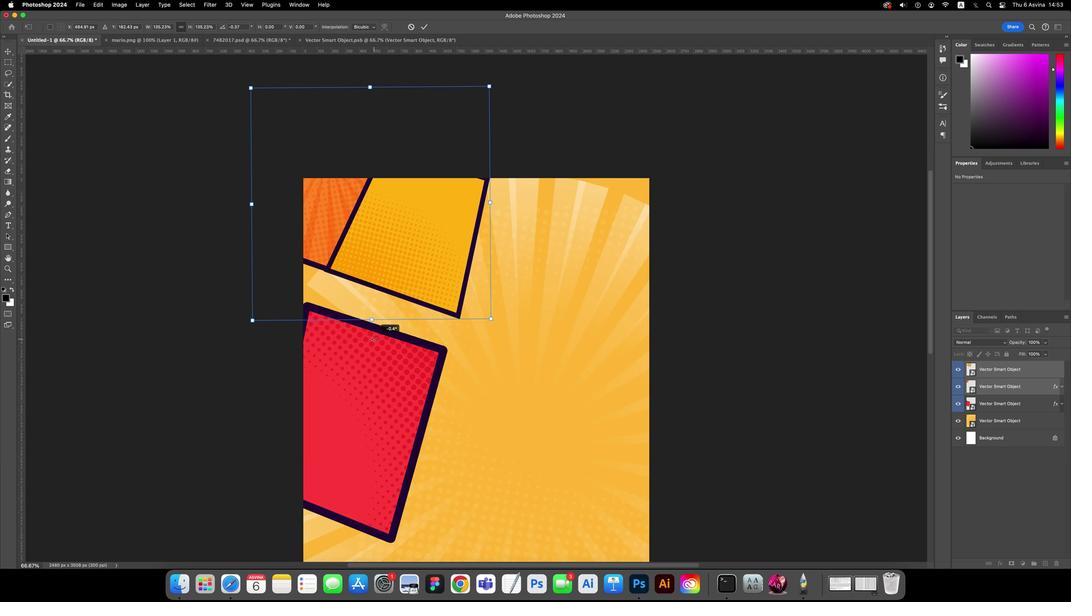
Action: Mouse moved to (738, 402)
Screenshot: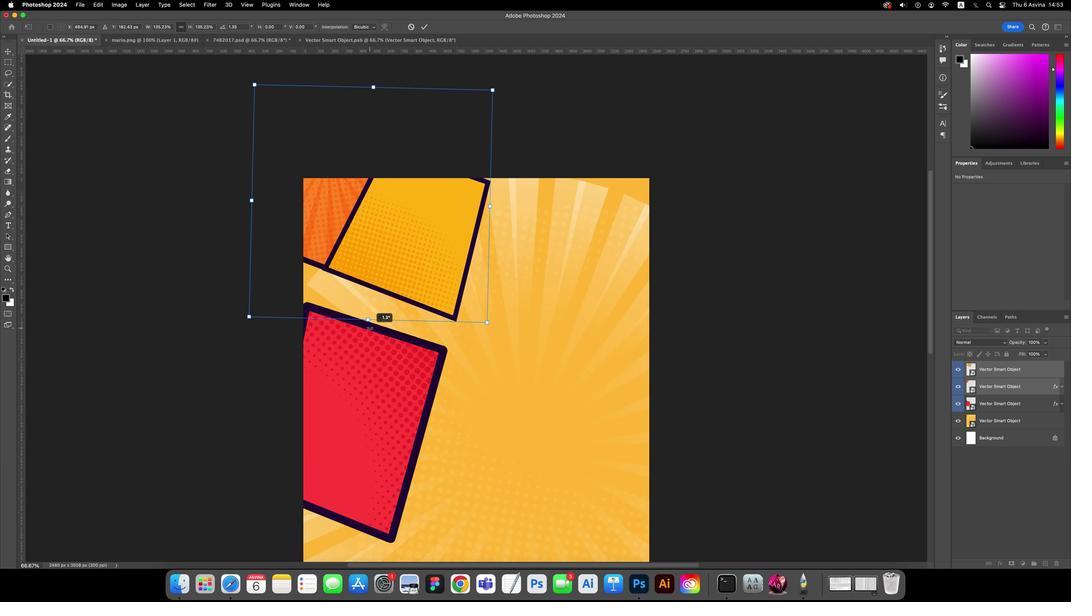 
Action: Key pressed Key.enter
Screenshot: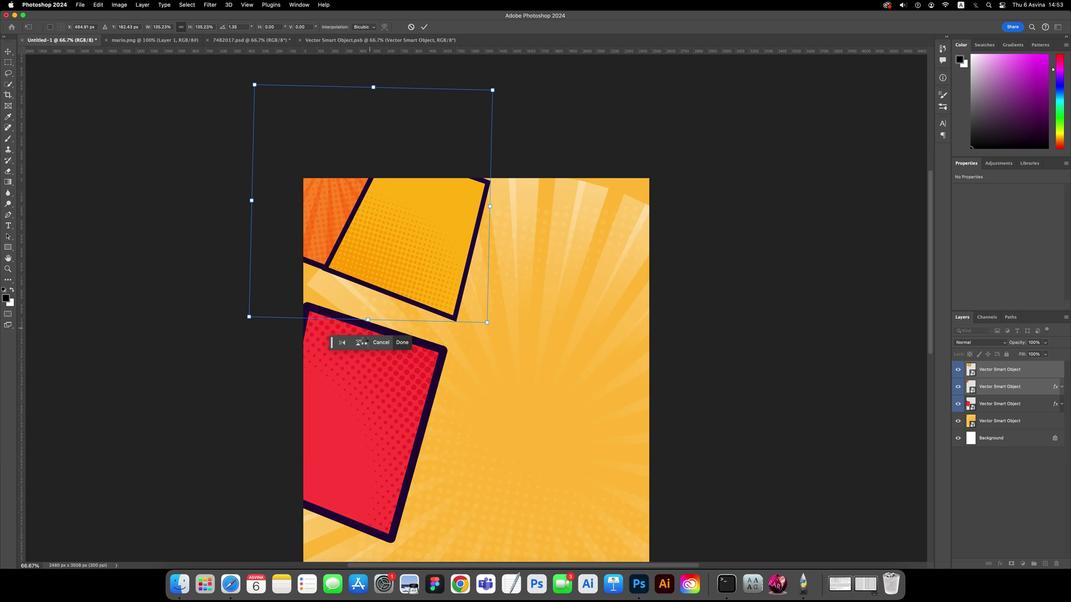 
Action: Mouse moved to (733, 394)
Screenshot: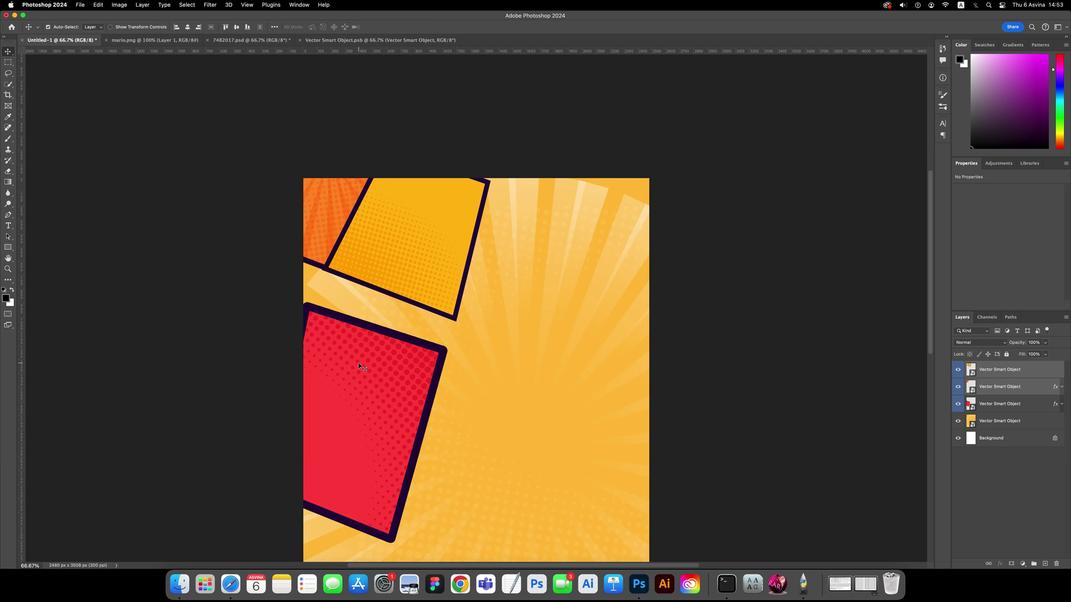 
Action: Mouse pressed left at (733, 394)
Screenshot: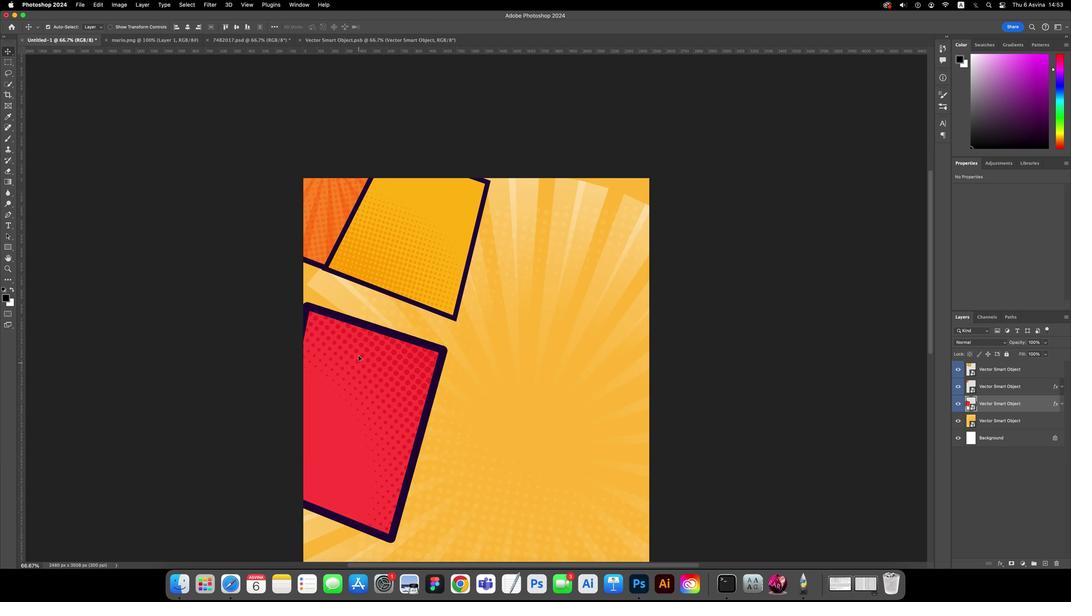 
Action: Mouse moved to (738, 400)
Screenshot: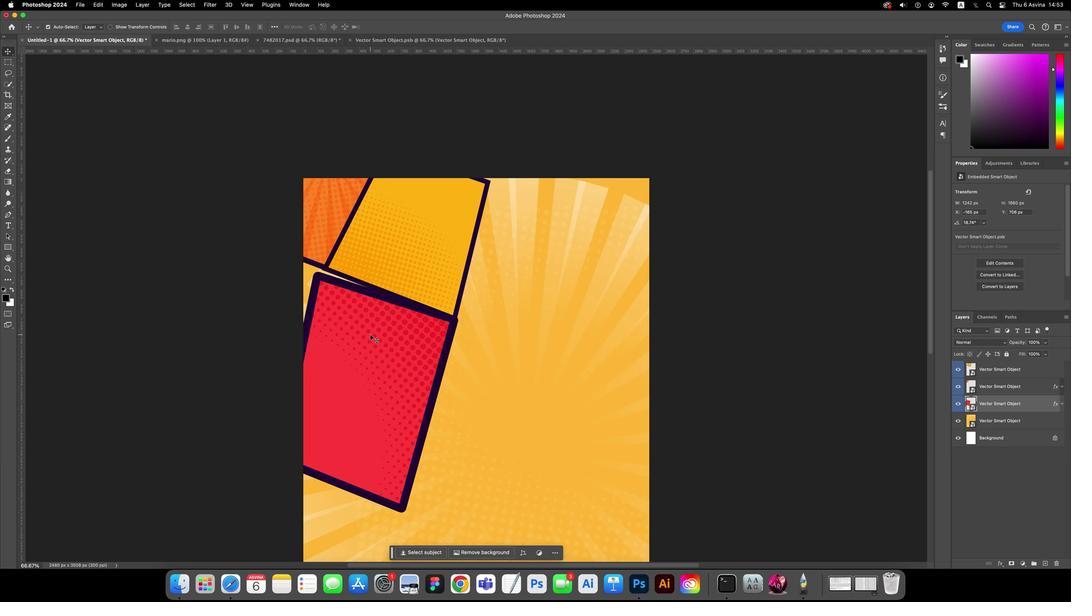 
Action: Key pressed Key.cmd't'
Screenshot: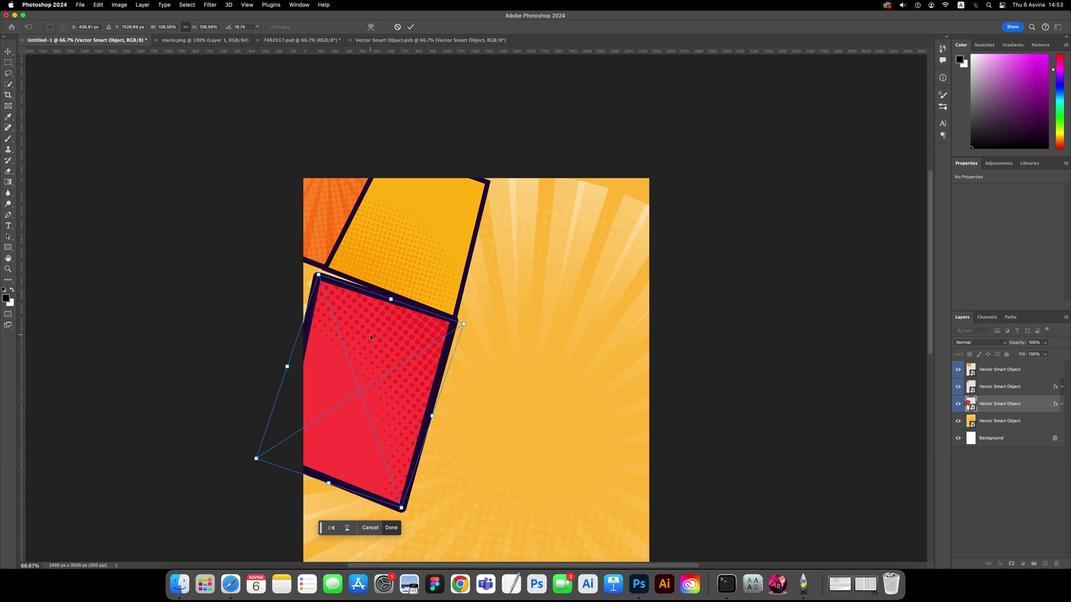 
Action: Mouse moved to (718, 415)
Screenshot: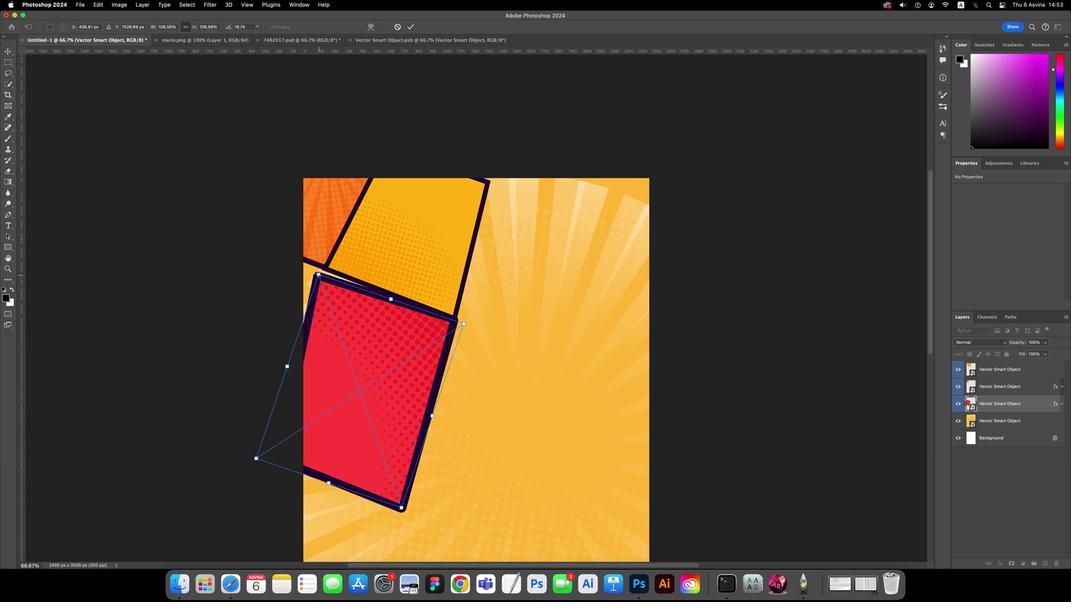 
Action: Mouse pressed left at (718, 415)
Screenshot: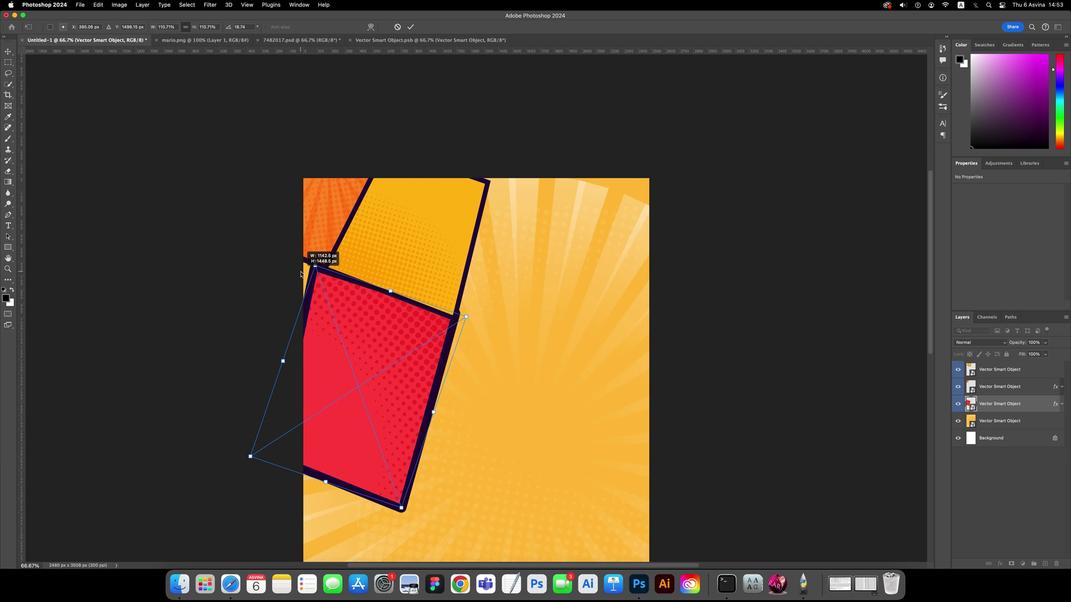 
Action: Mouse moved to (738, 404)
Screenshot: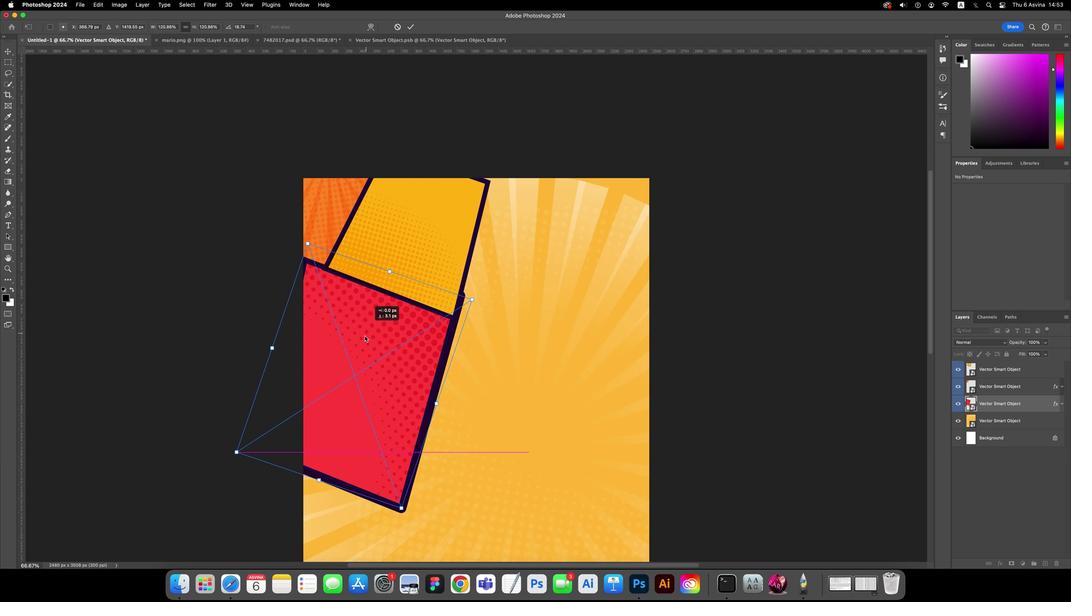 
Action: Mouse pressed left at (738, 404)
Screenshot: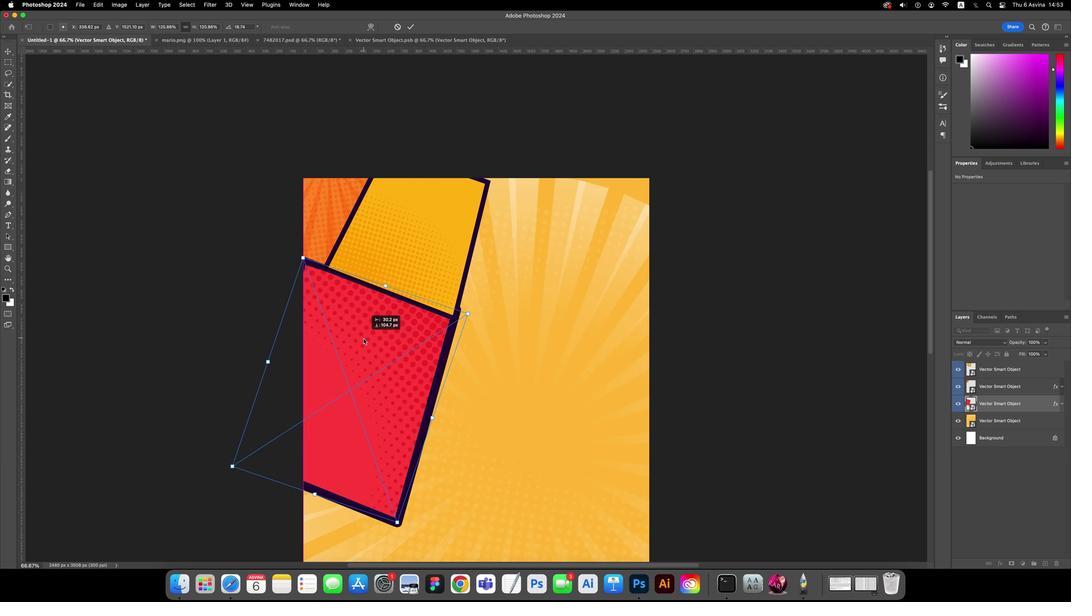 
Action: Mouse moved to (778, 406)
Screenshot: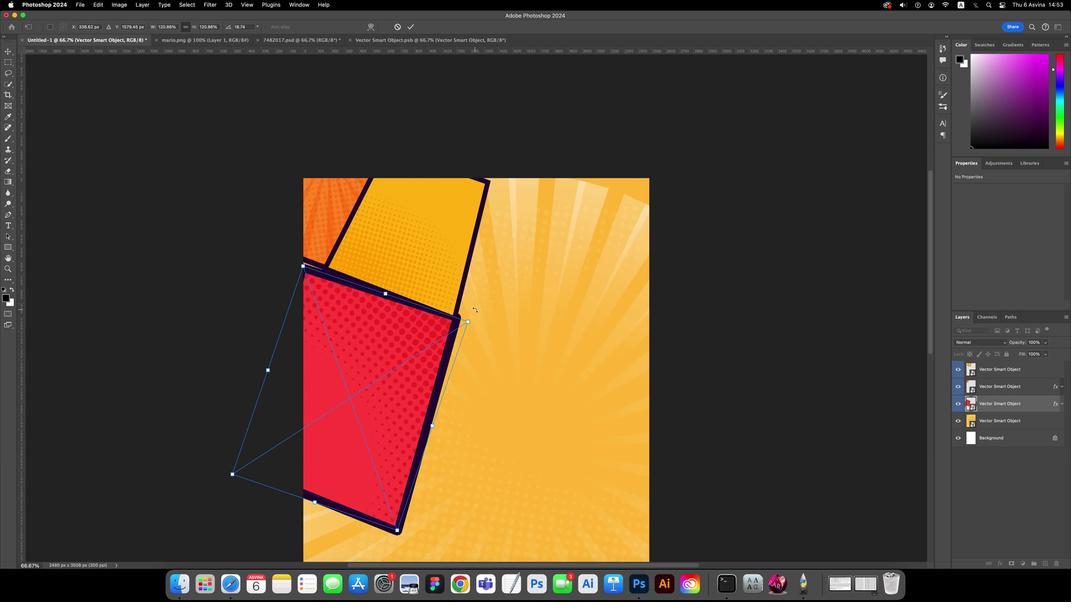 
Action: Mouse pressed left at (778, 406)
Screenshot: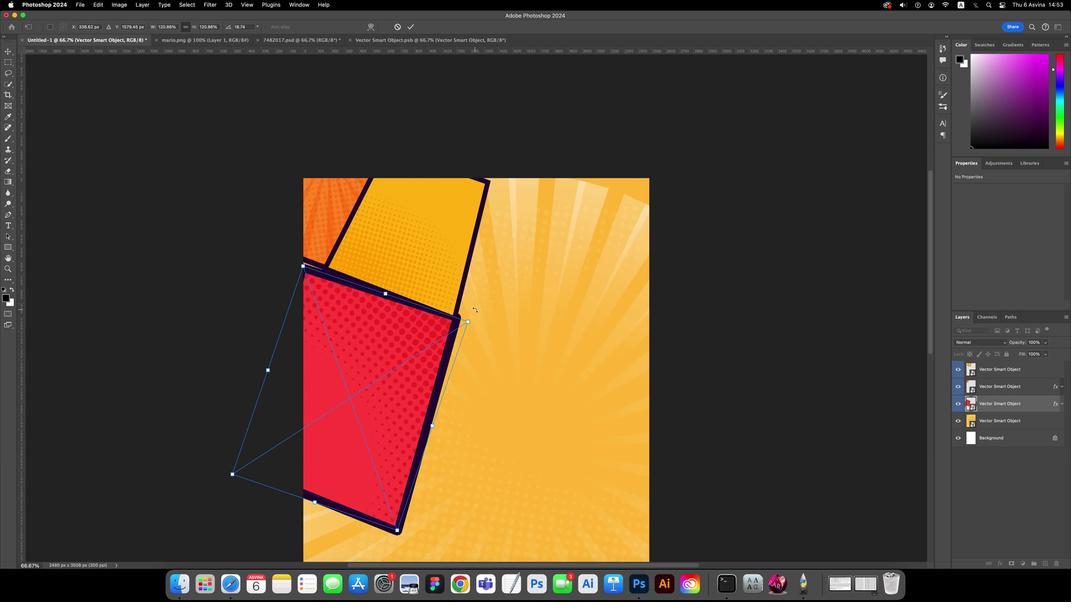 
Action: Mouse moved to (736, 398)
Screenshot: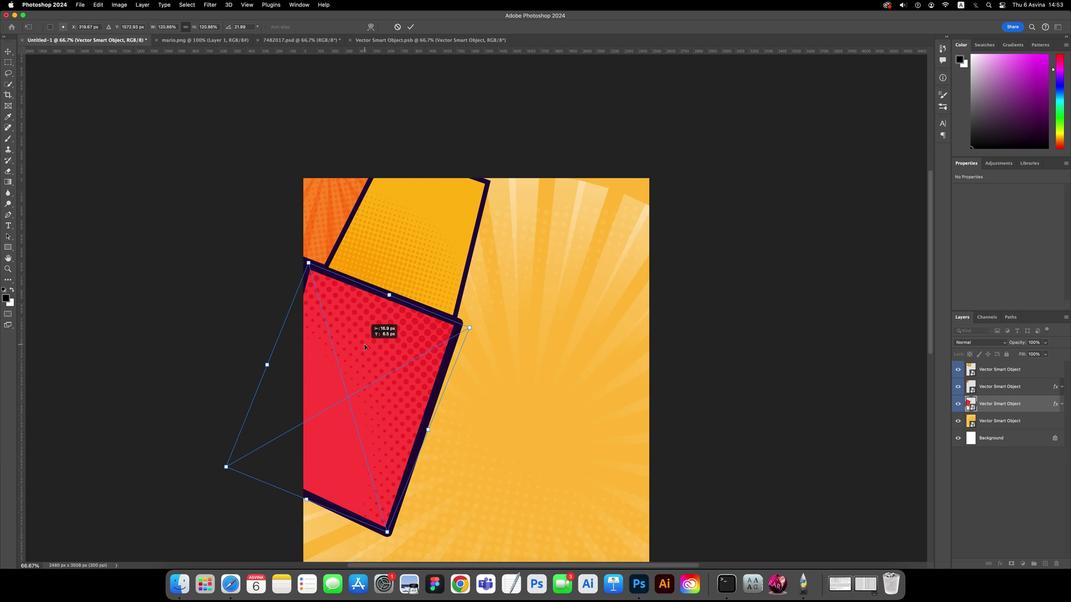 
Action: Mouse pressed left at (736, 398)
Screenshot: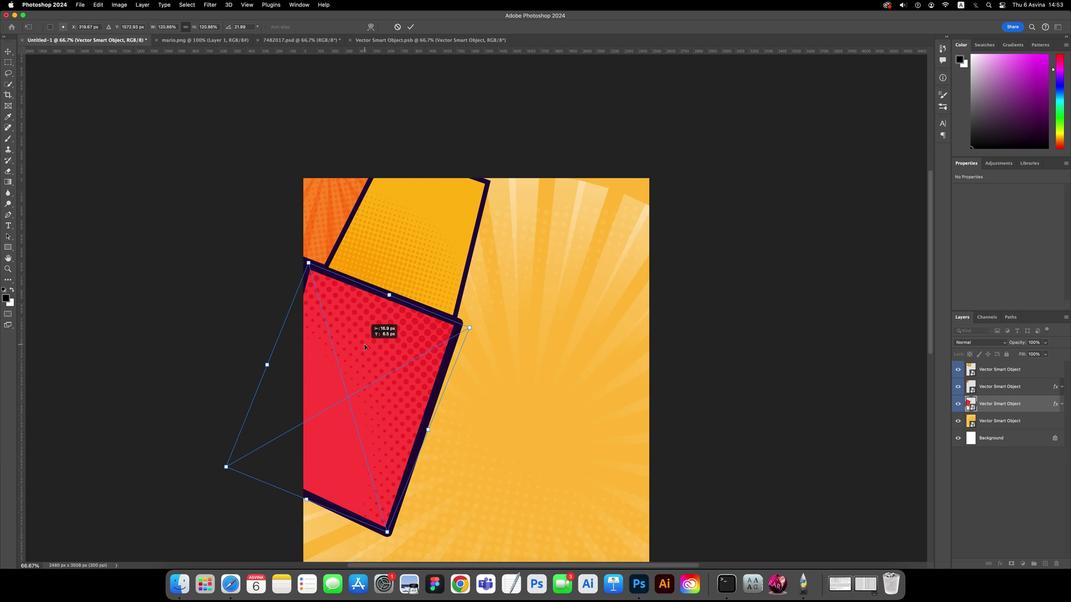 
Action: Mouse moved to (735, 398)
Screenshot: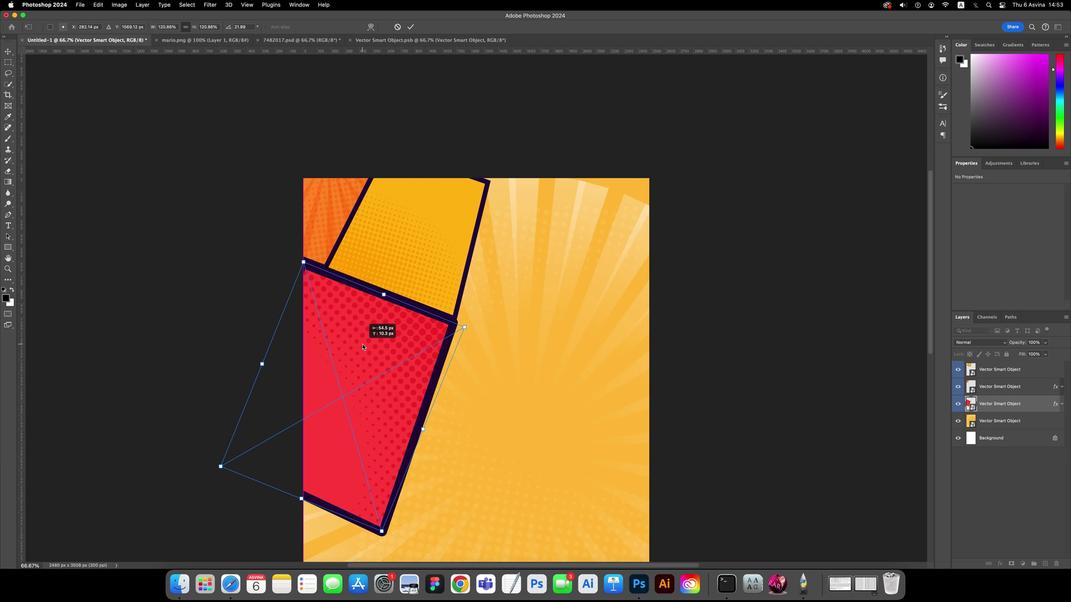 
Action: Key pressed Key.enter
Screenshot: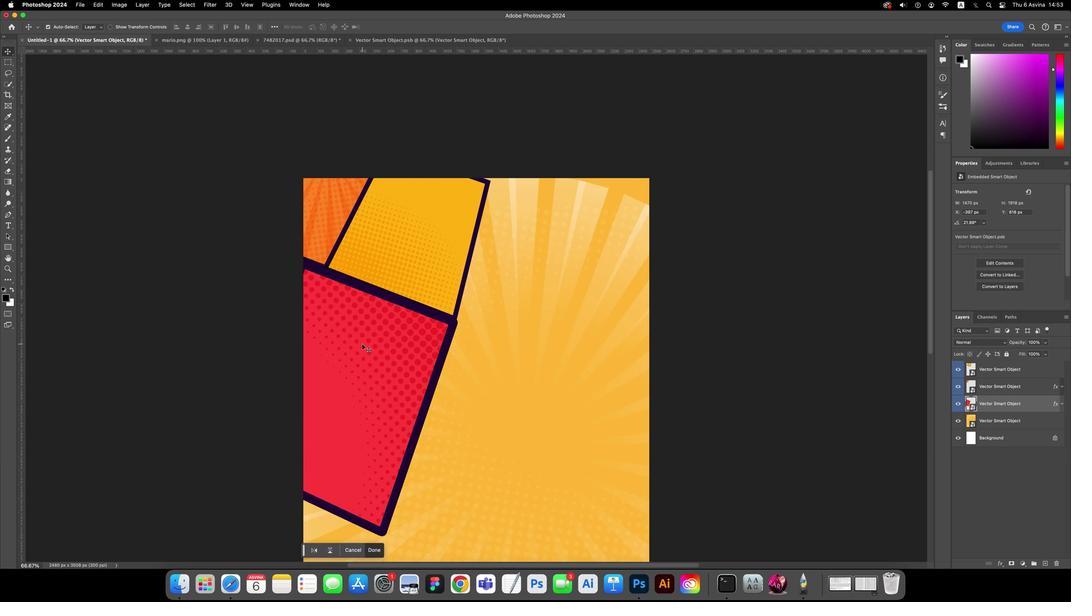 
Action: Mouse scrolled (735, 398) with delta (595, 482)
Screenshot: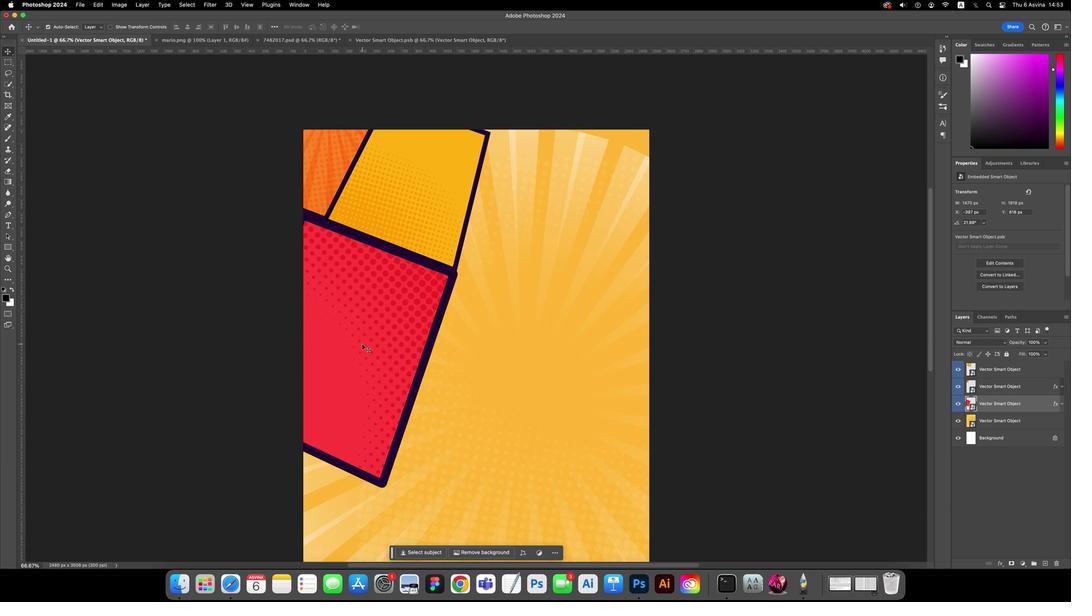 
Action: Mouse scrolled (735, 398) with delta (595, 482)
Screenshot: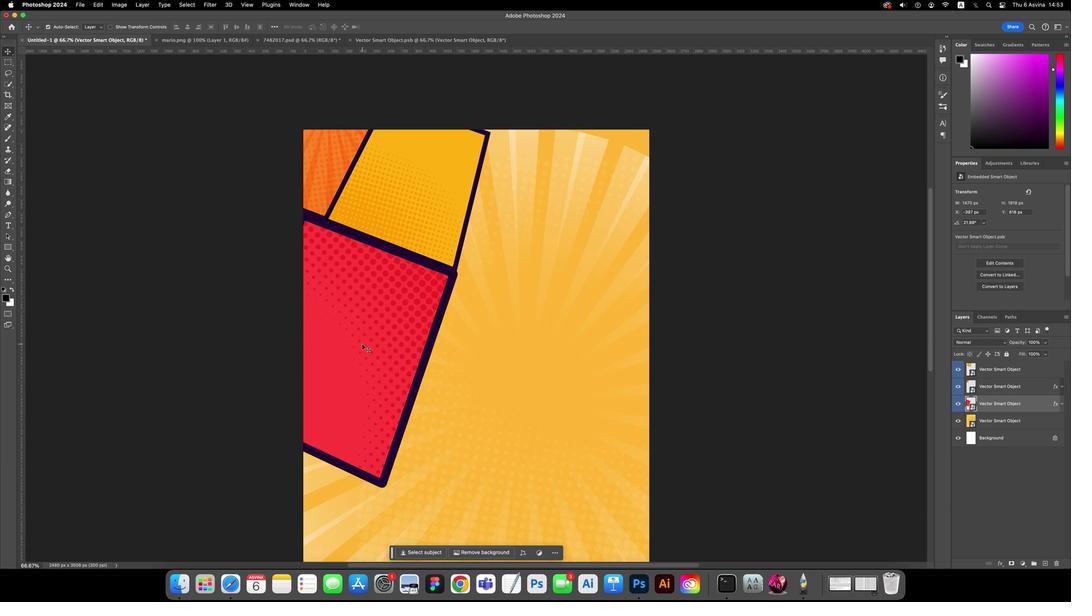 
Action: Mouse scrolled (735, 398) with delta (595, 482)
Screenshot: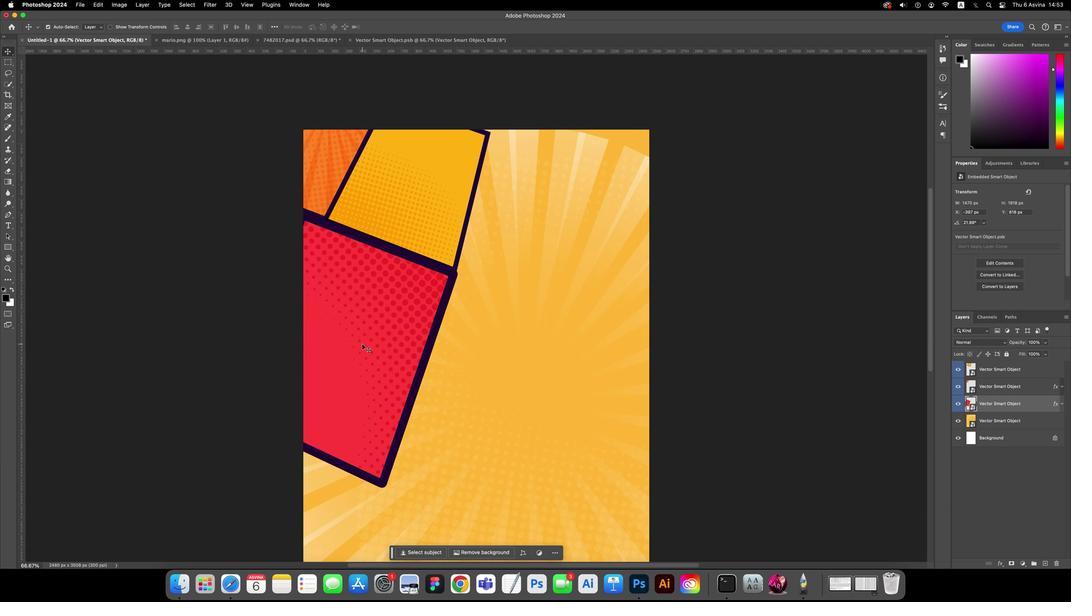 
Action: Mouse scrolled (735, 398) with delta (595, 482)
Screenshot: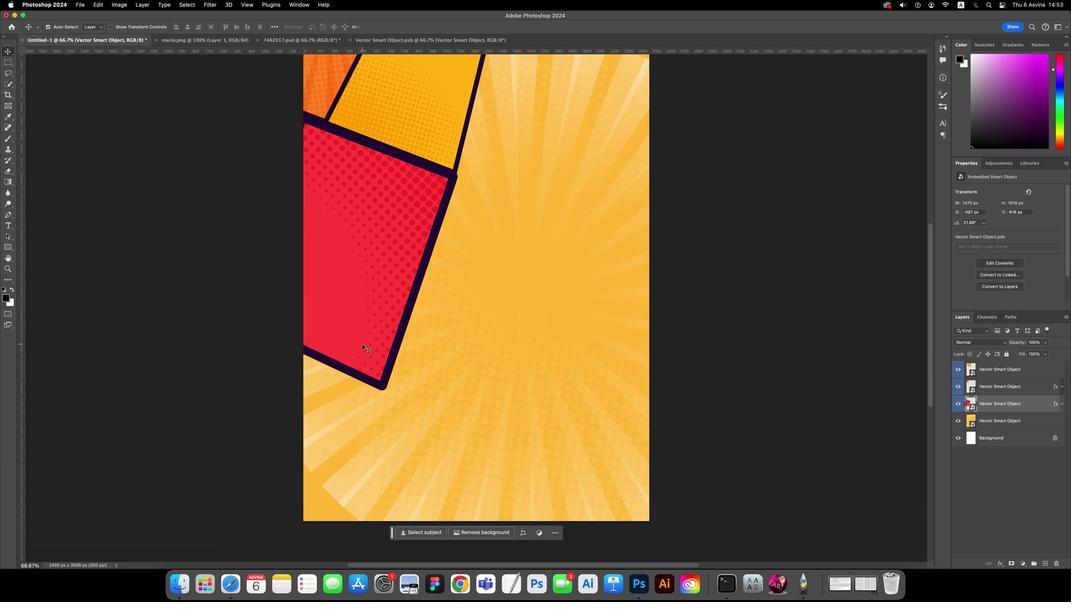 
Action: Mouse scrolled (735, 398) with delta (595, 482)
Screenshot: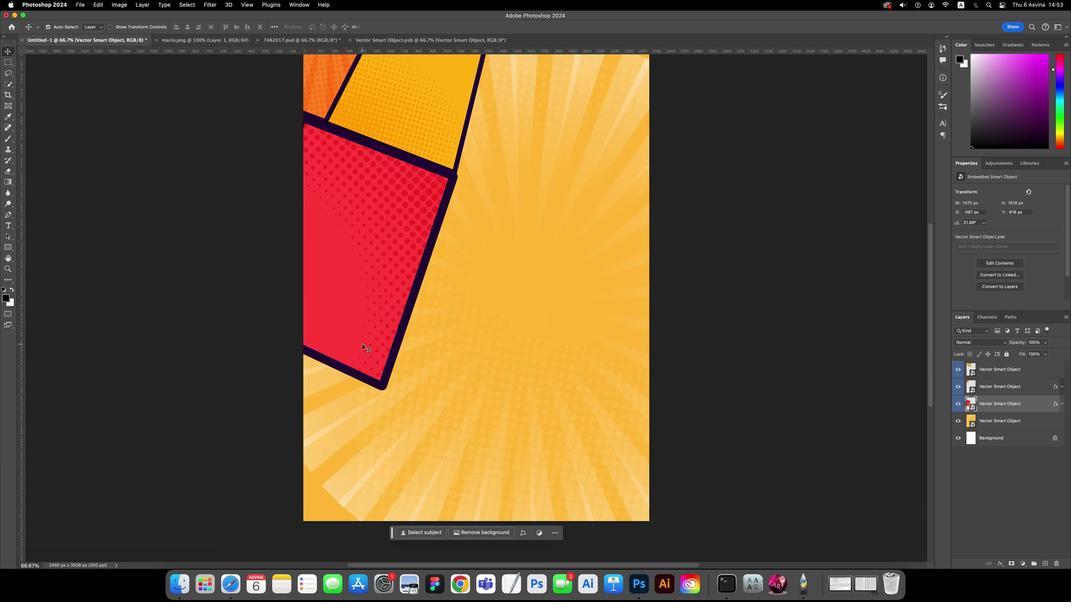 
Action: Mouse scrolled (735, 398) with delta (595, 482)
Screenshot: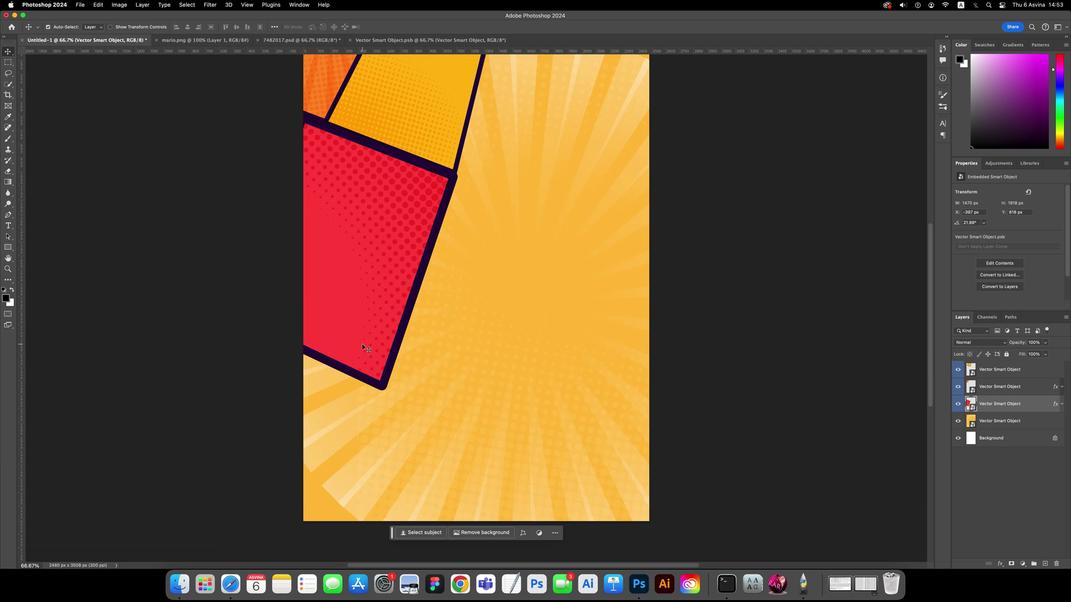 
Action: Mouse scrolled (735, 398) with delta (595, 483)
Screenshot: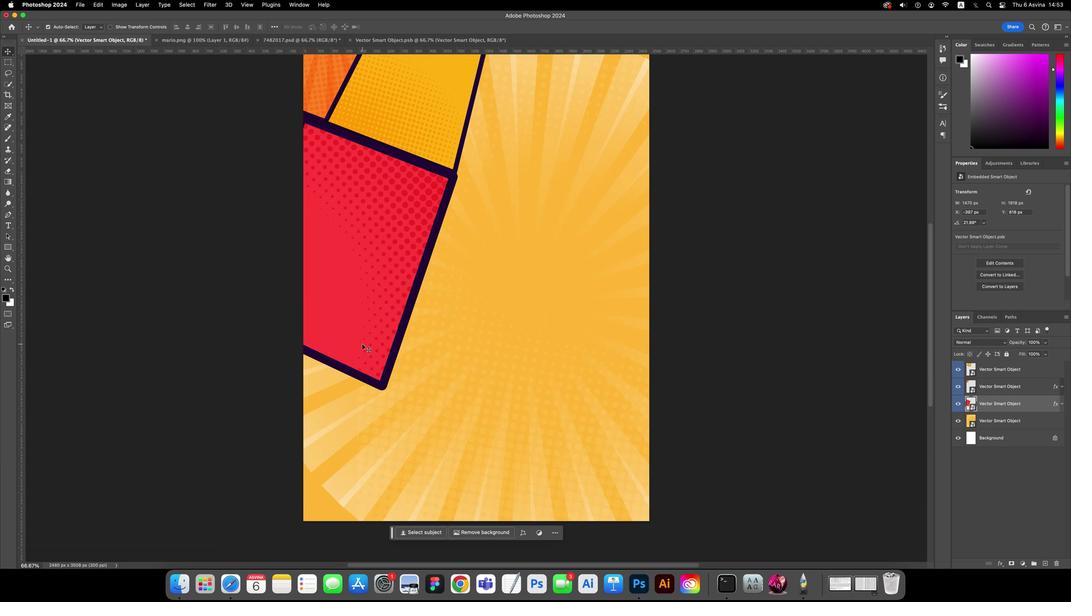 
Action: Mouse scrolled (735, 398) with delta (595, 482)
Screenshot: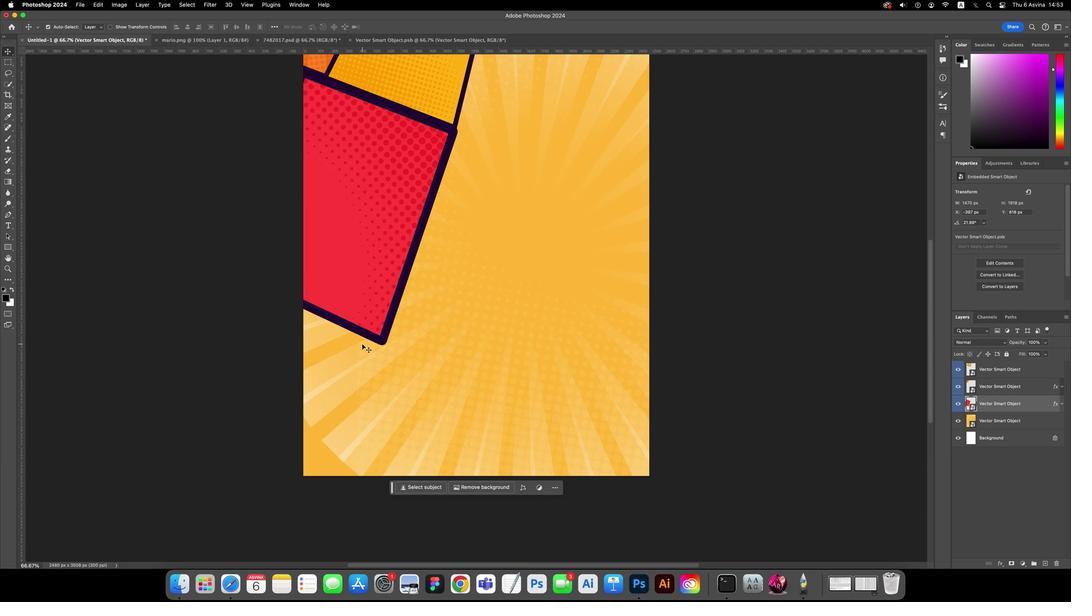 
Action: Mouse scrolled (735, 398) with delta (595, 482)
Screenshot: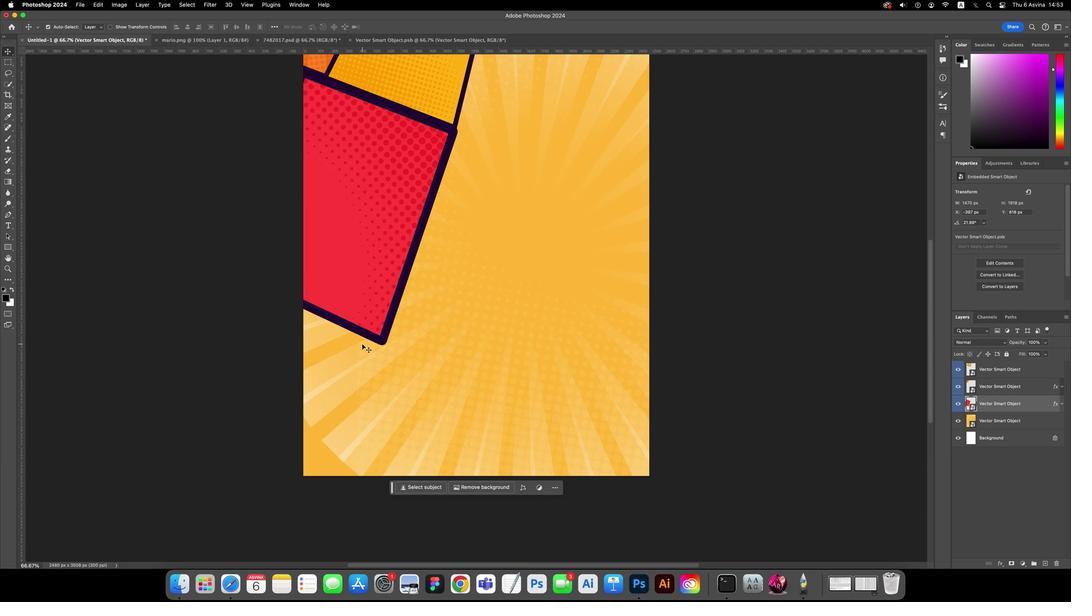 
Action: Mouse scrolled (735, 398) with delta (595, 482)
Screenshot: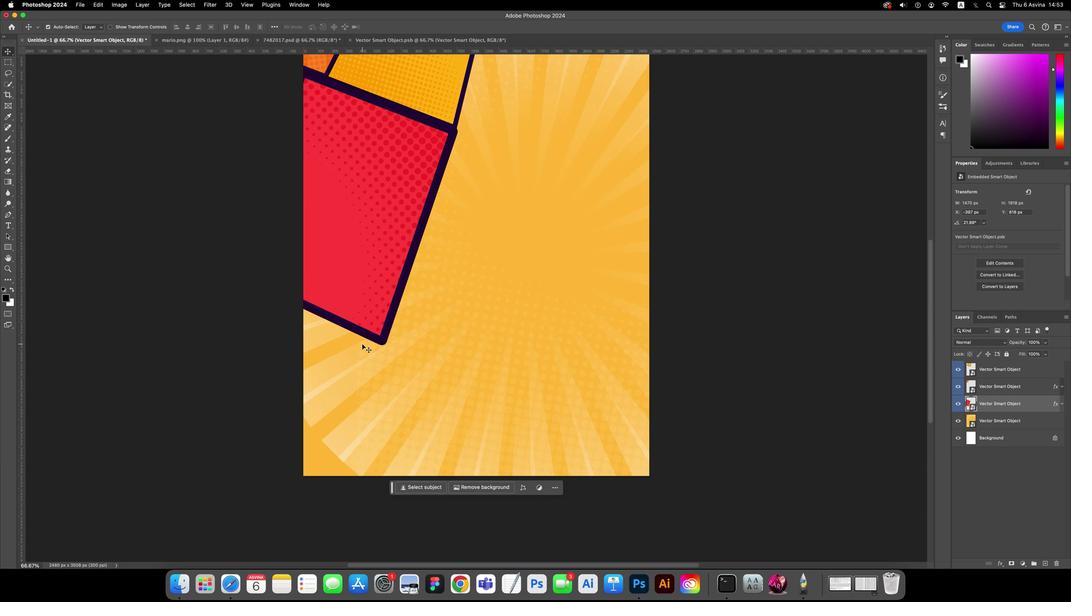 
Action: Mouse moved to (716, 472)
Screenshot: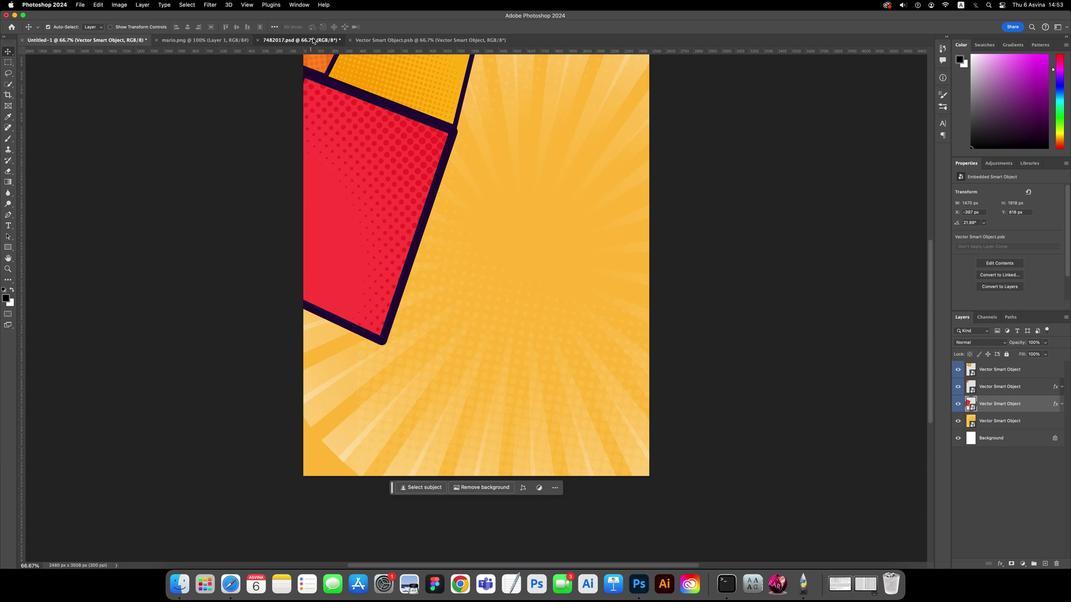 
Action: Mouse pressed left at (716, 472)
Screenshot: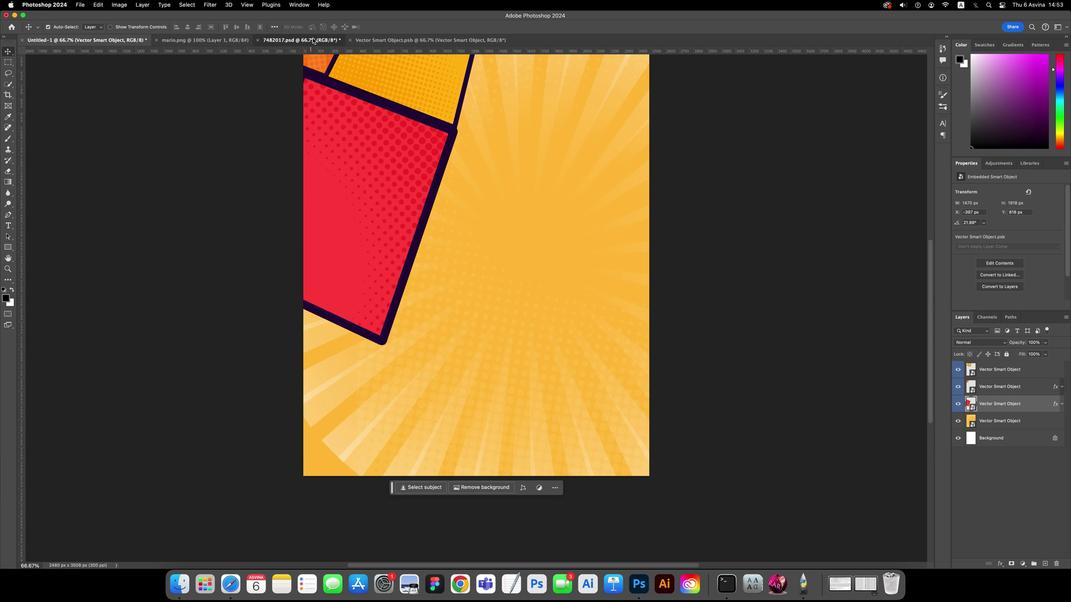 
Action: Mouse moved to (751, 416)
Screenshot: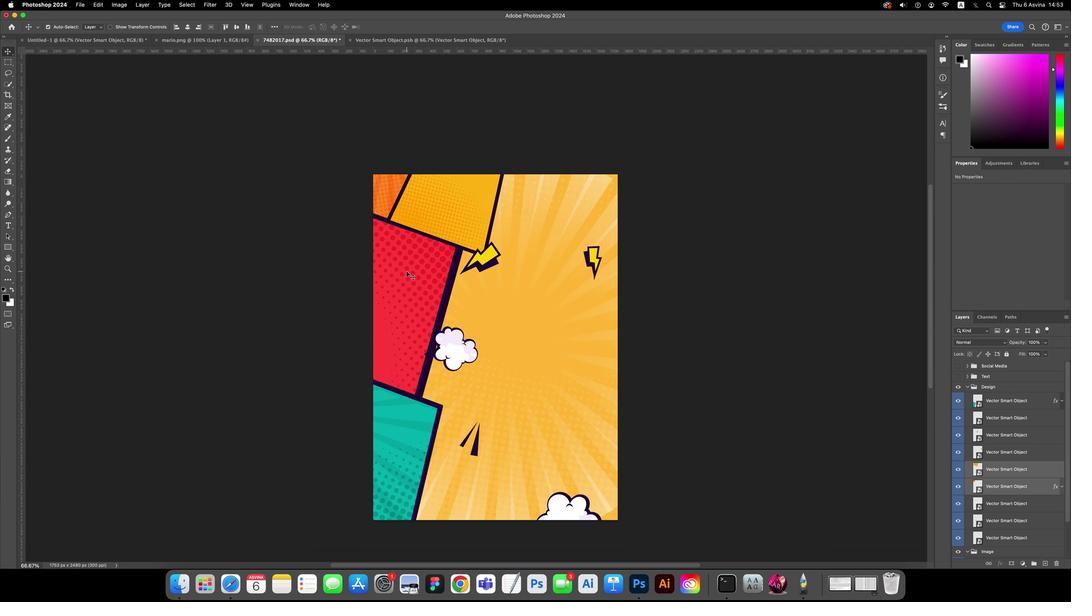 
Action: Mouse scrolled (751, 416) with delta (595, 482)
Screenshot: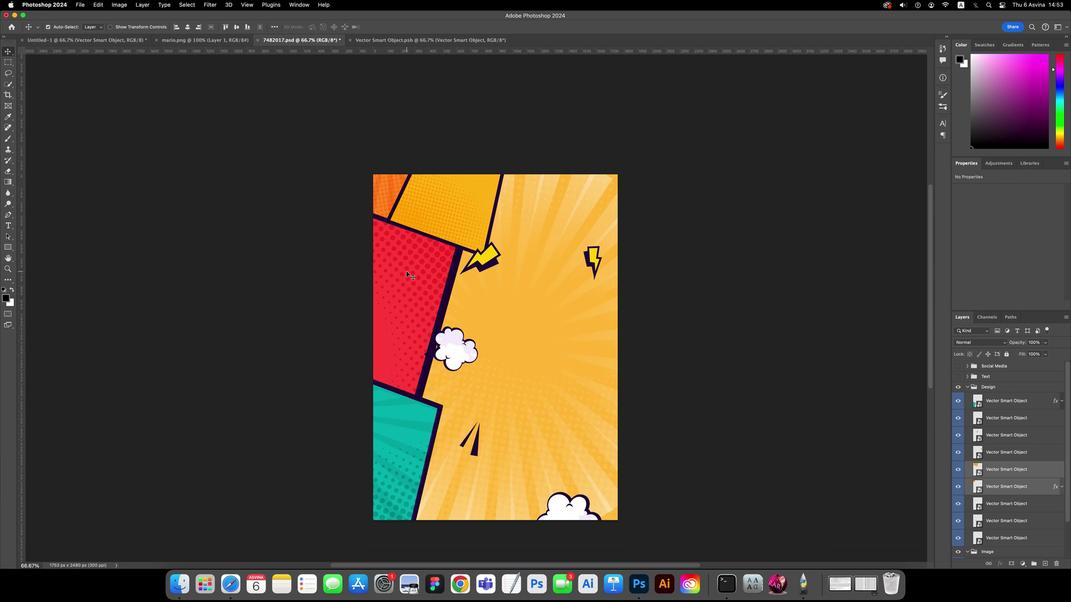 
Action: Mouse scrolled (751, 416) with delta (595, 482)
Screenshot: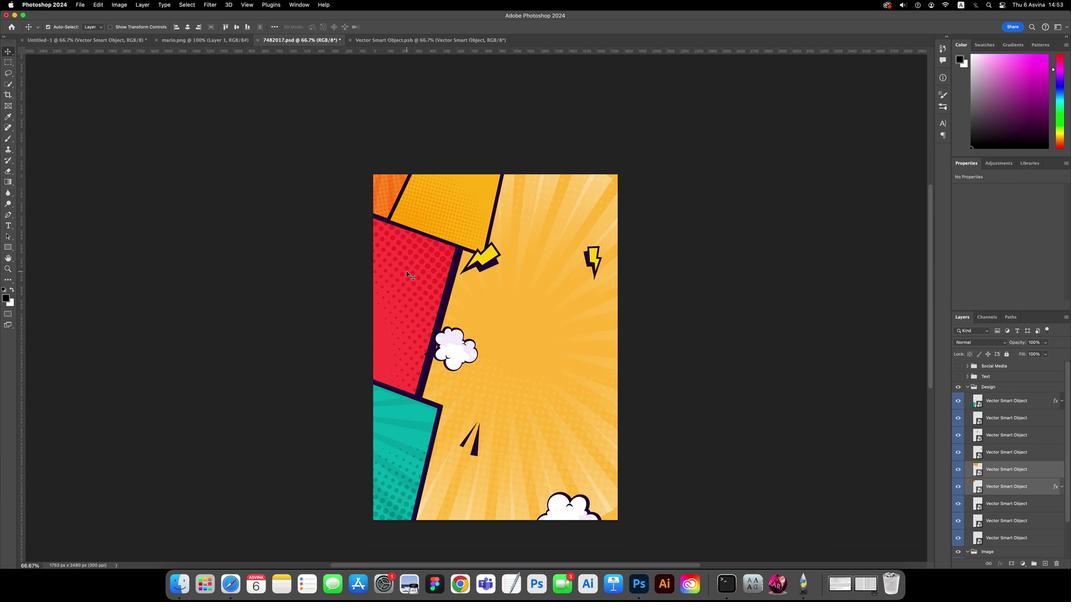 
Action: Mouse scrolled (751, 416) with delta (595, 482)
Screenshot: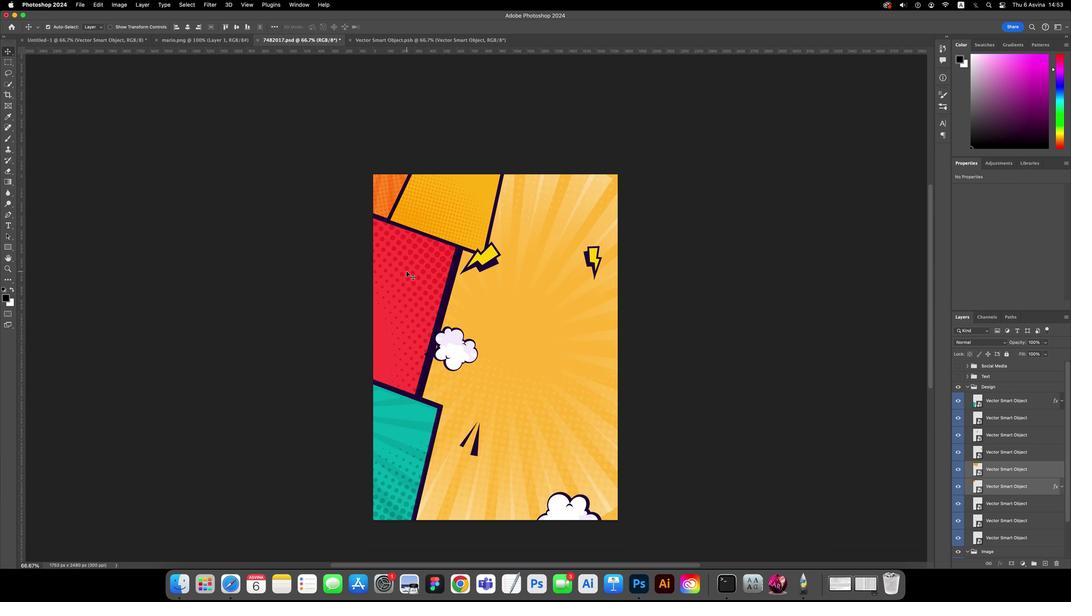 
Action: Mouse moved to (750, 378)
Screenshot: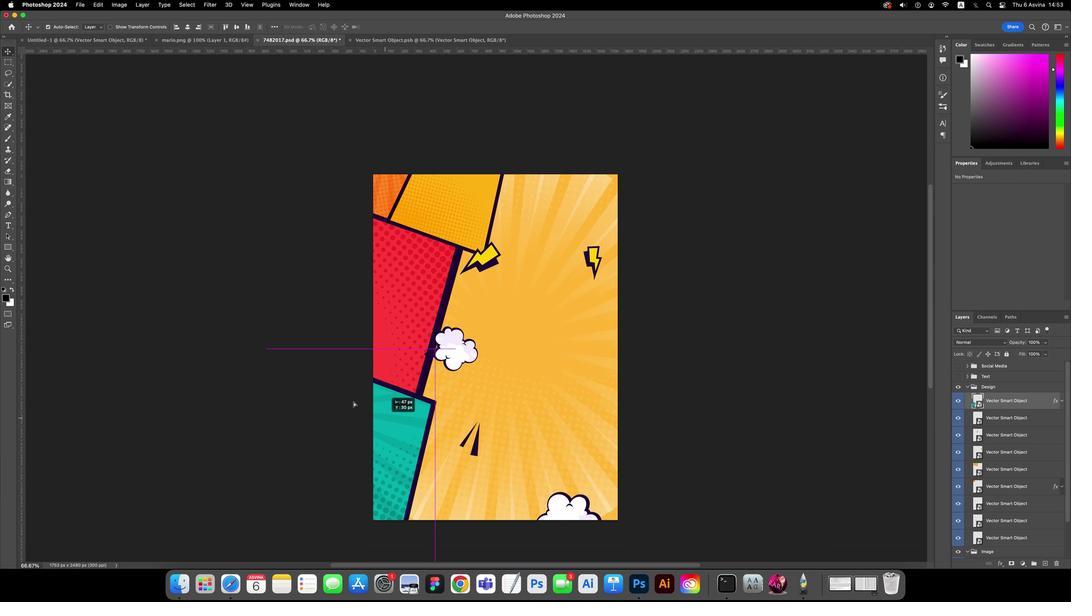 
Action: Mouse pressed left at (750, 378)
Screenshot: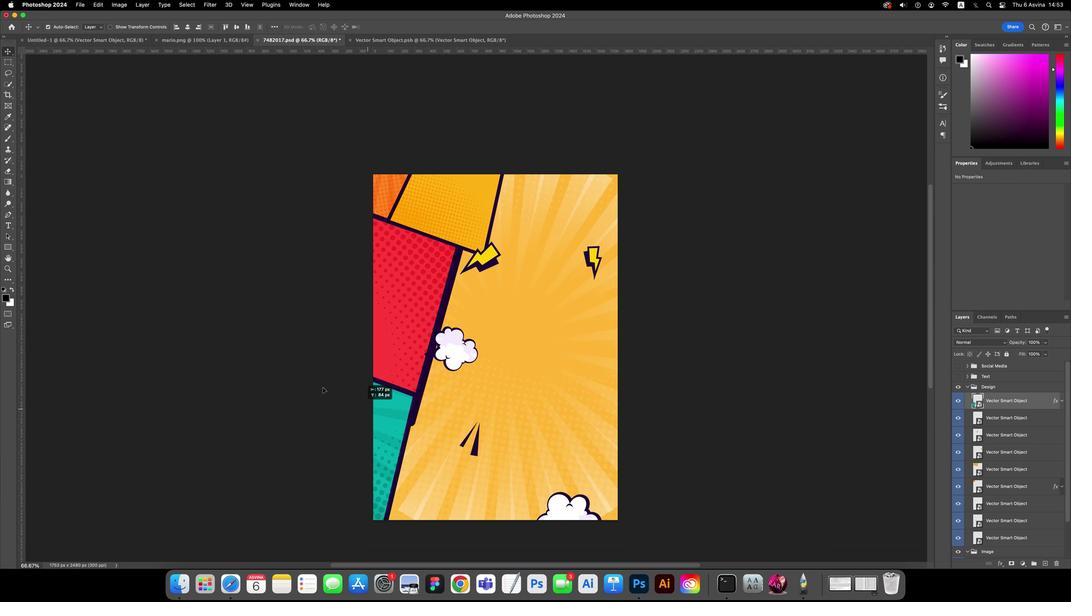 
Action: Mouse moved to (734, 372)
Screenshot: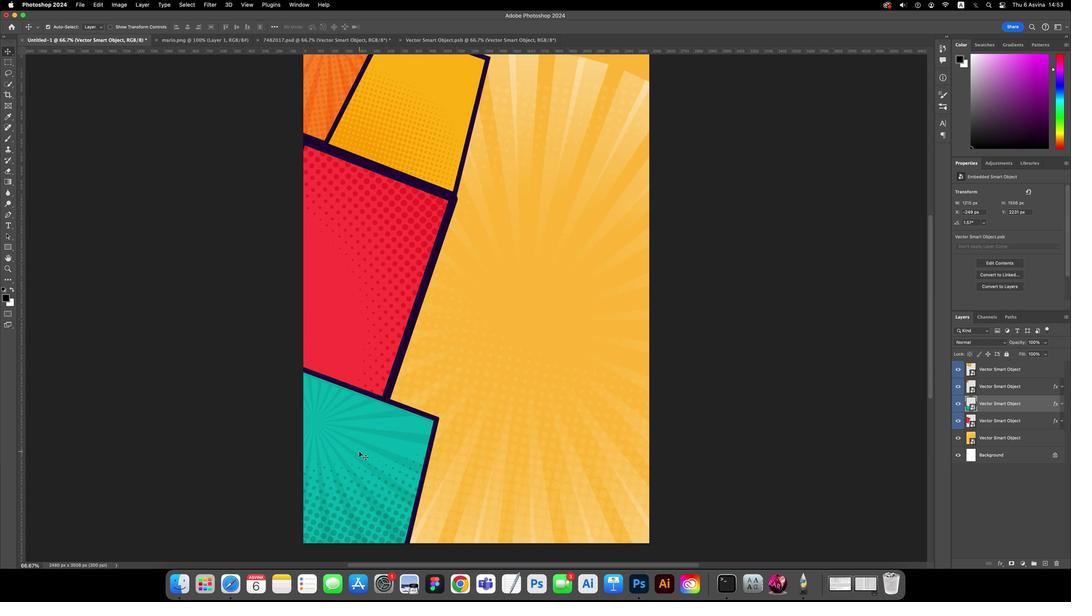 
Action: Mouse pressed left at (734, 372)
Screenshot: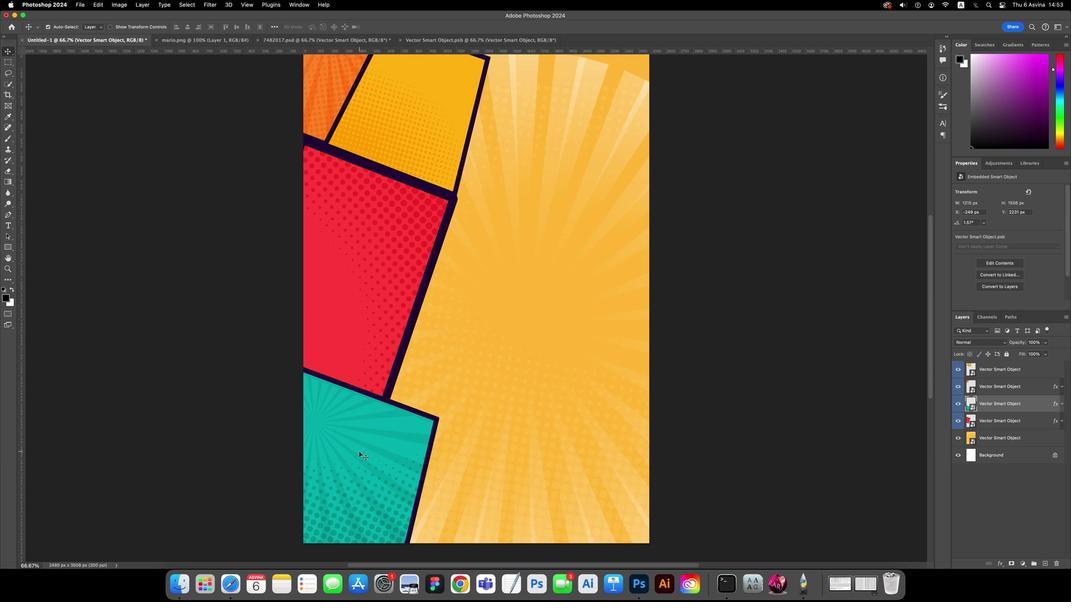 
Action: Mouse moved to (738, 394)
Screenshot: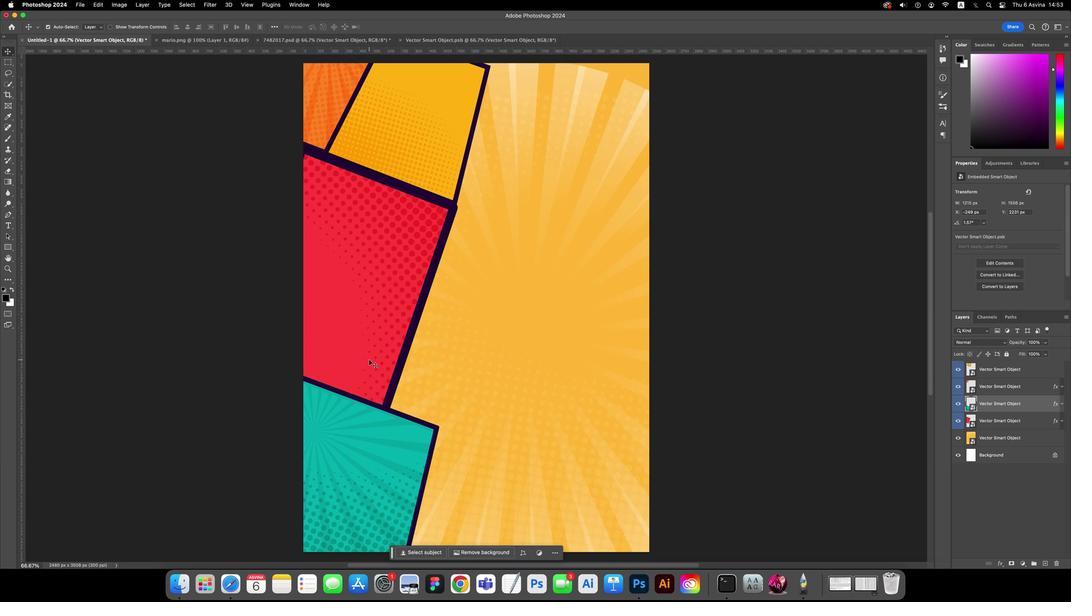 
Action: Mouse scrolled (738, 394) with delta (595, 481)
Screenshot: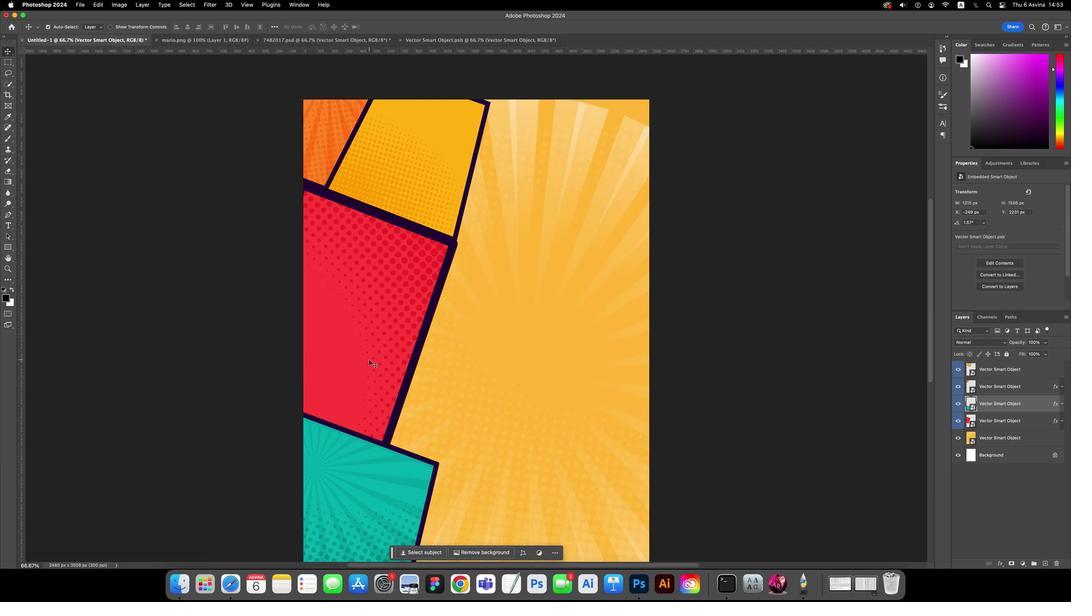 
Action: Mouse scrolled (738, 394) with delta (595, 481)
Screenshot: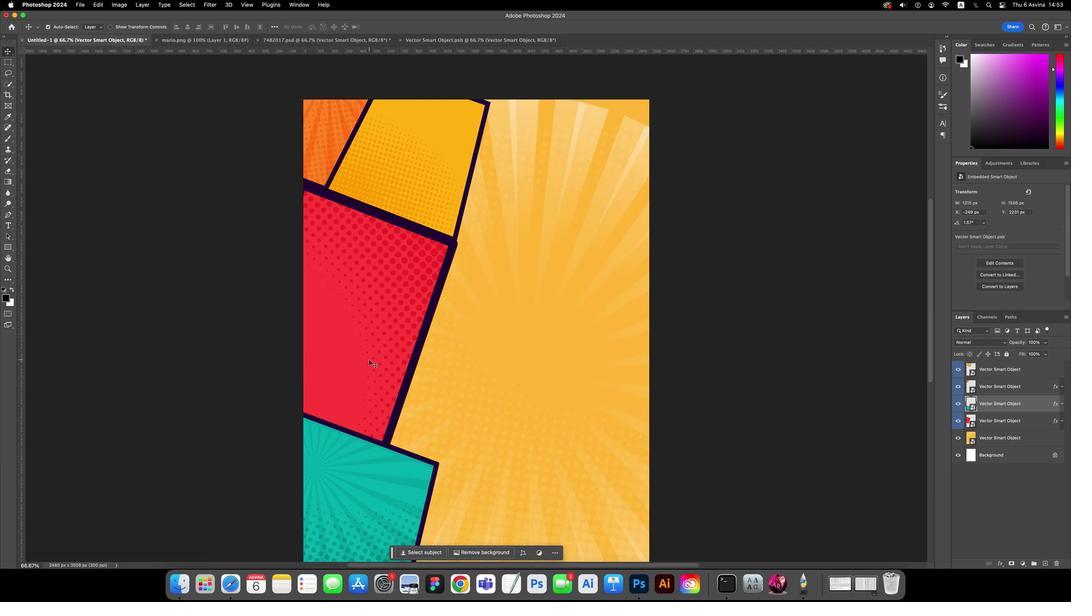 
Action: Mouse scrolled (738, 394) with delta (595, 481)
Screenshot: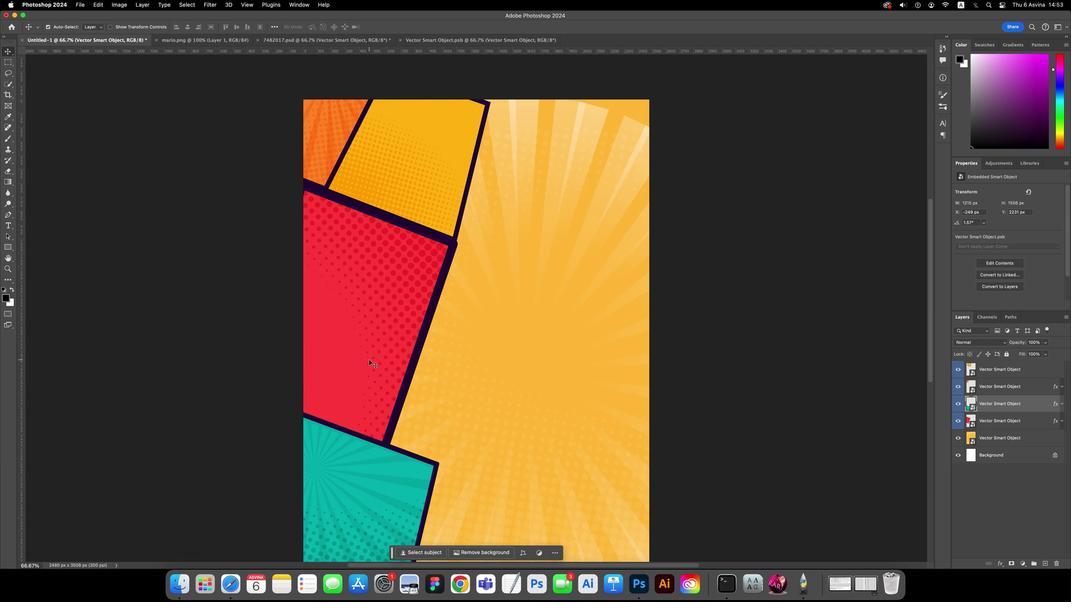 
Action: Mouse moved to (688, 473)
Screenshot: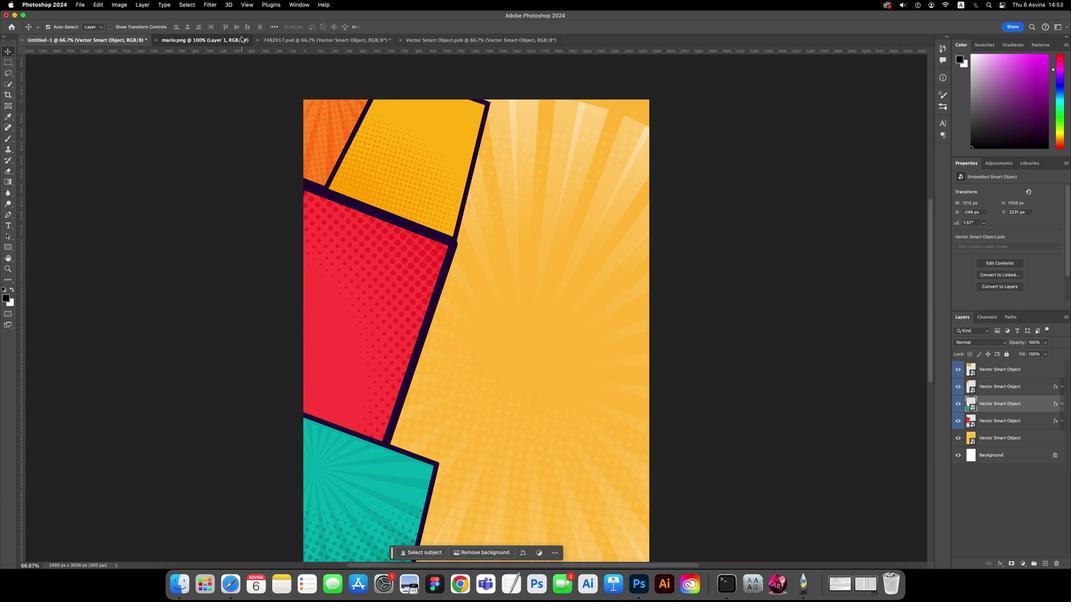 
Action: Mouse pressed left at (688, 473)
Screenshot: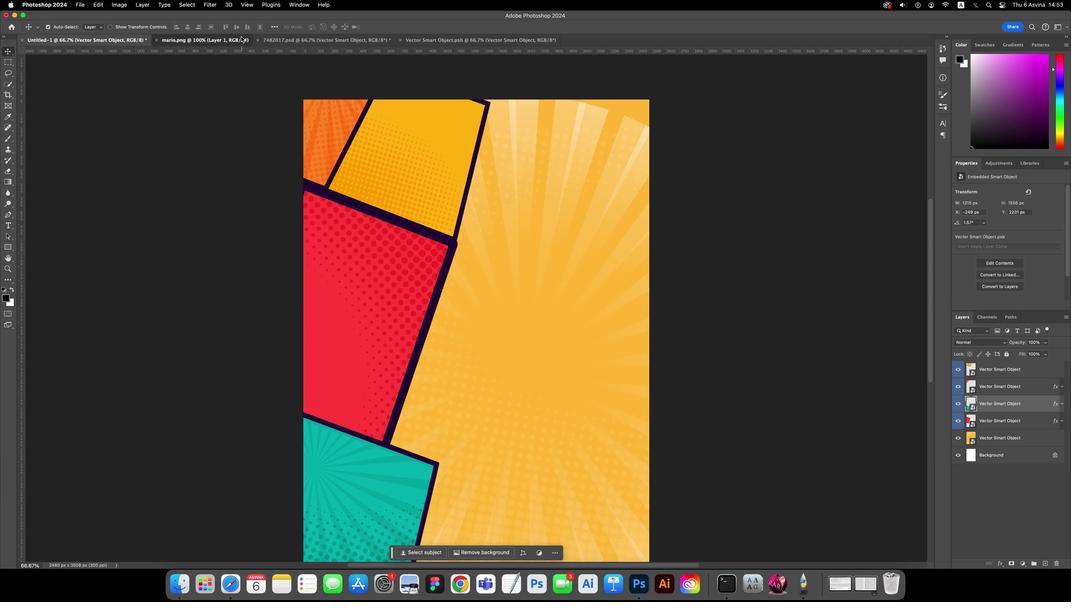 
Action: Mouse moved to (714, 471)
